 Task: Slide 5 - 01 Introduction.
Action: Mouse moved to (36, 87)
Screenshot: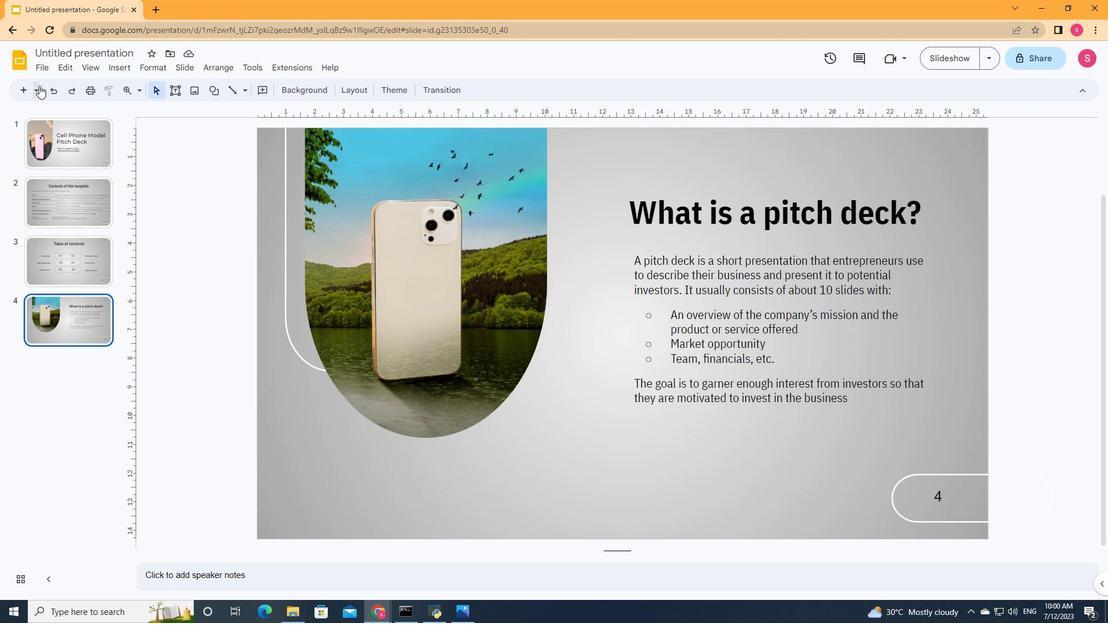 
Action: Mouse pressed left at (36, 87)
Screenshot: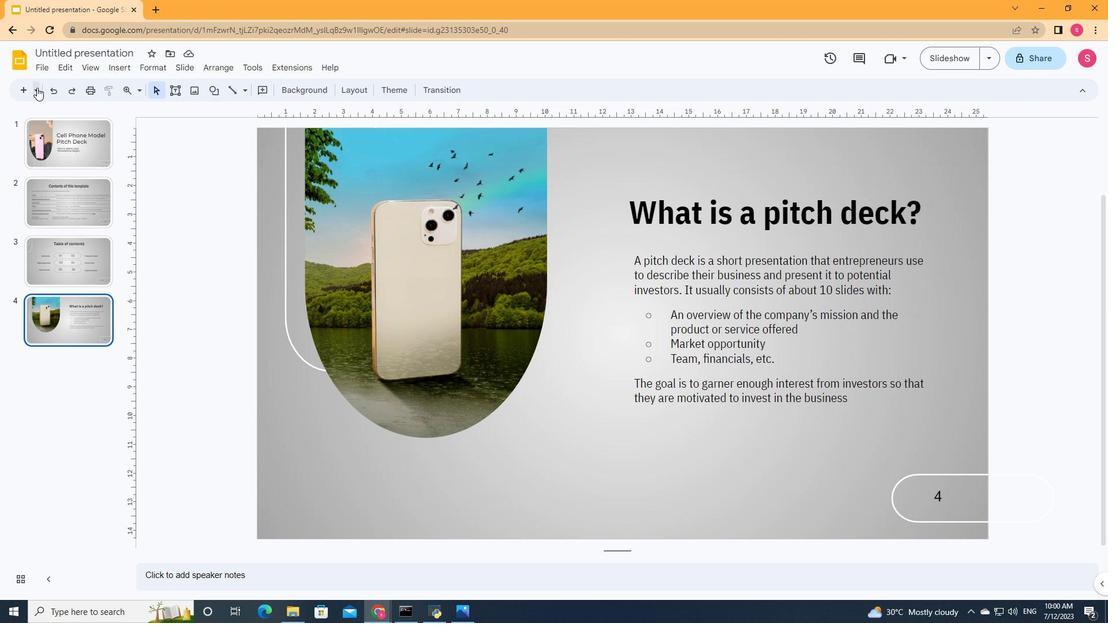 
Action: Mouse moved to (142, 303)
Screenshot: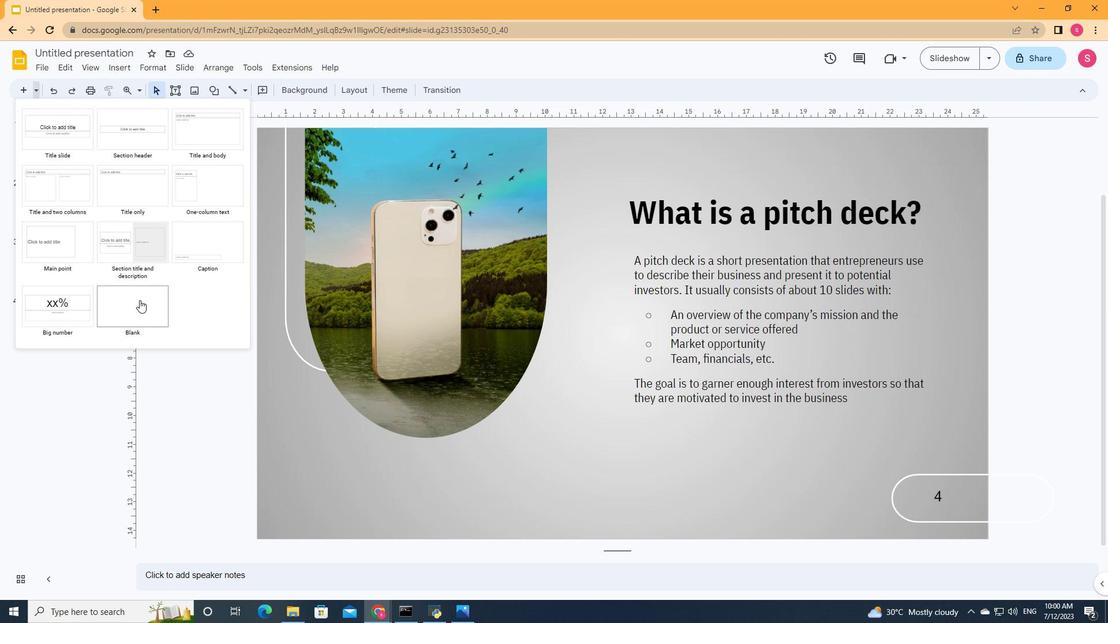 
Action: Mouse pressed left at (142, 303)
Screenshot: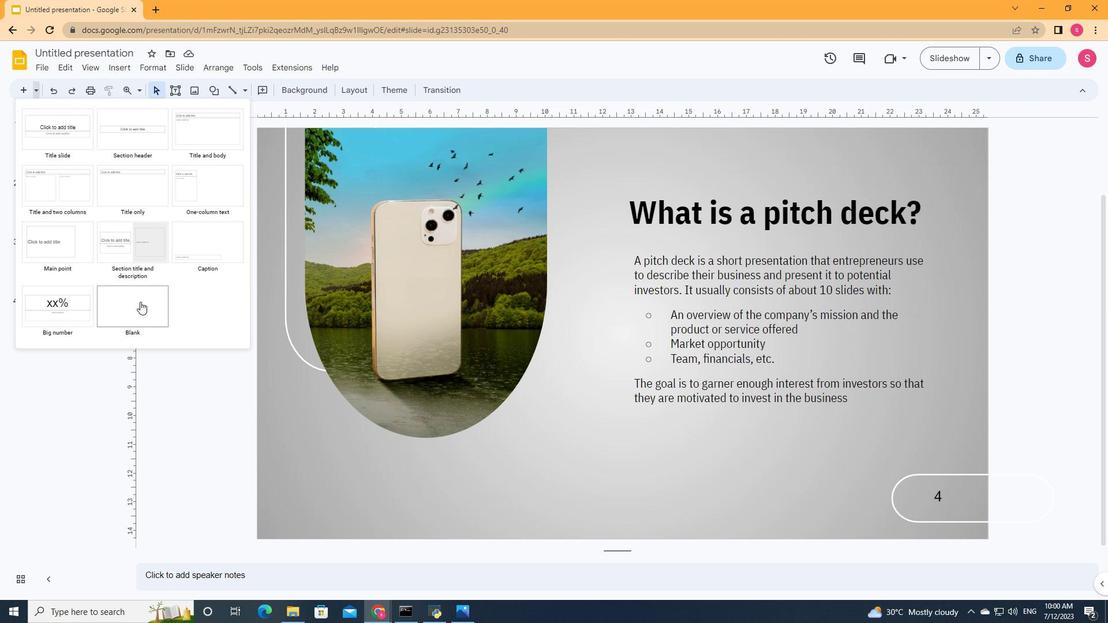 
Action: Mouse moved to (174, 91)
Screenshot: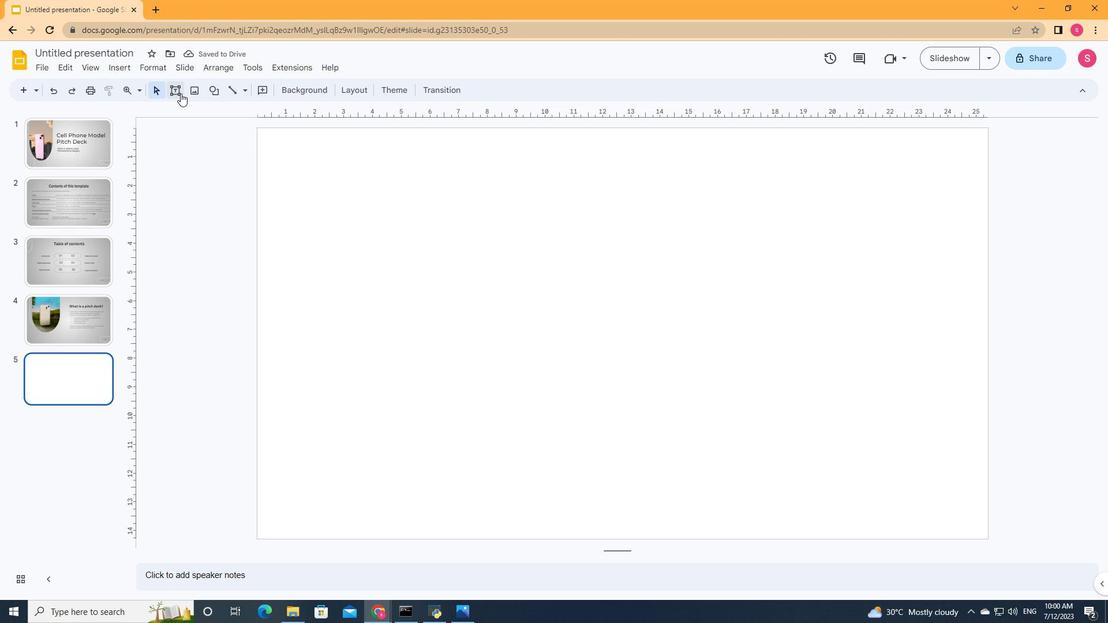 
Action: Mouse pressed left at (174, 91)
Screenshot: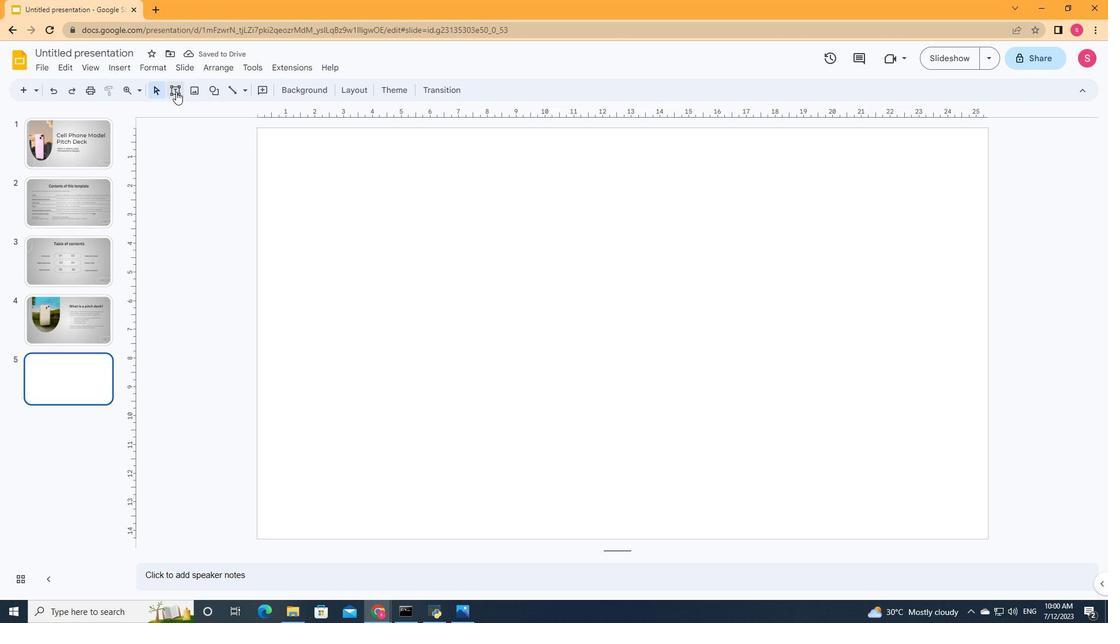 
Action: Mouse moved to (362, 260)
Screenshot: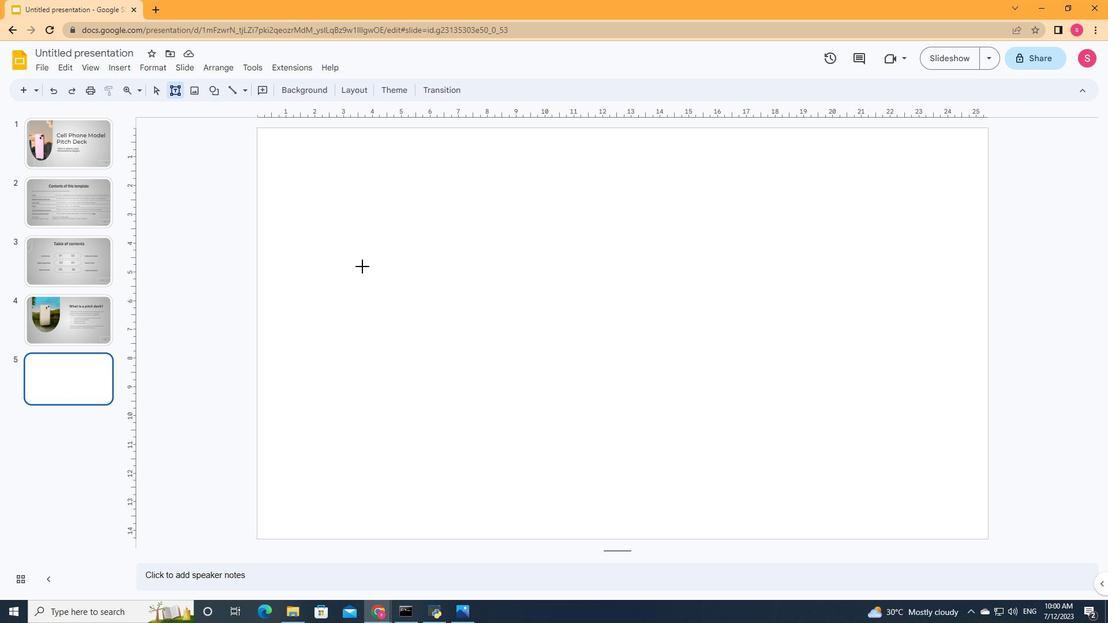 
Action: Mouse pressed left at (362, 260)
Screenshot: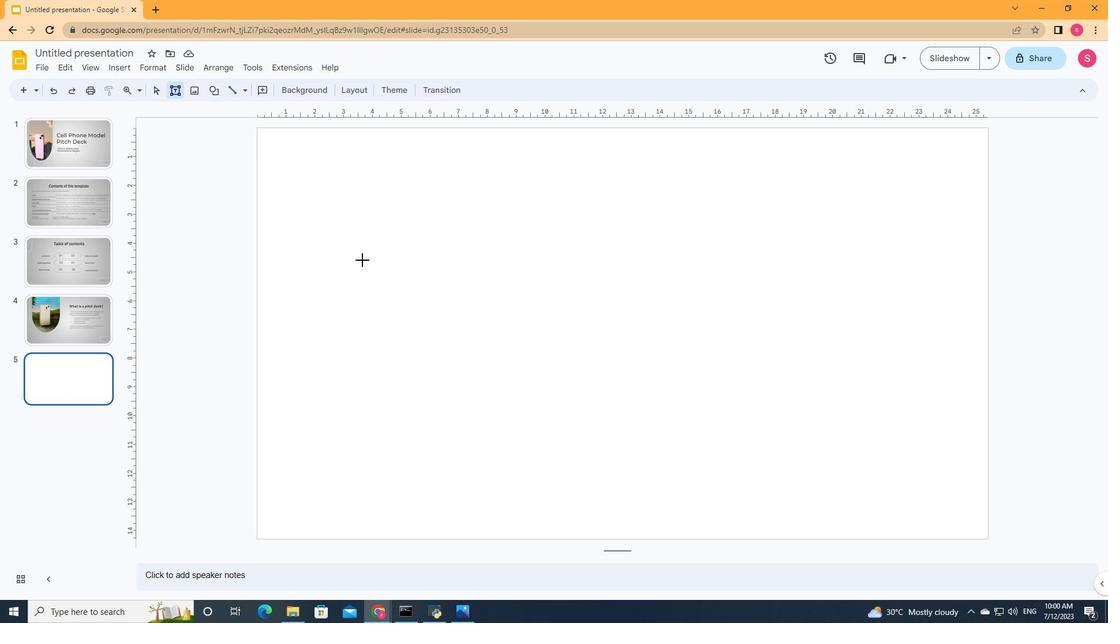 
Action: Mouse moved to (496, 335)
Screenshot: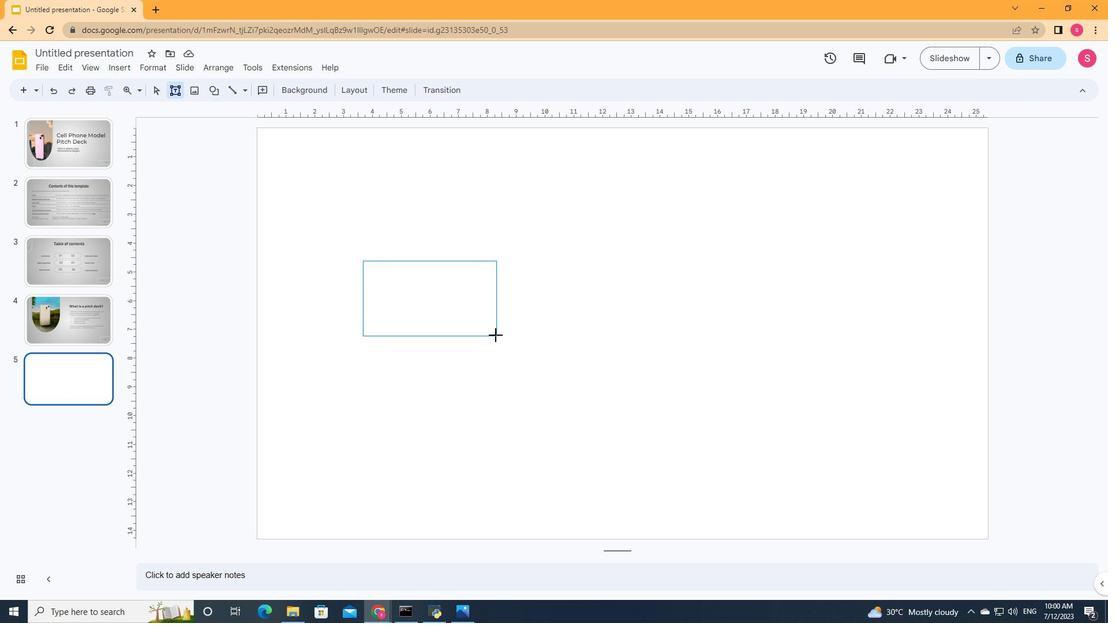 
Action: Key pressed <Key.shift><Key.shift><Key.shift><Key.shift><Key.shift><Key.shift><Key.shift><Key.shift>
Screenshot: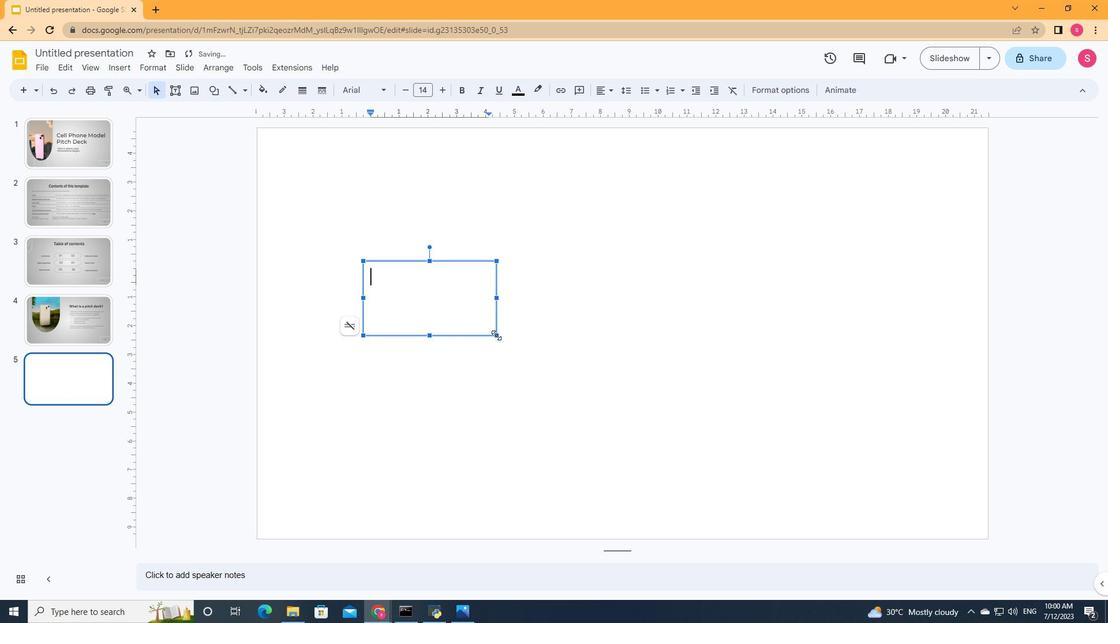 
Action: Mouse moved to (497, 335)
Screenshot: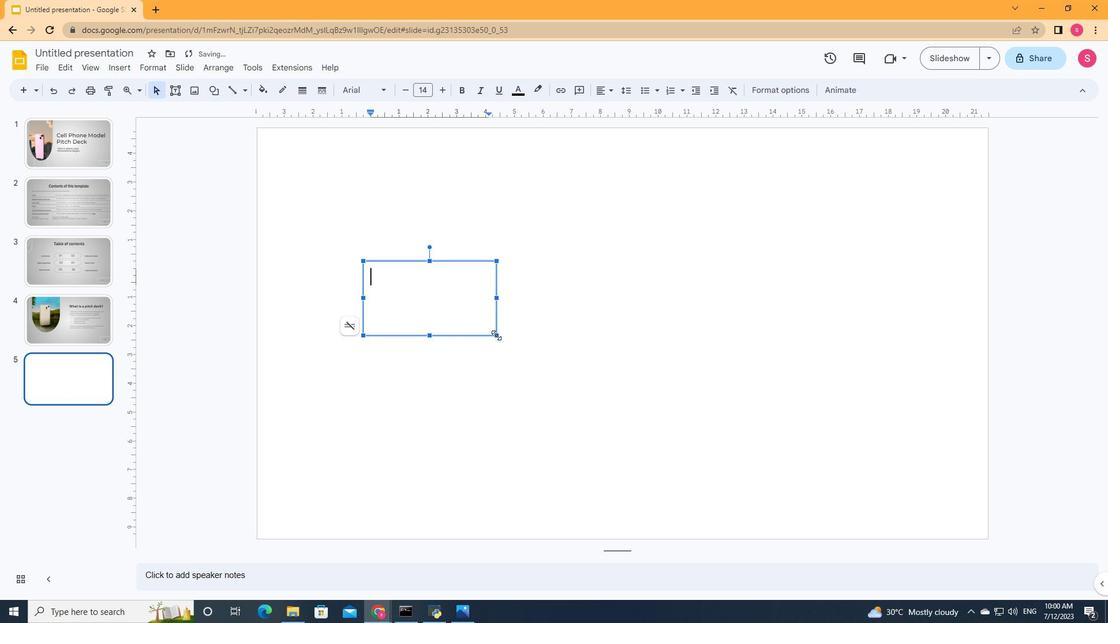 
Action: Key pressed <Key.insert><Key.shift>01
Screenshot: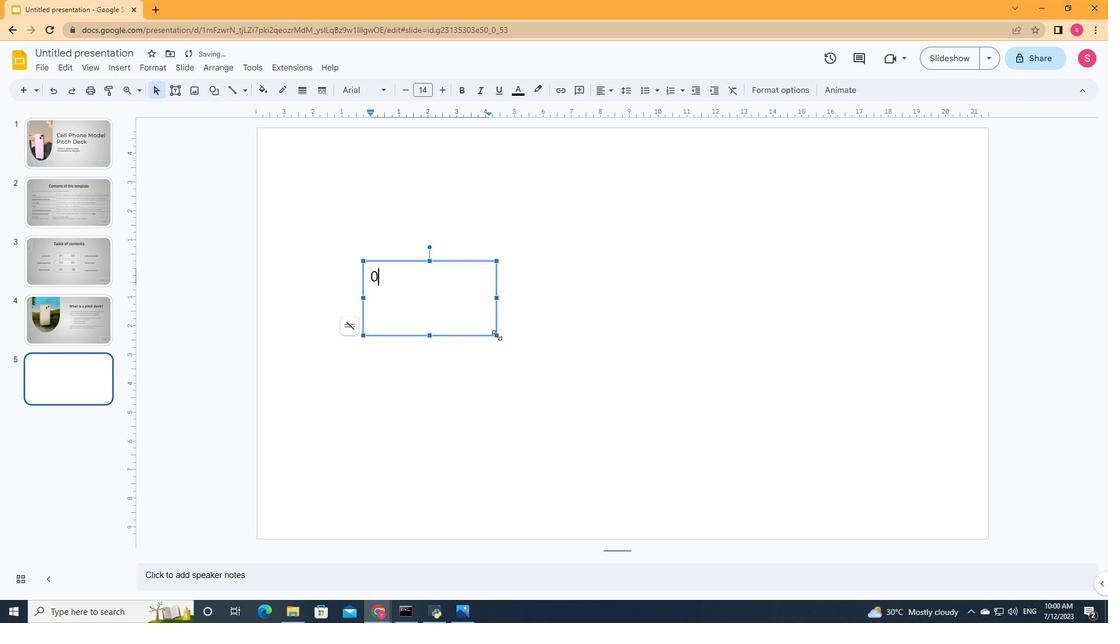 
Action: Mouse moved to (412, 285)
Screenshot: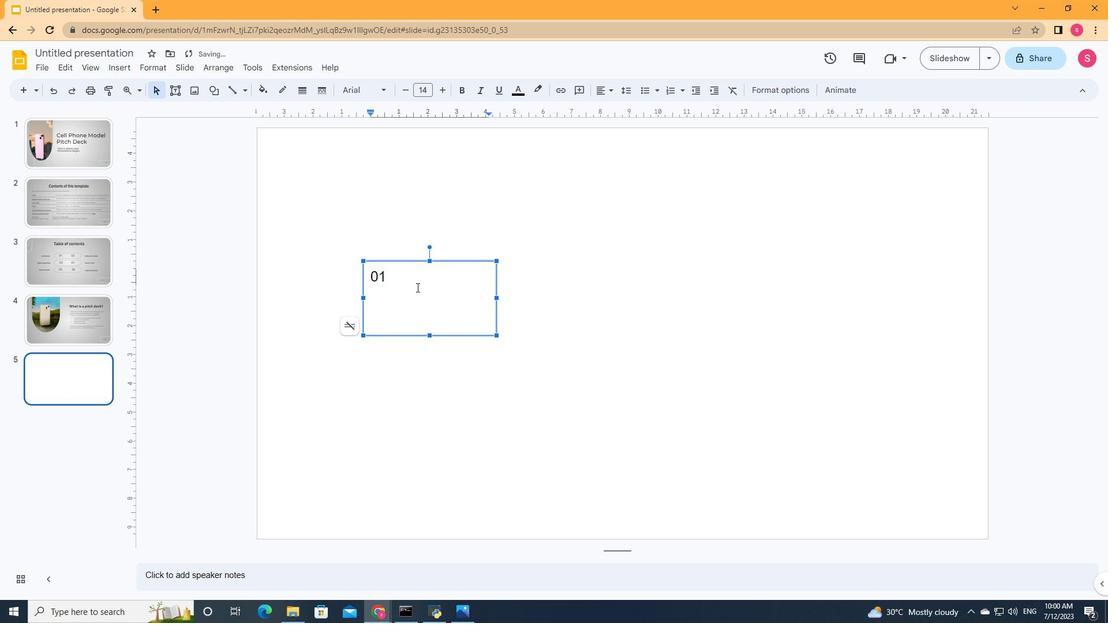 
Action: Mouse pressed left at (412, 285)
Screenshot: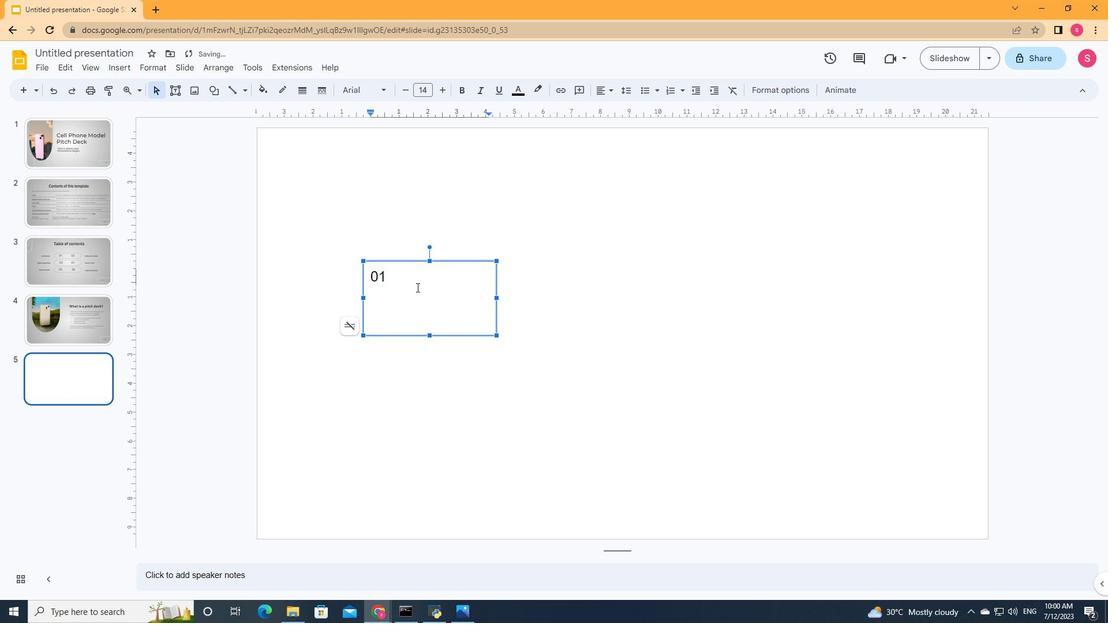 
Action: Mouse moved to (439, 95)
Screenshot: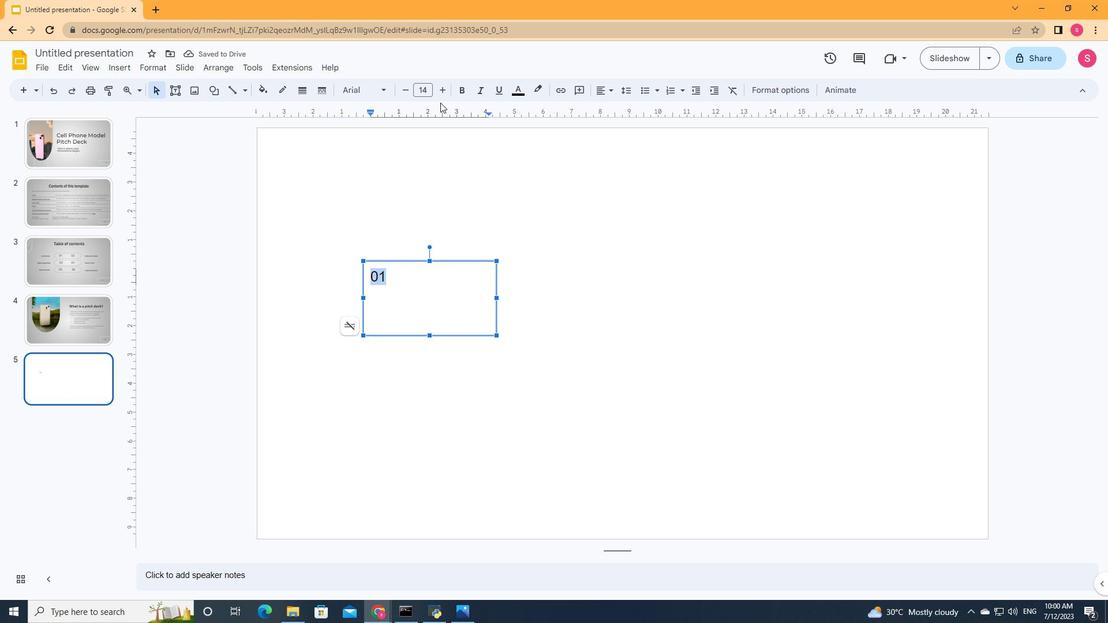 
Action: Mouse pressed left at (439, 95)
Screenshot: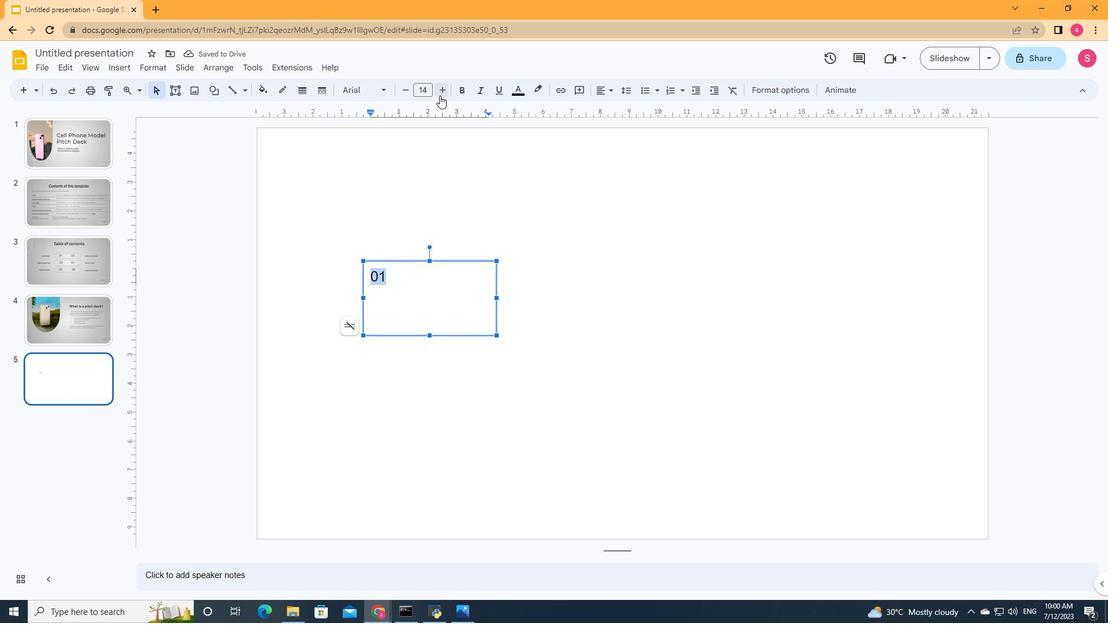 
Action: Mouse pressed left at (439, 95)
Screenshot: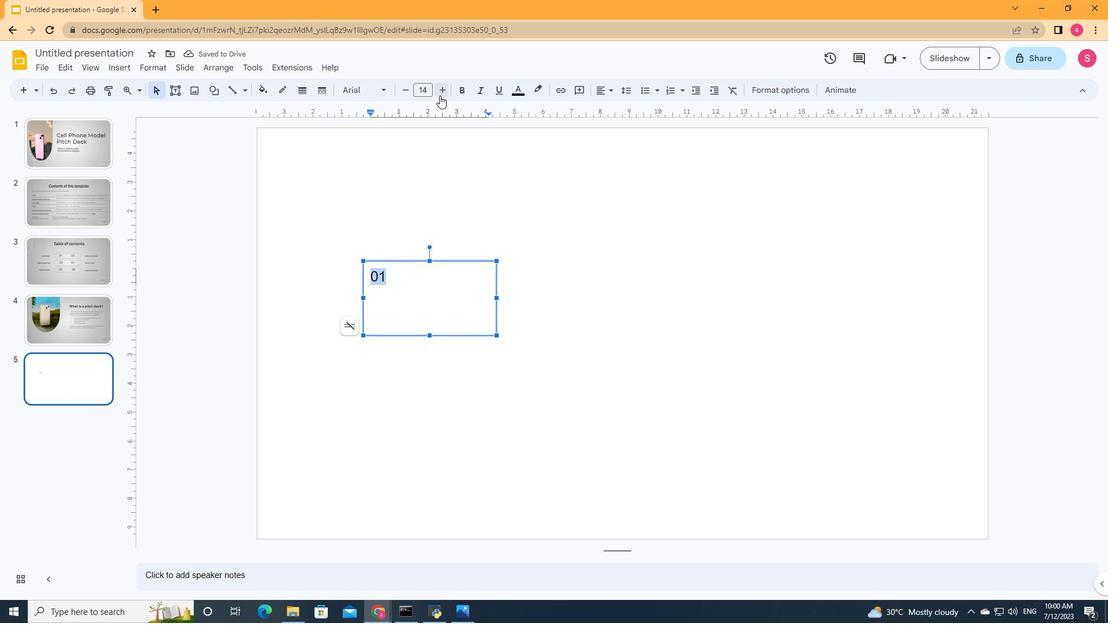 
Action: Mouse pressed left at (439, 95)
Screenshot: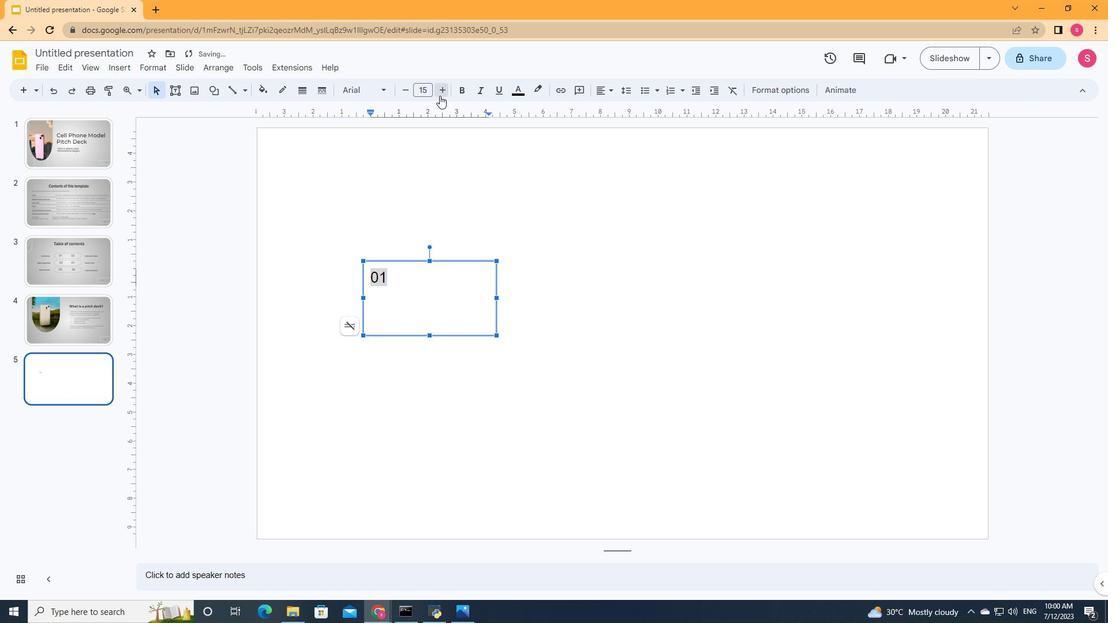 
Action: Mouse pressed left at (439, 95)
Screenshot: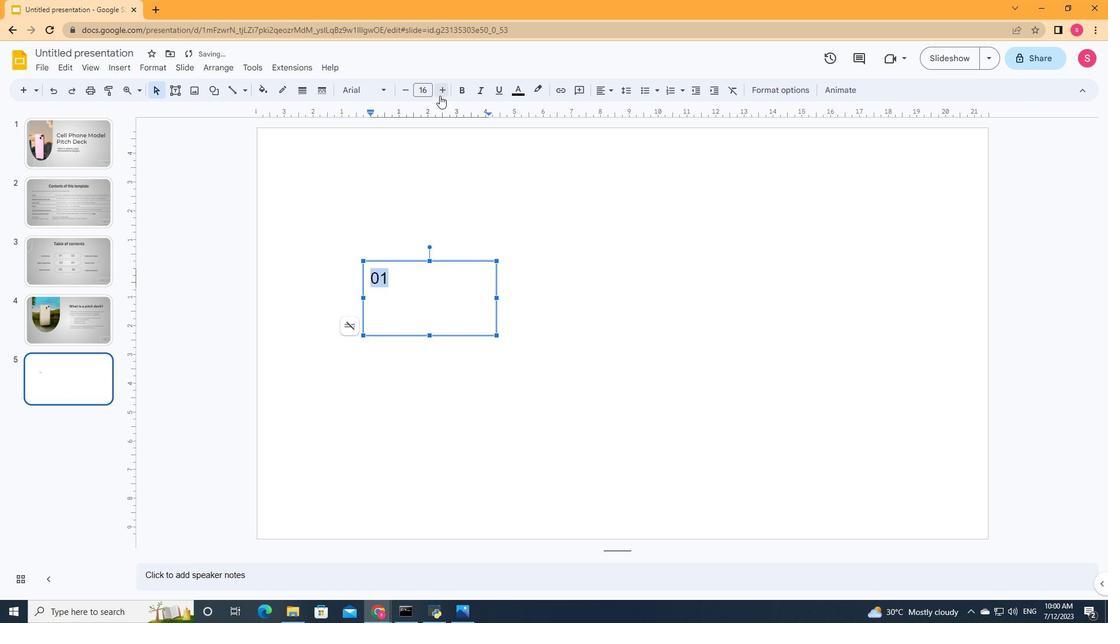 
Action: Mouse pressed left at (439, 95)
Screenshot: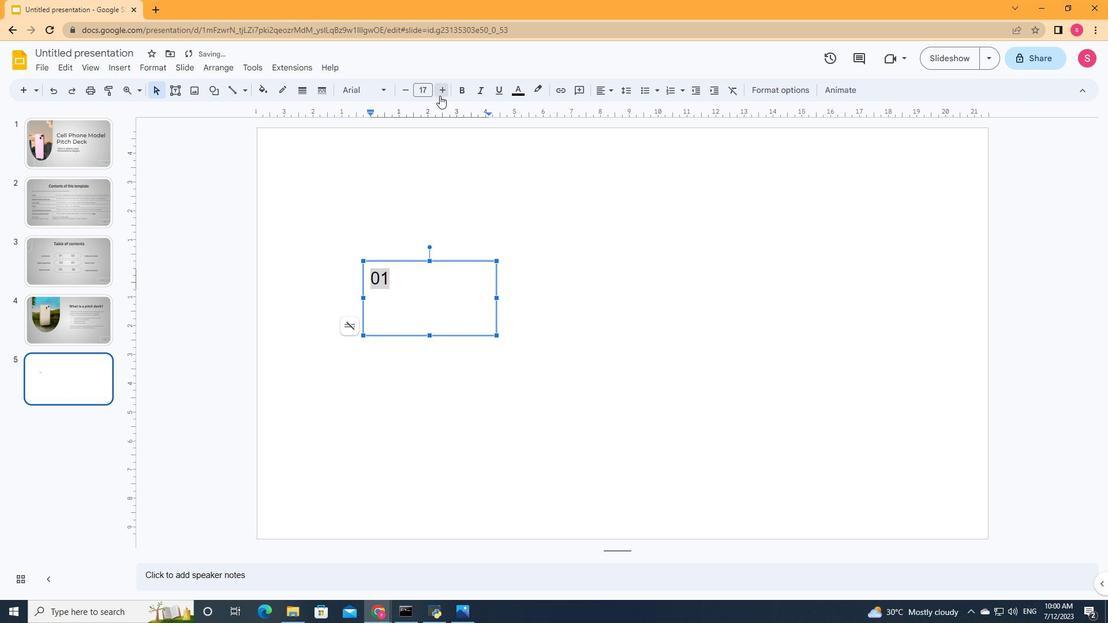 
Action: Mouse pressed left at (439, 95)
Screenshot: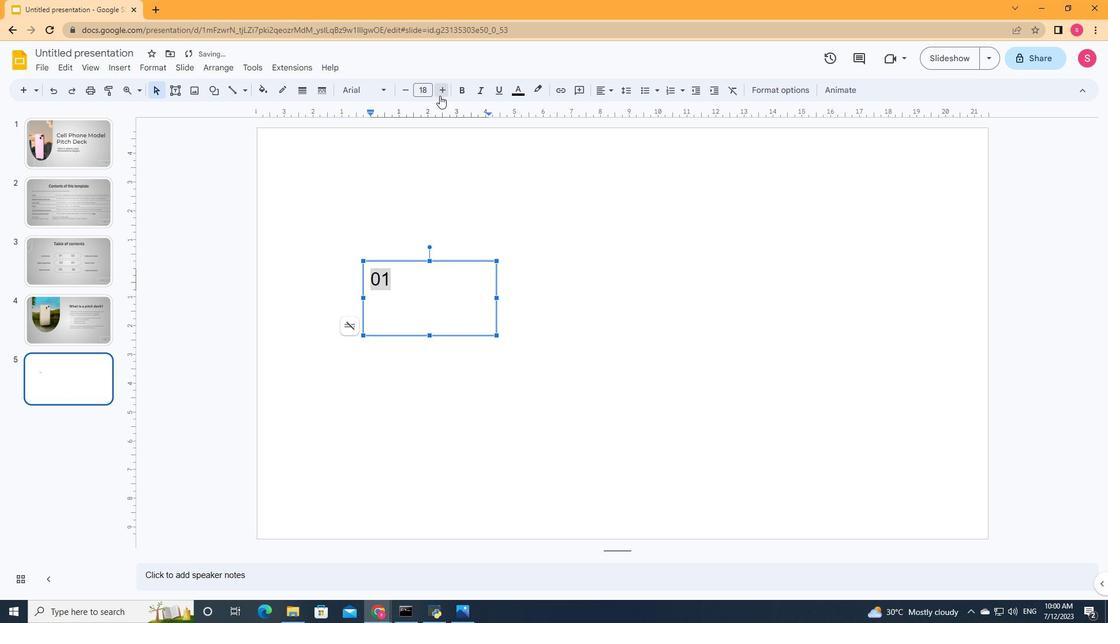 
Action: Mouse pressed left at (439, 95)
Screenshot: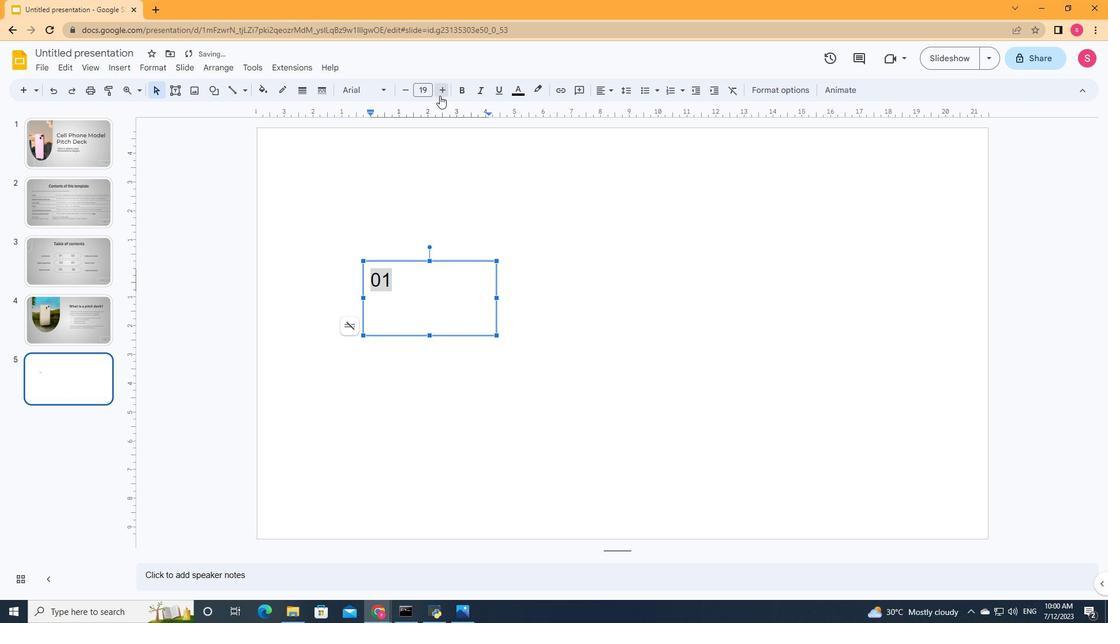 
Action: Mouse pressed left at (439, 95)
Screenshot: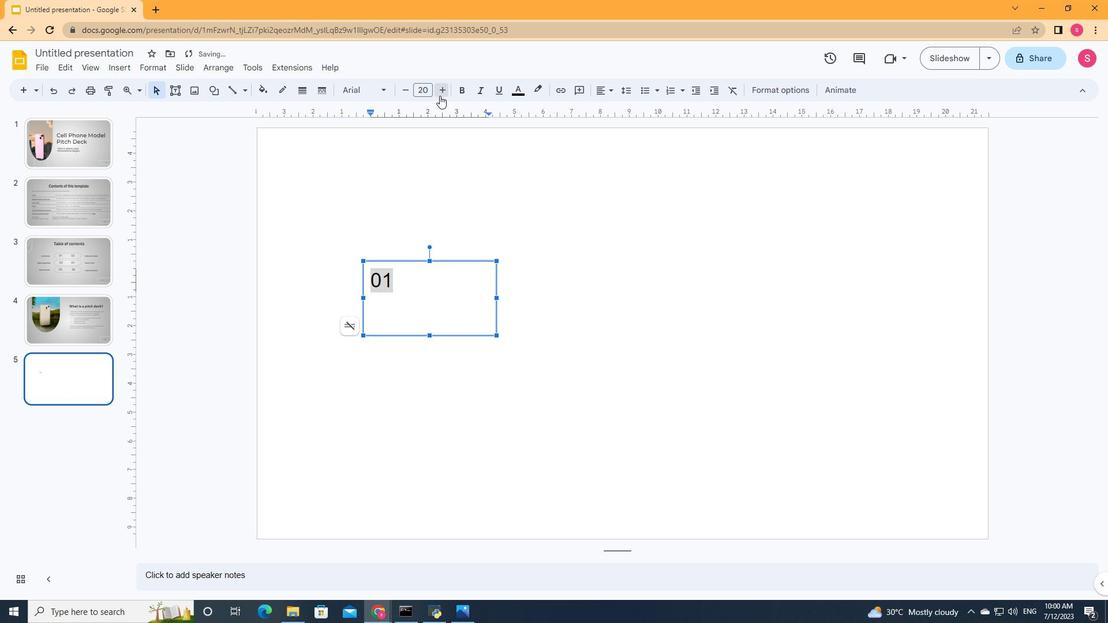 
Action: Mouse pressed left at (439, 95)
Screenshot: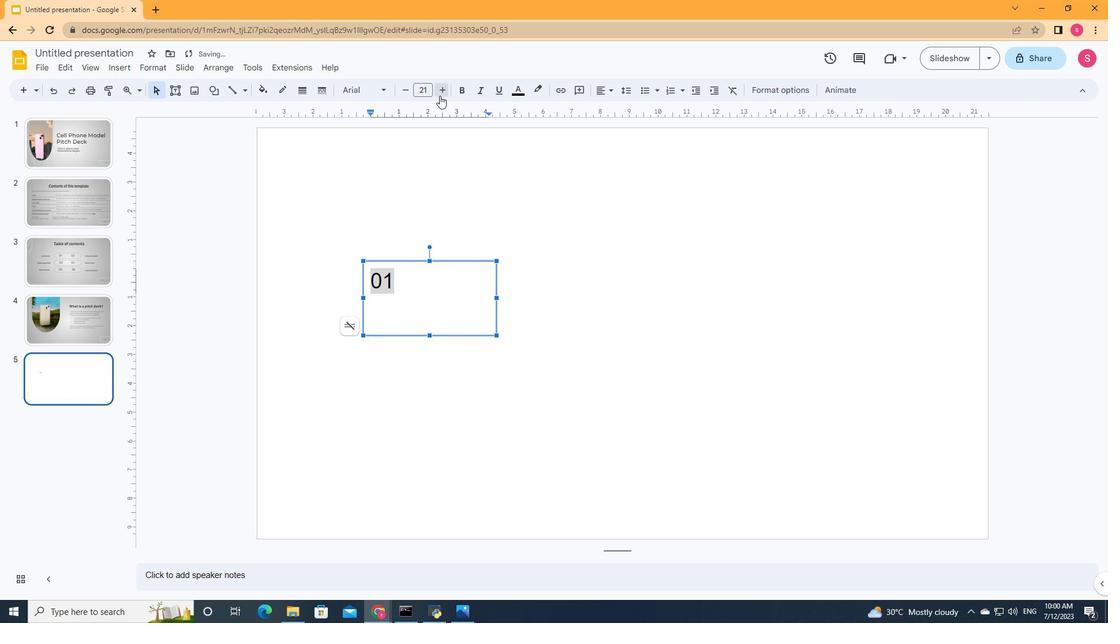 
Action: Mouse pressed left at (439, 95)
Screenshot: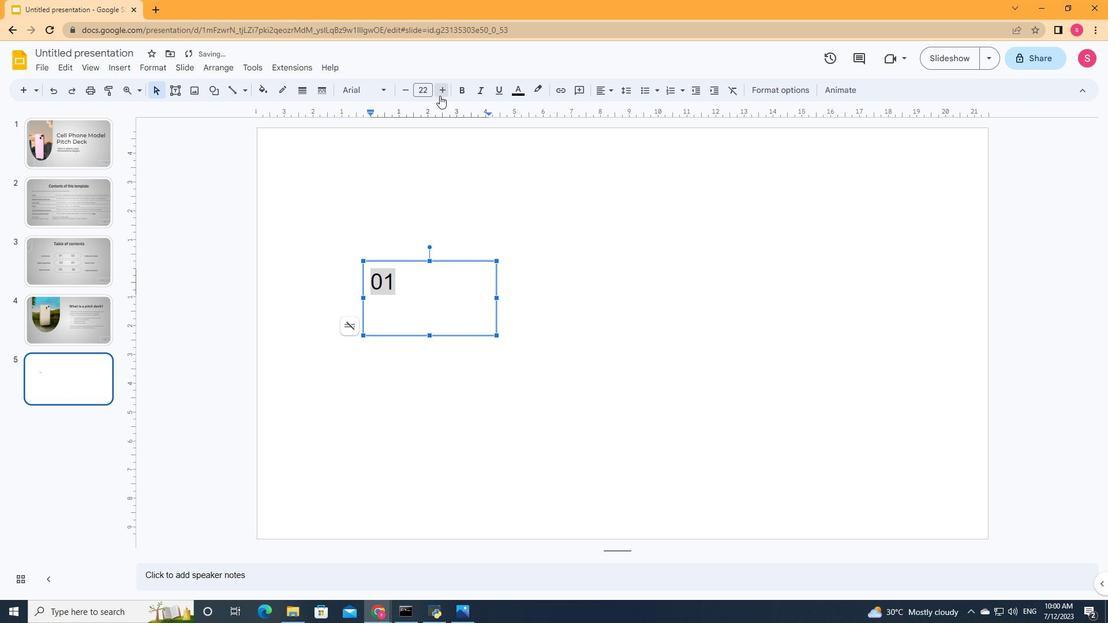 
Action: Mouse pressed left at (439, 95)
Screenshot: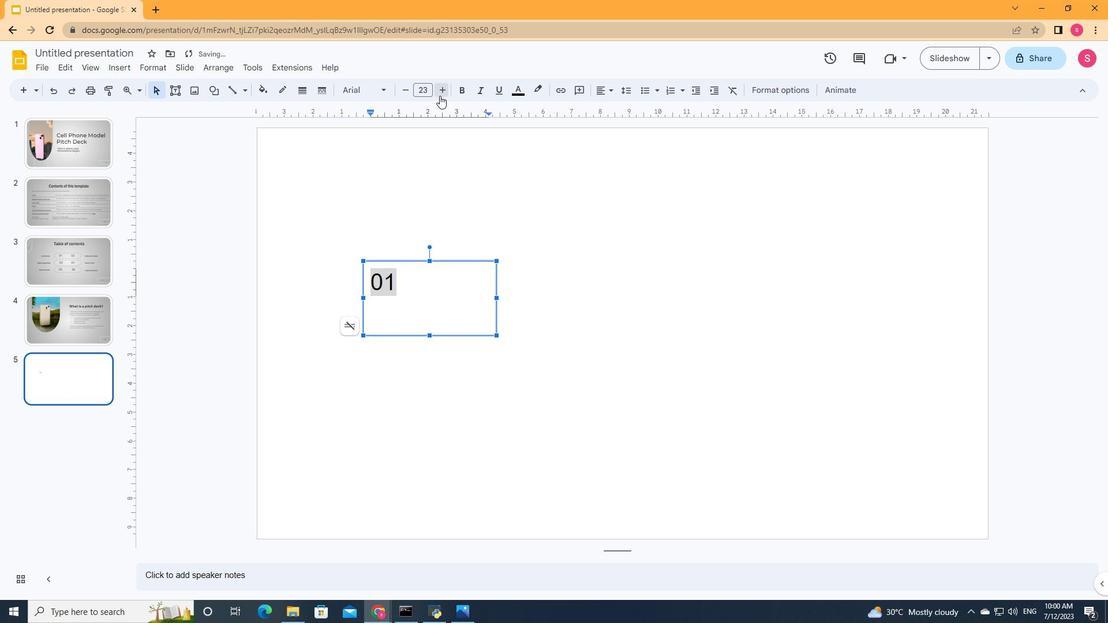 
Action: Mouse pressed left at (439, 95)
Screenshot: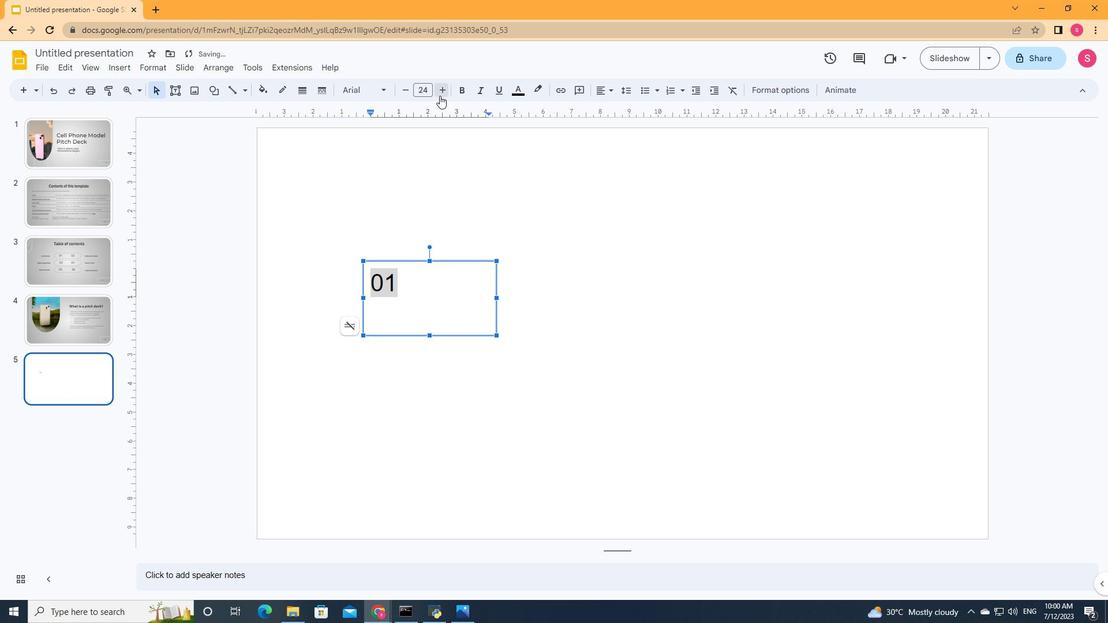 
Action: Mouse pressed left at (439, 95)
Screenshot: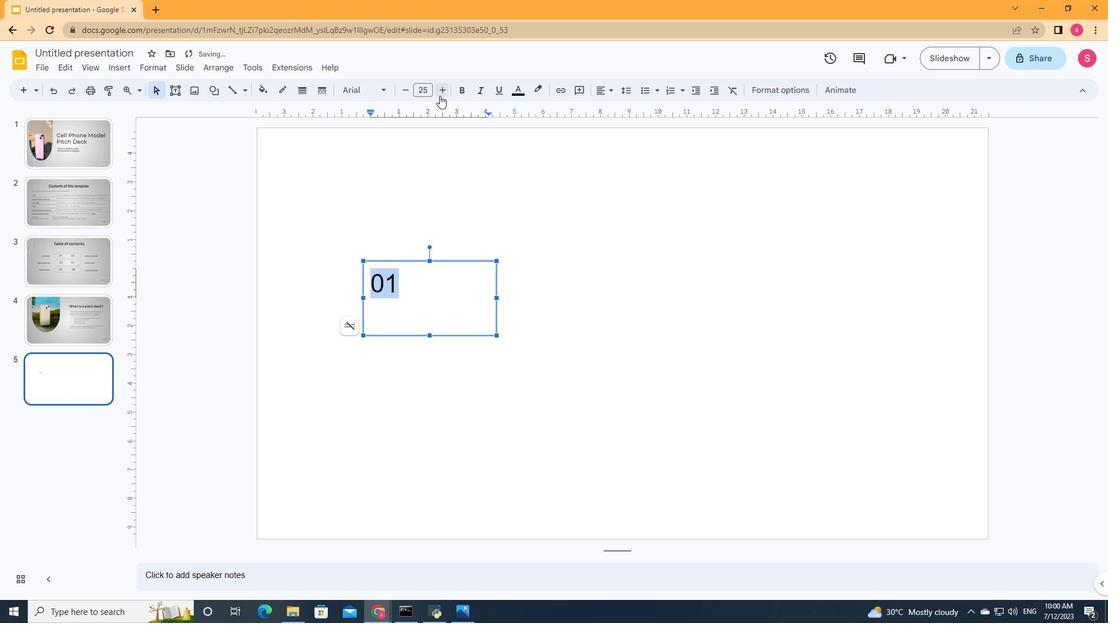 
Action: Mouse pressed left at (439, 95)
Screenshot: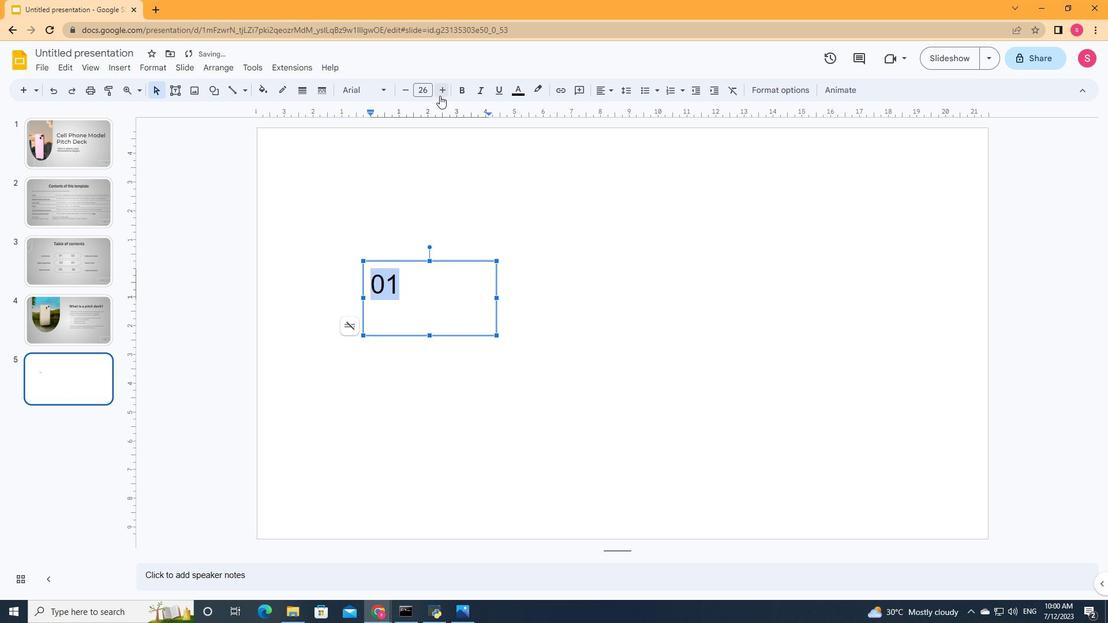 
Action: Mouse pressed left at (439, 95)
Screenshot: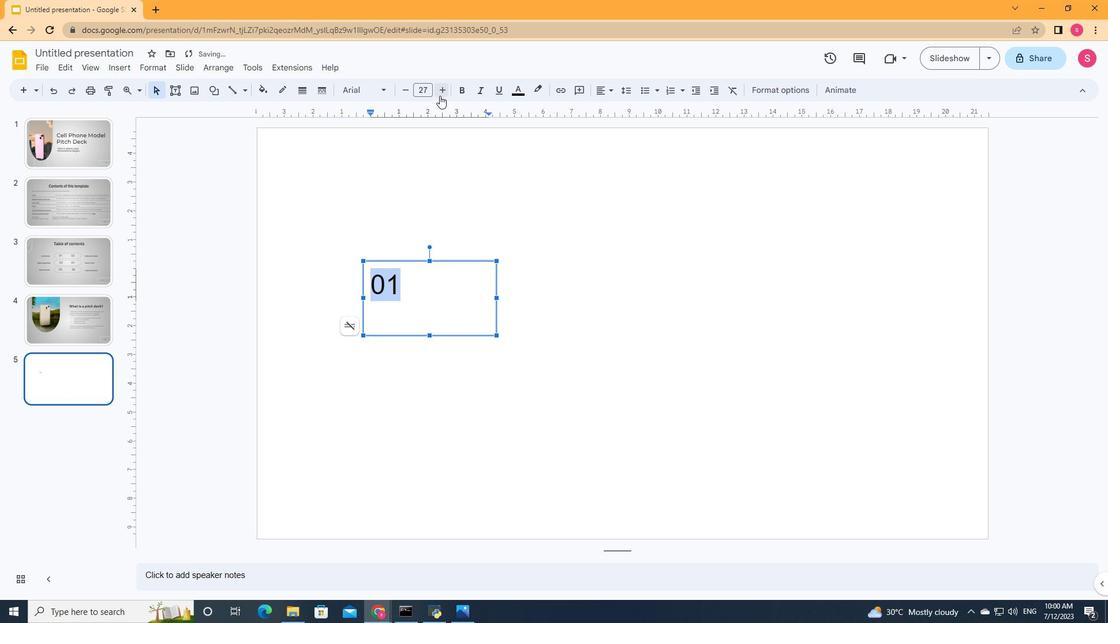 
Action: Mouse pressed left at (439, 95)
Screenshot: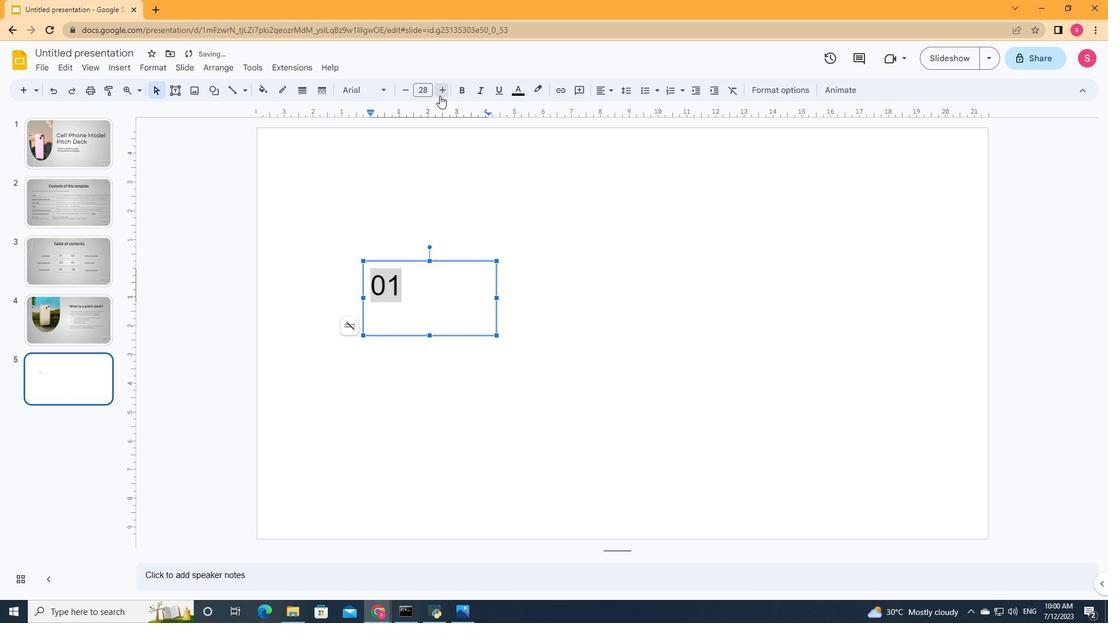 
Action: Mouse pressed left at (439, 95)
Screenshot: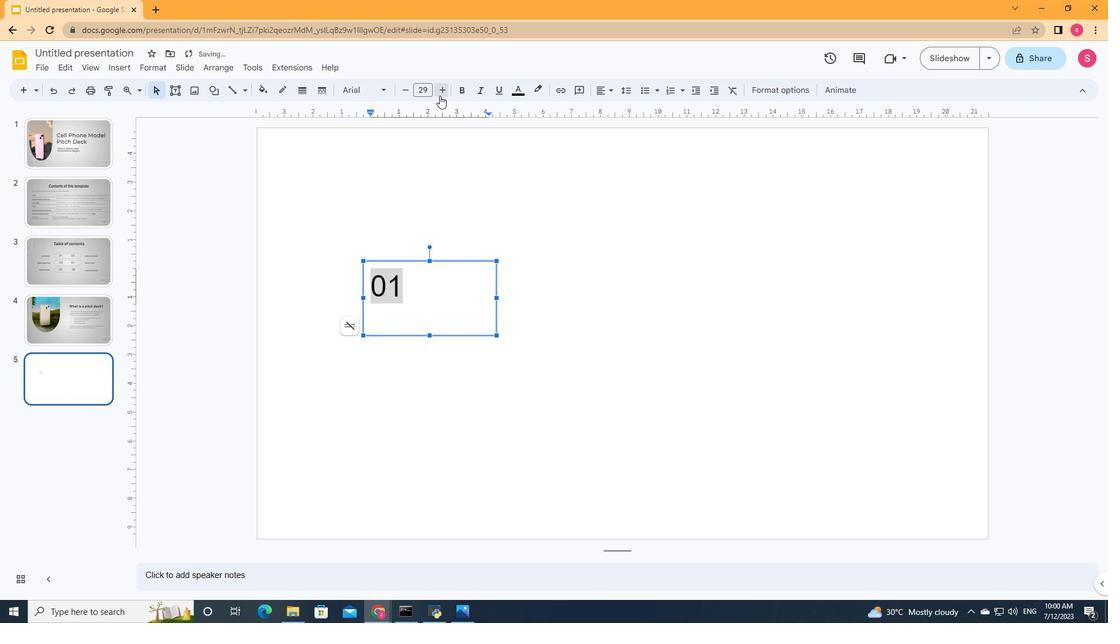 
Action: Mouse pressed left at (439, 95)
Screenshot: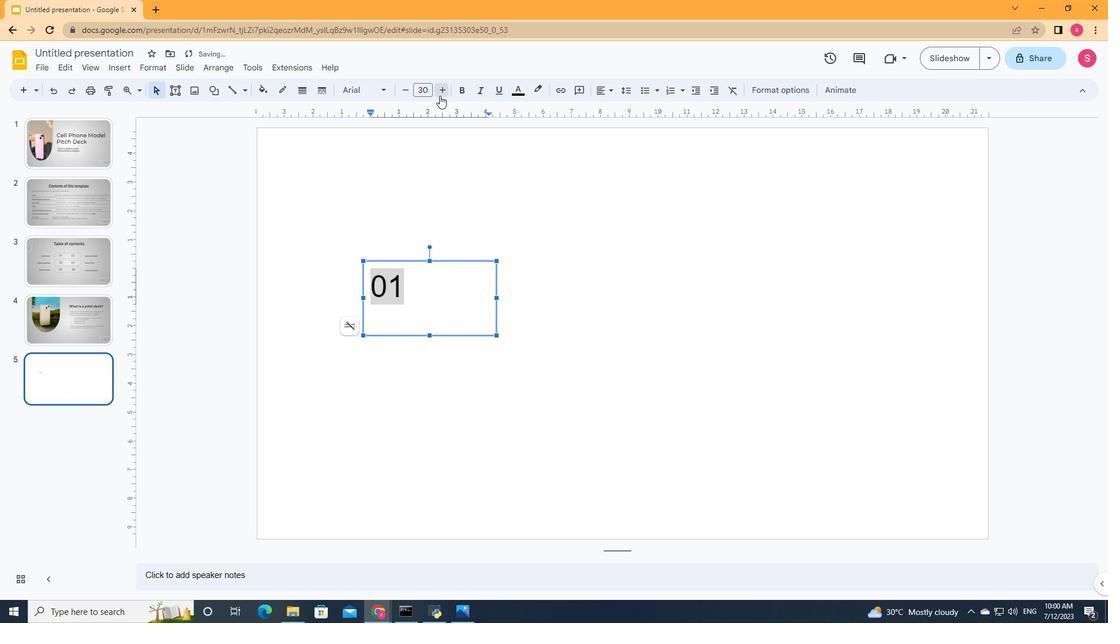 
Action: Mouse pressed left at (439, 95)
Screenshot: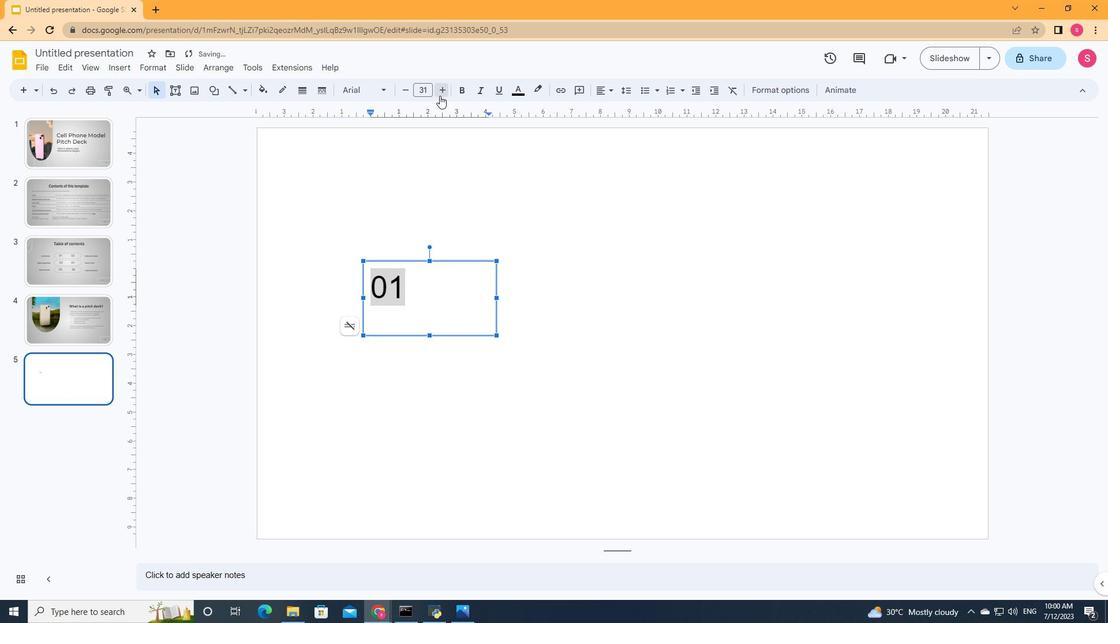 
Action: Mouse pressed left at (439, 95)
Screenshot: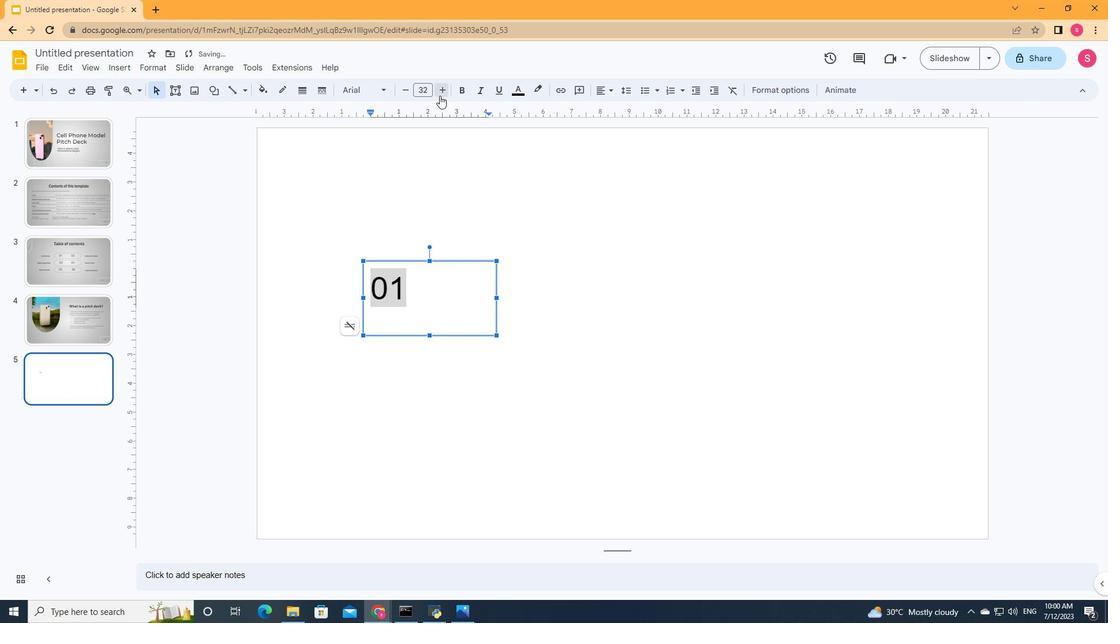 
Action: Mouse pressed left at (439, 95)
Screenshot: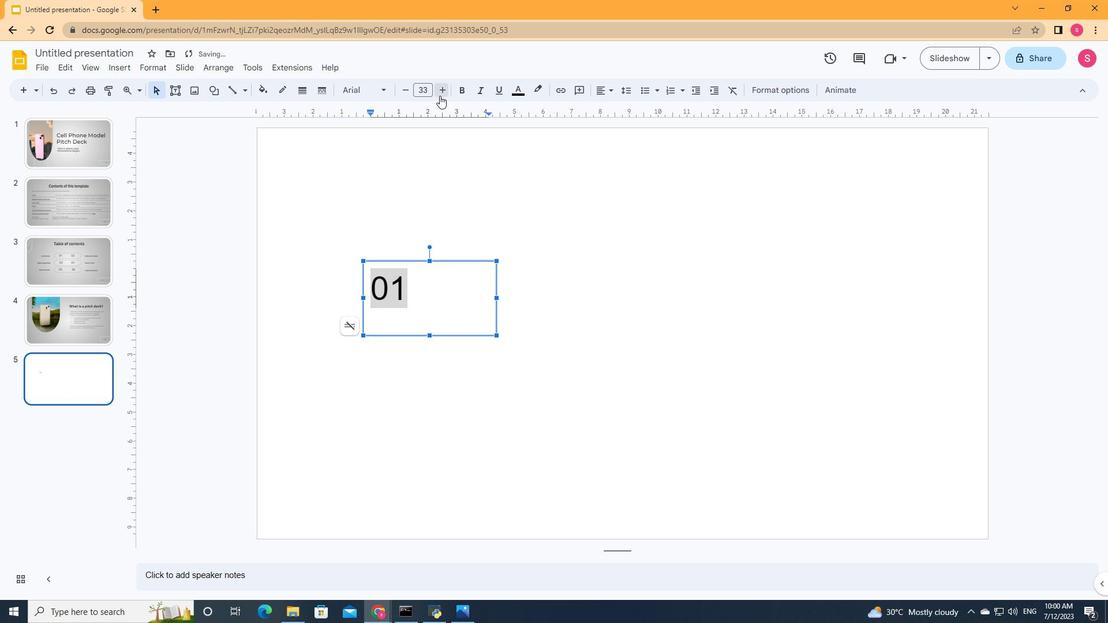 
Action: Mouse pressed left at (439, 95)
Screenshot: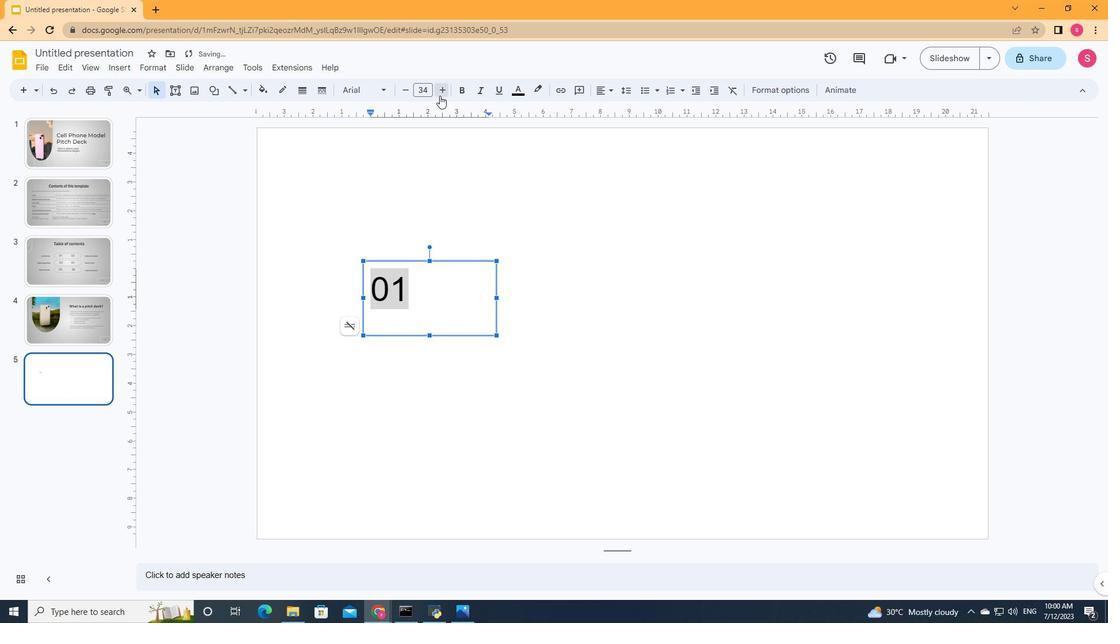 
Action: Mouse pressed left at (439, 95)
Screenshot: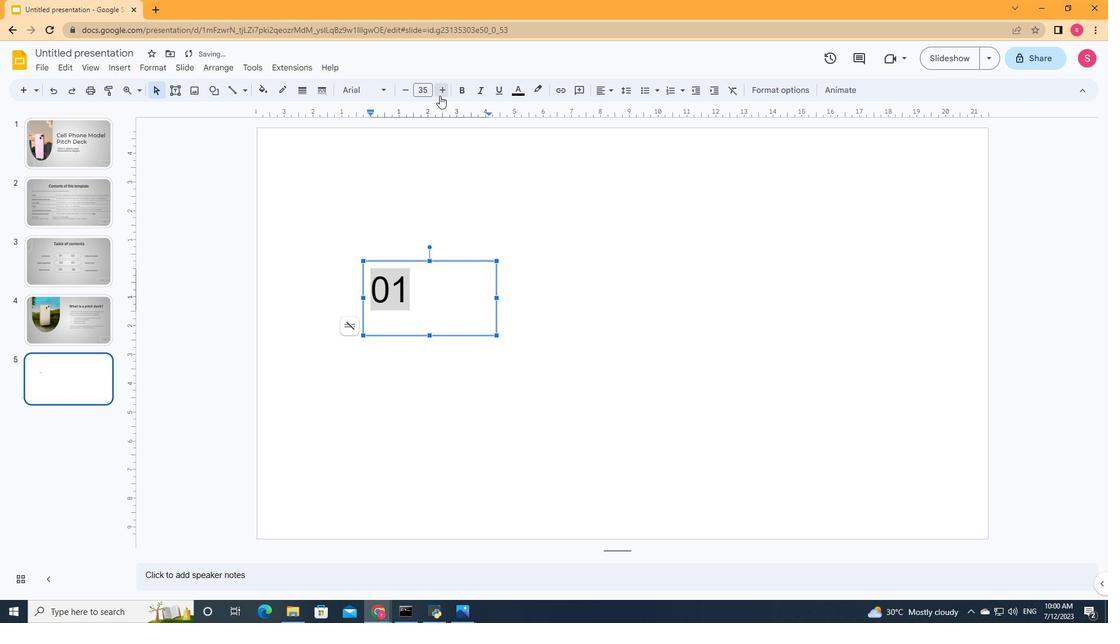 
Action: Mouse pressed left at (439, 95)
Screenshot: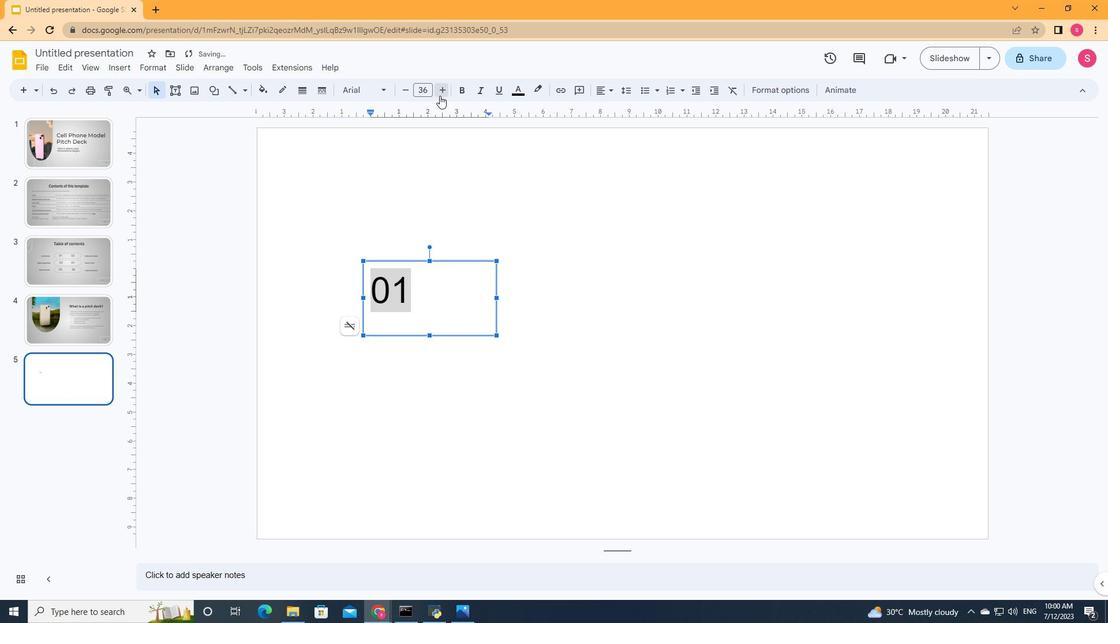 
Action: Mouse pressed left at (439, 95)
Screenshot: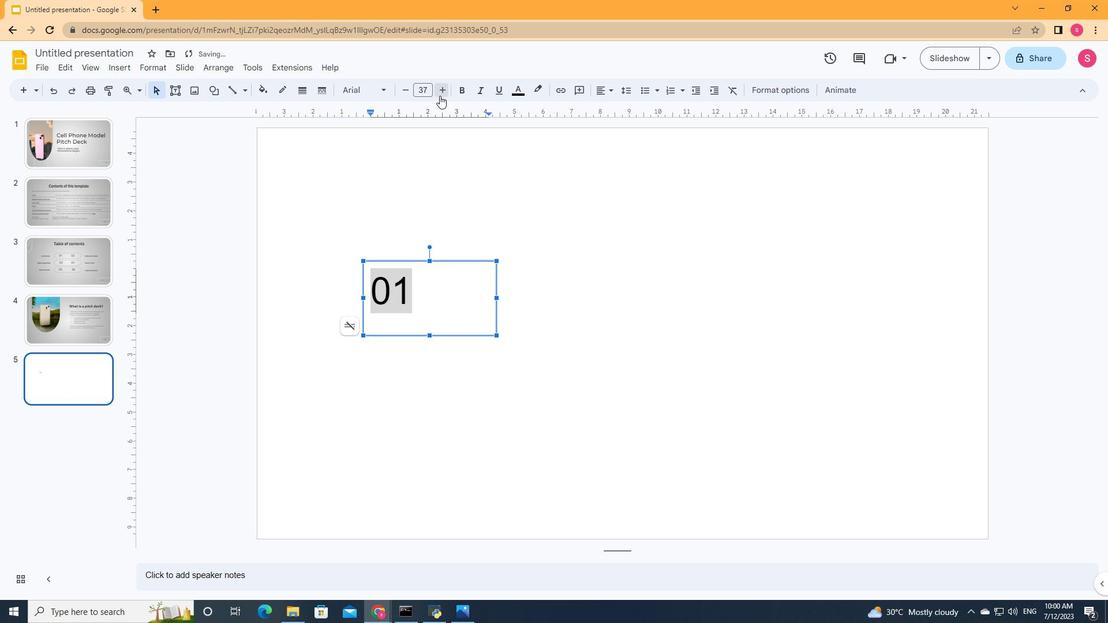 
Action: Mouse pressed left at (439, 95)
Screenshot: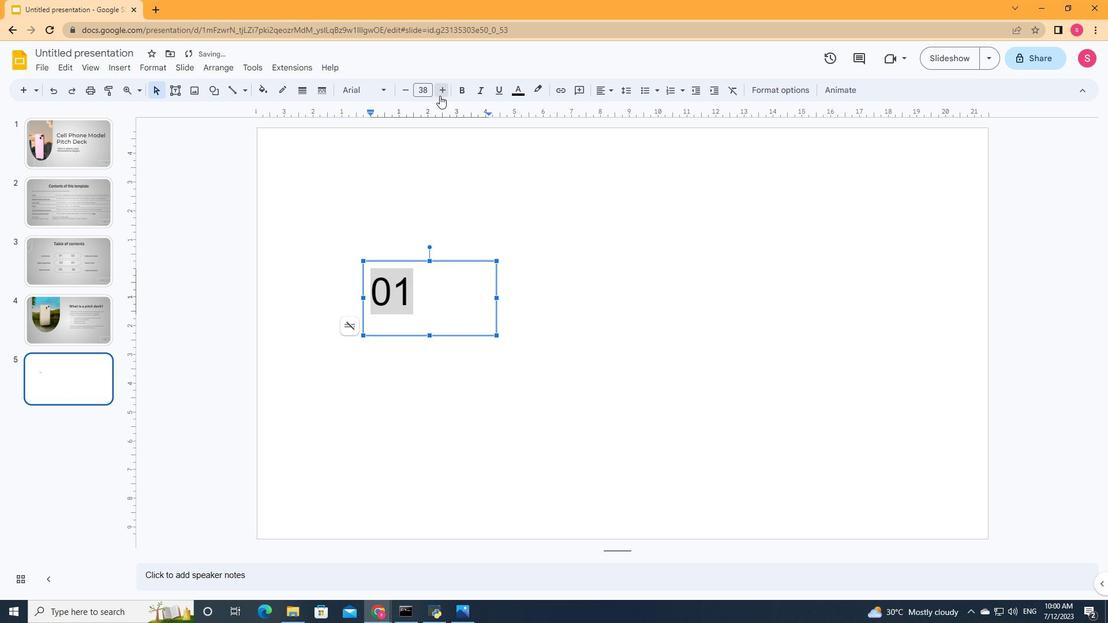 
Action: Mouse pressed left at (439, 95)
Screenshot: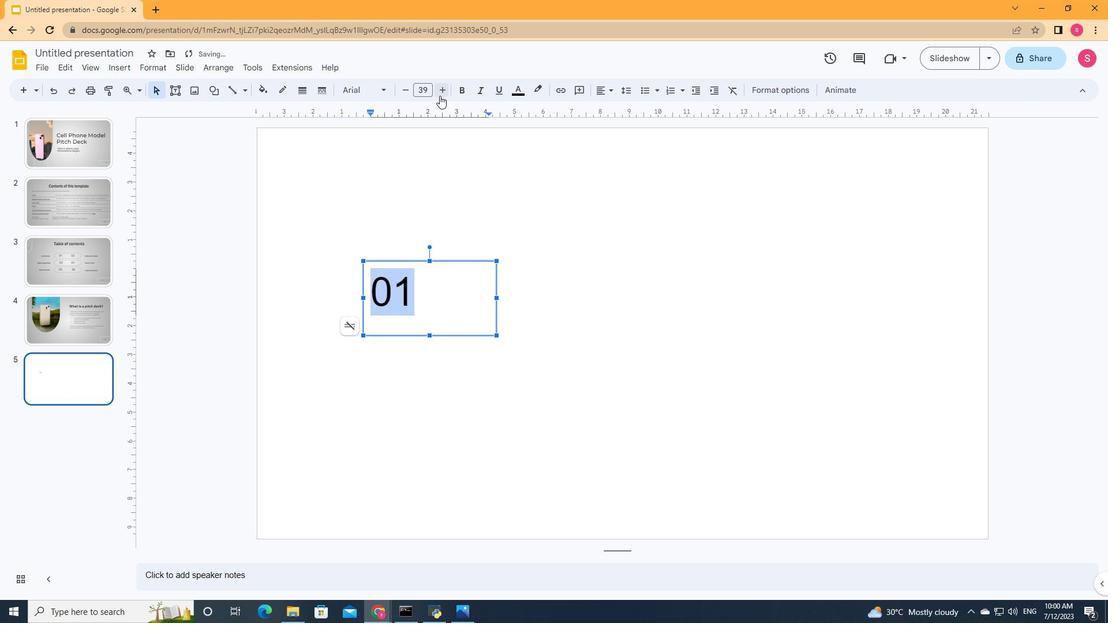 
Action: Mouse moved to (383, 89)
Screenshot: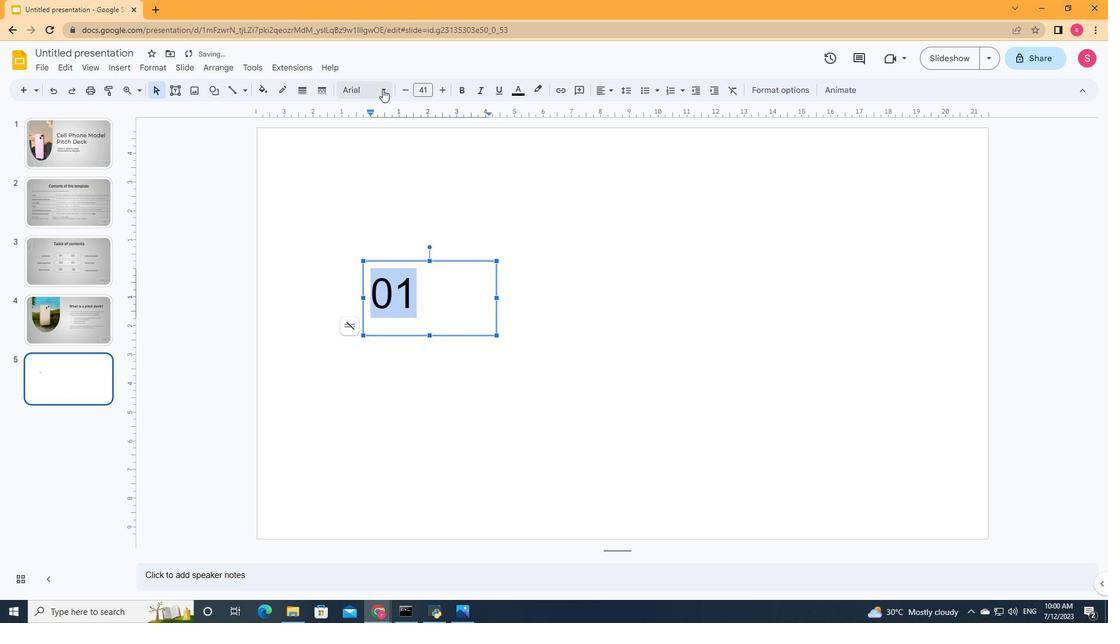 
Action: Mouse pressed left at (383, 89)
Screenshot: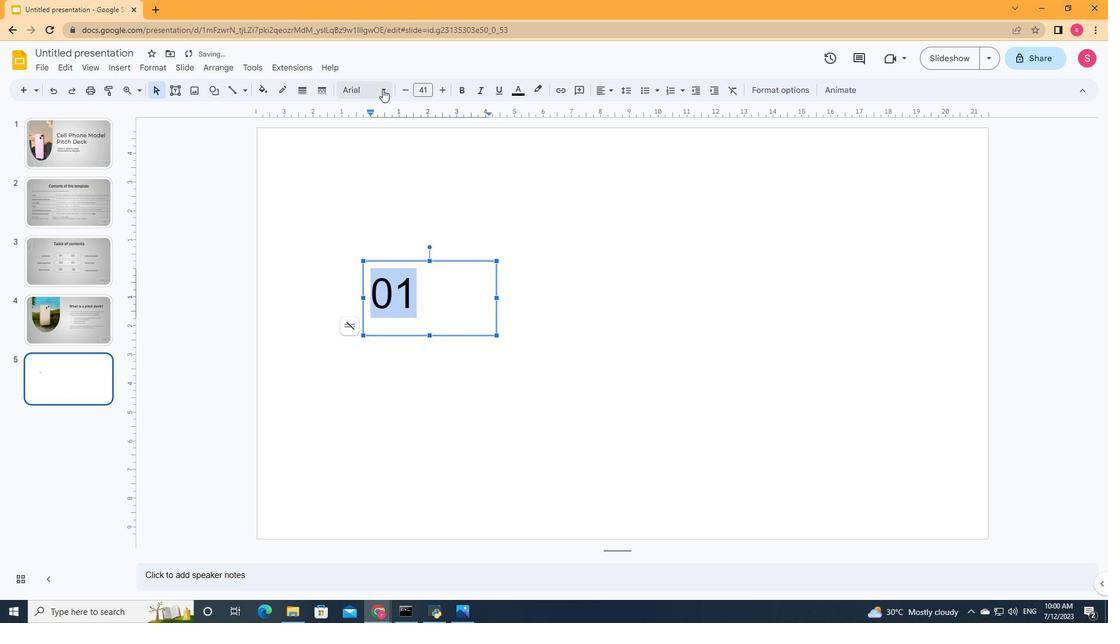 
Action: Mouse moved to (541, 313)
Screenshot: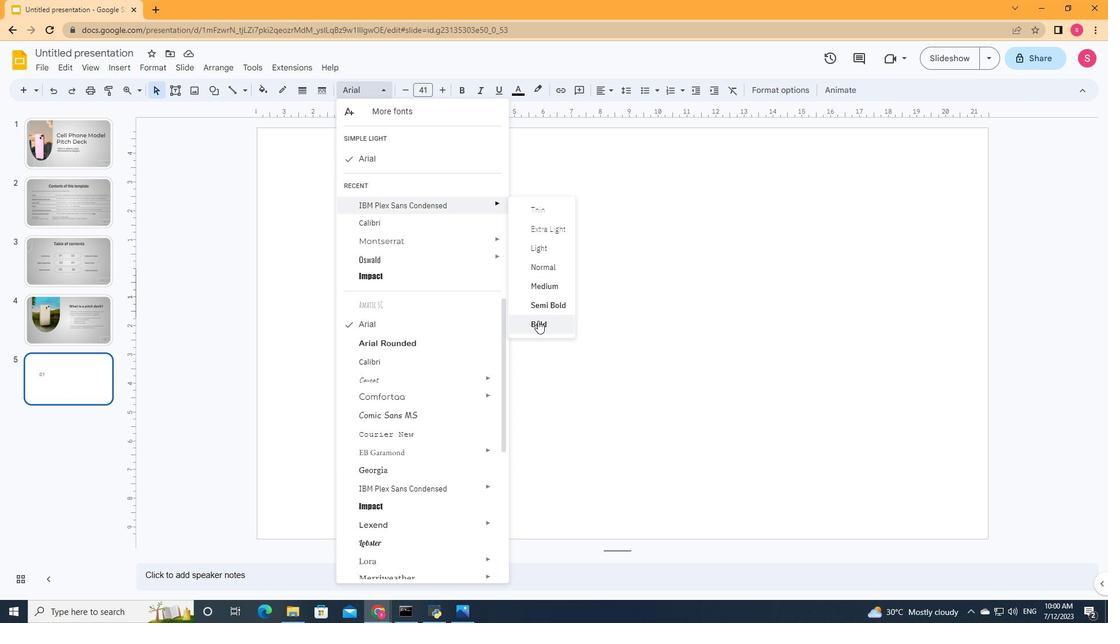 
Action: Mouse pressed left at (541, 313)
Screenshot: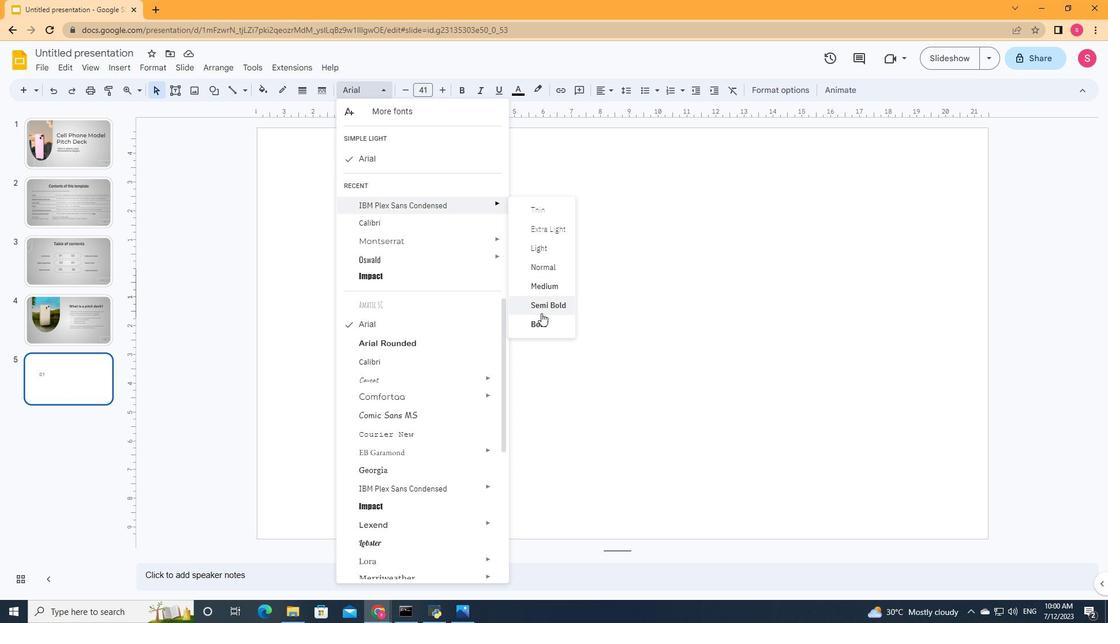 
Action: Mouse moved to (496, 297)
Screenshot: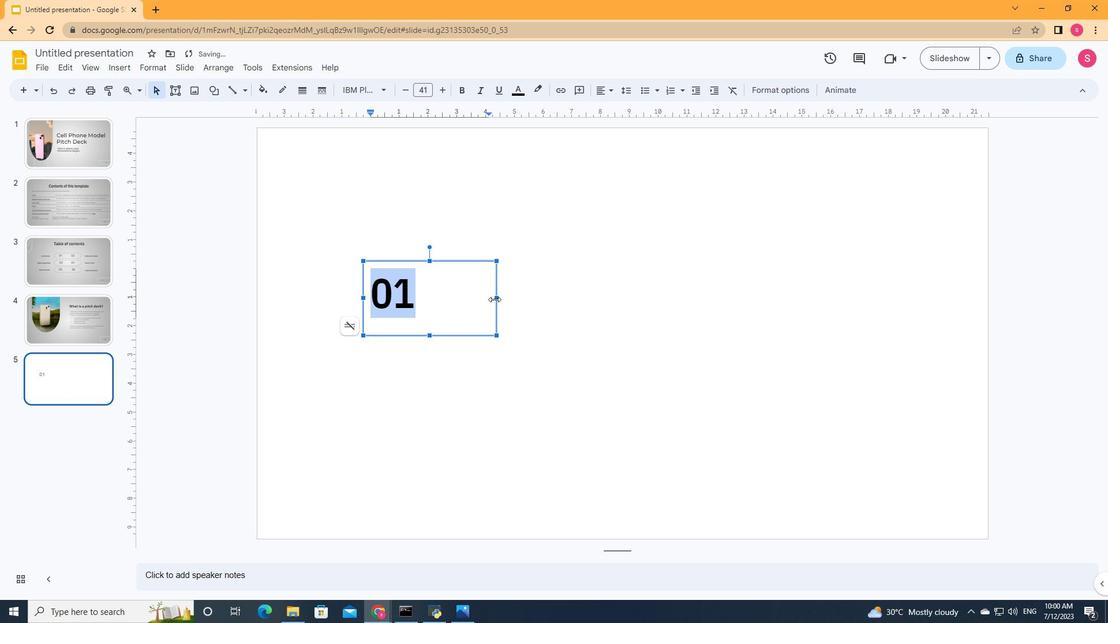 
Action: Mouse pressed left at (496, 297)
Screenshot: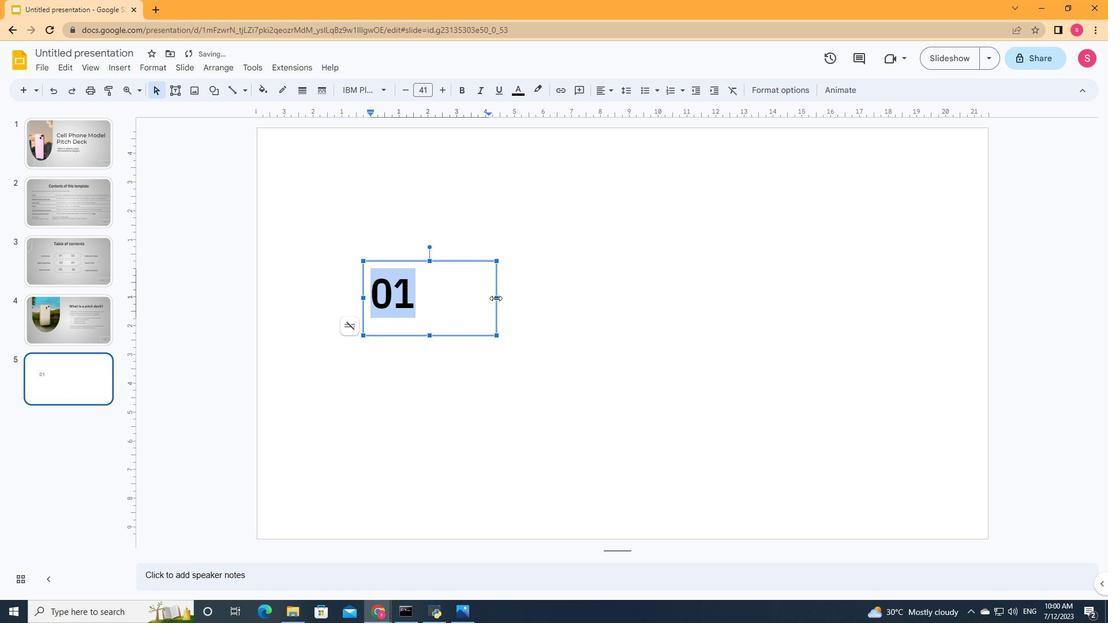 
Action: Mouse moved to (446, 298)
Screenshot: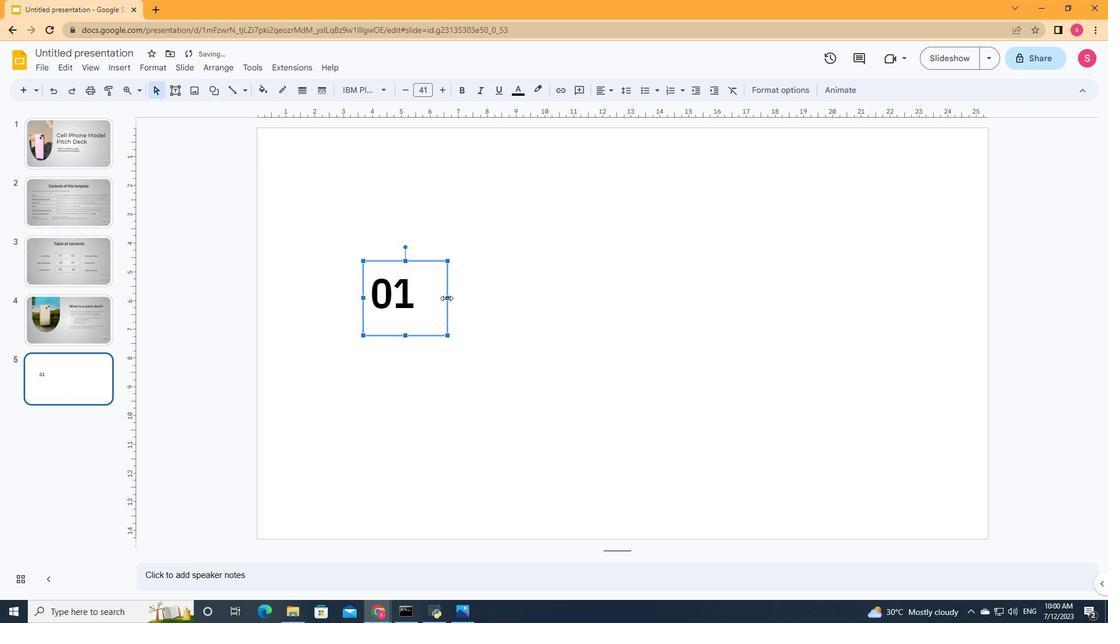 
Action: Mouse pressed left at (446, 298)
Screenshot: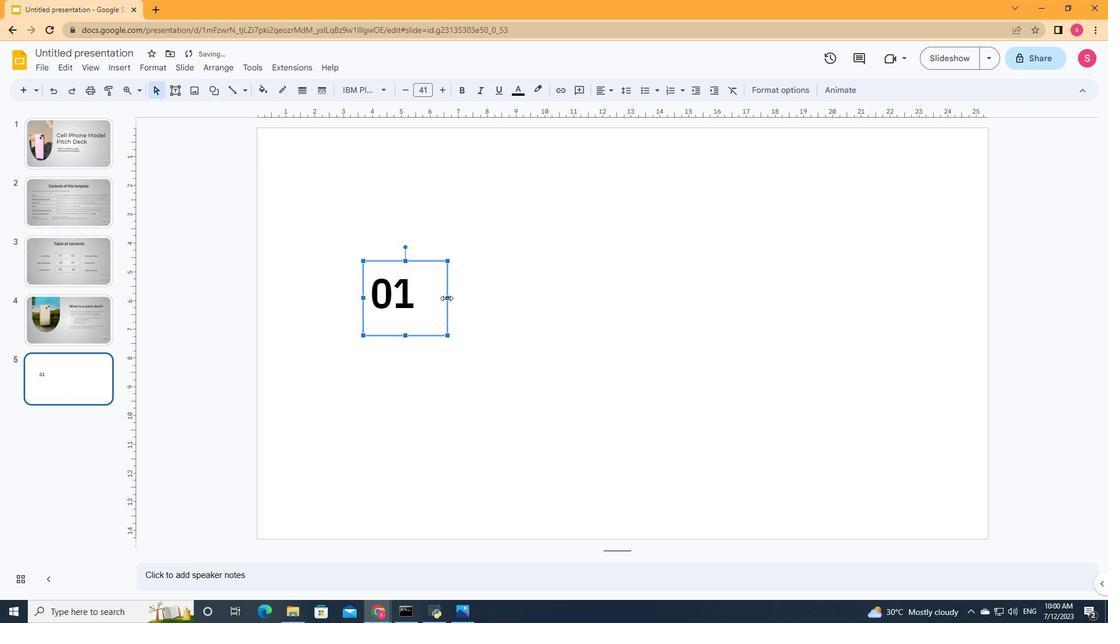 
Action: Mouse moved to (395, 334)
Screenshot: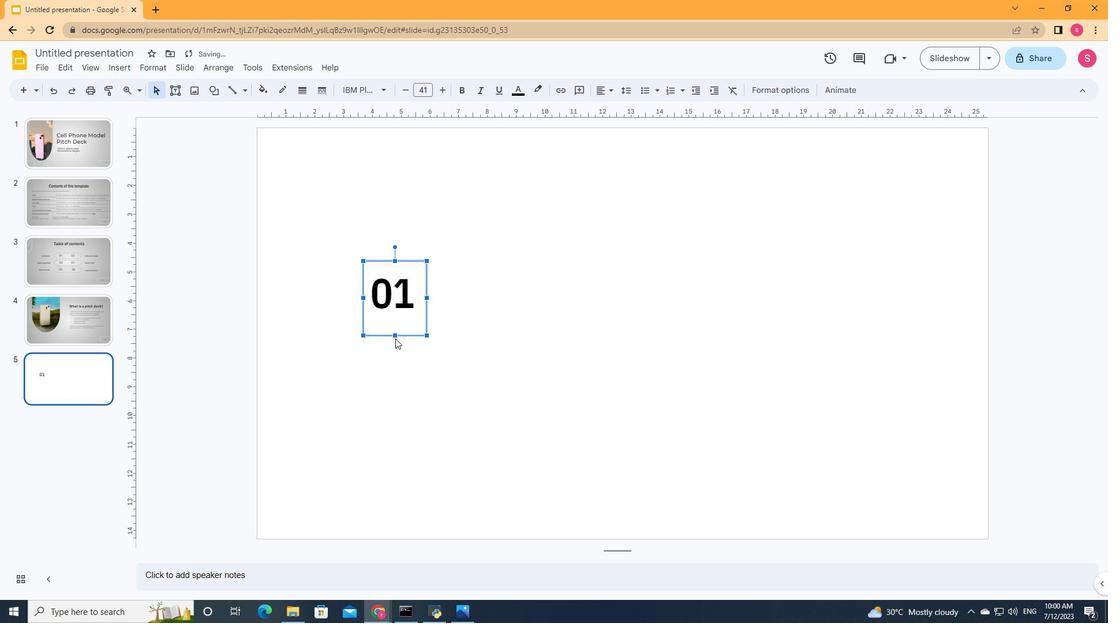 
Action: Mouse pressed left at (395, 334)
Screenshot: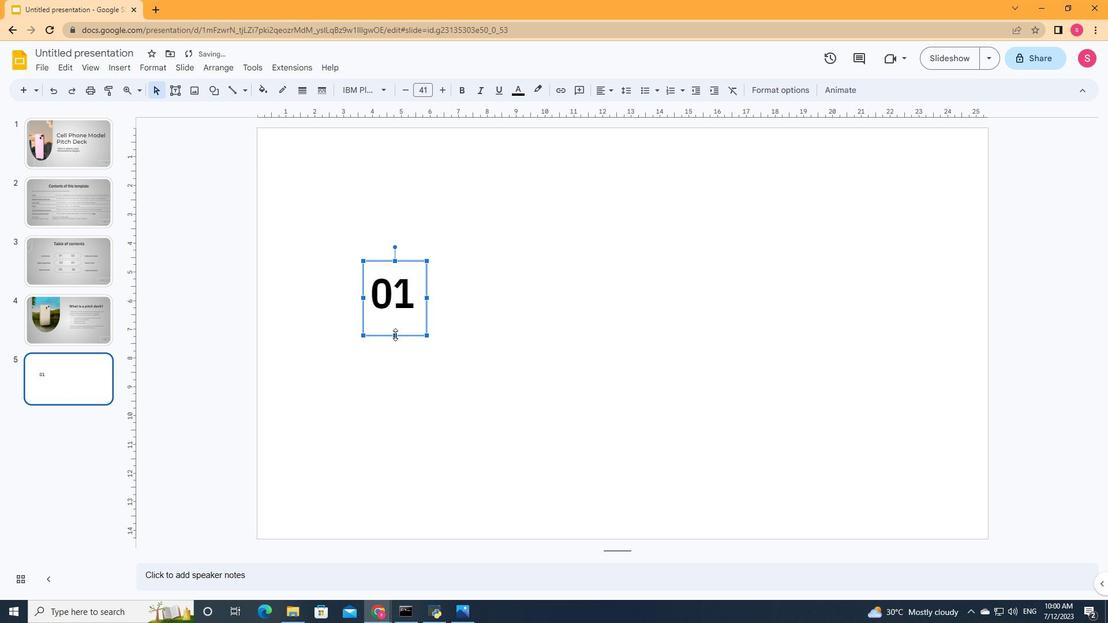
Action: Mouse moved to (414, 294)
Screenshot: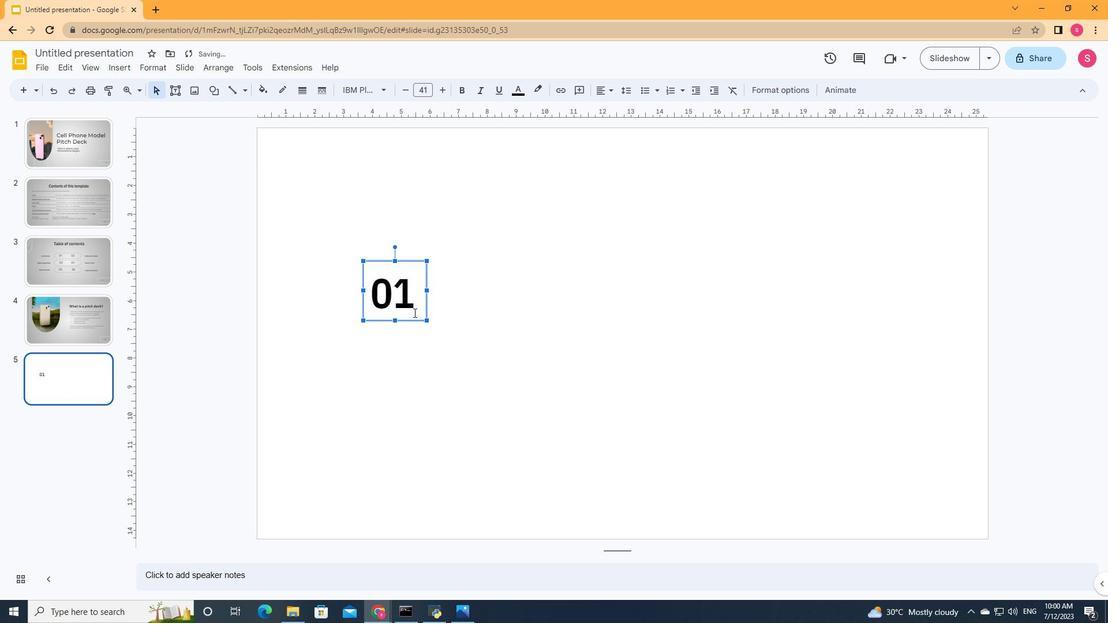 
Action: Mouse pressed left at (414, 294)
Screenshot: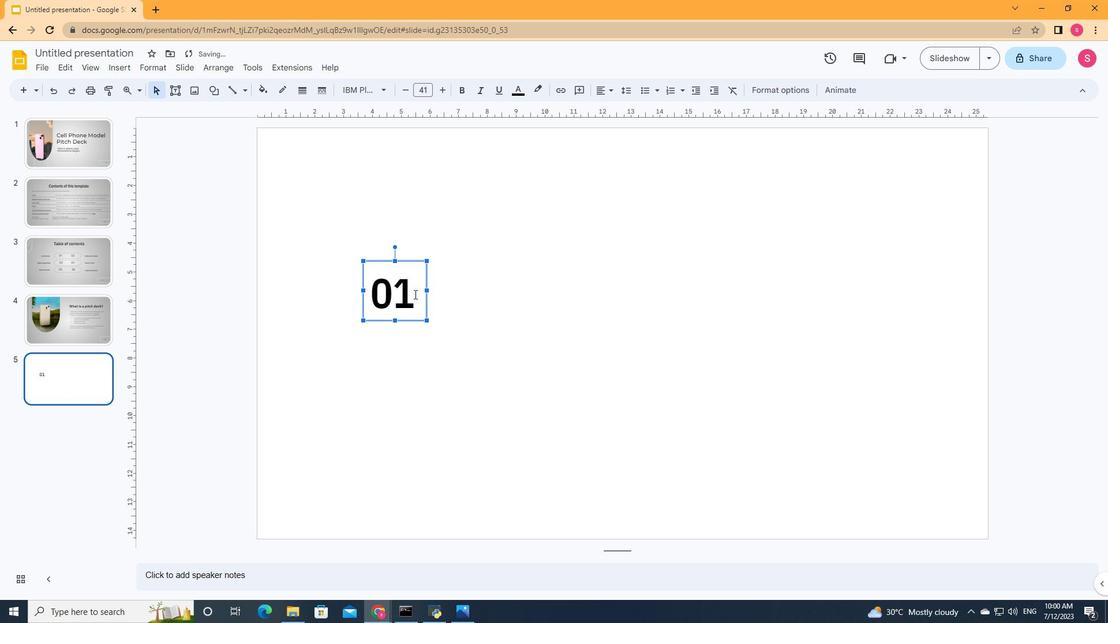 
Action: Mouse moved to (401, 348)
Screenshot: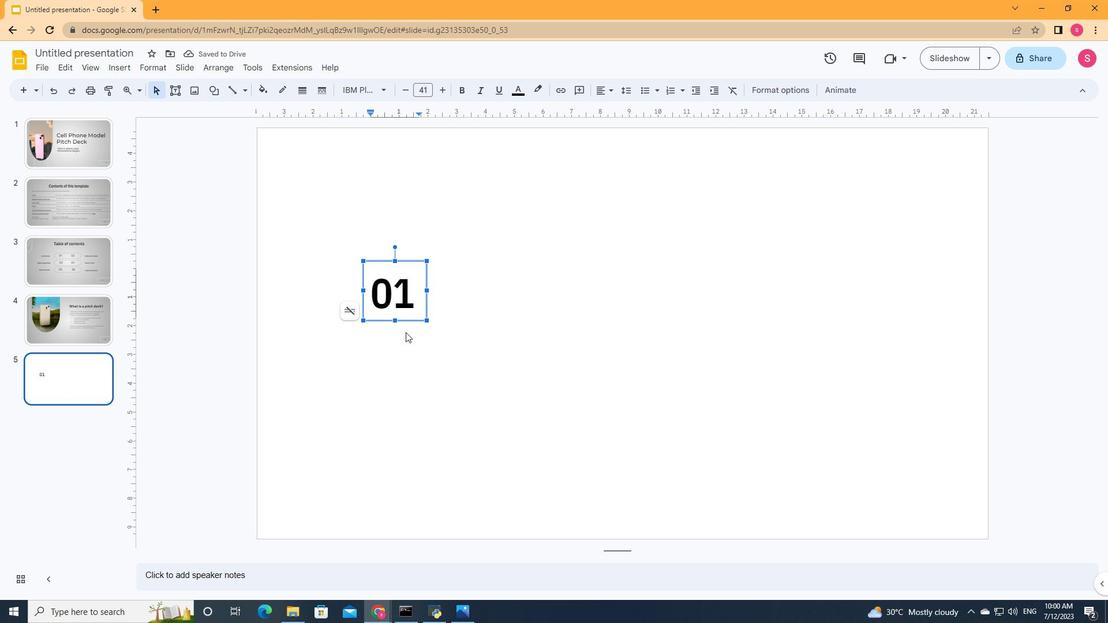 
Action: Mouse pressed left at (401, 348)
Screenshot: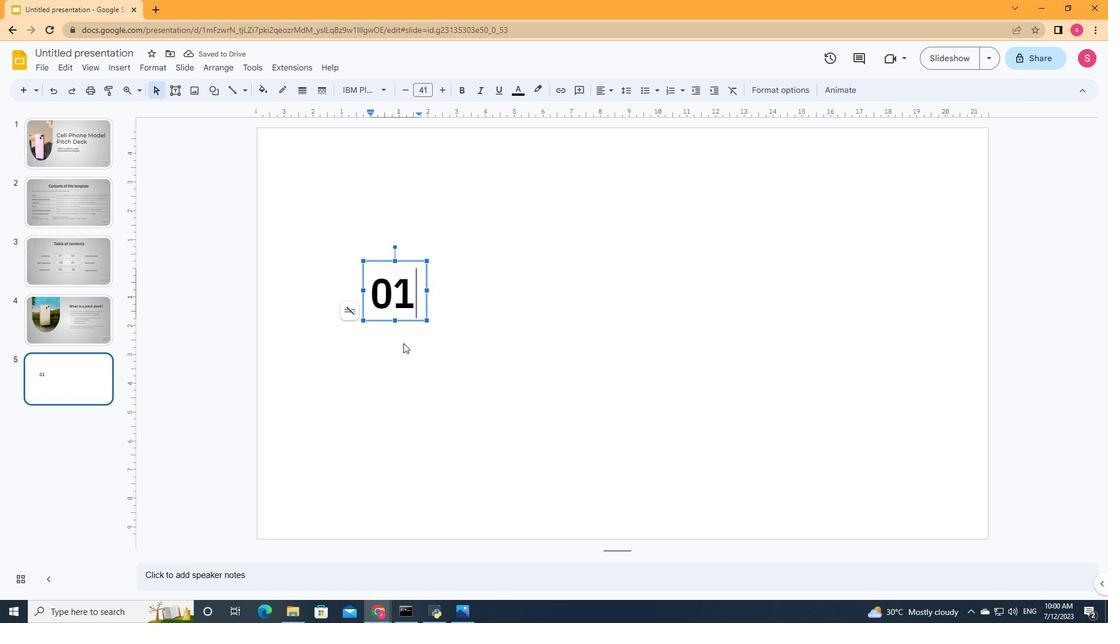 
Action: Mouse moved to (175, 90)
Screenshot: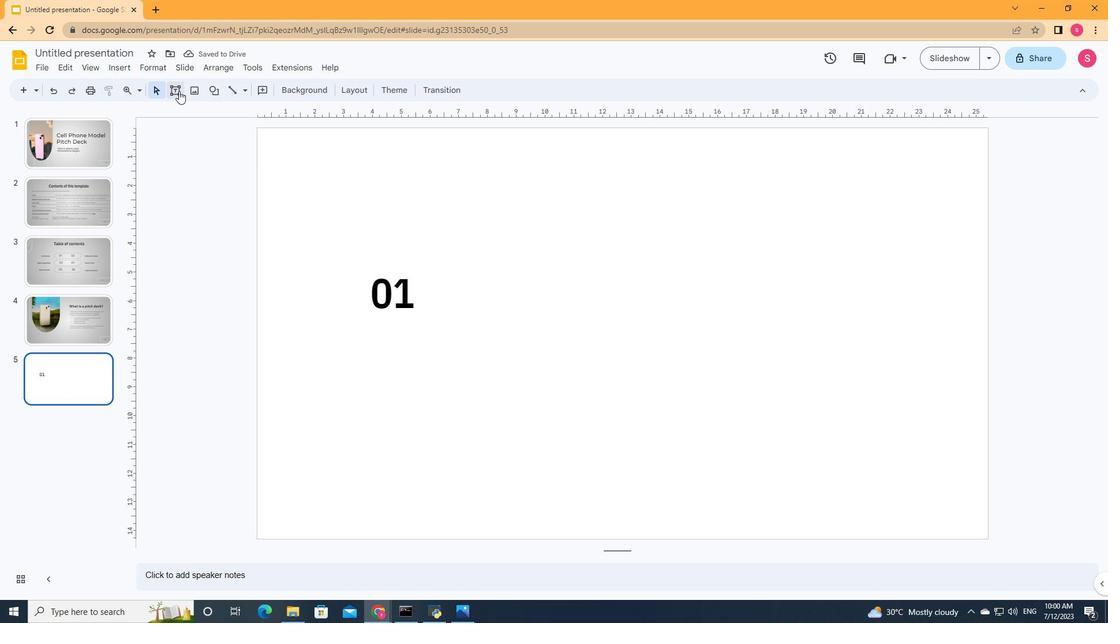
Action: Mouse pressed left at (175, 90)
Screenshot: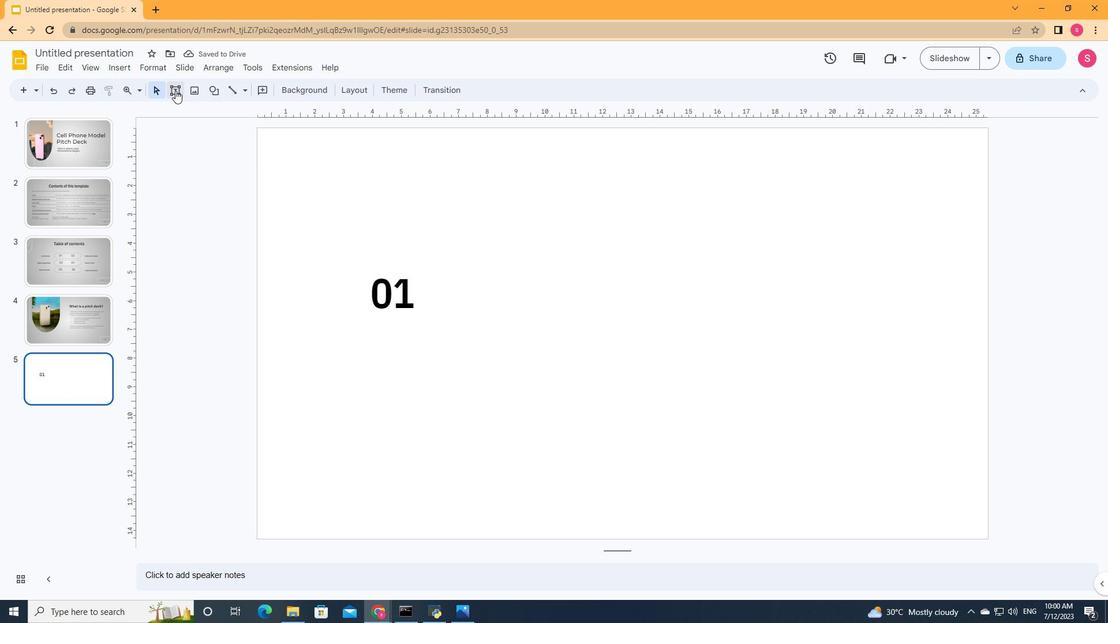 
Action: Mouse moved to (340, 336)
Screenshot: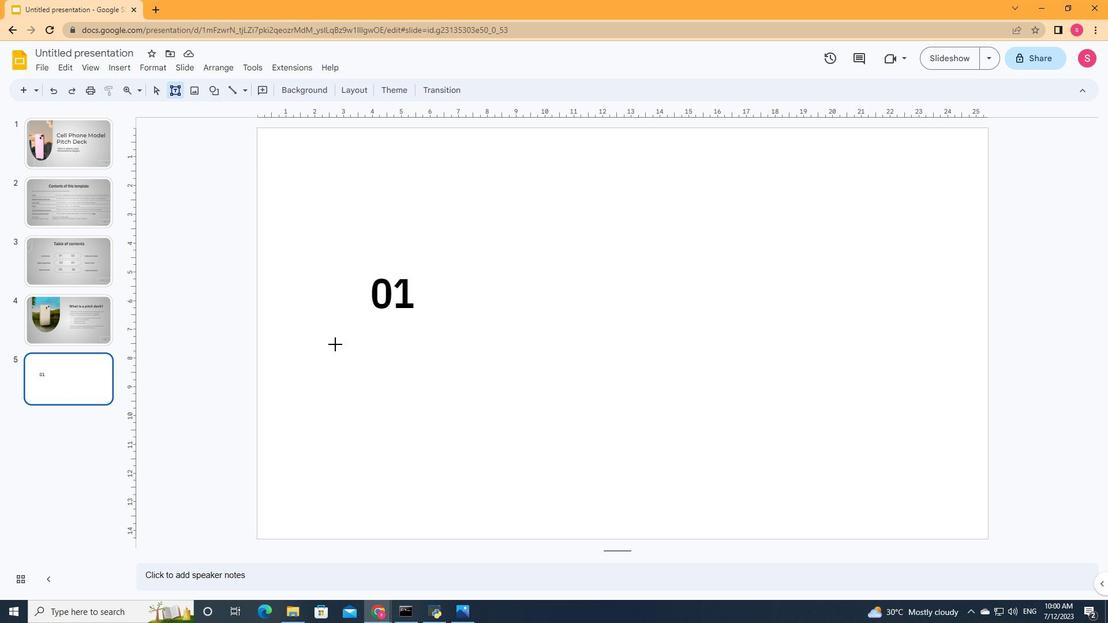 
Action: Mouse pressed left at (340, 336)
Screenshot: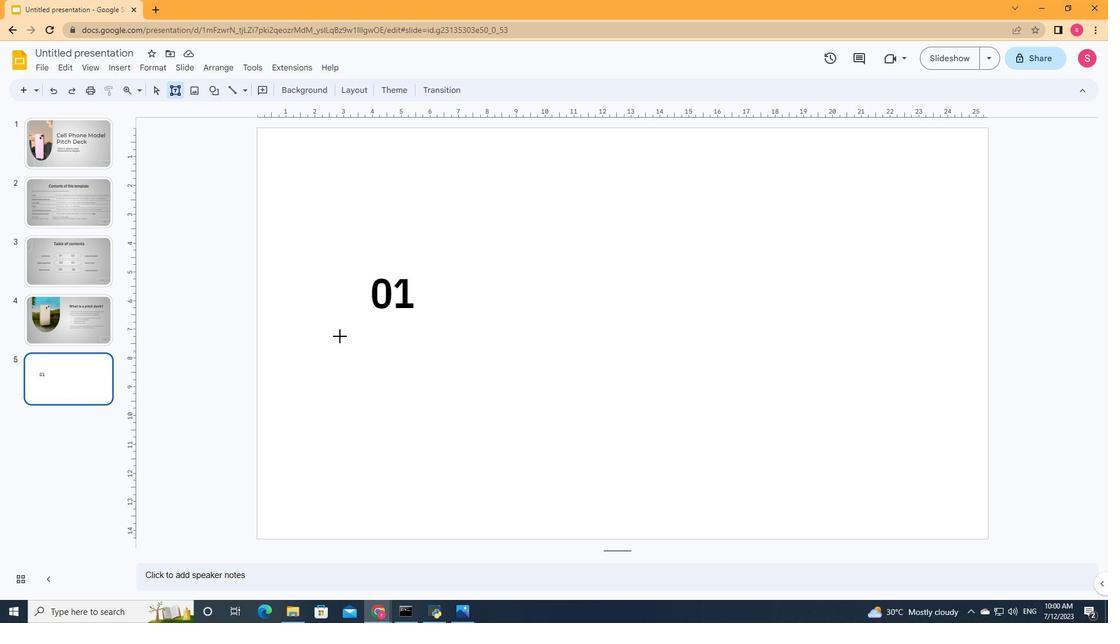 
Action: Mouse moved to (493, 379)
Screenshot: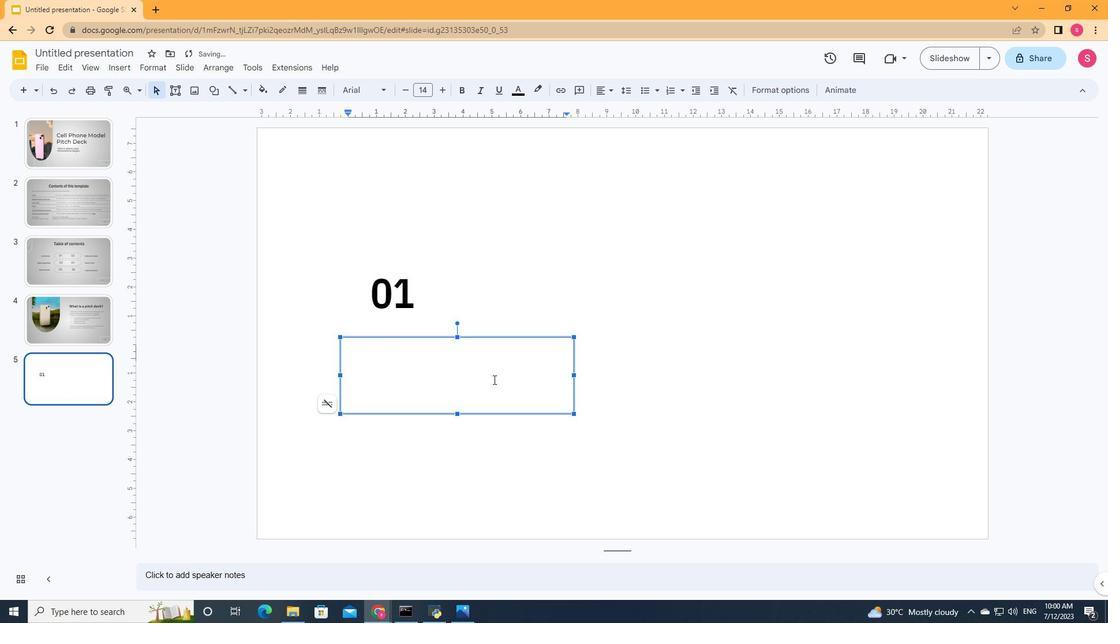 
Action: Key pressed <Key.shift><Key.shift><Key.shift><Key.shift><Key.shift><Key.shift><Key.shift><Key.shift>Introduction
Screenshot: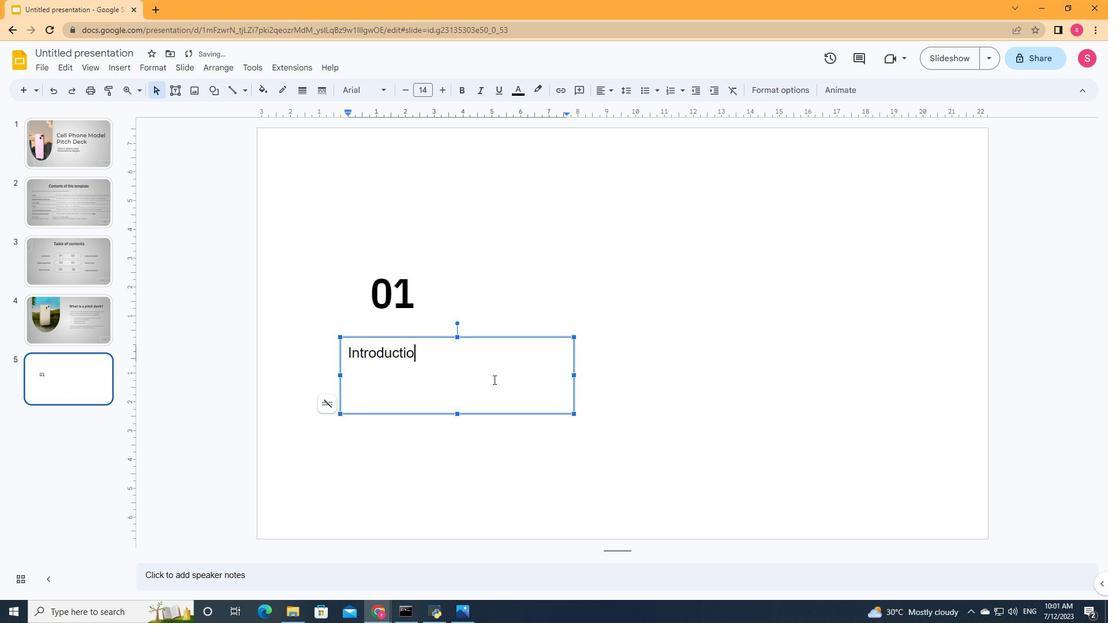 
Action: Mouse moved to (451, 349)
Screenshot: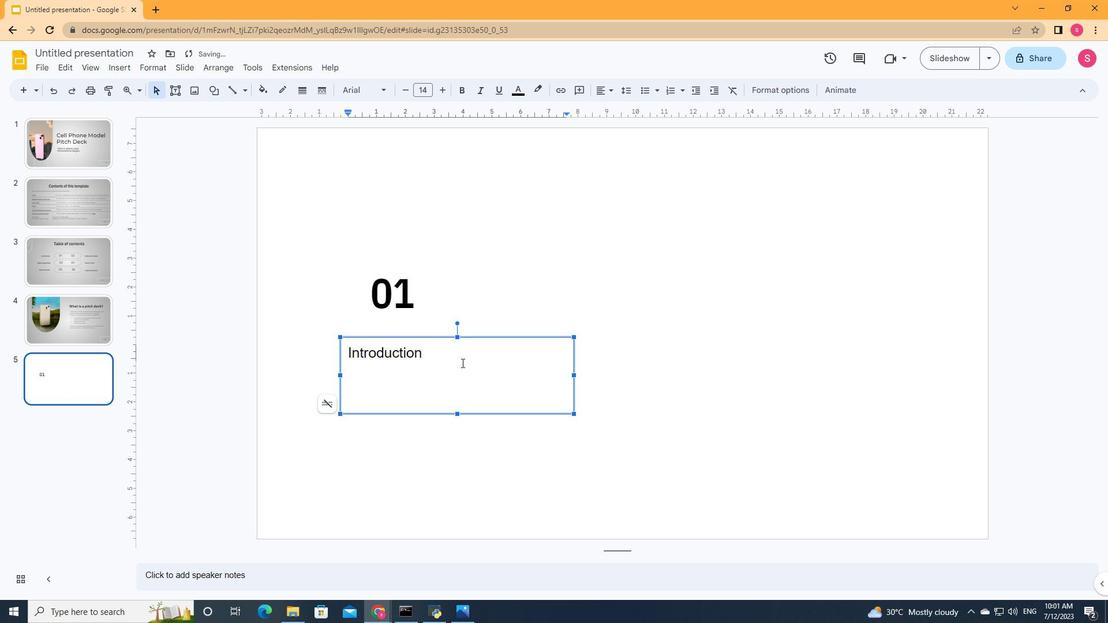
Action: Mouse pressed left at (451, 349)
Screenshot: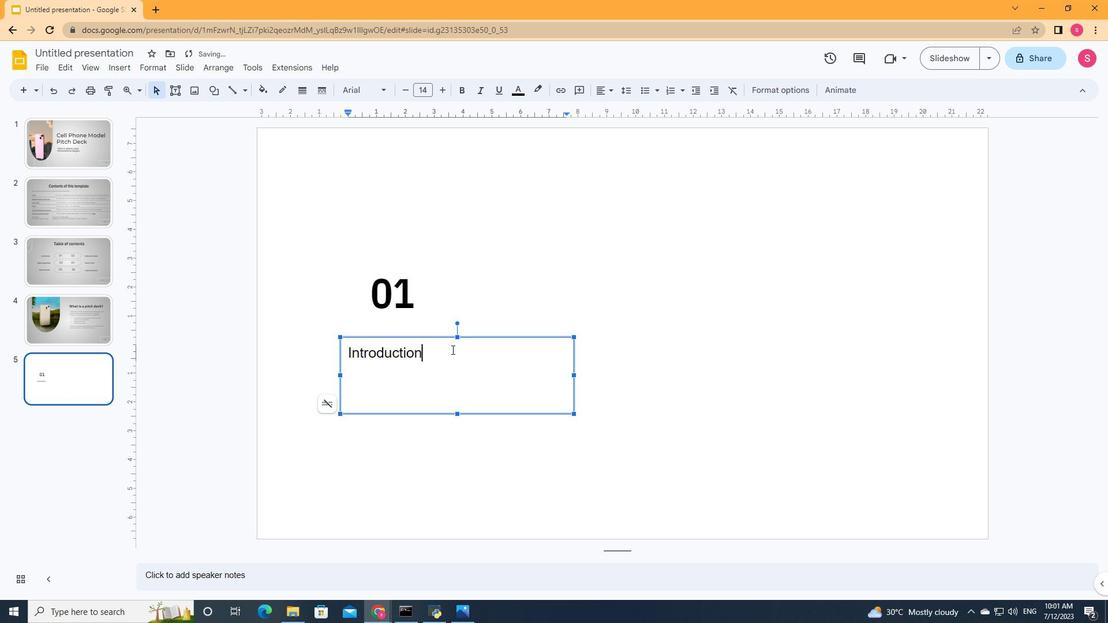 
Action: Mouse moved to (381, 90)
Screenshot: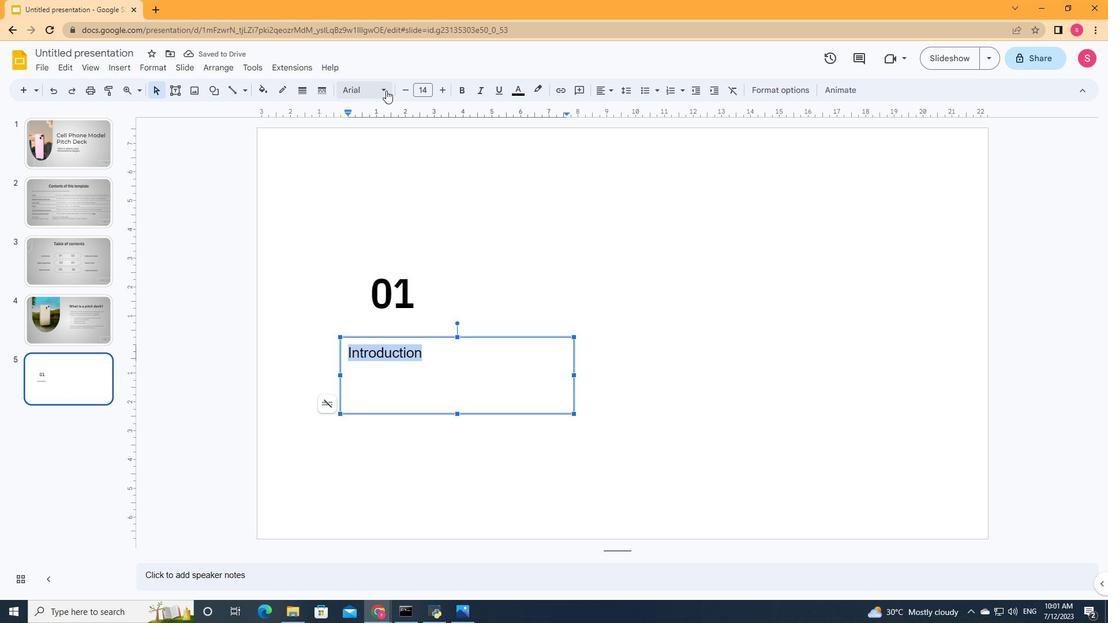 
Action: Mouse pressed left at (381, 90)
Screenshot: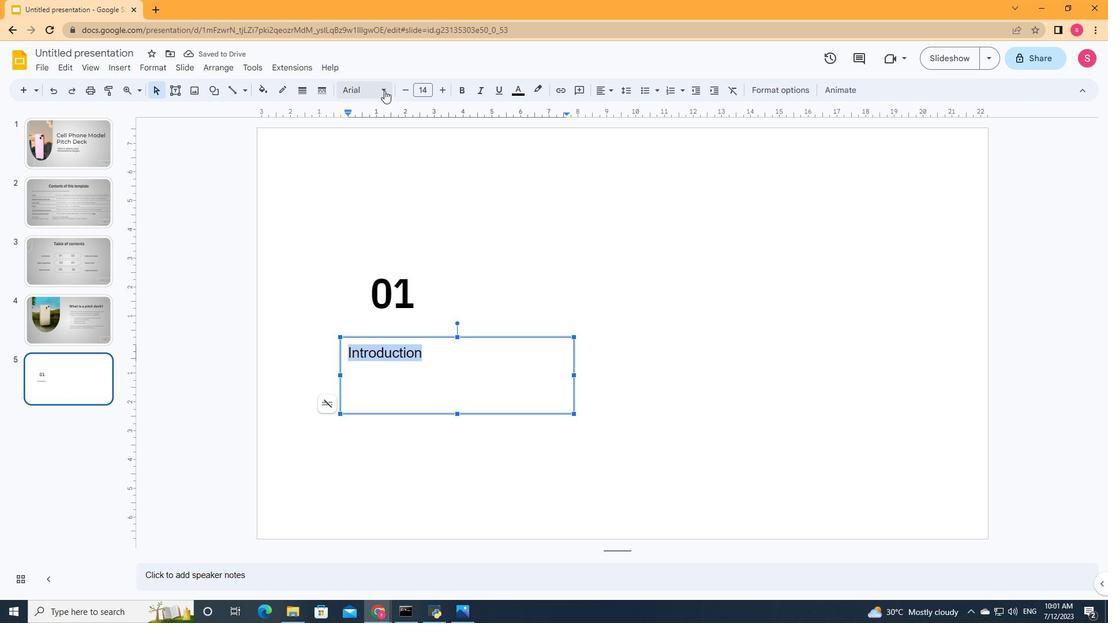
Action: Mouse moved to (550, 284)
Screenshot: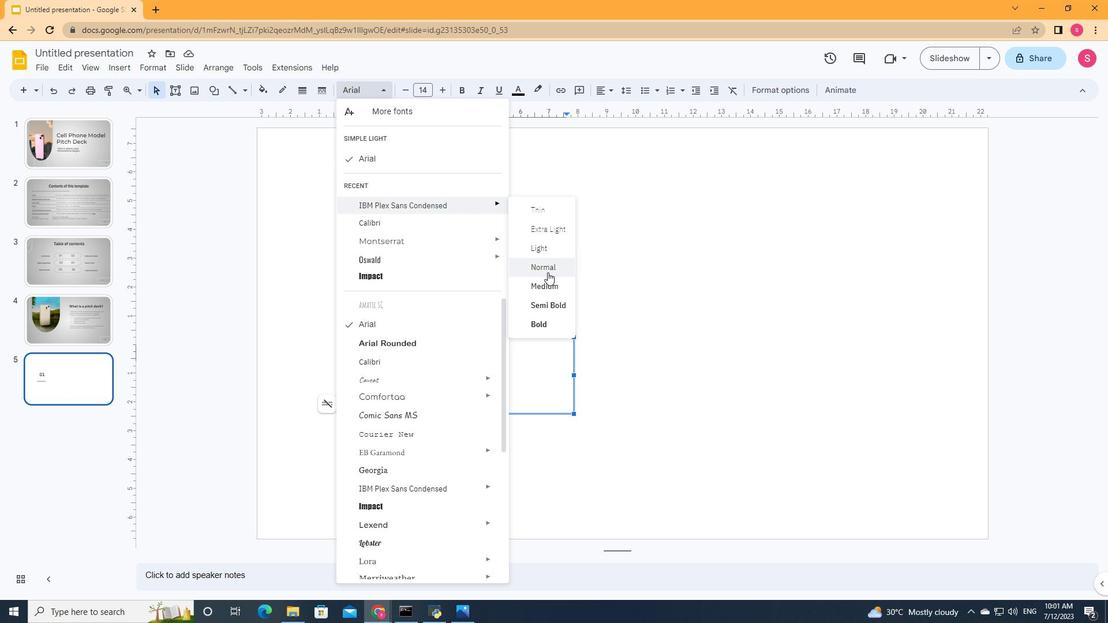 
Action: Mouse pressed left at (550, 284)
Screenshot: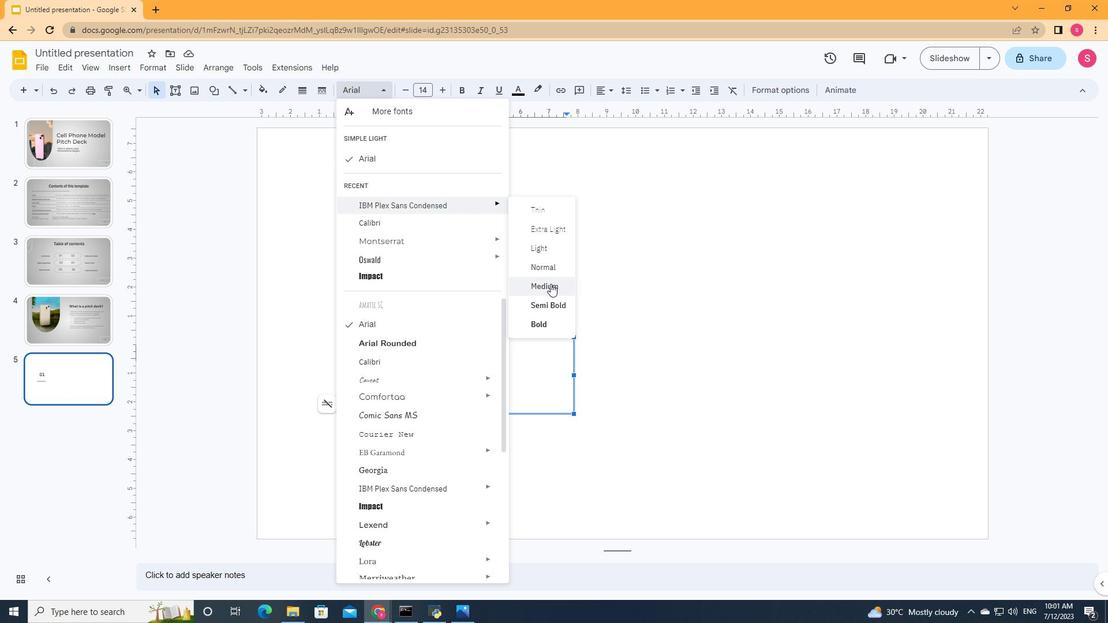 
Action: Mouse moved to (442, 87)
Screenshot: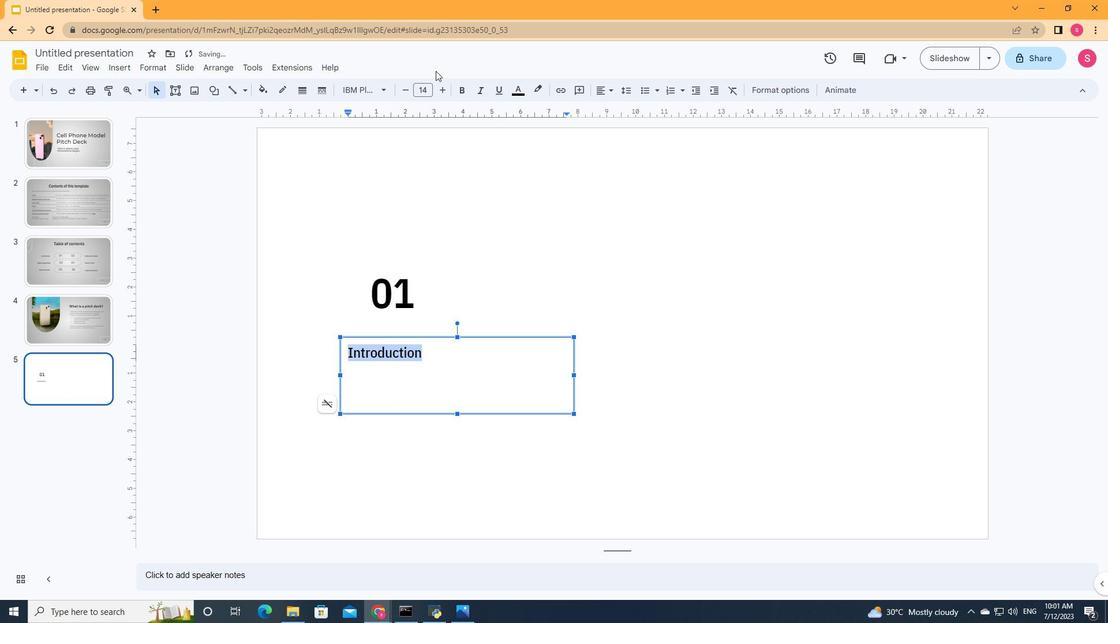 
Action: Mouse pressed left at (442, 87)
Screenshot: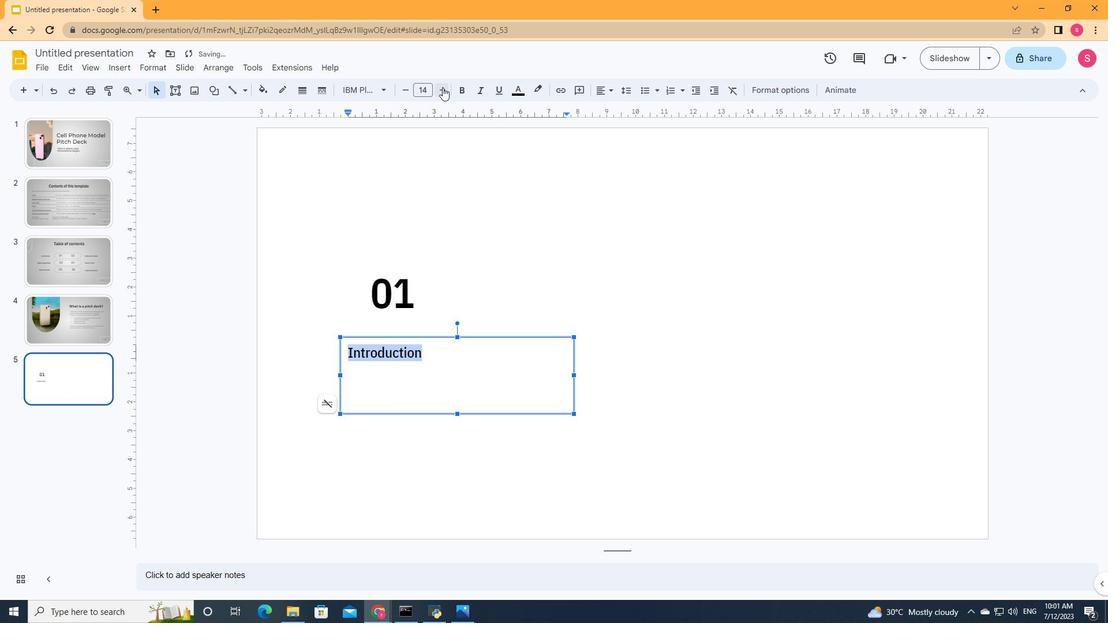 
Action: Mouse pressed left at (442, 87)
Screenshot: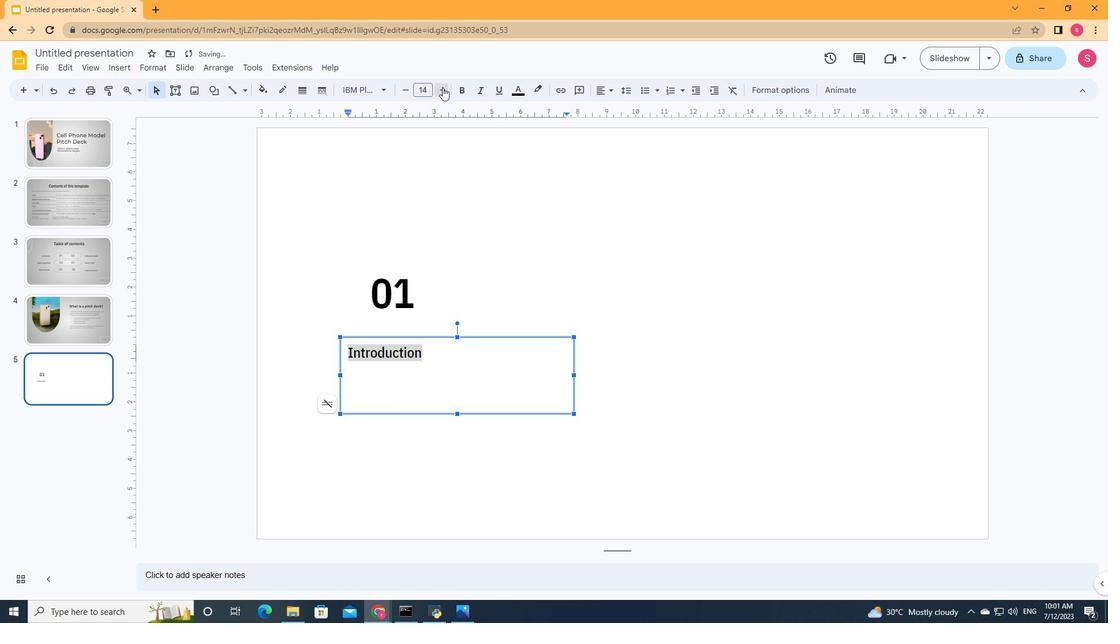 
Action: Mouse pressed left at (442, 87)
Screenshot: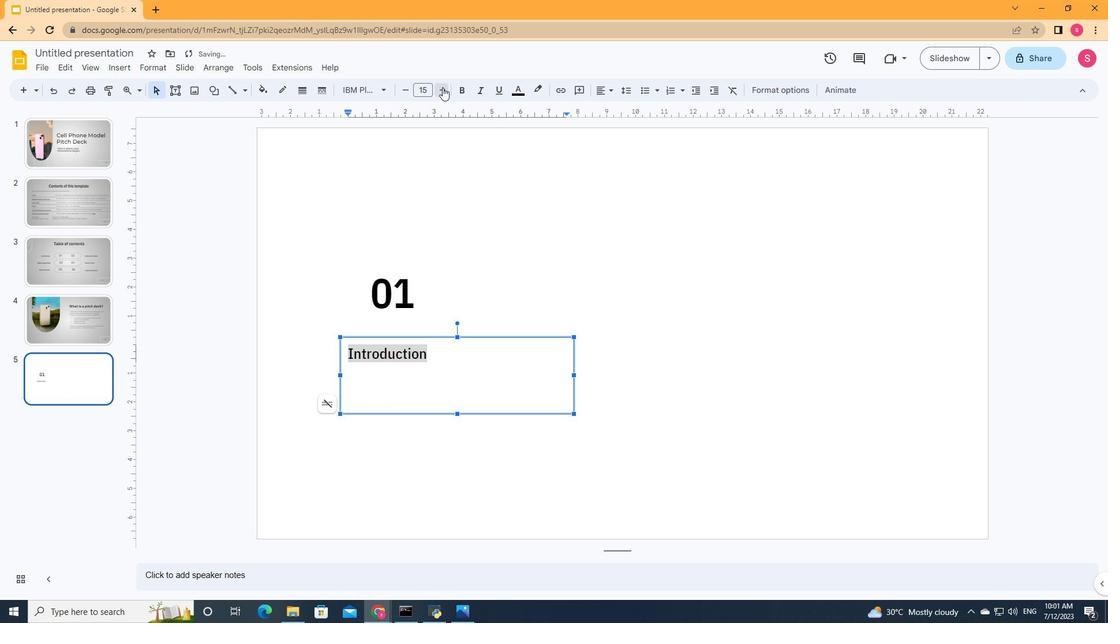 
Action: Mouse pressed left at (442, 87)
Screenshot: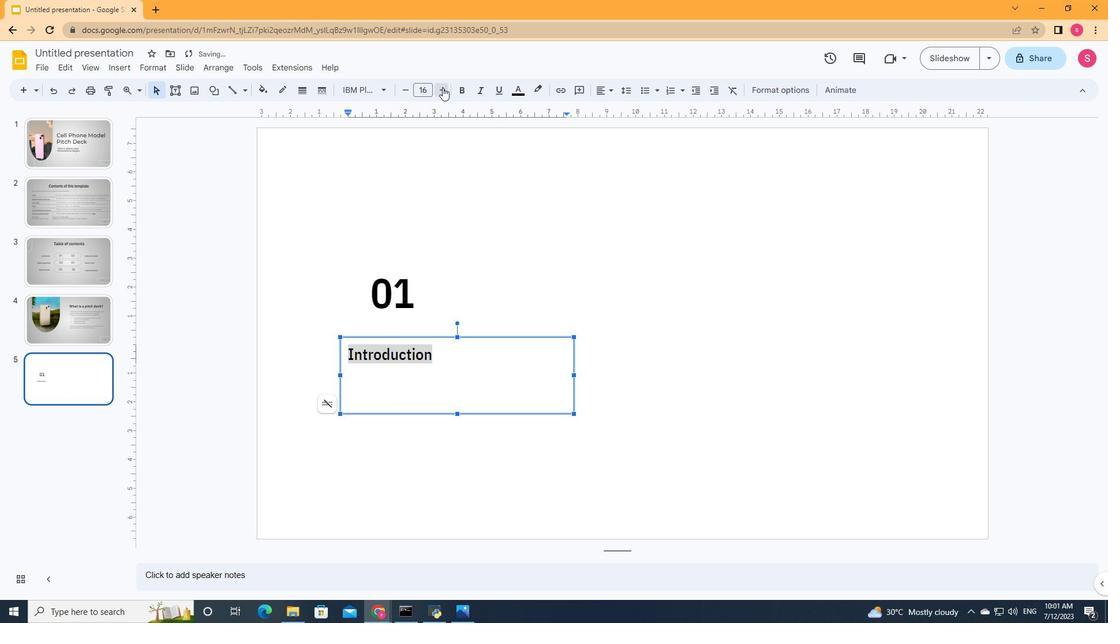 
Action: Mouse pressed left at (442, 87)
Screenshot: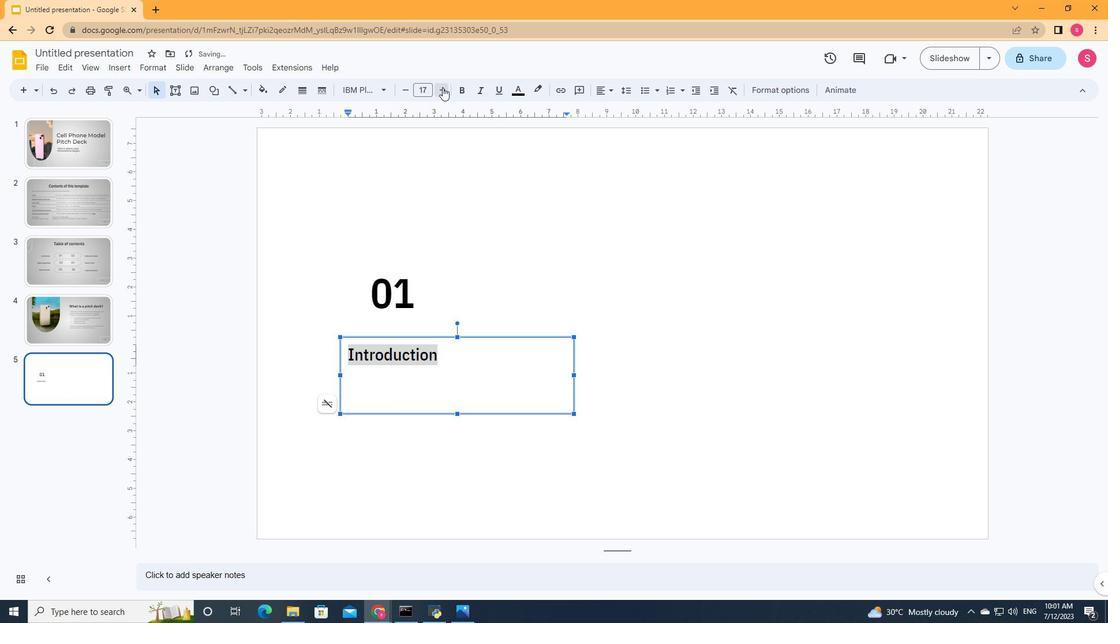 
Action: Mouse pressed left at (442, 87)
Screenshot: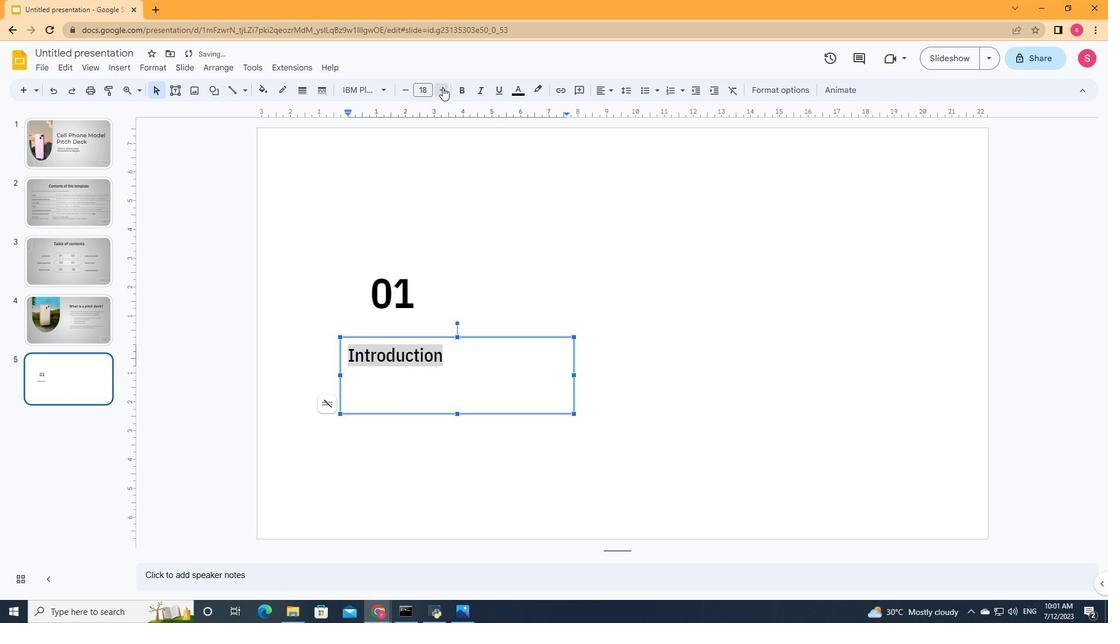 
Action: Mouse pressed left at (442, 87)
Screenshot: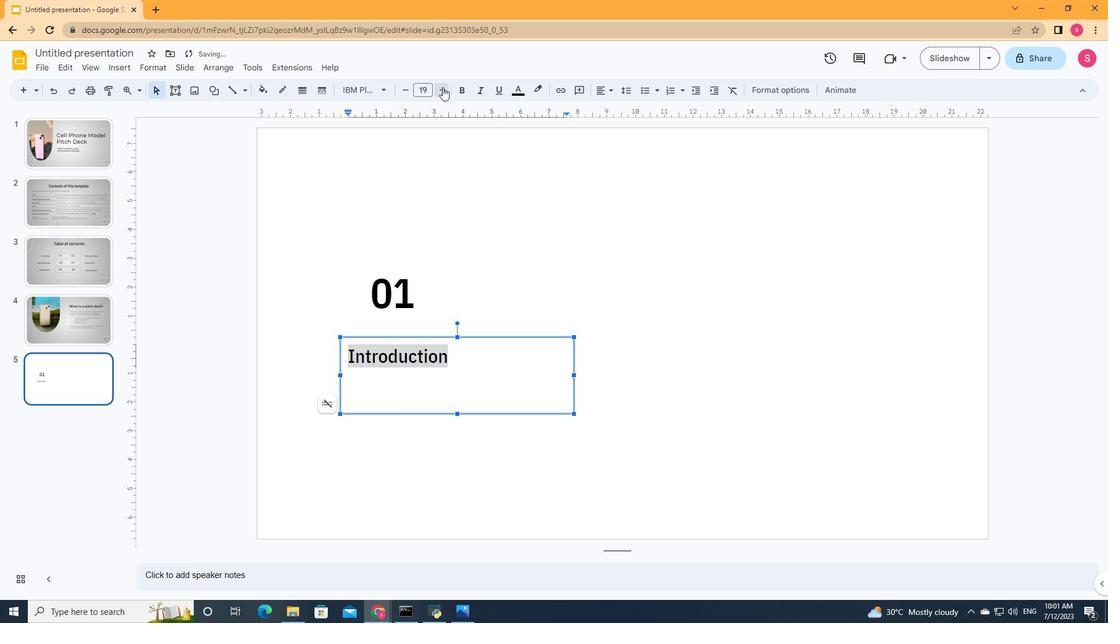 
Action: Mouse pressed left at (442, 87)
Screenshot: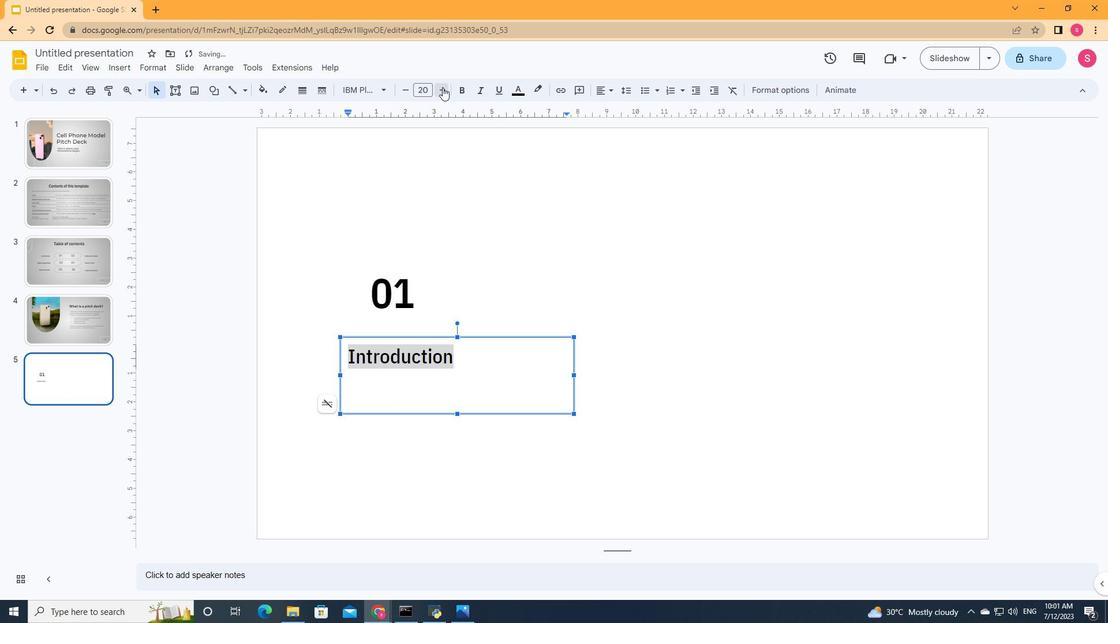 
Action: Mouse pressed left at (442, 87)
Screenshot: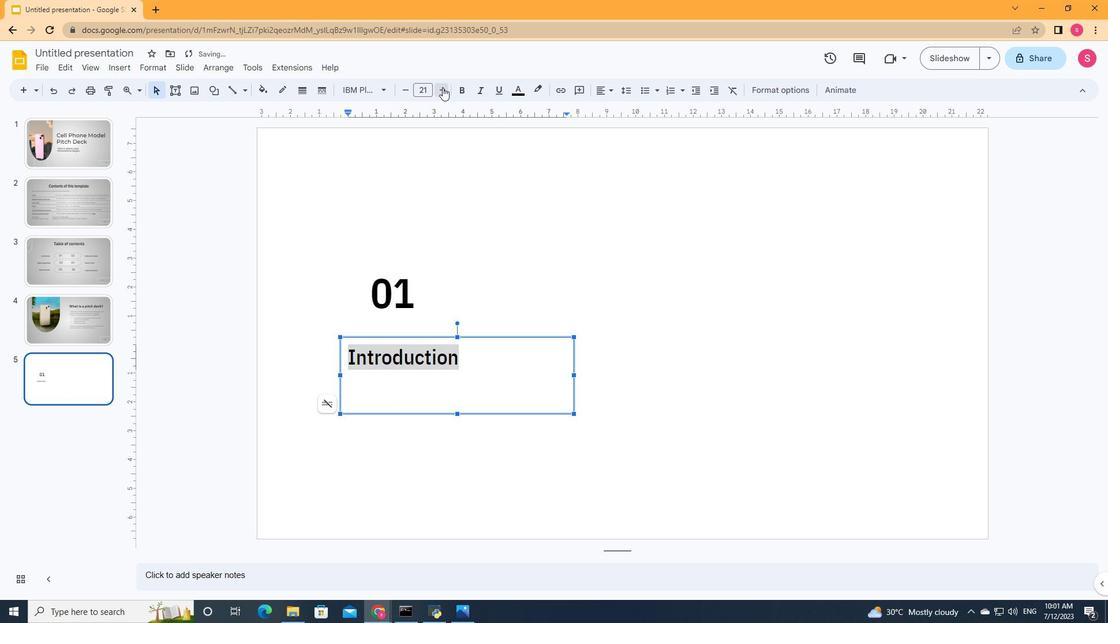 
Action: Mouse pressed left at (442, 87)
Screenshot: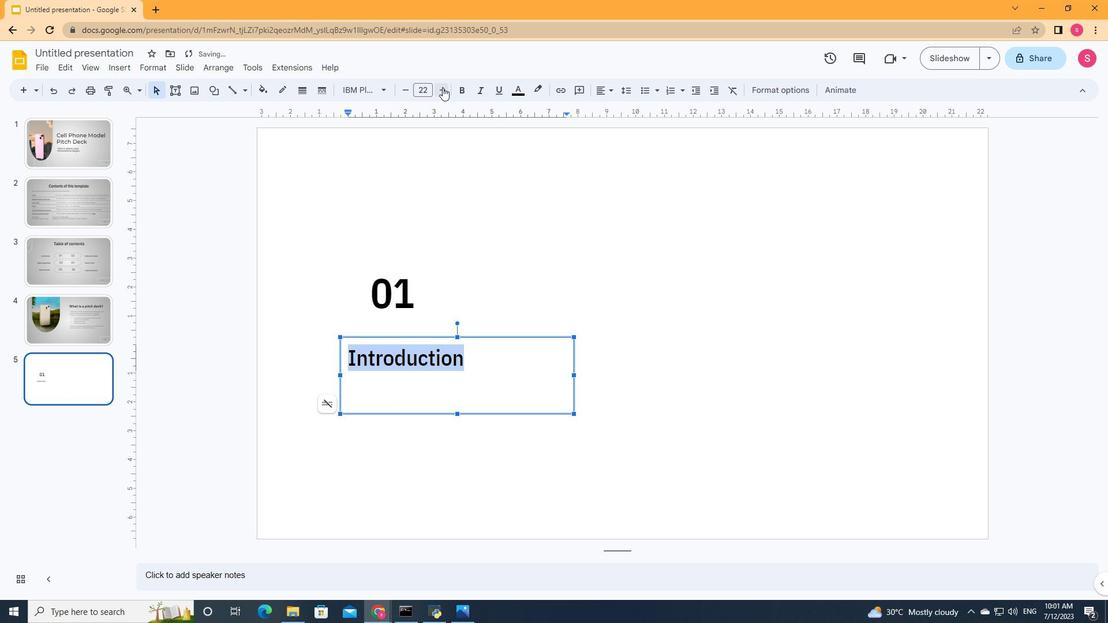
Action: Mouse pressed left at (442, 87)
Screenshot: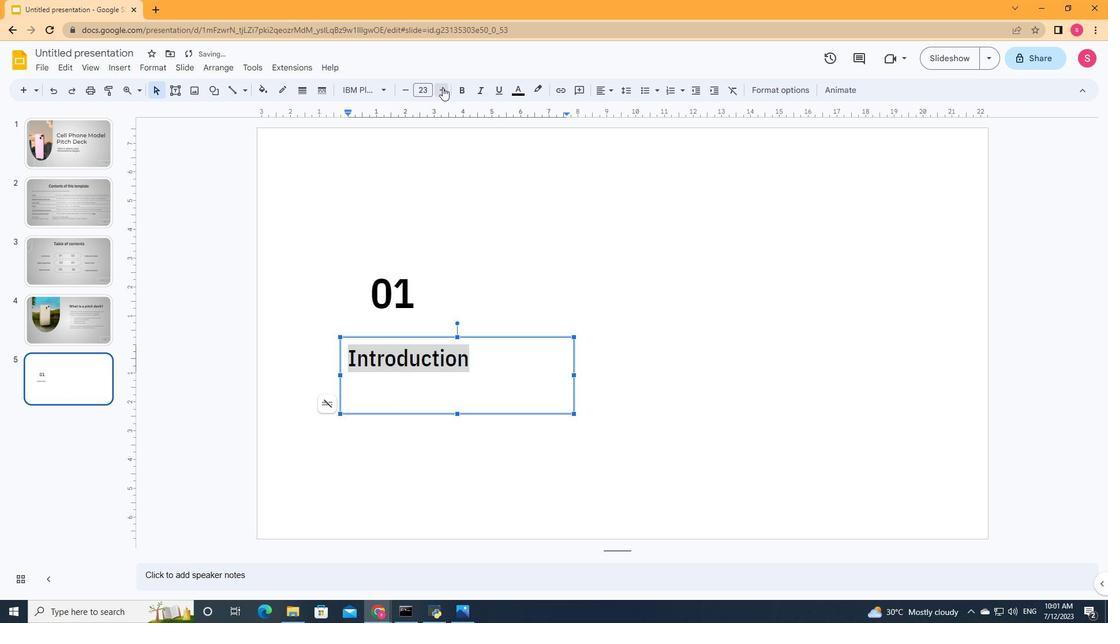 
Action: Mouse pressed left at (442, 87)
Screenshot: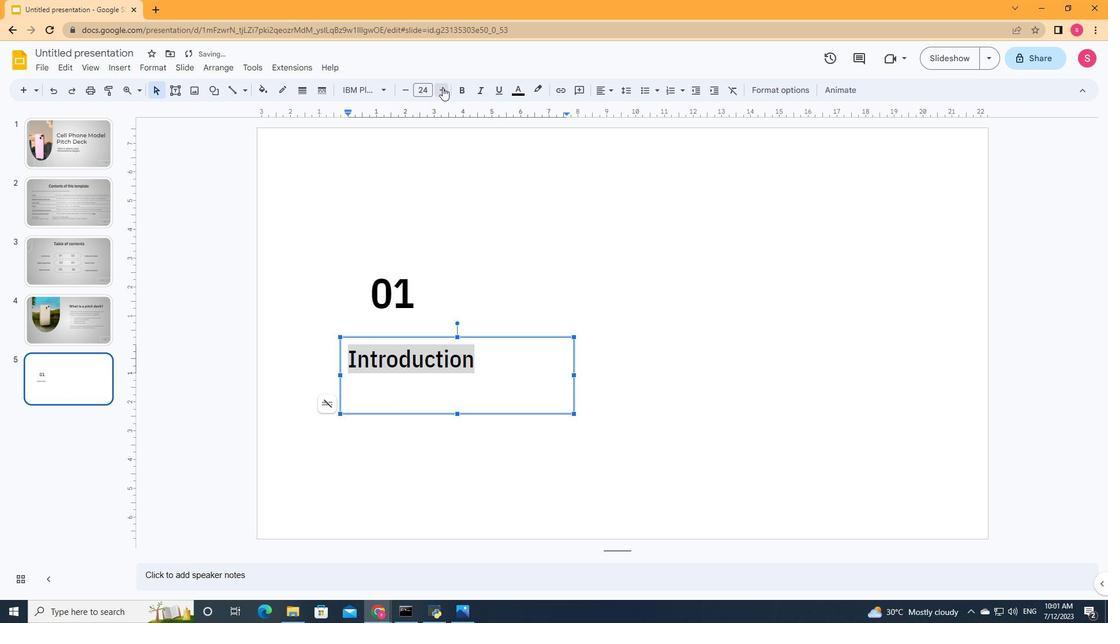 
Action: Mouse pressed left at (442, 87)
Screenshot: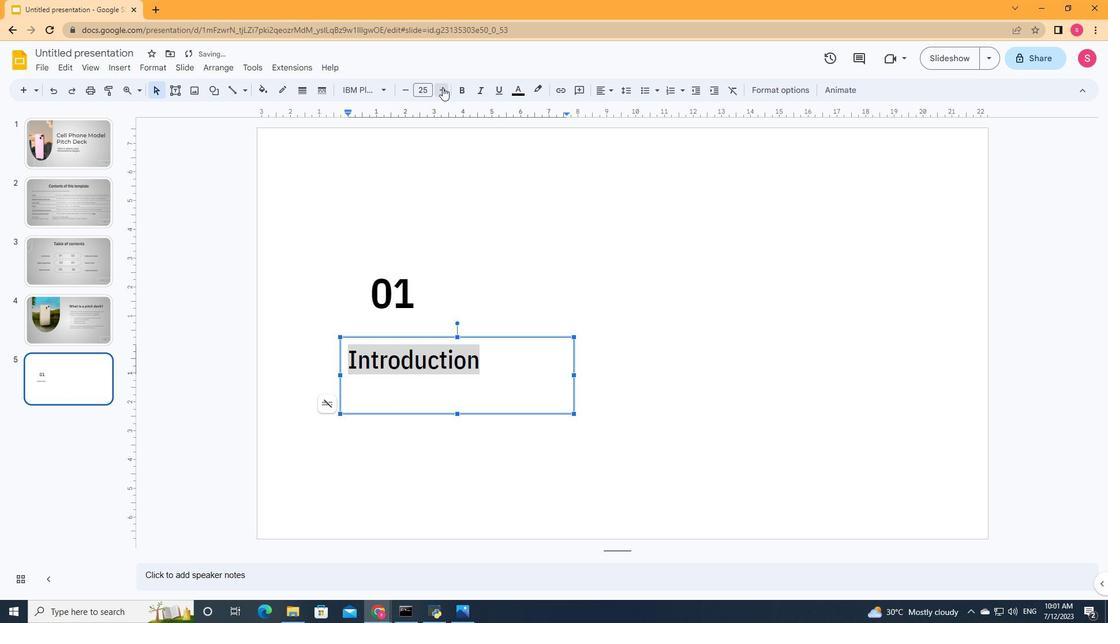 
Action: Mouse pressed left at (442, 87)
Screenshot: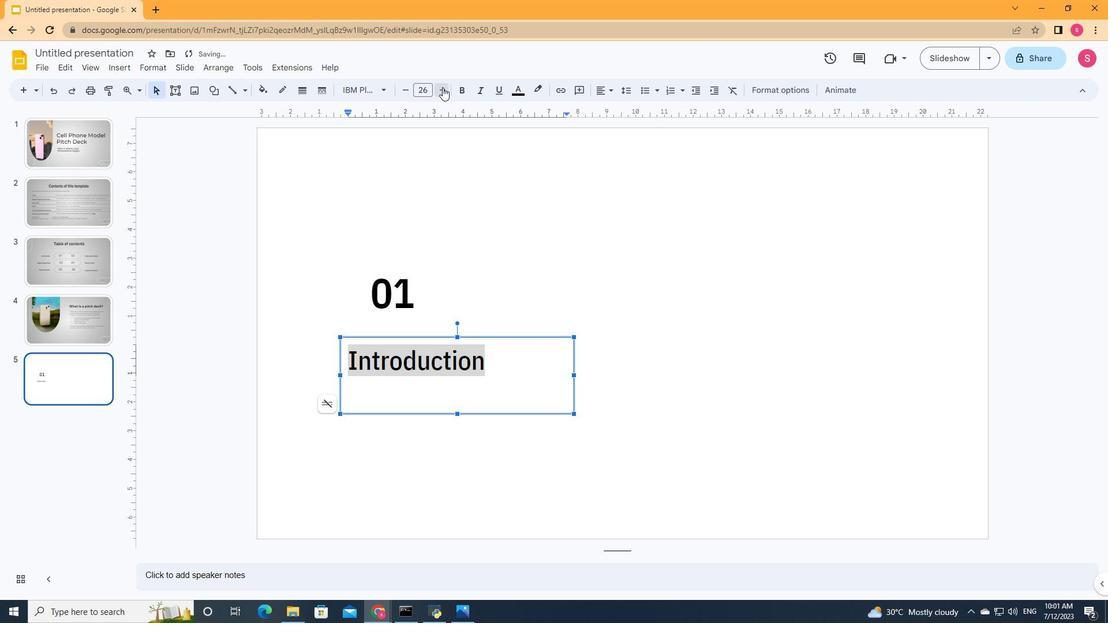 
Action: Mouse pressed left at (442, 87)
Screenshot: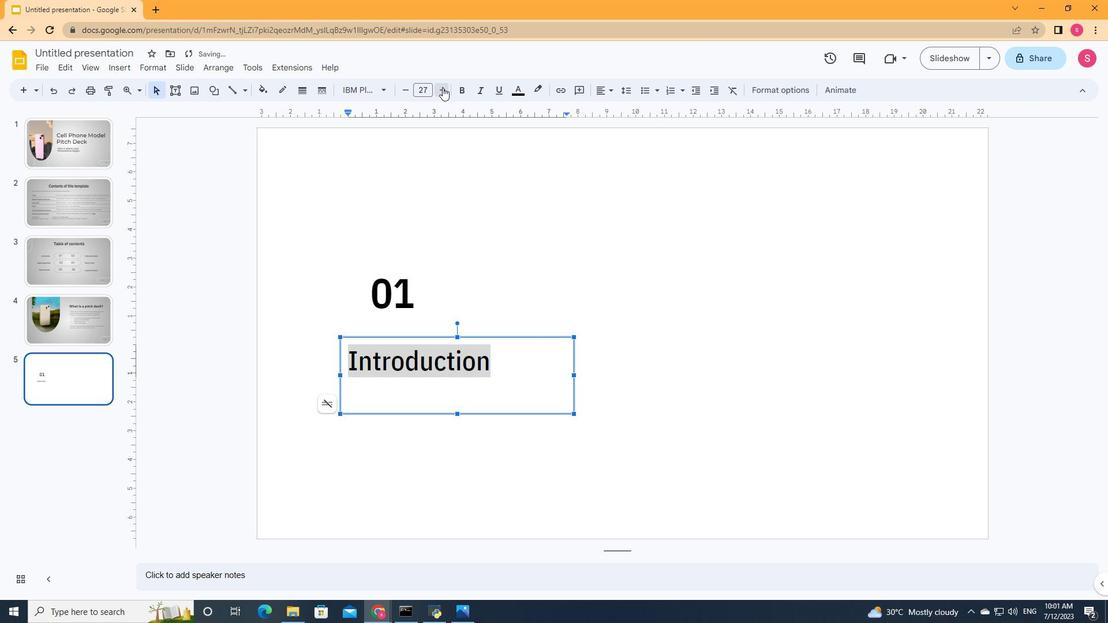 
Action: Mouse pressed left at (442, 87)
Screenshot: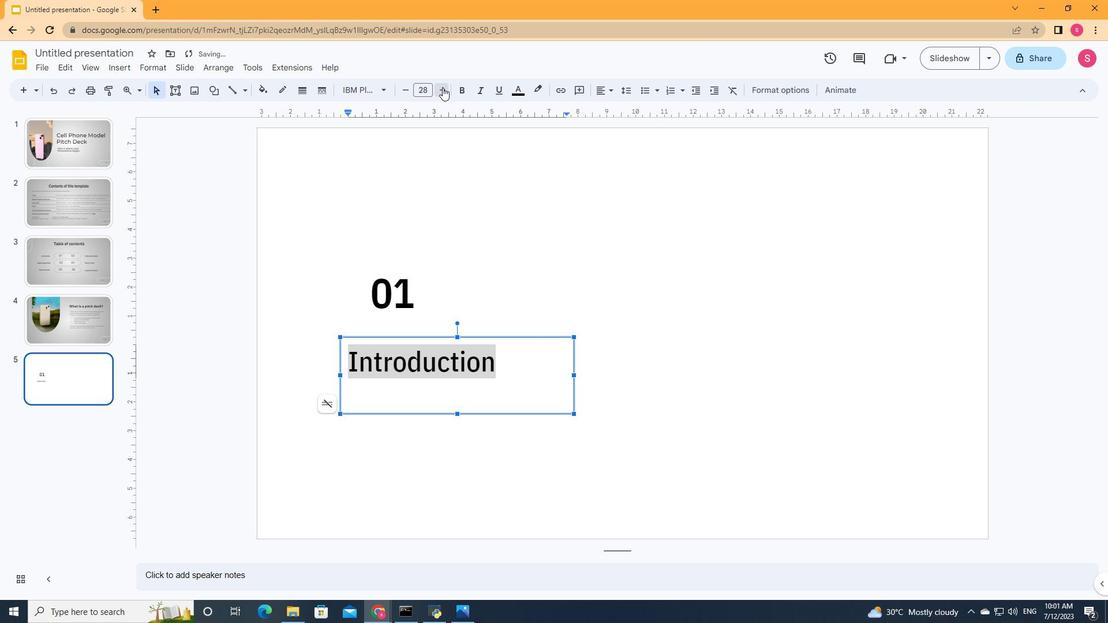 
Action: Mouse pressed left at (442, 87)
Screenshot: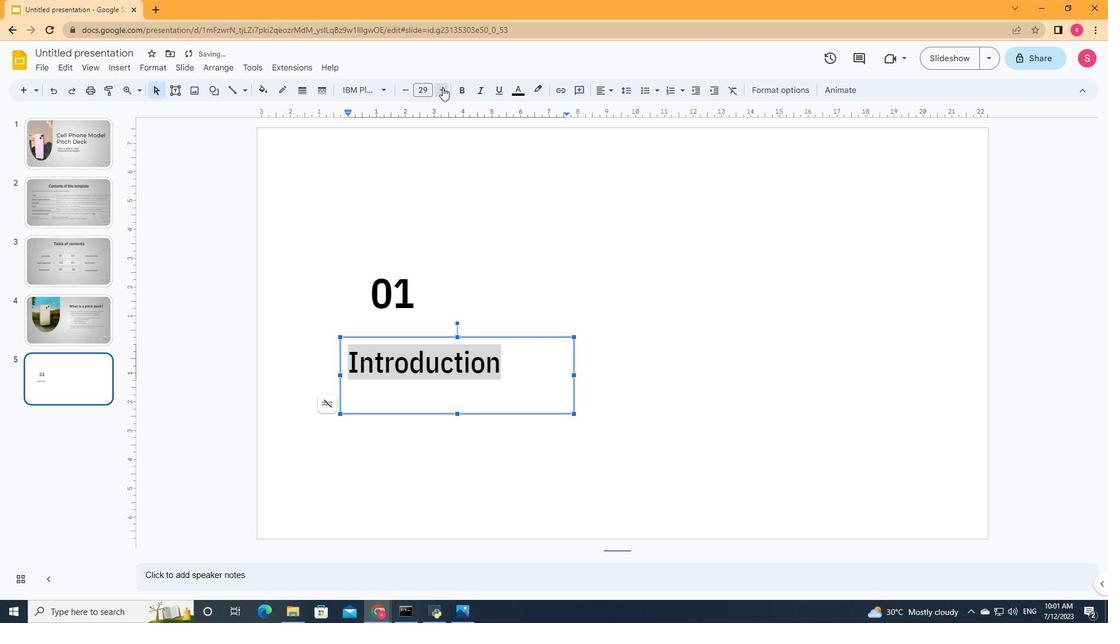 
Action: Mouse pressed left at (442, 87)
Screenshot: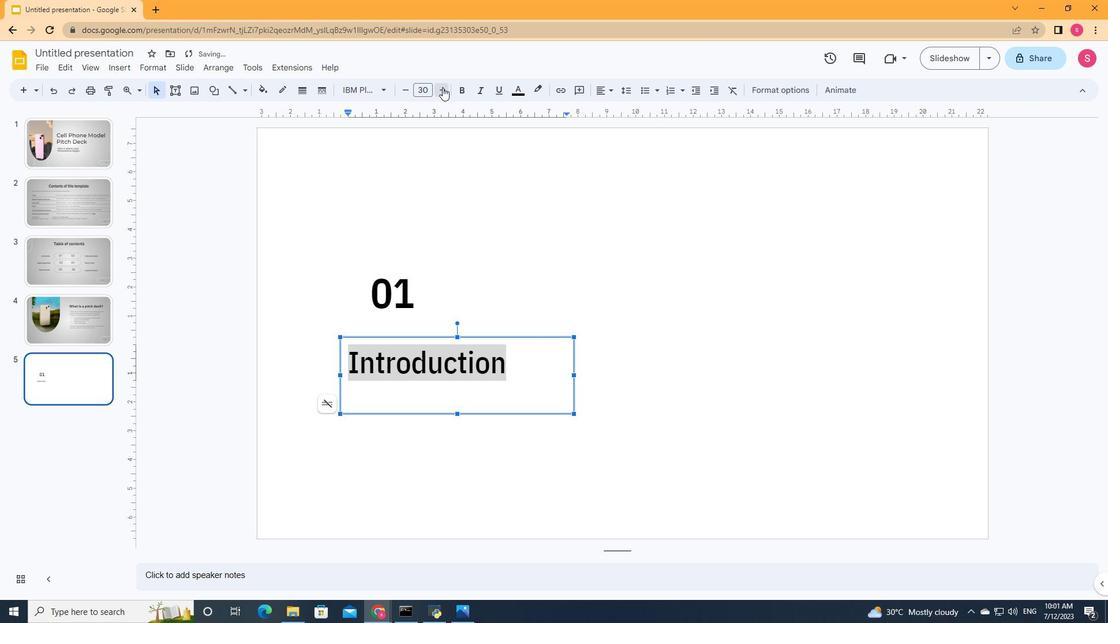 
Action: Mouse pressed left at (442, 87)
Screenshot: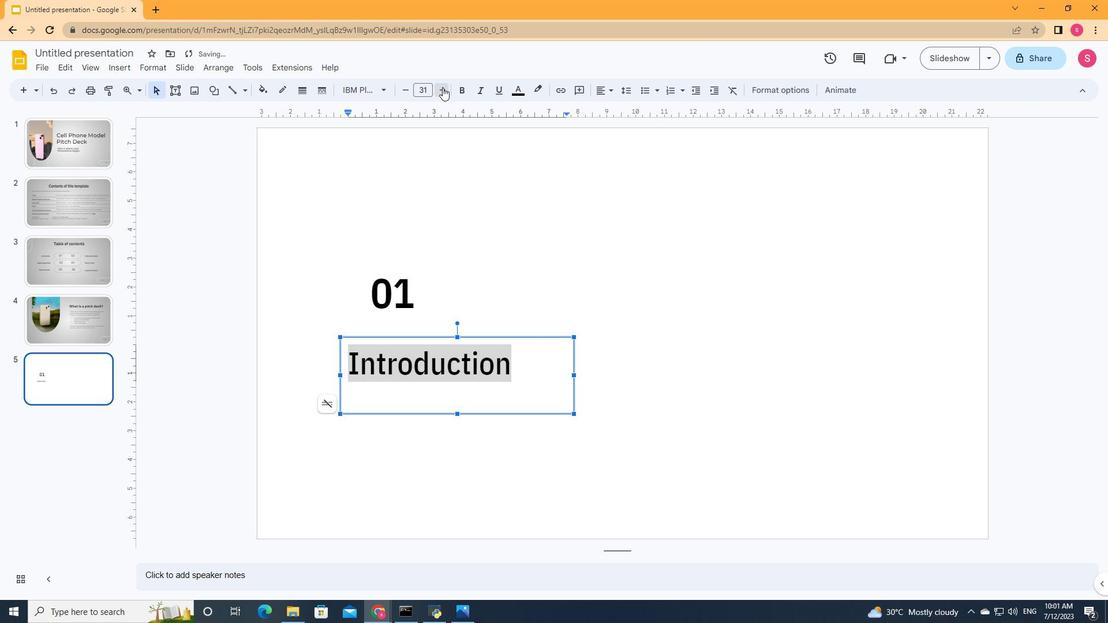 
Action: Mouse pressed left at (442, 87)
Screenshot: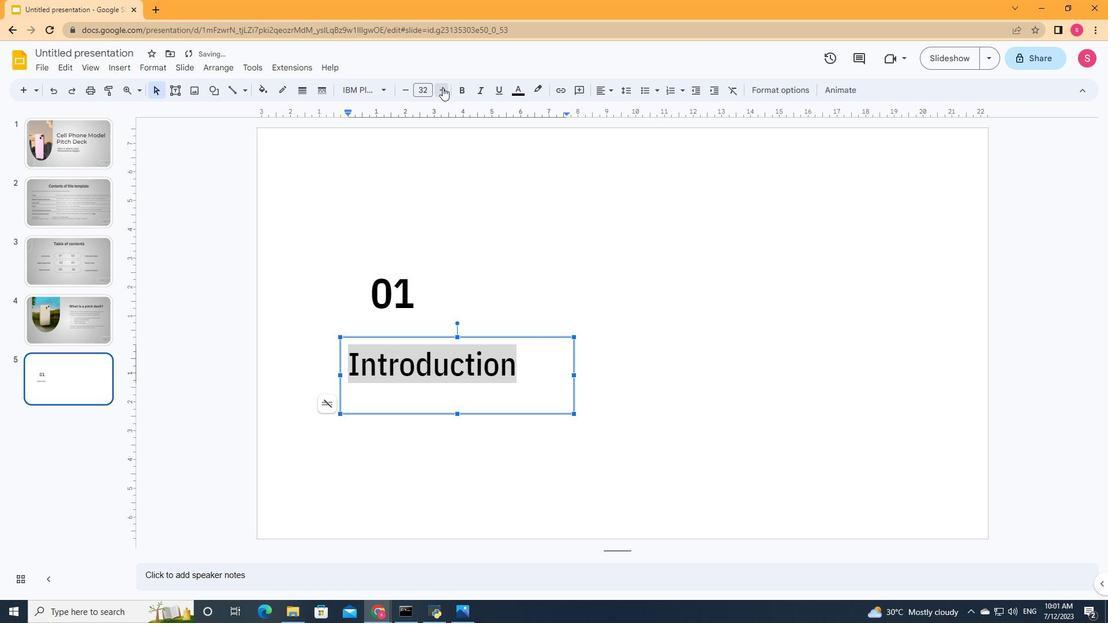 
Action: Mouse pressed left at (442, 87)
Screenshot: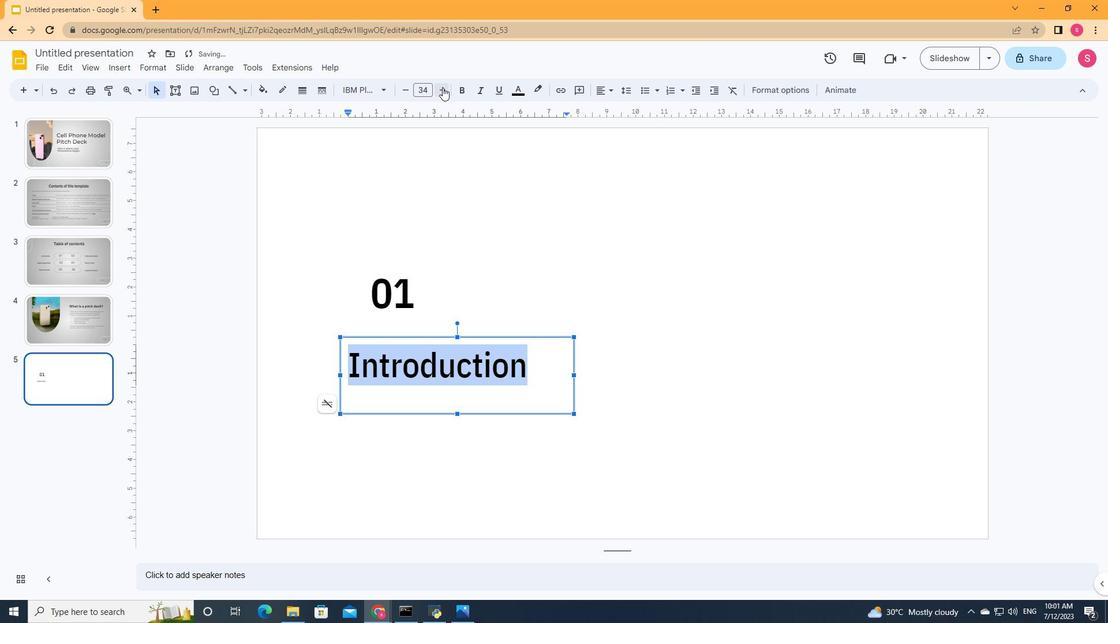
Action: Mouse pressed left at (442, 87)
Screenshot: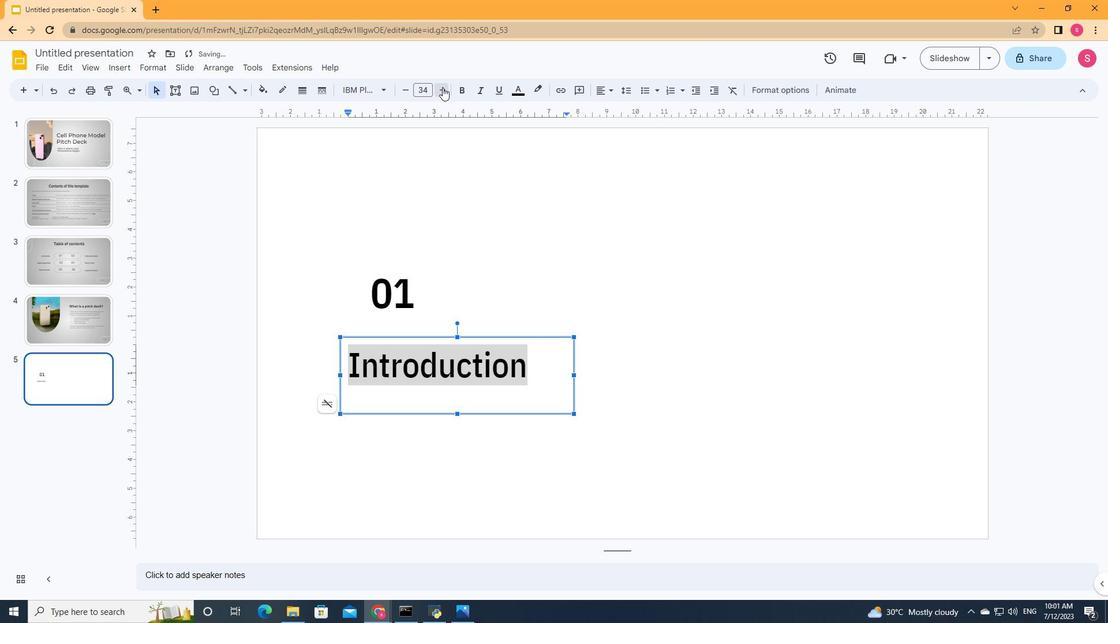 
Action: Mouse pressed left at (442, 87)
Screenshot: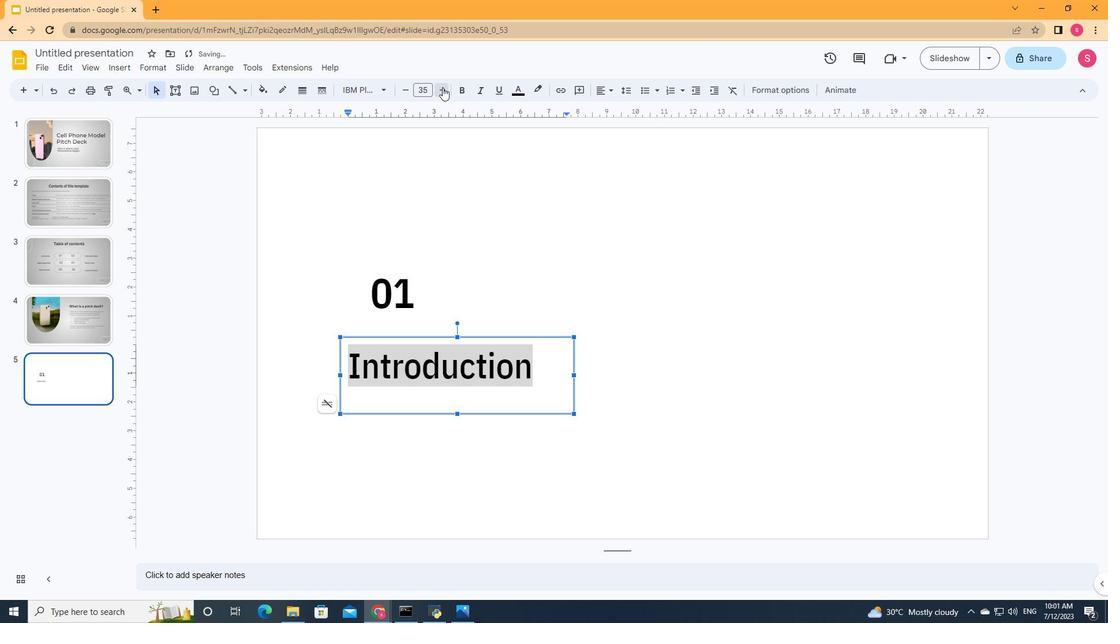 
Action: Mouse pressed left at (442, 87)
Screenshot: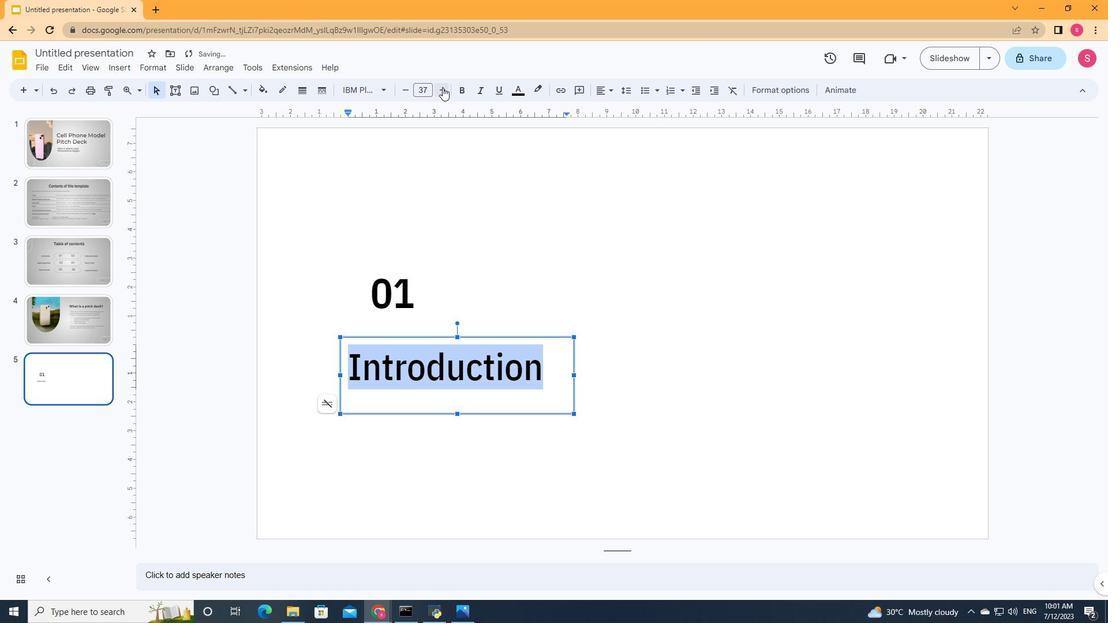 
Action: Mouse pressed left at (442, 87)
Screenshot: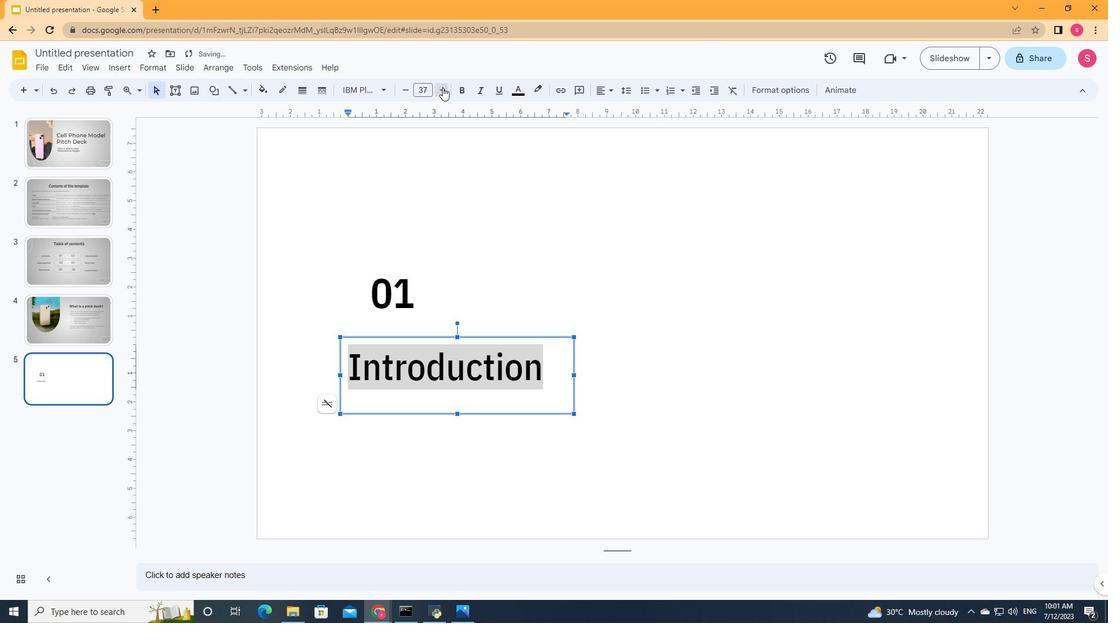 
Action: Mouse pressed left at (442, 87)
Screenshot: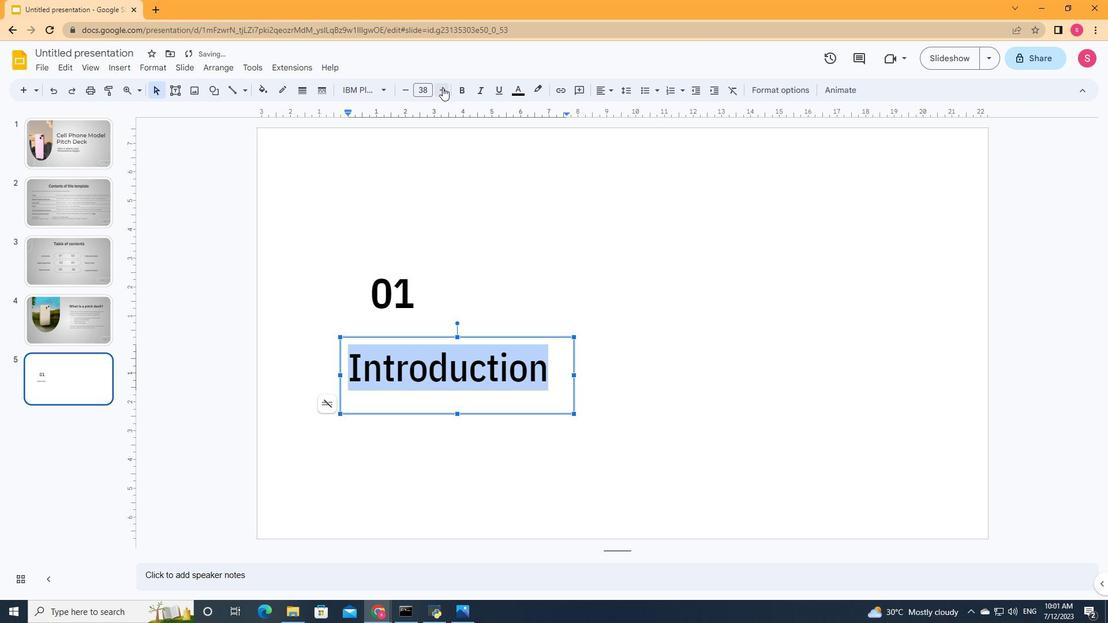 
Action: Mouse pressed left at (442, 87)
Screenshot: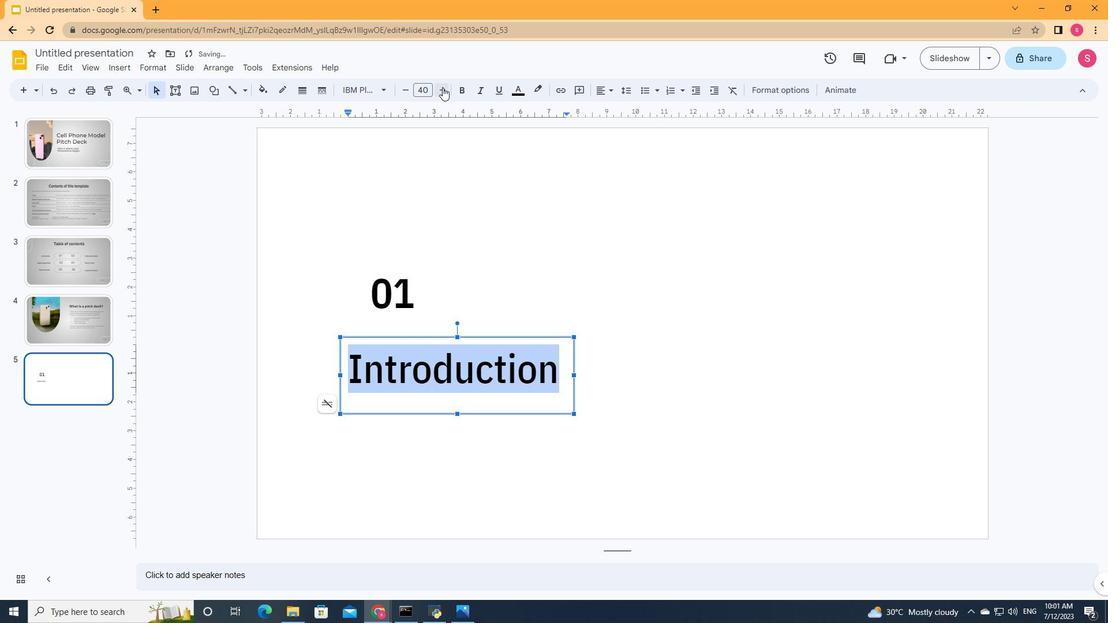 
Action: Mouse moved to (430, 364)
Screenshot: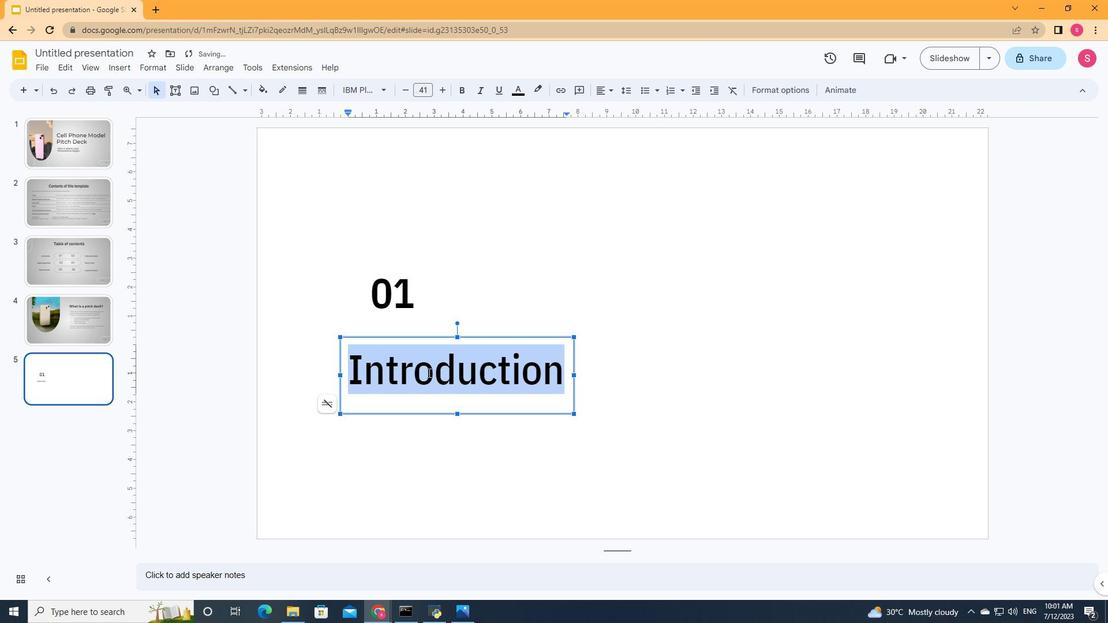 
Action: Mouse pressed left at (430, 364)
Screenshot: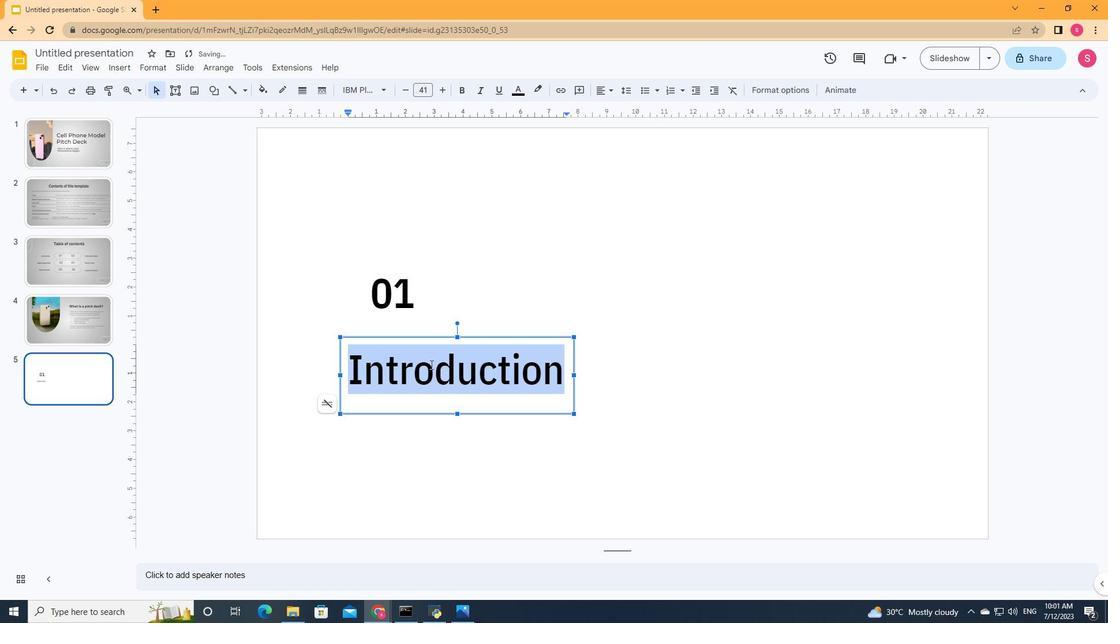 
Action: Mouse moved to (664, 338)
Screenshot: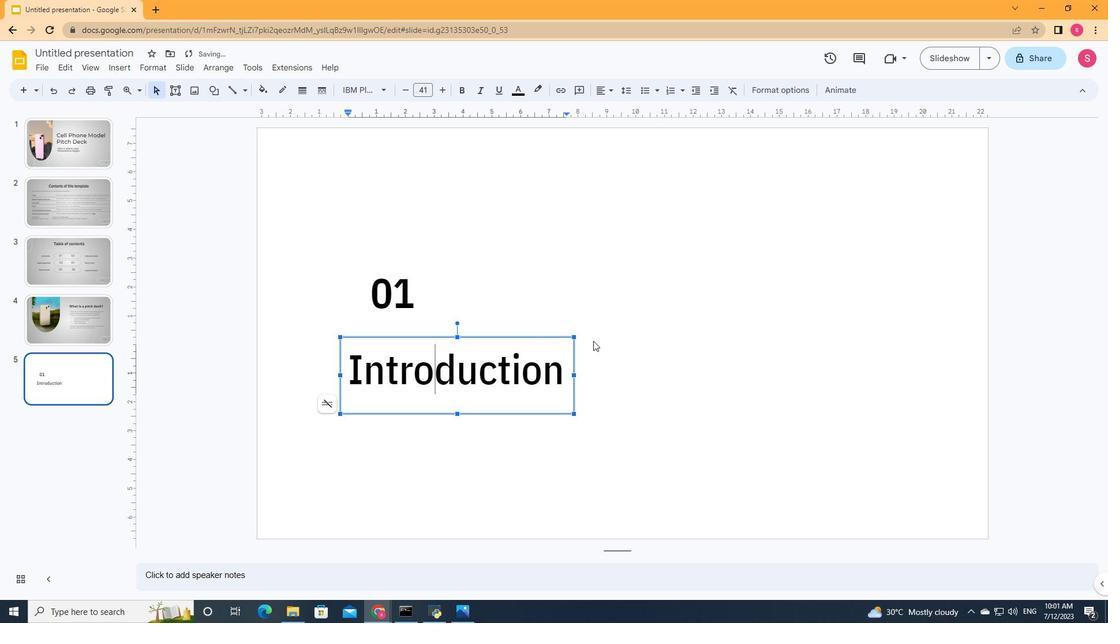 
Action: Mouse pressed left at (664, 338)
Screenshot: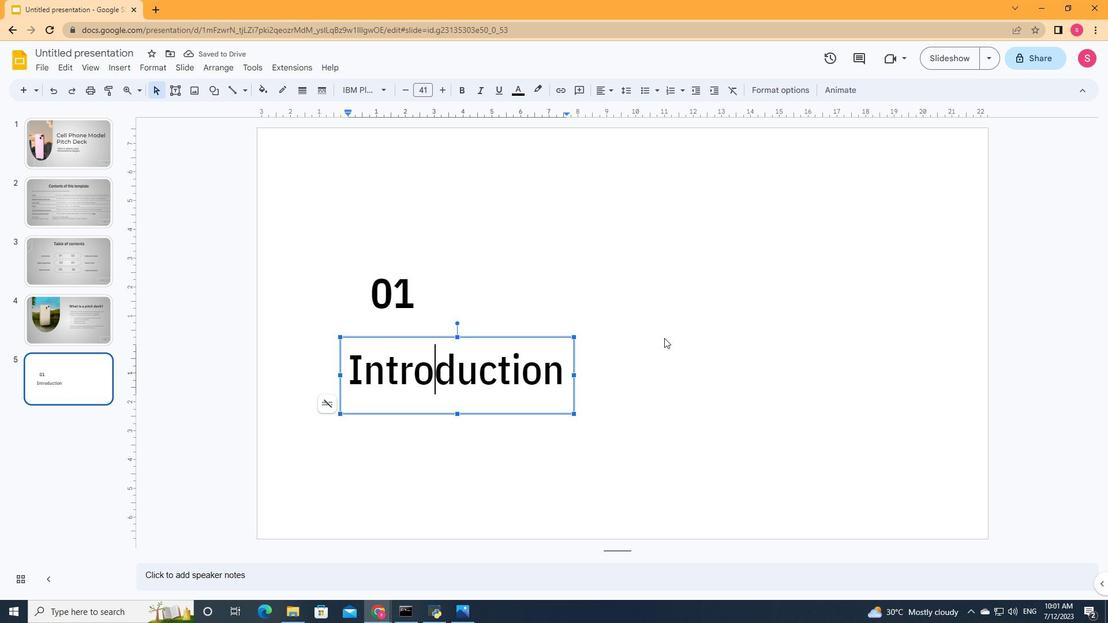 
Action: Mouse moved to (424, 363)
Screenshot: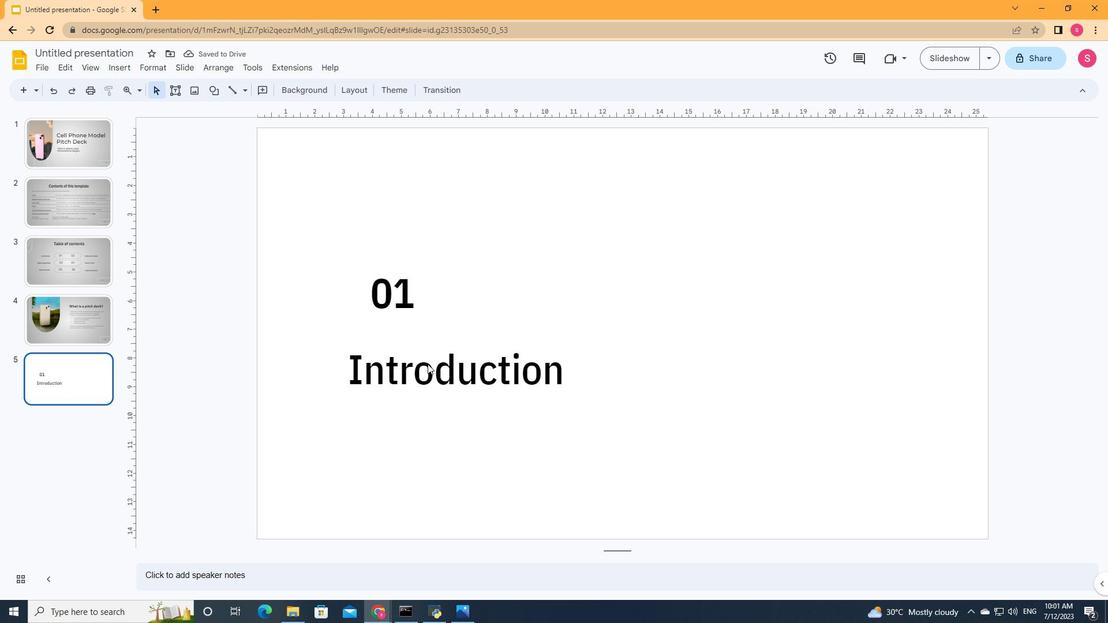 
Action: Mouse pressed left at (424, 363)
Screenshot: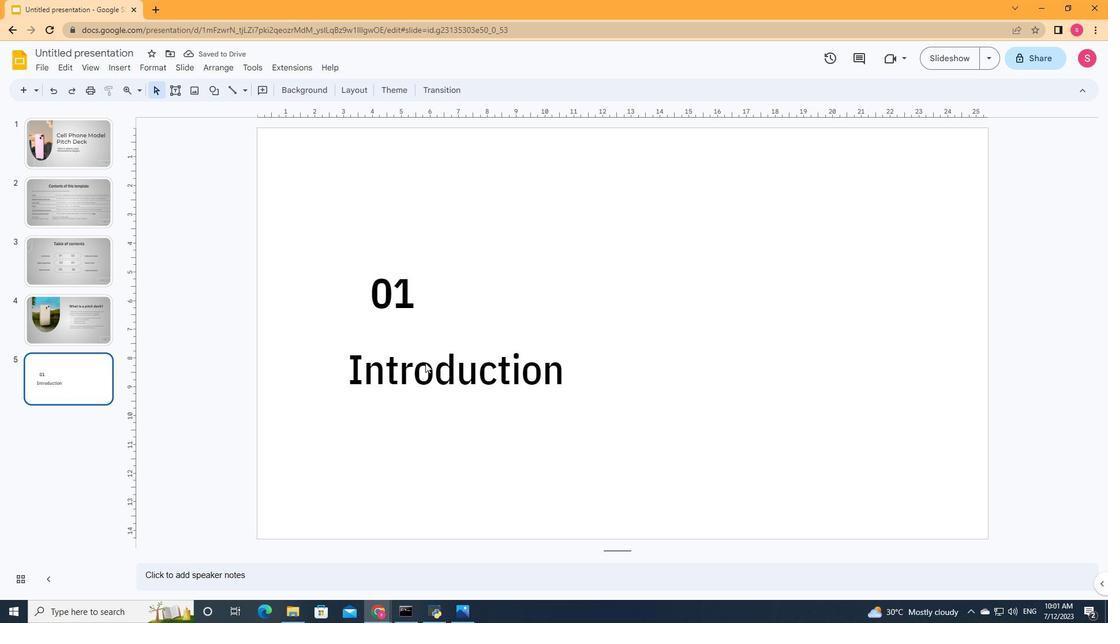 
Action: Mouse moved to (386, 293)
Screenshot: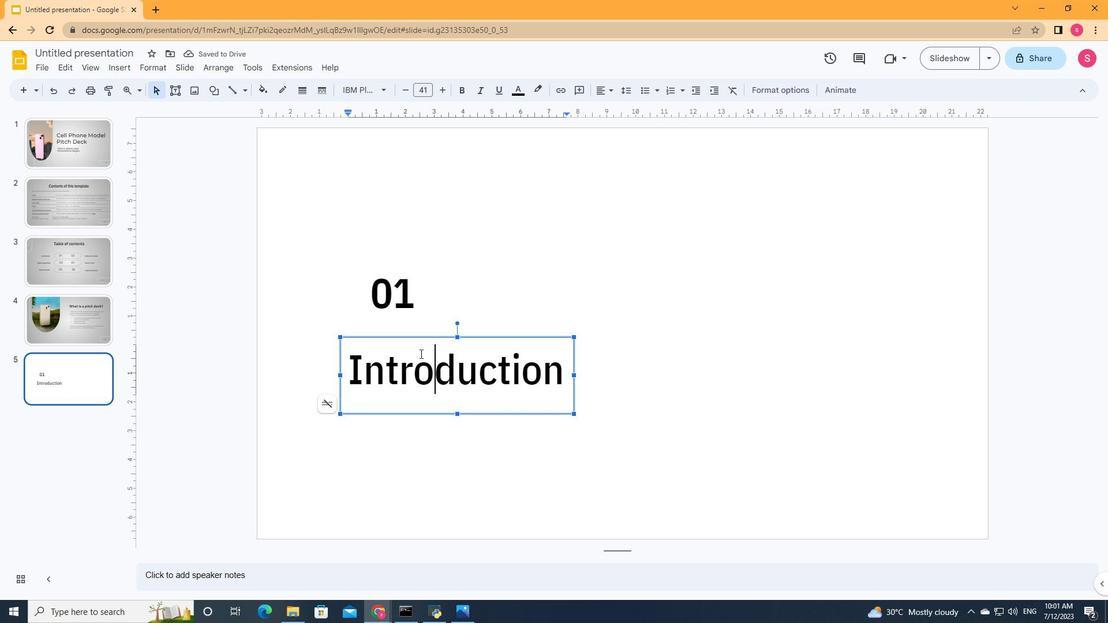 
Action: Mouse pressed left at (386, 293)
Screenshot: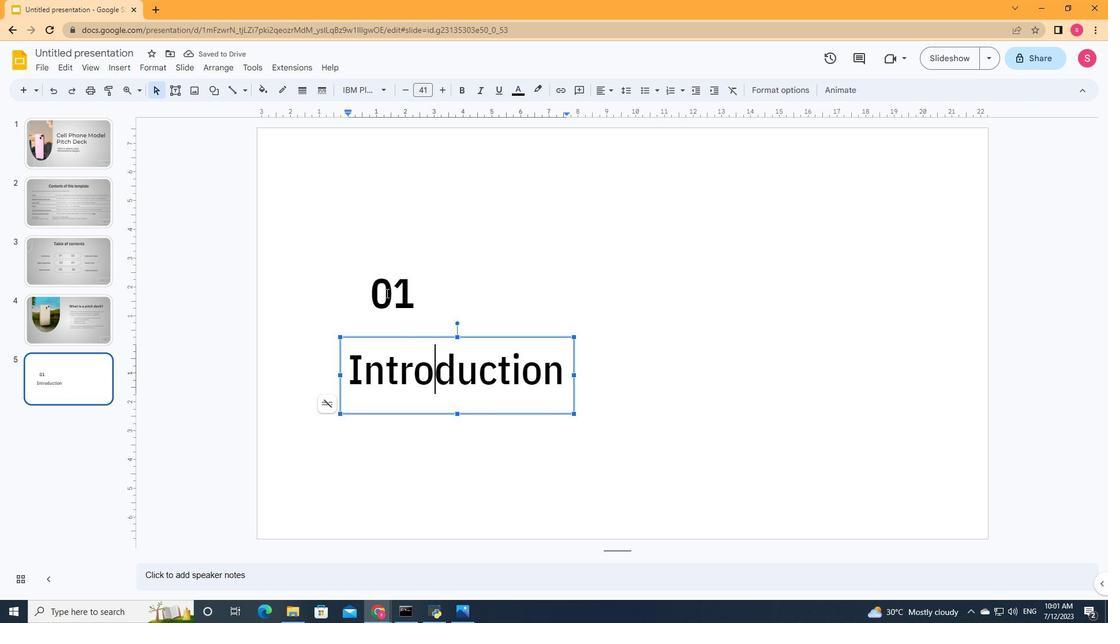 
Action: Mouse moved to (382, 262)
Screenshot: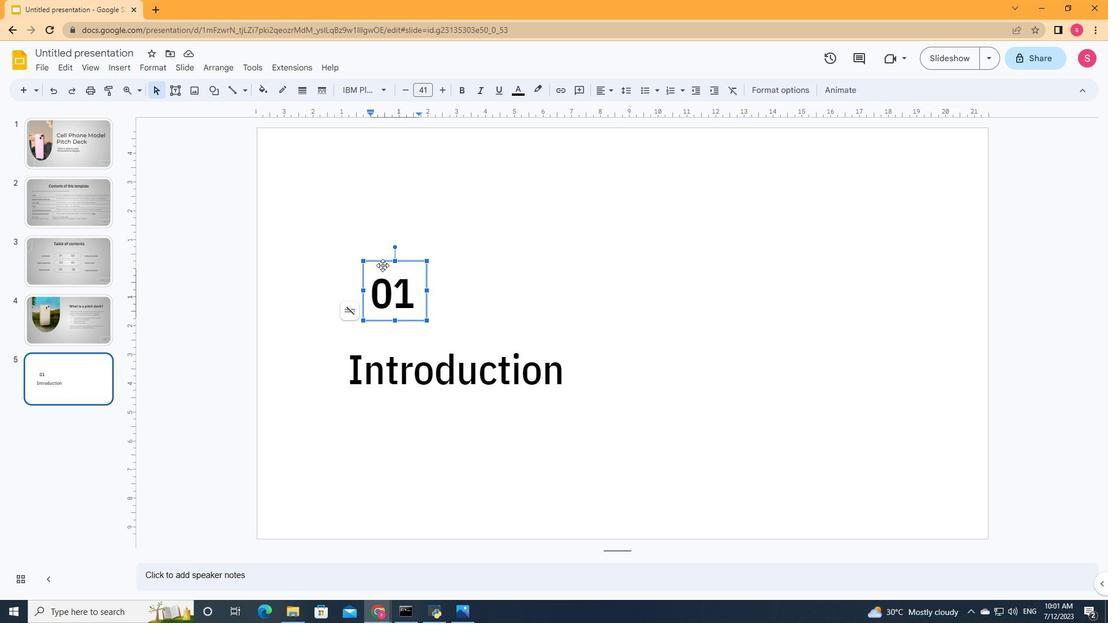 
Action: Mouse pressed left at (382, 262)
Screenshot: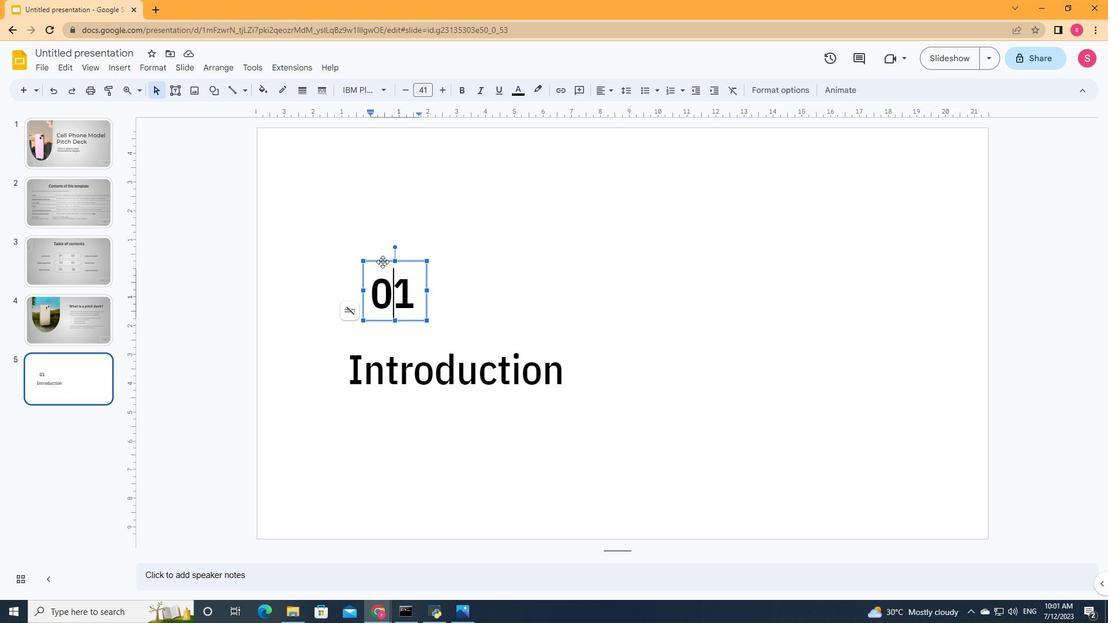 
Action: Mouse moved to (373, 264)
Screenshot: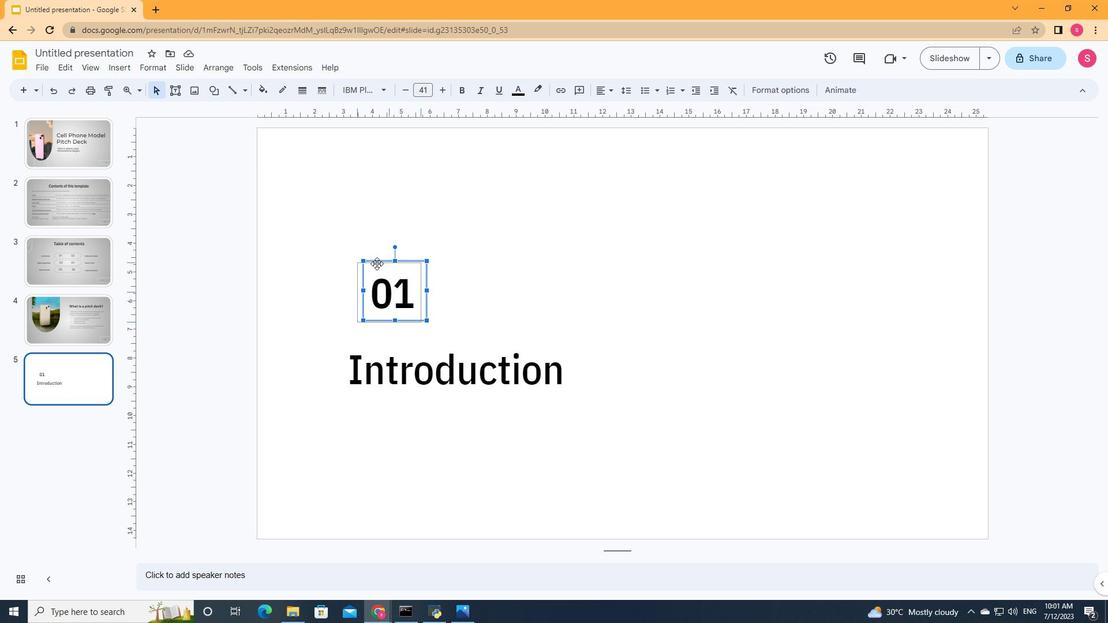 
Action: Mouse pressed left at (373, 264)
Screenshot: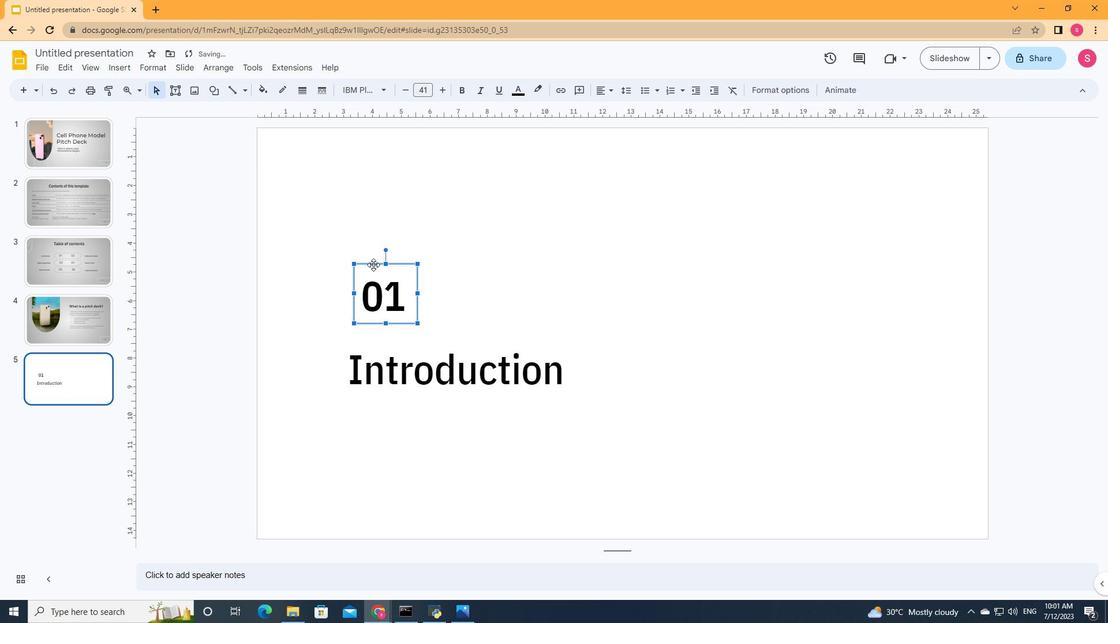 
Action: Mouse moved to (368, 264)
Screenshot: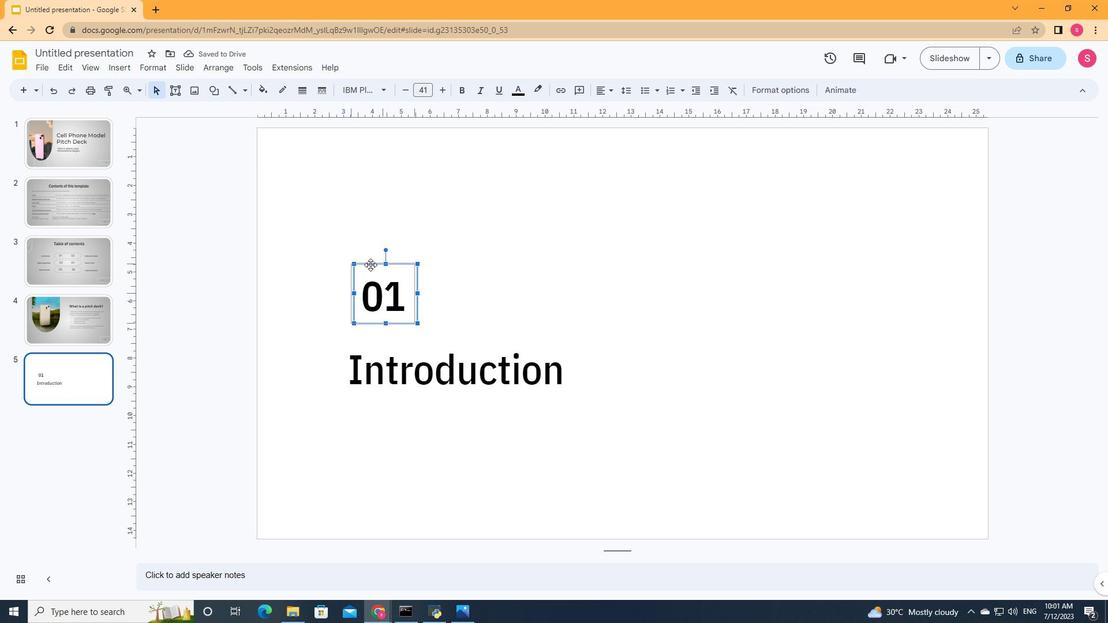 
Action: Mouse pressed left at (368, 264)
Screenshot: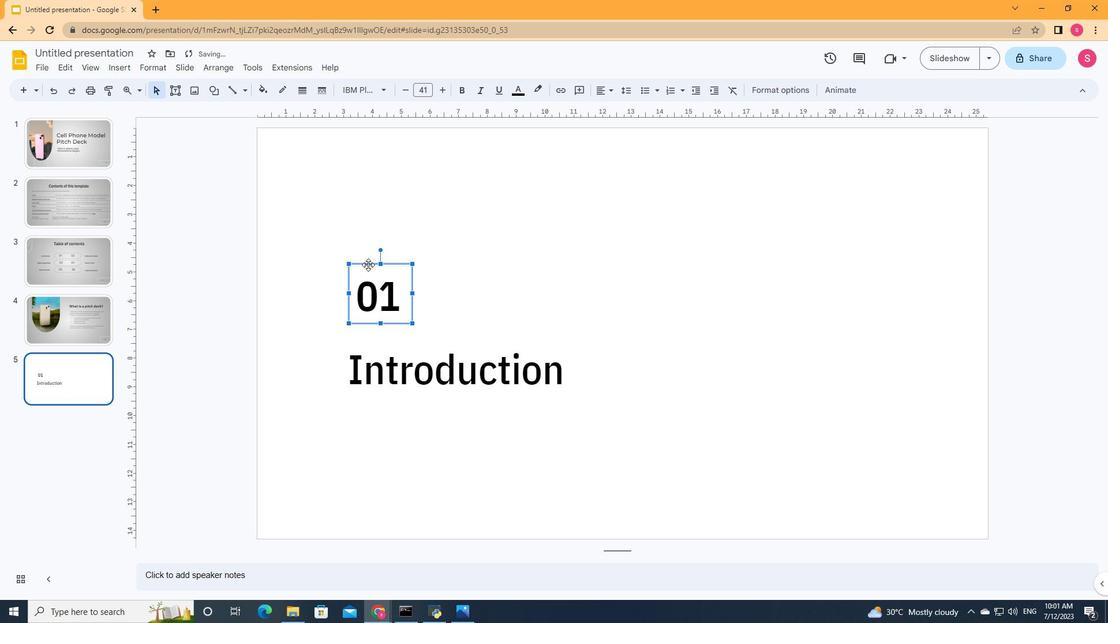 
Action: Mouse moved to (439, 283)
Screenshot: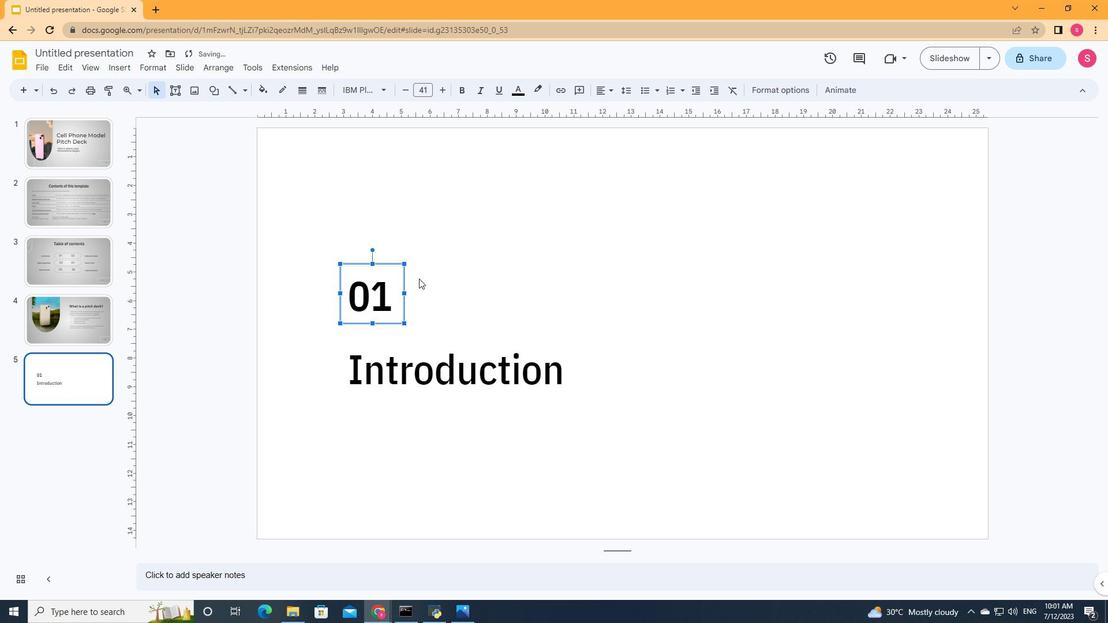 
Action: Mouse pressed left at (439, 283)
Screenshot: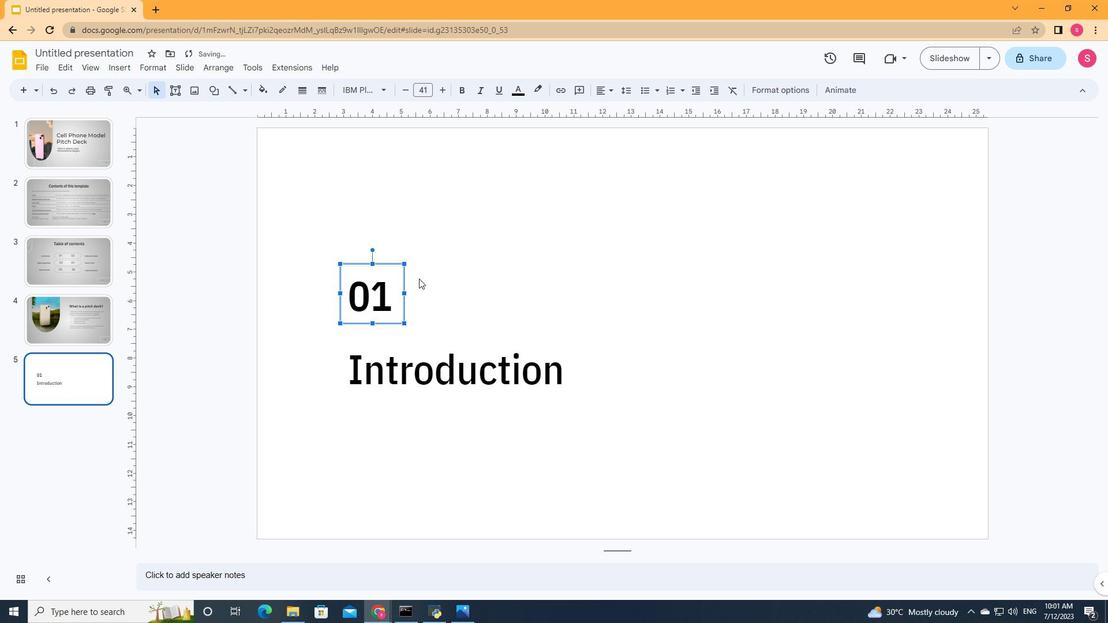 
Action: Mouse moved to (402, 372)
Screenshot: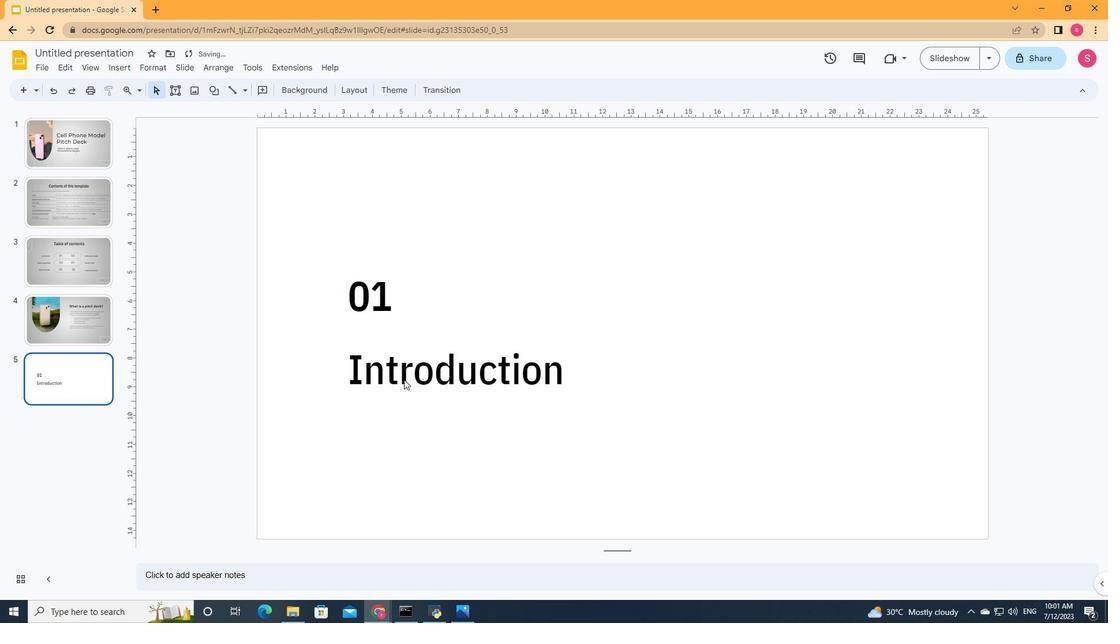 
Action: Mouse pressed left at (402, 372)
Screenshot: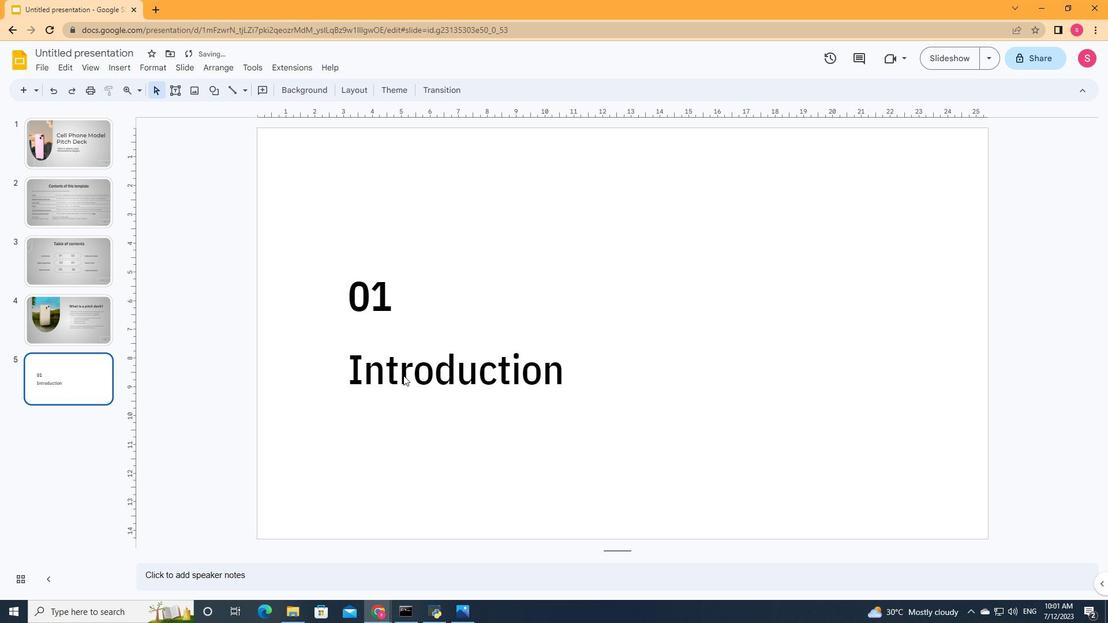 
Action: Mouse moved to (557, 286)
Screenshot: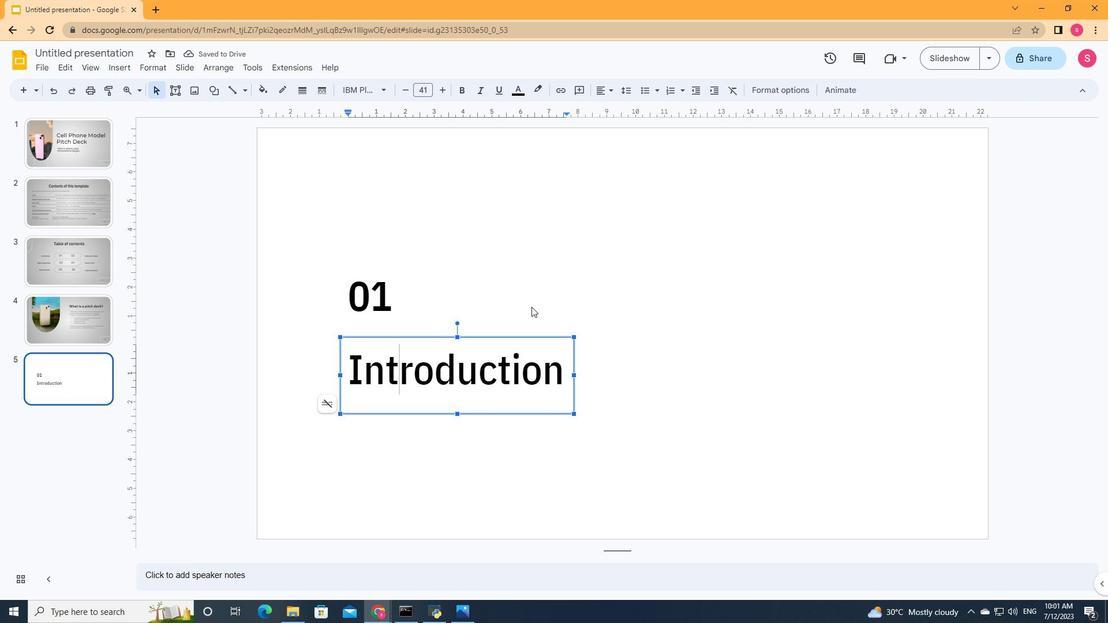 
Action: Mouse pressed left at (557, 286)
Screenshot: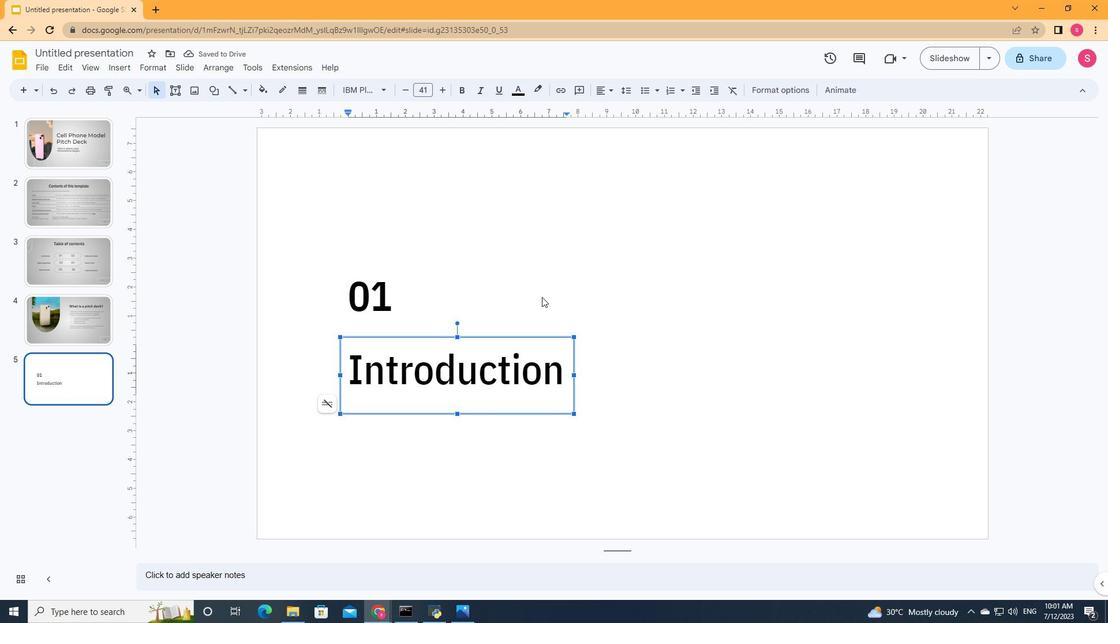 
Action: Mouse moved to (115, 66)
Screenshot: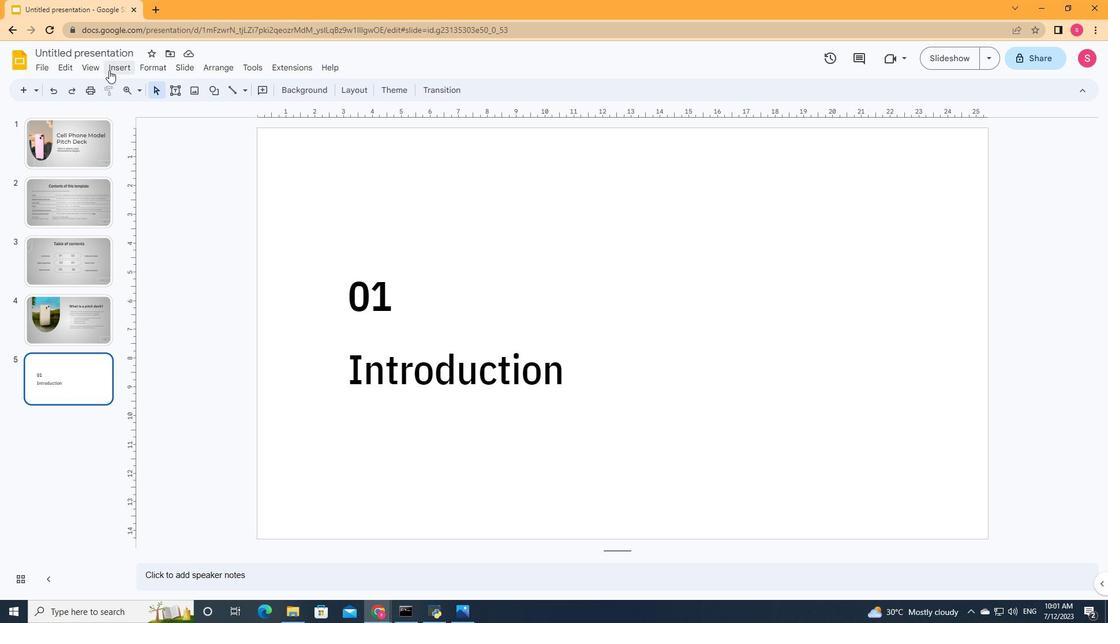 
Action: Mouse pressed left at (115, 66)
Screenshot: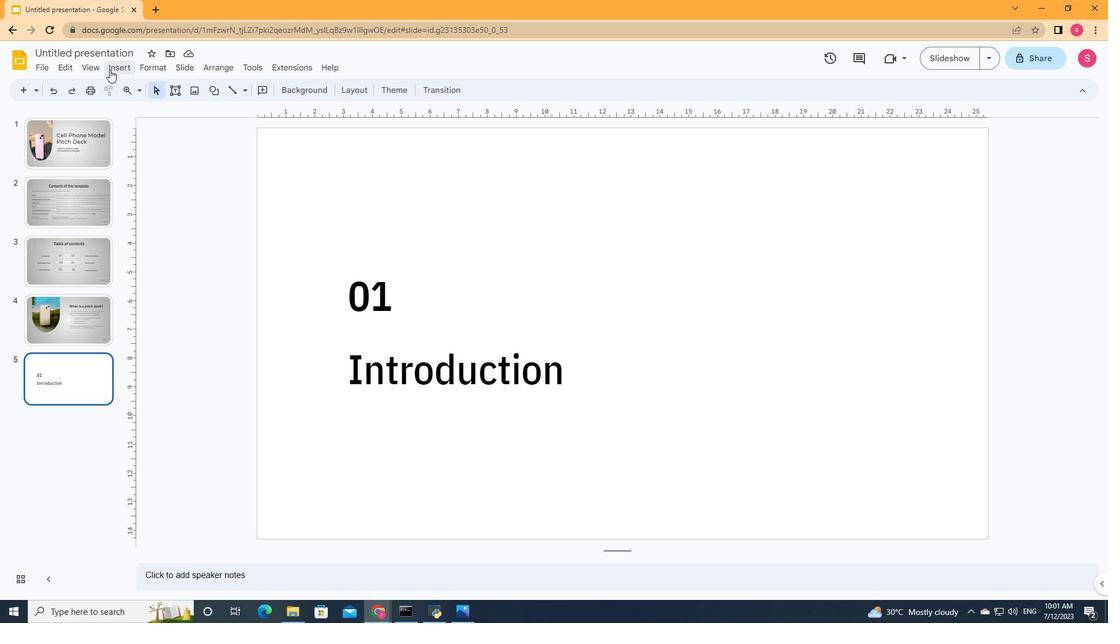 
Action: Mouse moved to (141, 81)
Screenshot: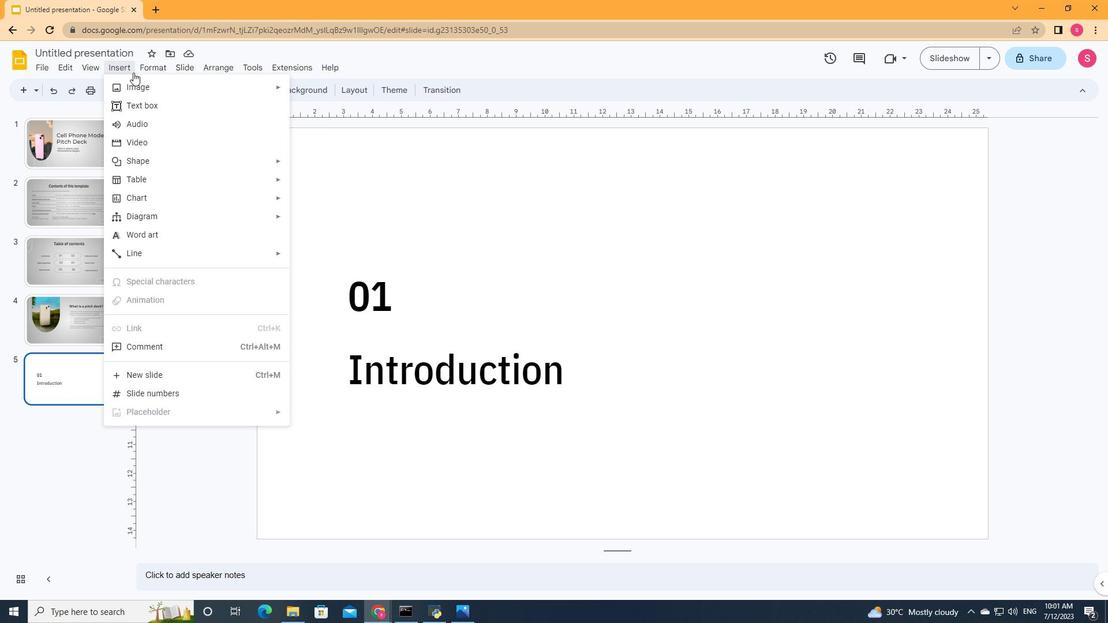 
Action: Mouse pressed left at (141, 81)
Screenshot: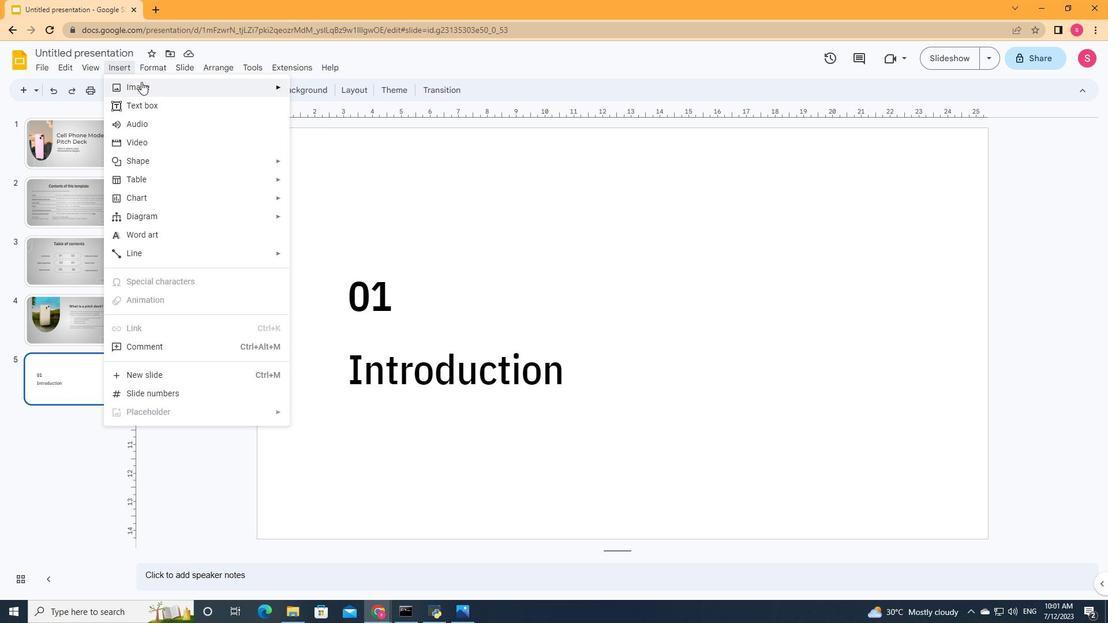 
Action: Mouse moved to (320, 88)
Screenshot: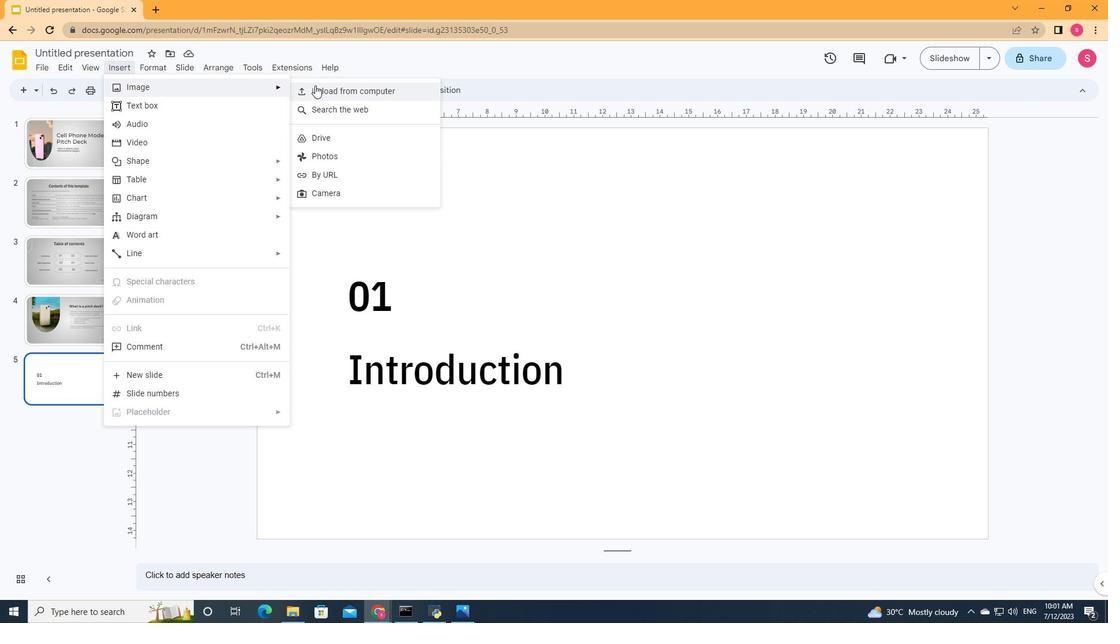
Action: Mouse pressed left at (320, 88)
Screenshot: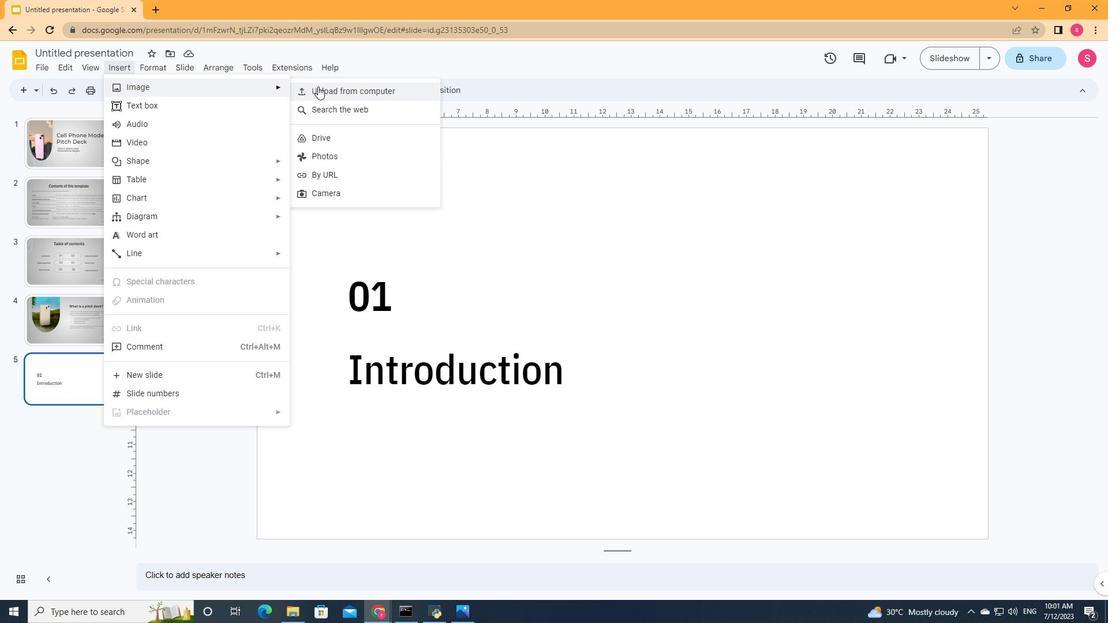 
Action: Mouse moved to (147, 307)
Screenshot: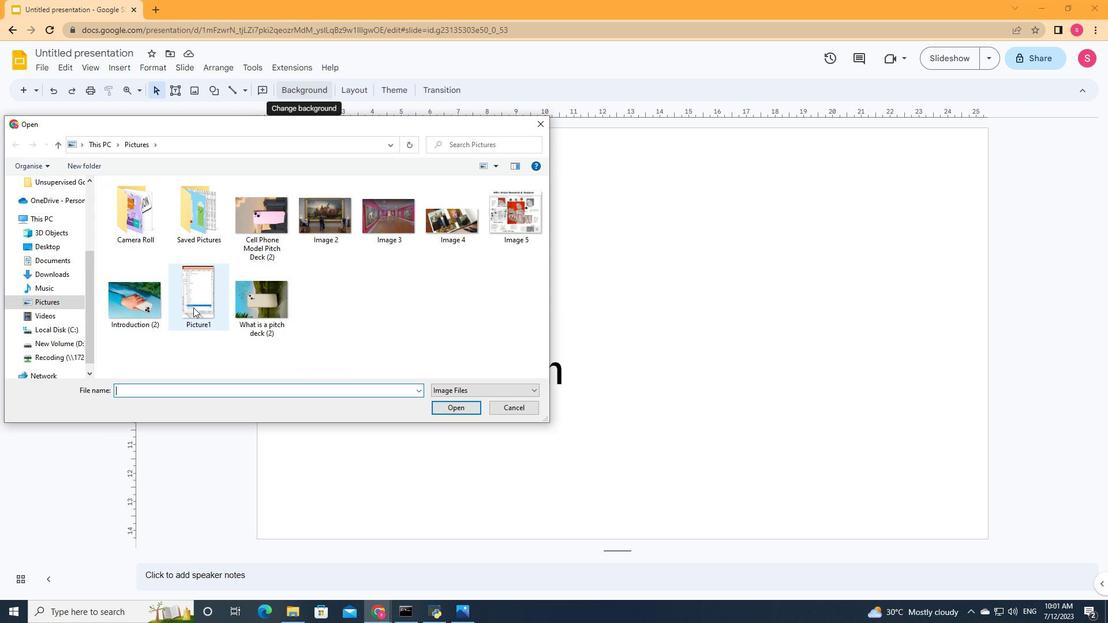 
Action: Mouse pressed left at (147, 307)
Screenshot: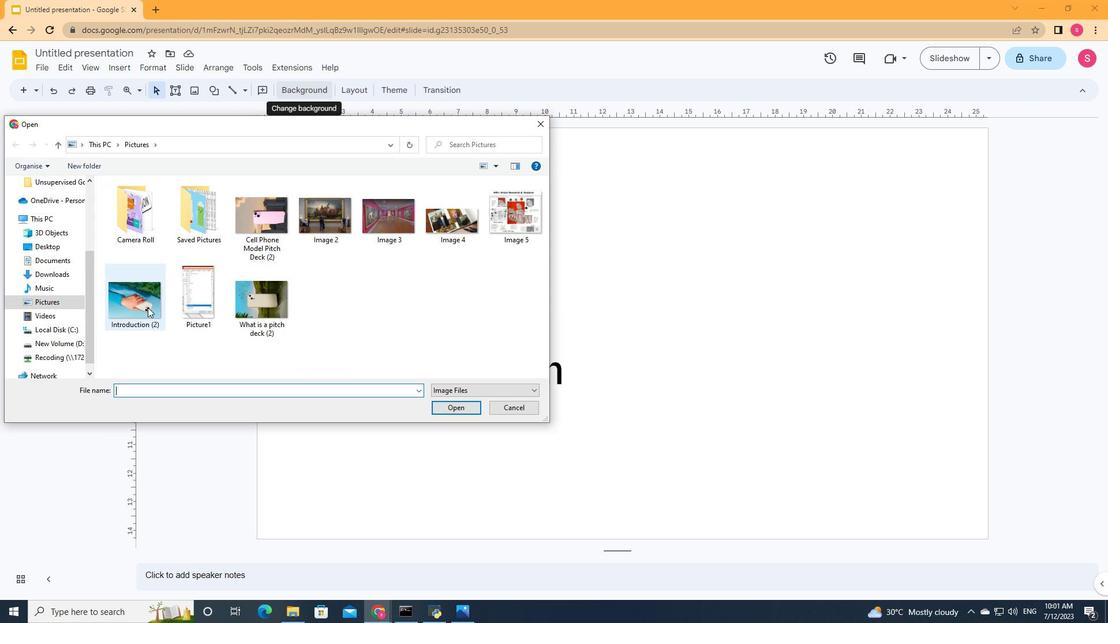 
Action: Mouse moved to (446, 407)
Screenshot: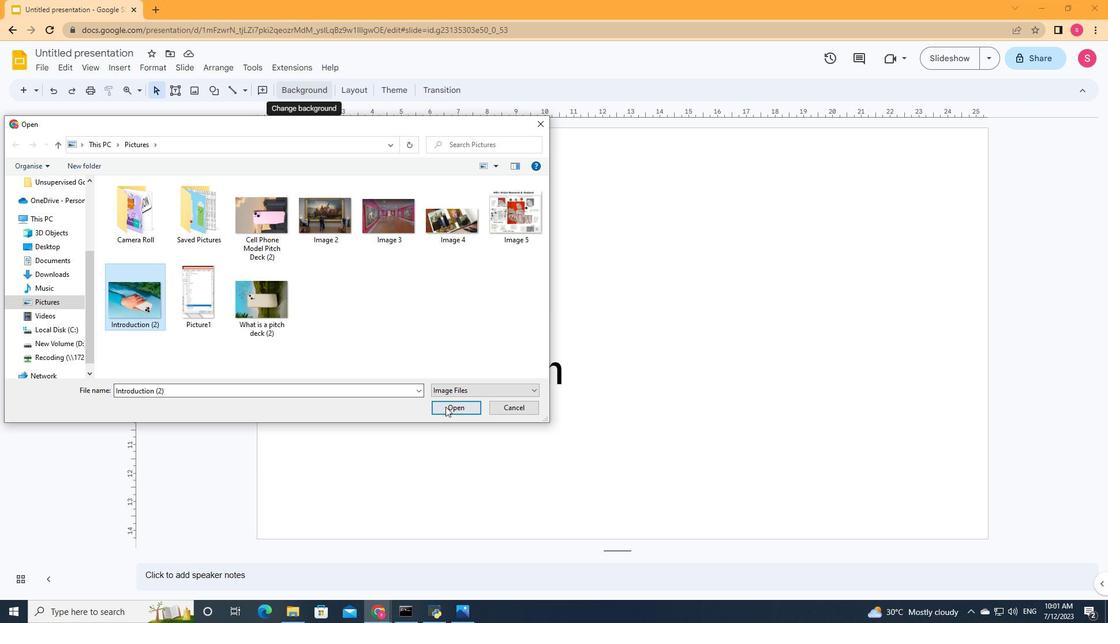 
Action: Mouse pressed left at (446, 407)
Screenshot: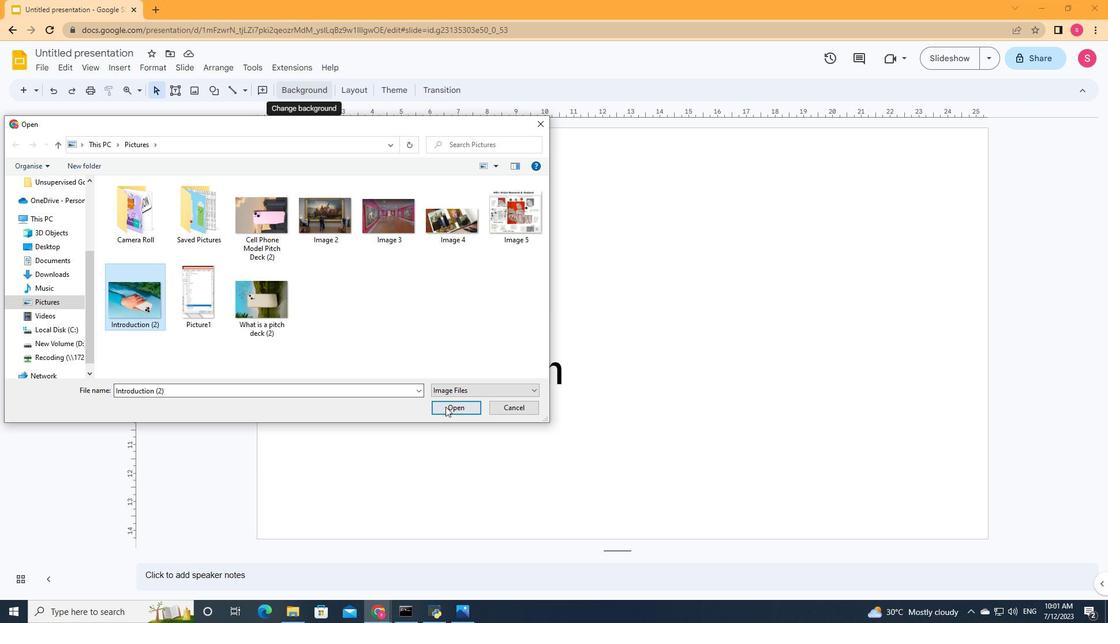 
Action: Mouse moved to (378, 89)
Screenshot: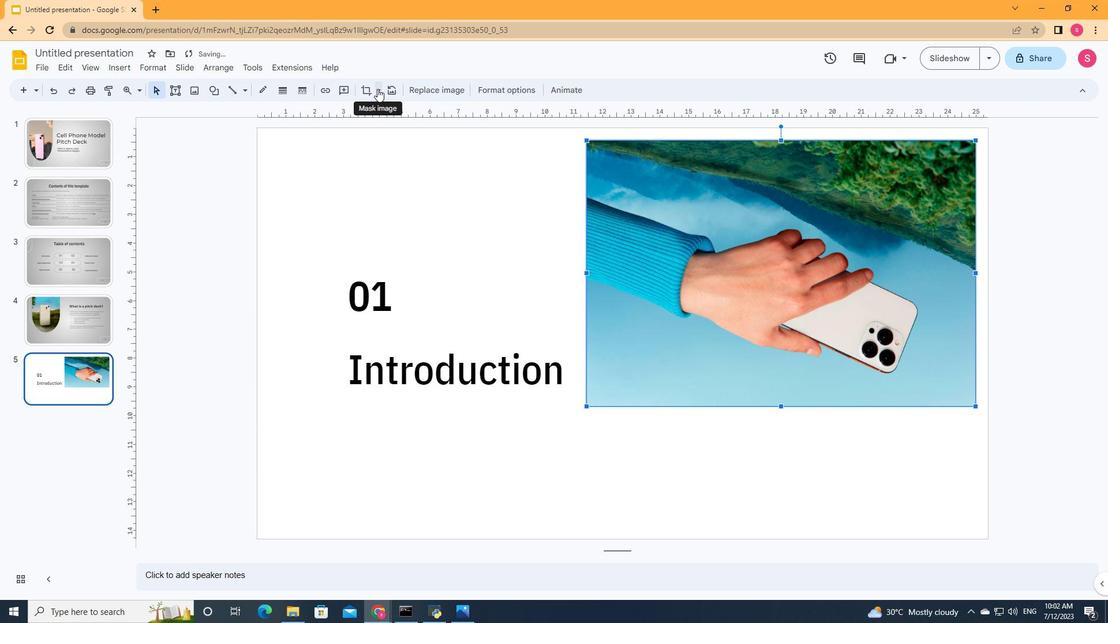 
Action: Mouse pressed left at (378, 89)
Screenshot: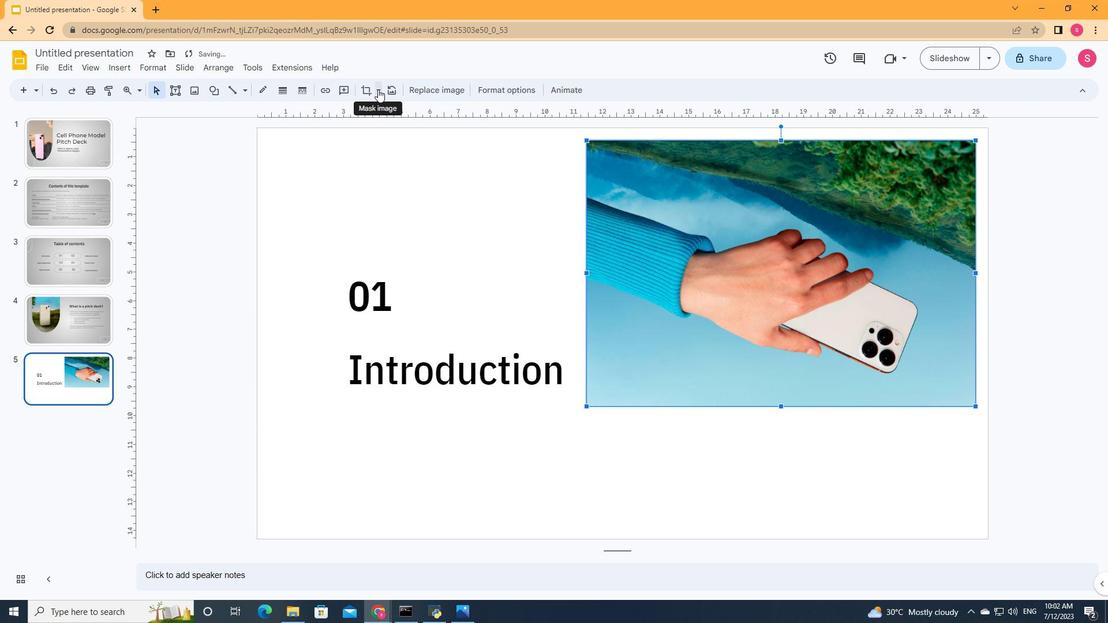 
Action: Mouse moved to (599, 202)
Screenshot: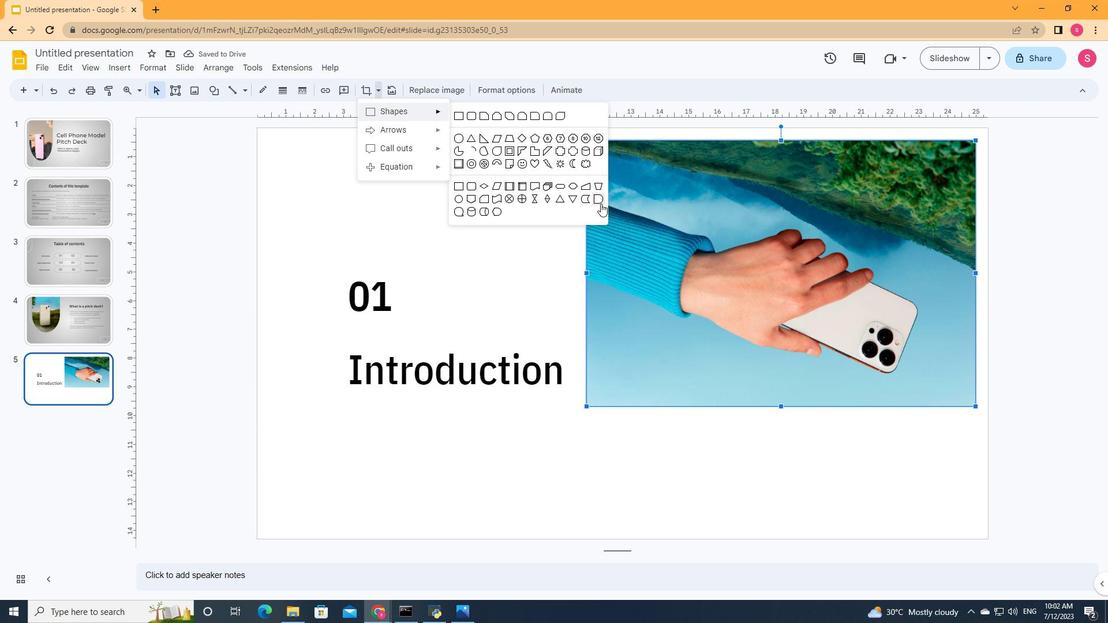 
Action: Mouse pressed left at (599, 202)
Screenshot: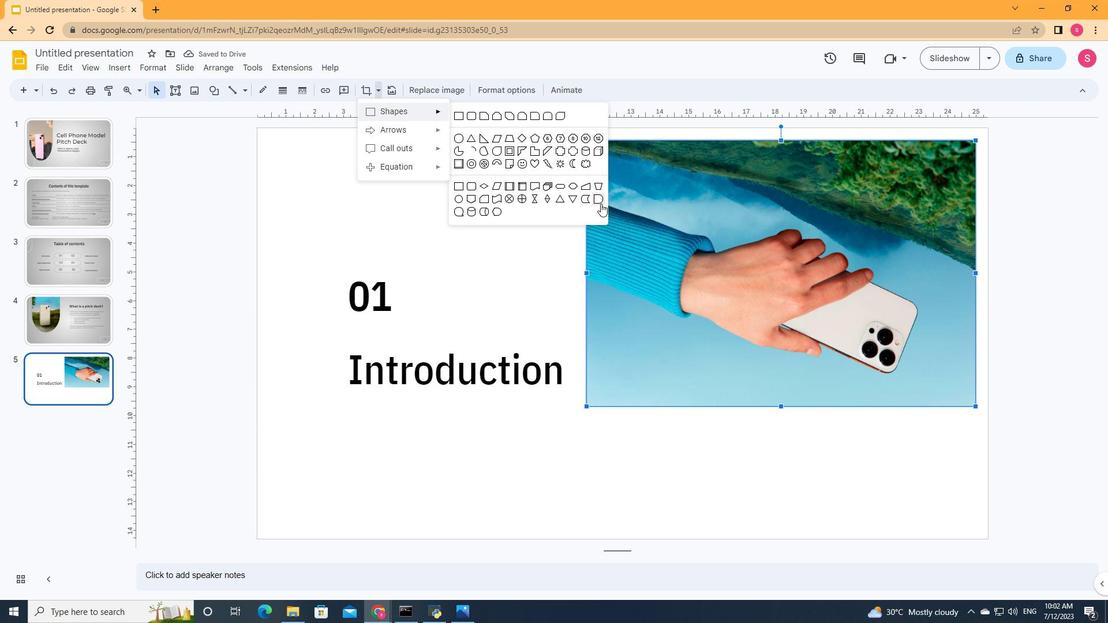 
Action: Mouse moved to (502, 86)
Screenshot: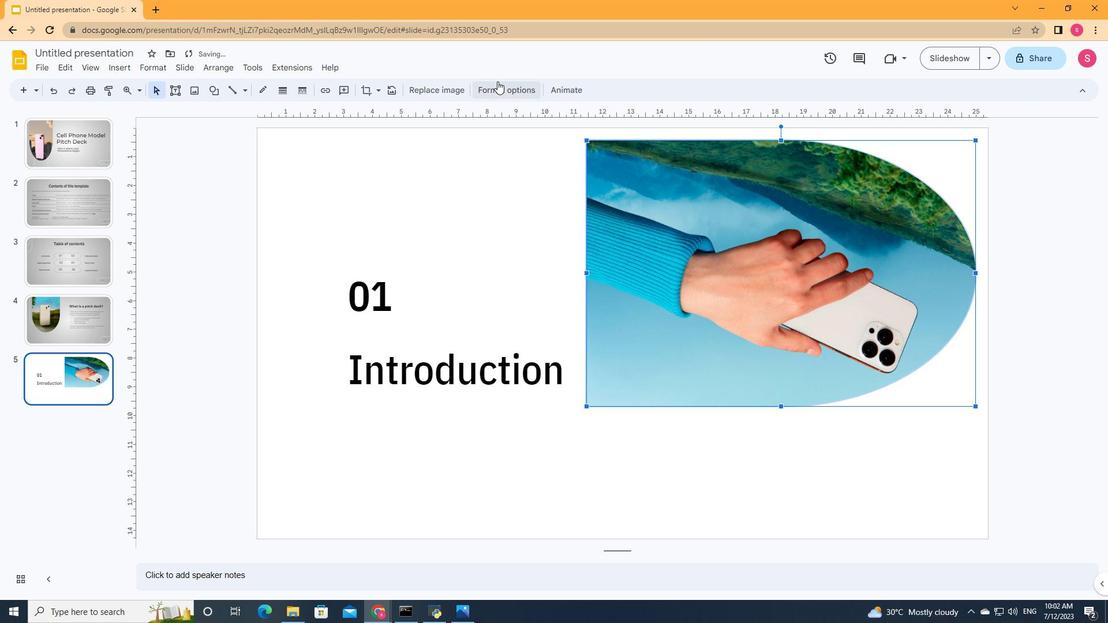 
Action: Mouse pressed left at (502, 86)
Screenshot: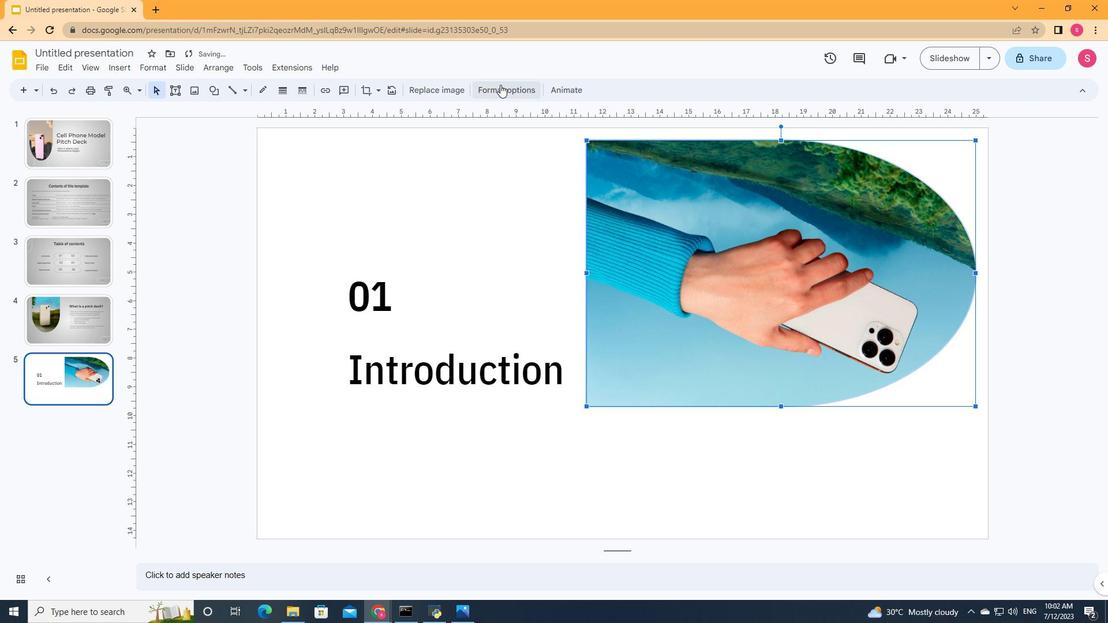 
Action: Mouse moved to (997, 317)
Screenshot: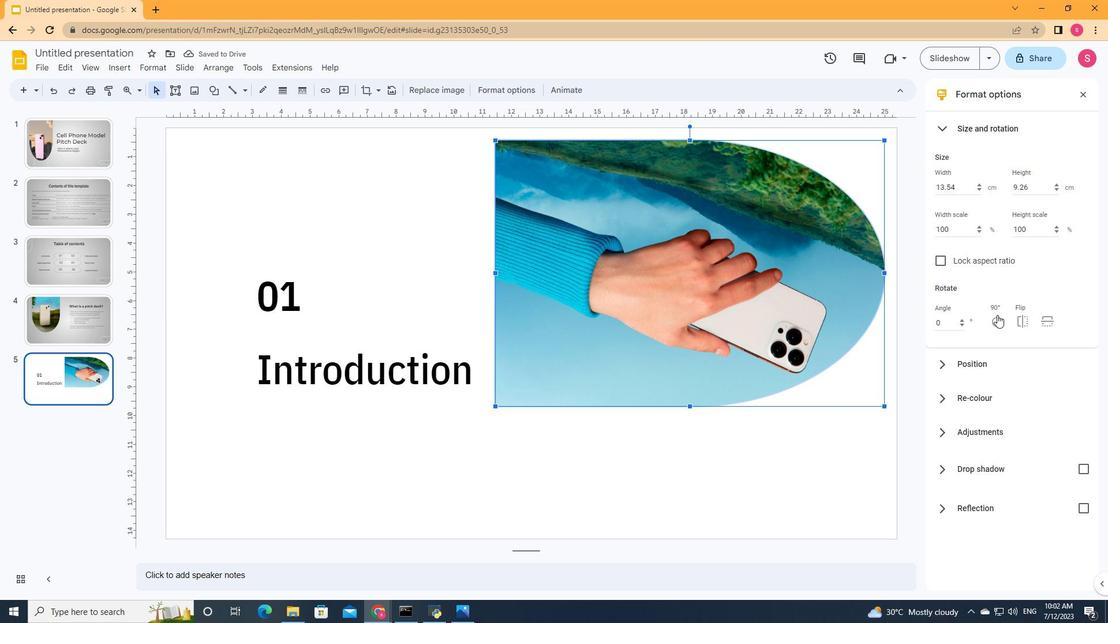 
Action: Mouse pressed left at (997, 317)
Screenshot: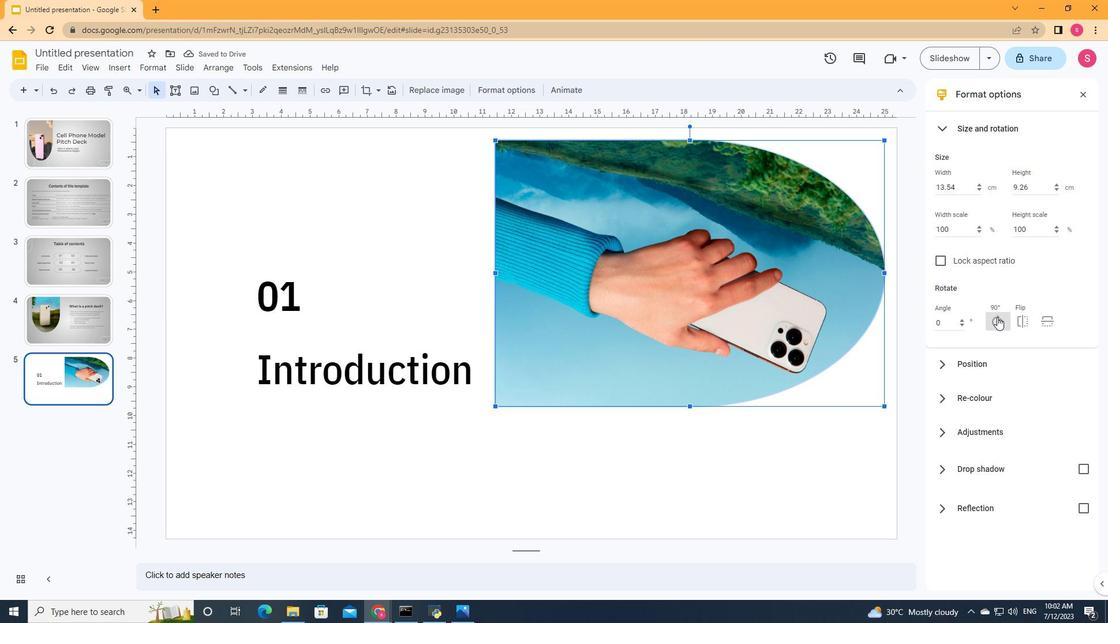 
Action: Mouse moved to (997, 318)
Screenshot: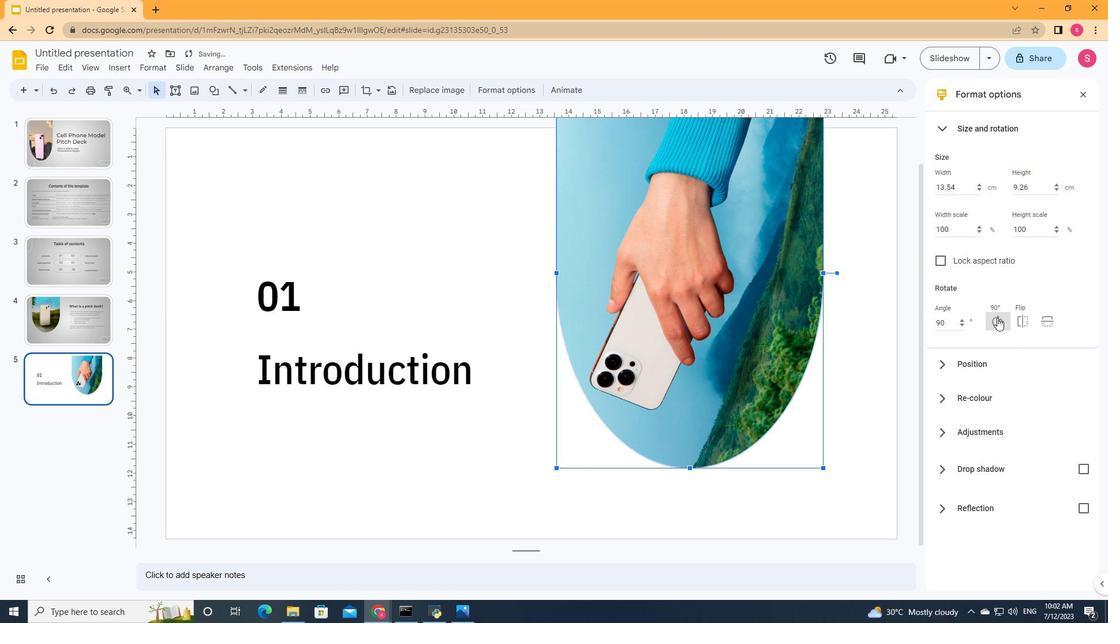 
Action: Mouse pressed left at (997, 318)
Screenshot: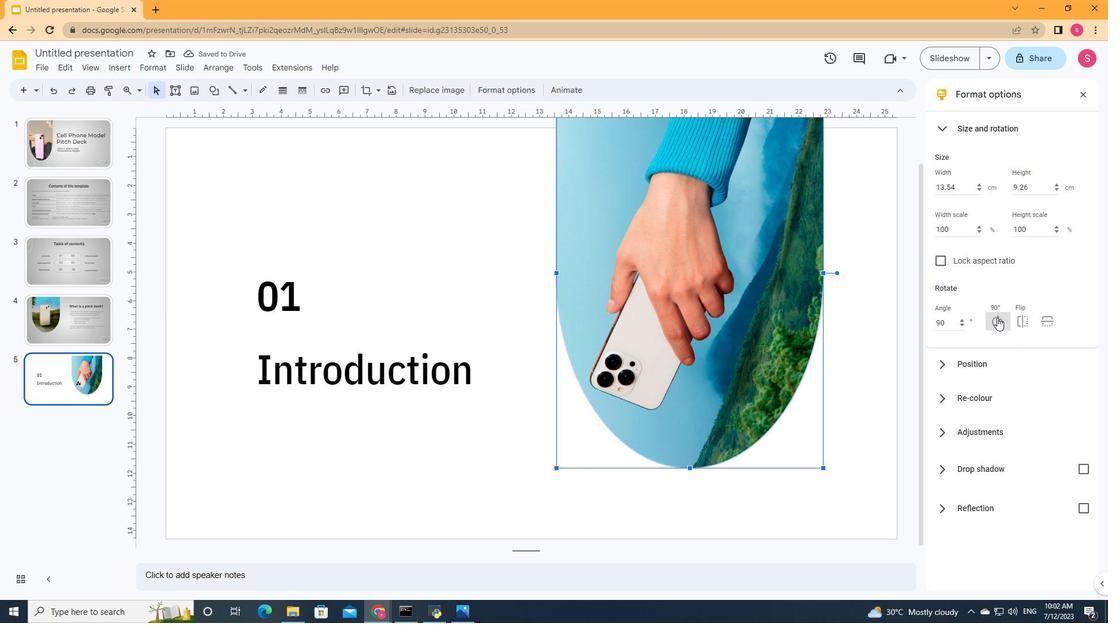 
Action: Mouse moved to (791, 267)
Screenshot: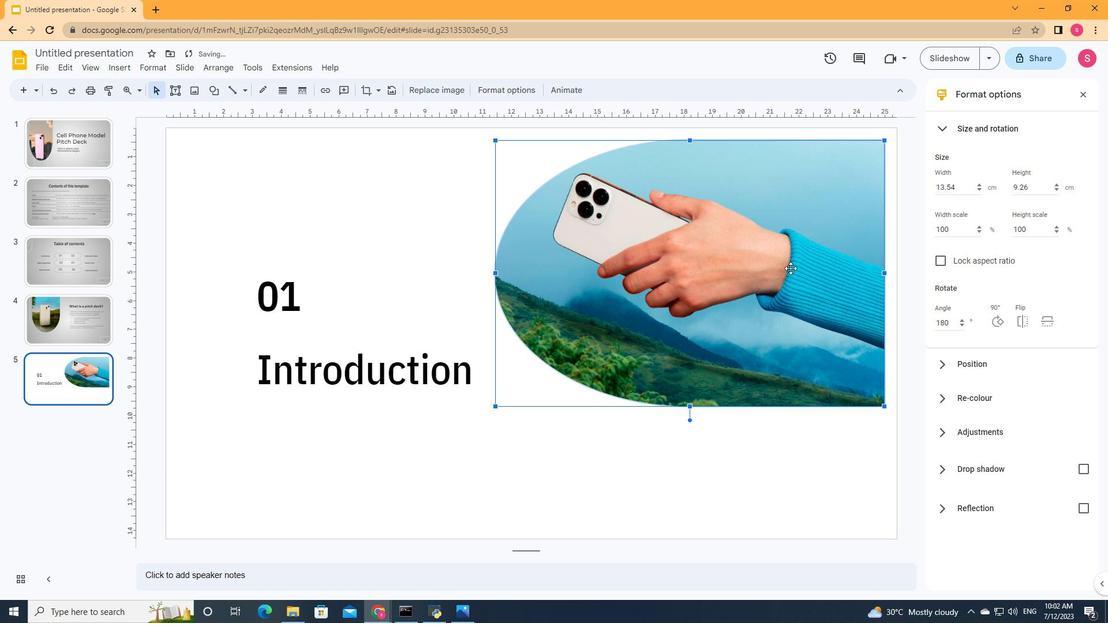 
Action: Mouse pressed left at (791, 267)
Screenshot: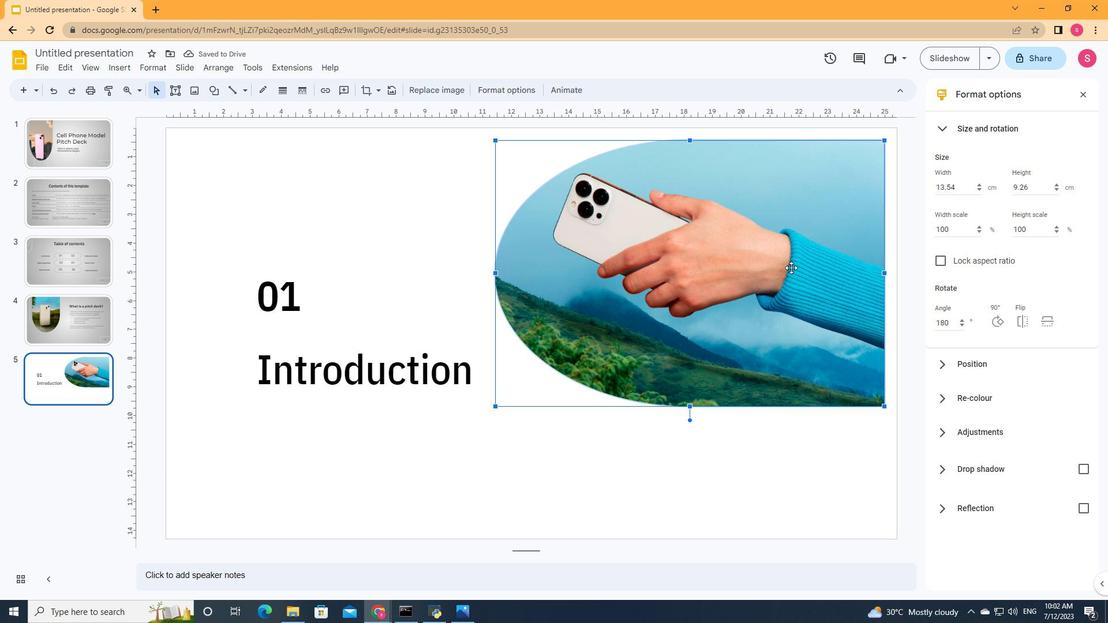 
Action: Mouse moved to (368, 90)
Screenshot: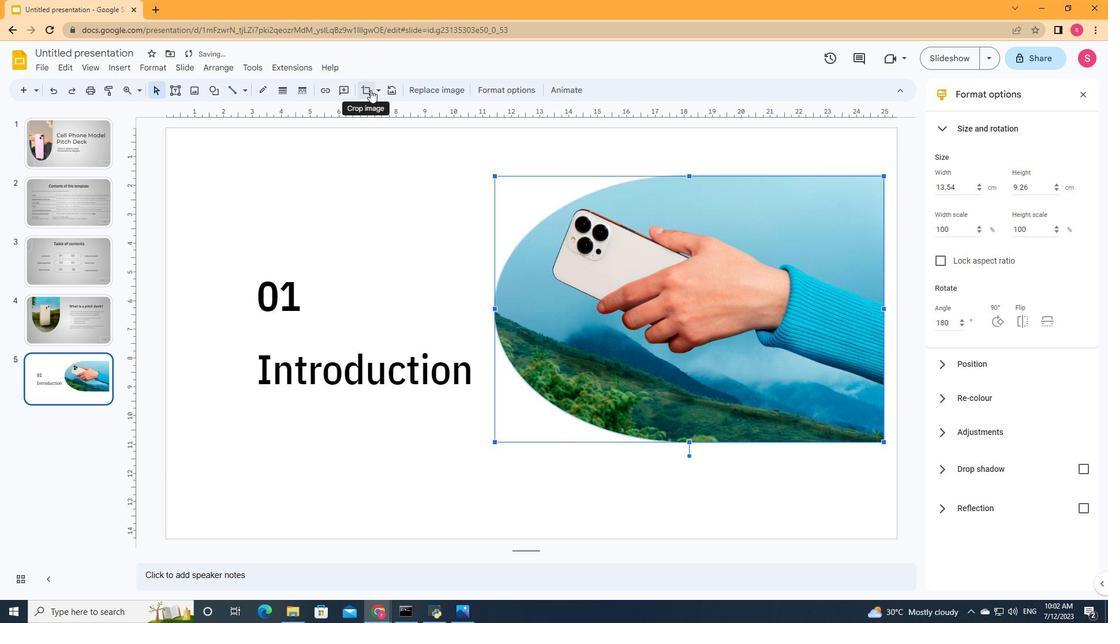 
Action: Mouse pressed left at (368, 90)
Screenshot: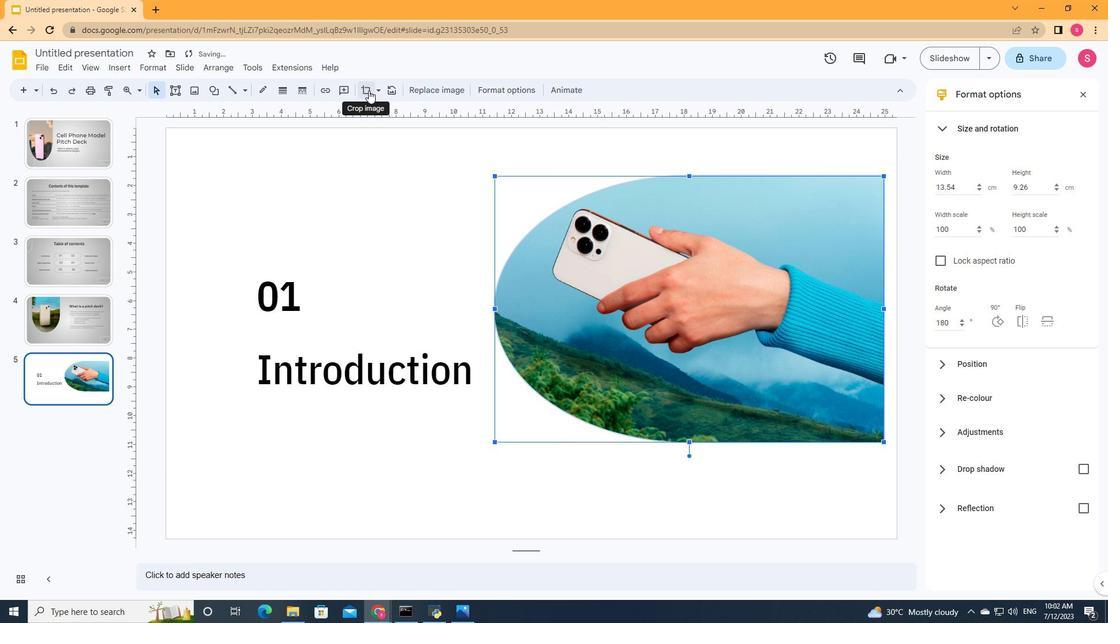 
Action: Mouse moved to (882, 309)
Screenshot: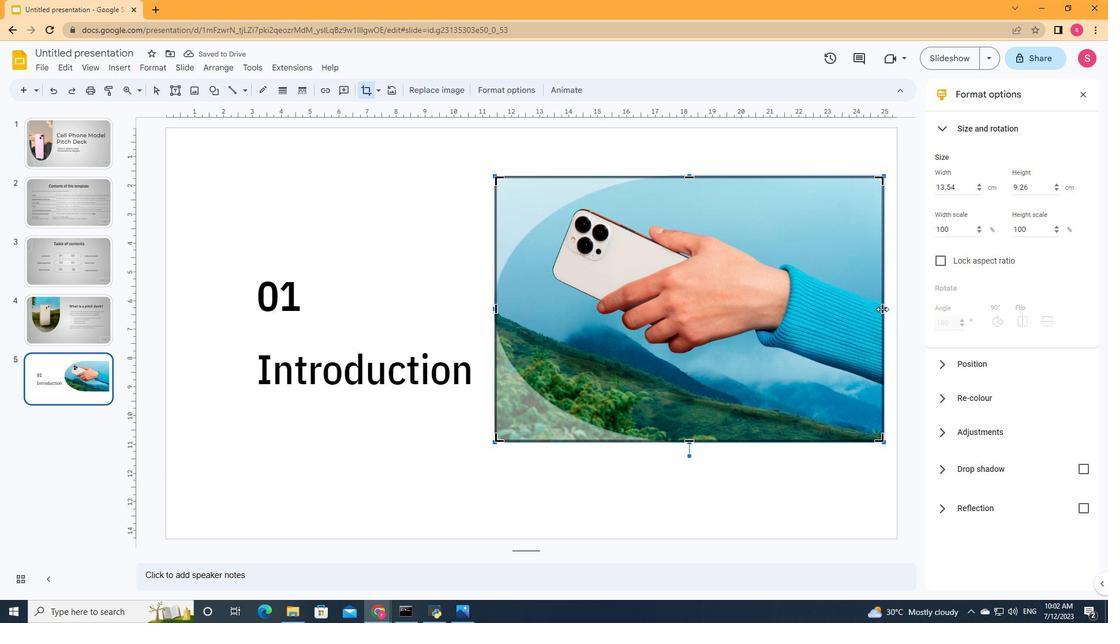 
Action: Mouse pressed left at (882, 309)
Screenshot: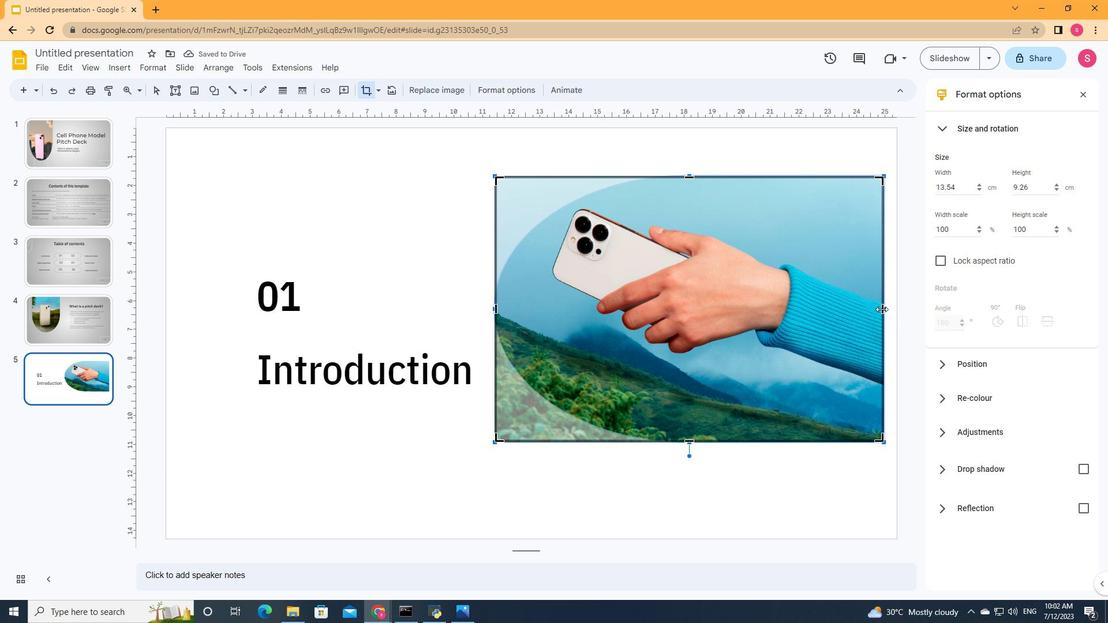 
Action: Mouse moved to (822, 310)
Screenshot: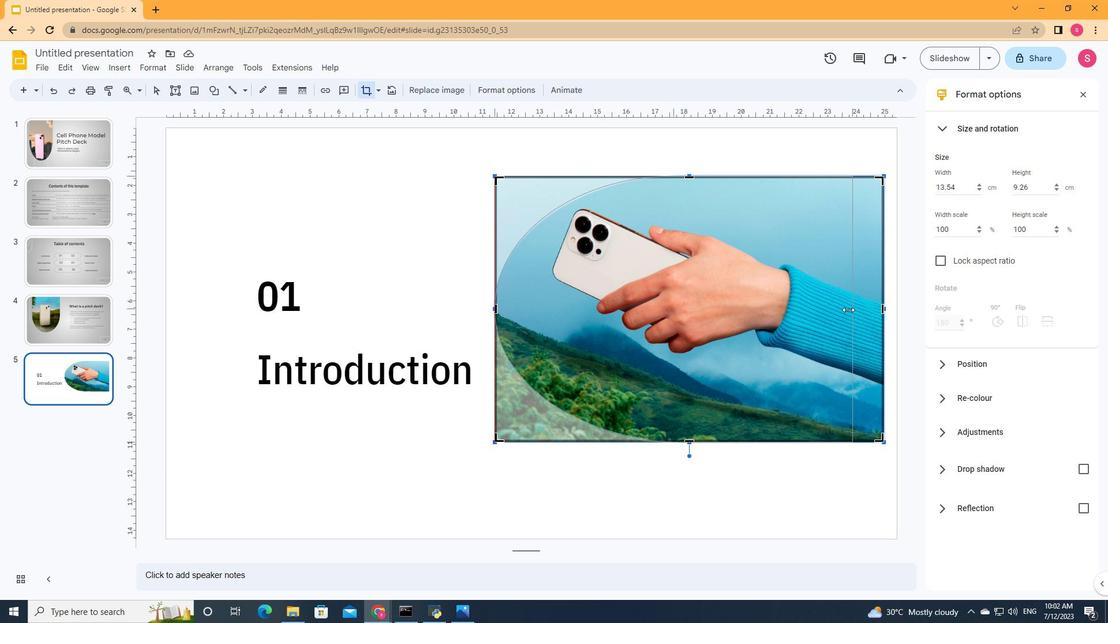 
Action: Mouse pressed left at (822, 310)
Screenshot: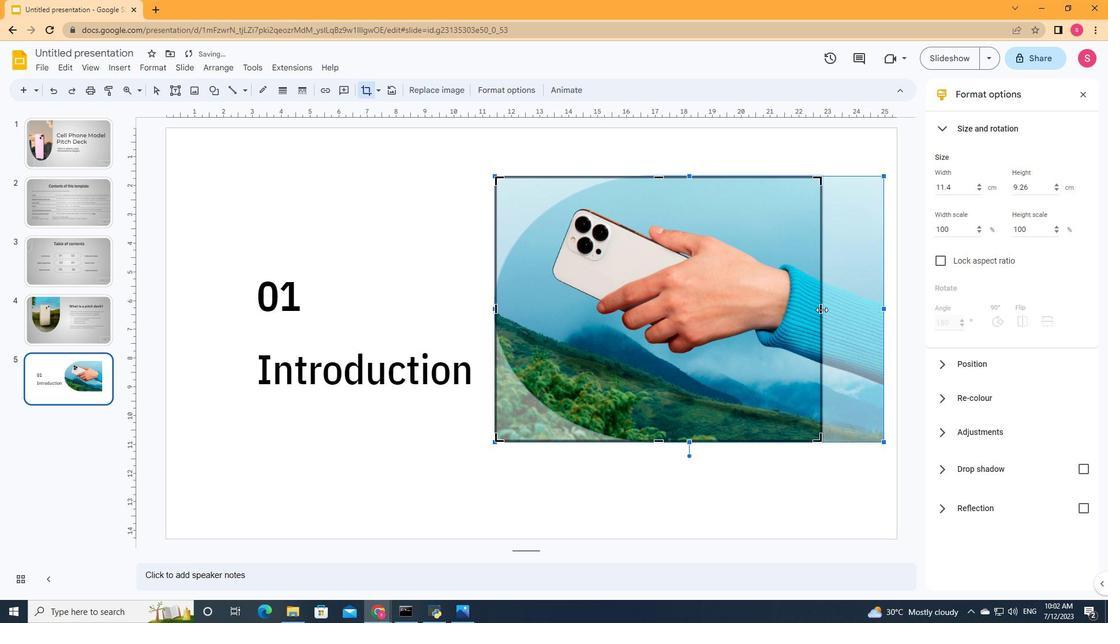 
Action: Mouse moved to (637, 439)
Screenshot: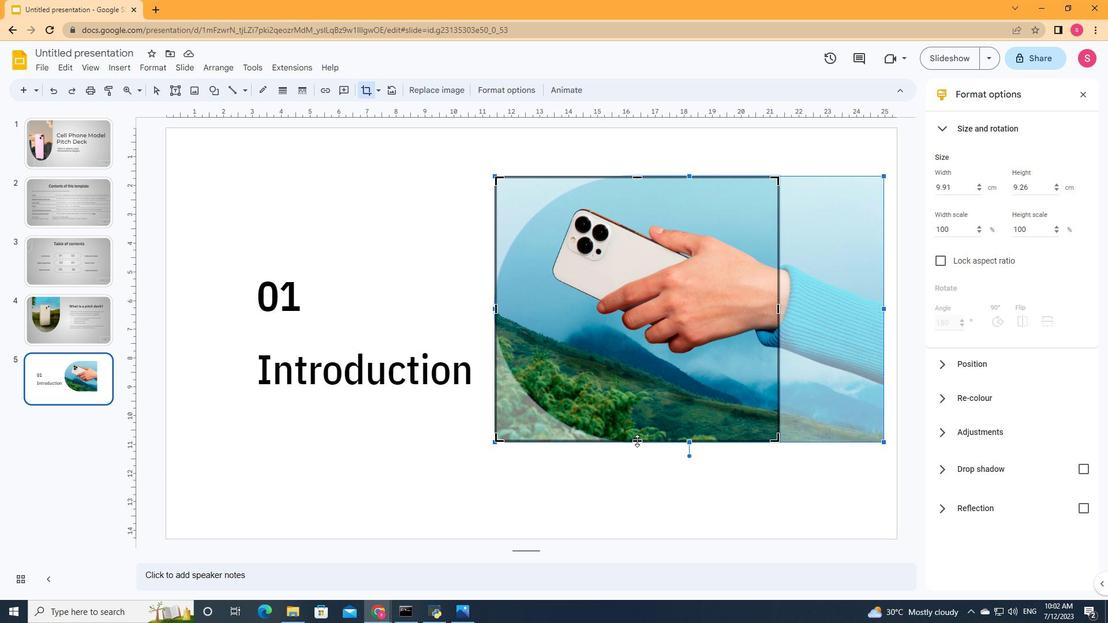 
Action: Mouse pressed left at (637, 439)
Screenshot: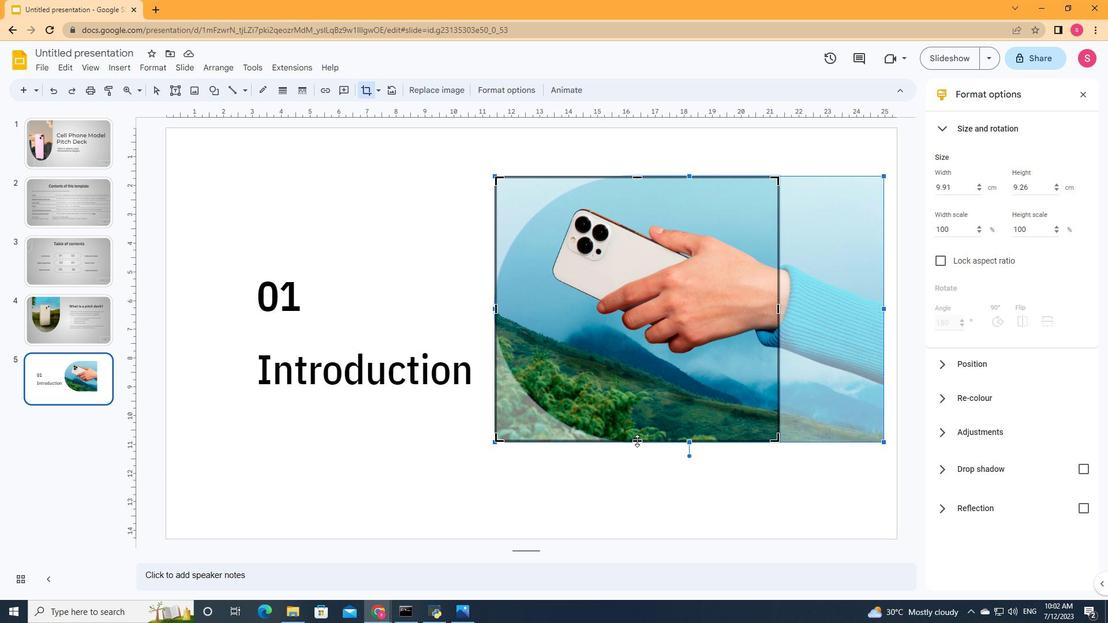 
Action: Mouse moved to (640, 405)
Screenshot: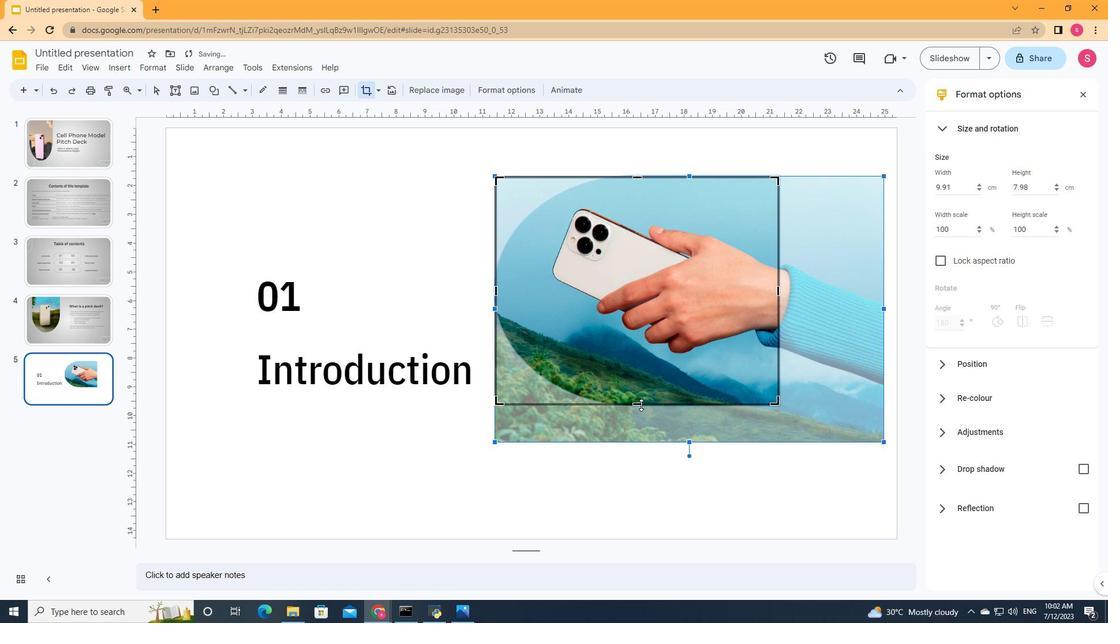 
Action: Mouse pressed left at (640, 405)
Screenshot: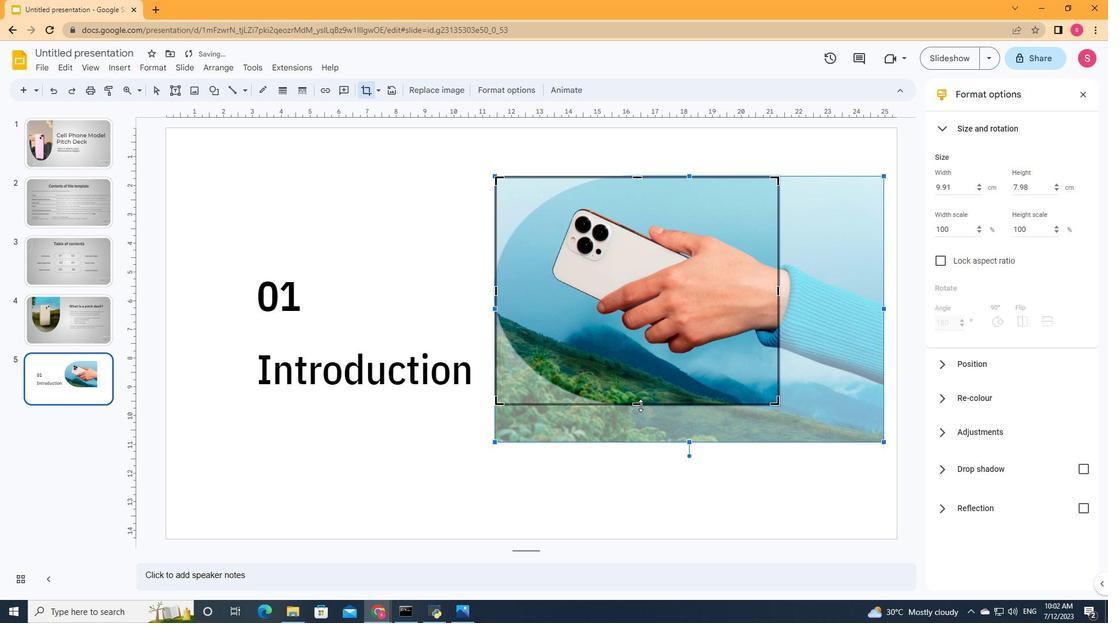 
Action: Mouse moved to (671, 486)
Screenshot: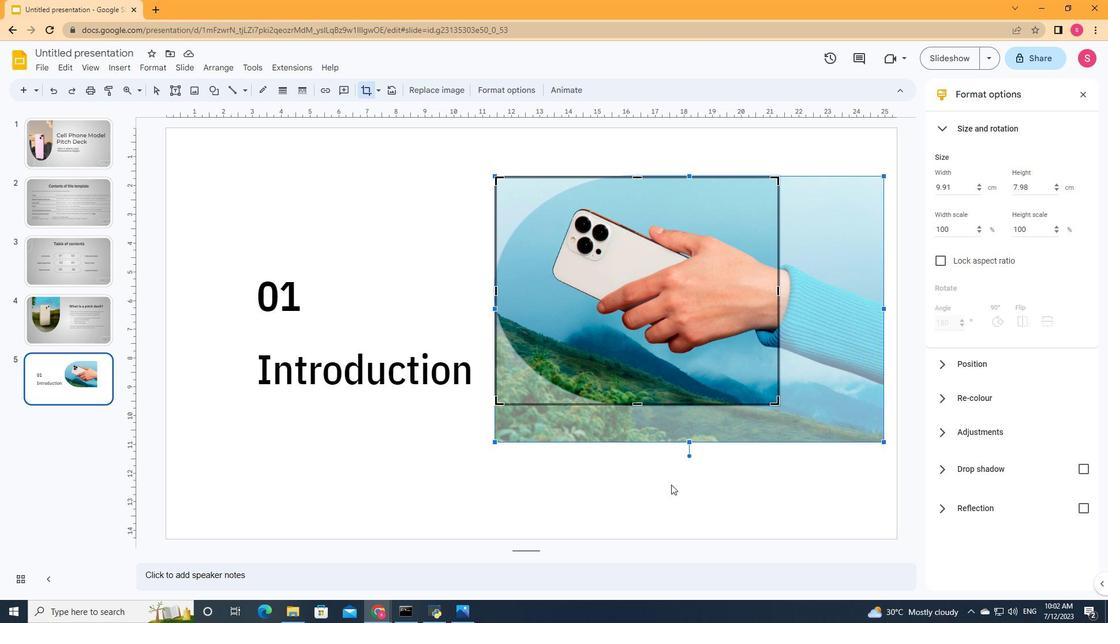 
Action: Mouse pressed left at (671, 486)
Screenshot: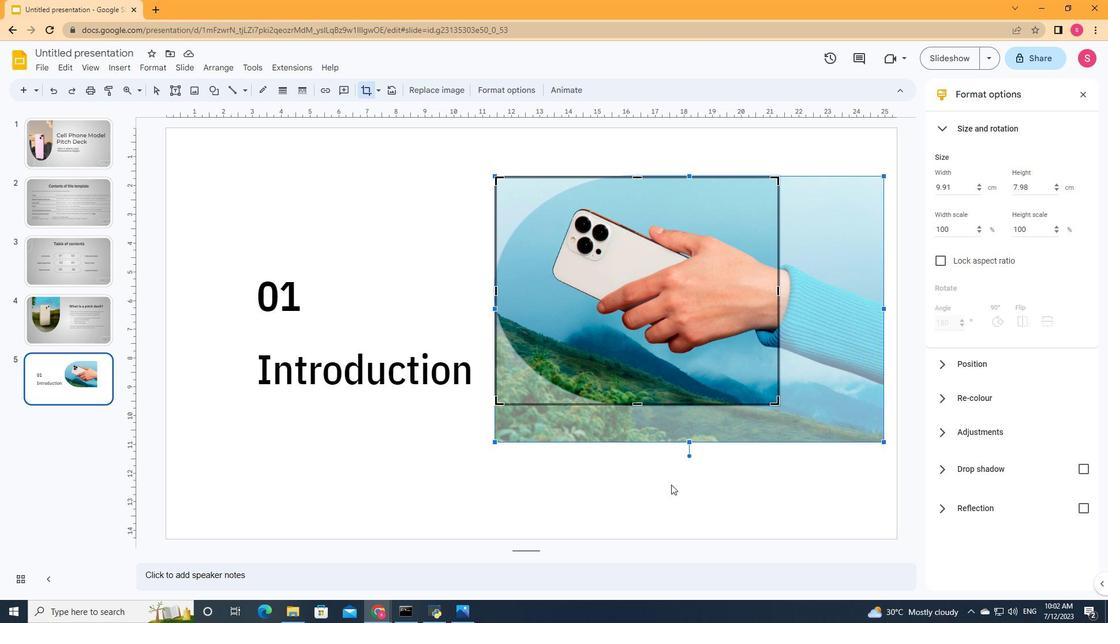 
Action: Mouse moved to (664, 310)
Screenshot: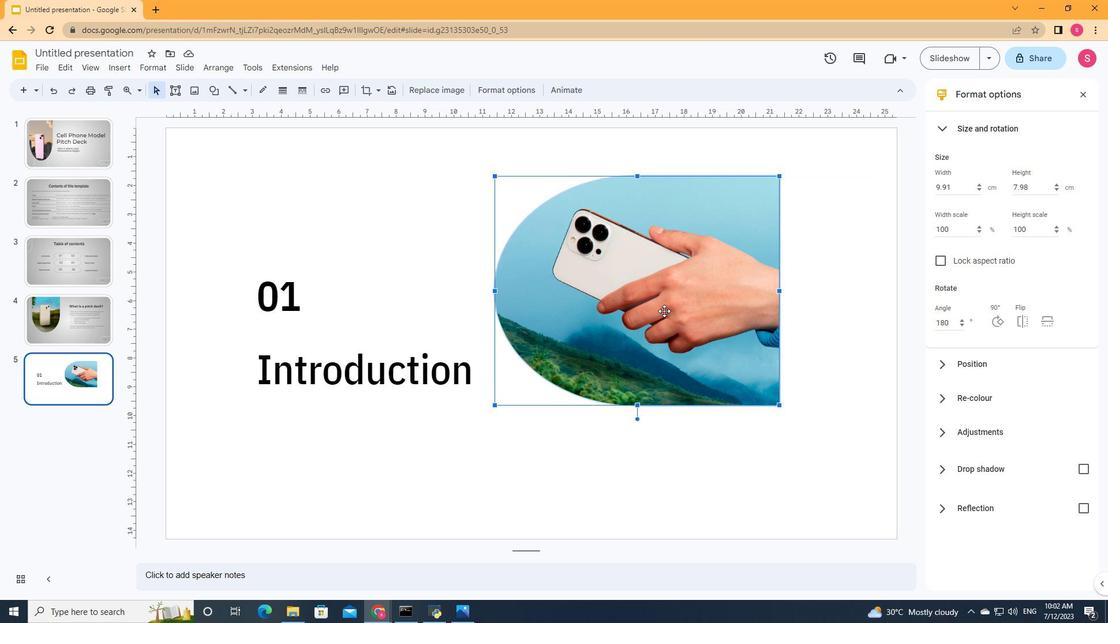 
Action: Mouse pressed left at (664, 310)
Screenshot: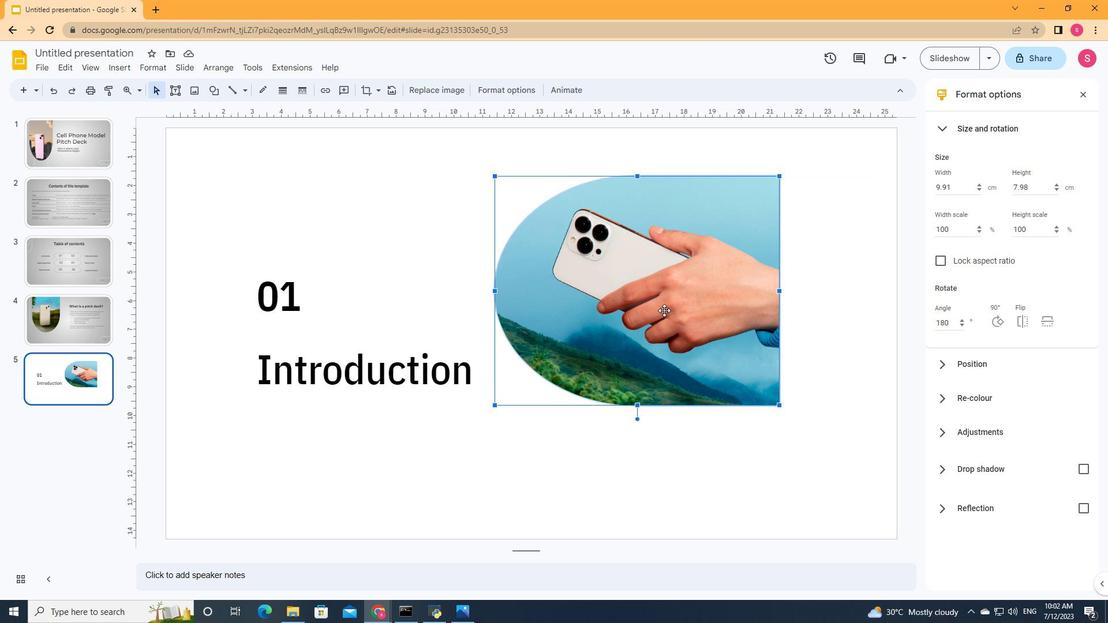 
Action: Mouse moved to (472, 207)
Screenshot: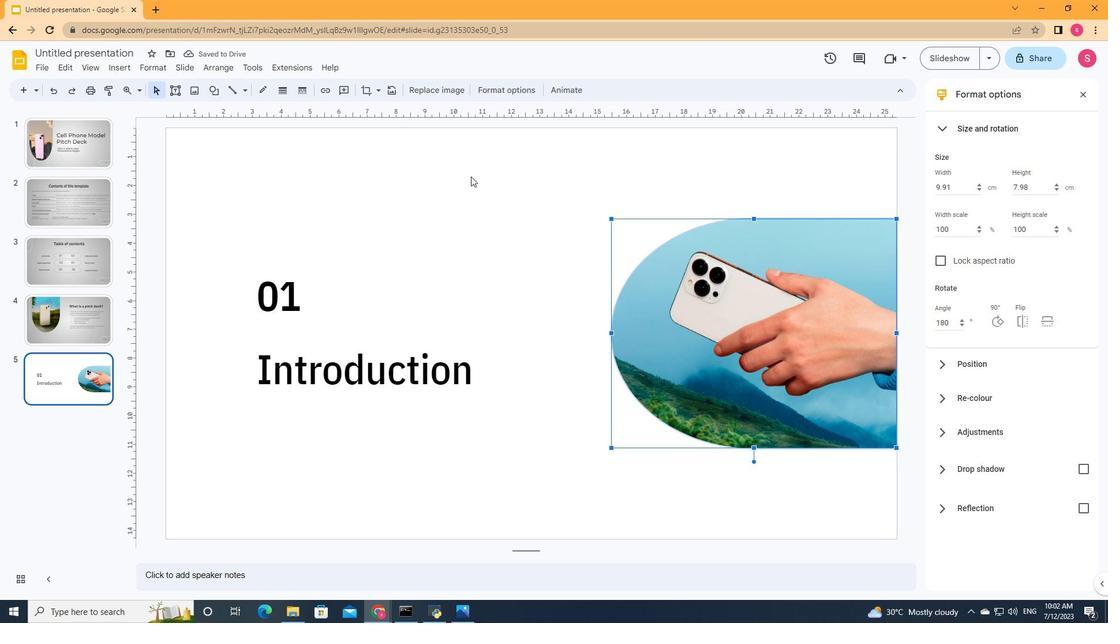 
Action: Mouse pressed left at (472, 207)
Screenshot: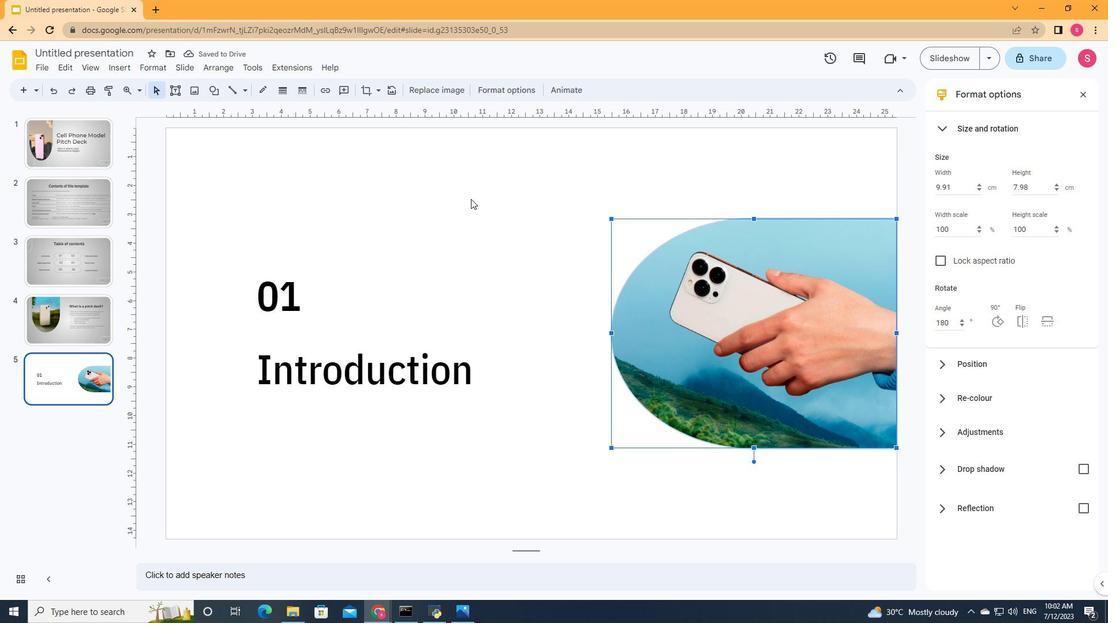 
Action: Mouse moved to (307, 92)
Screenshot: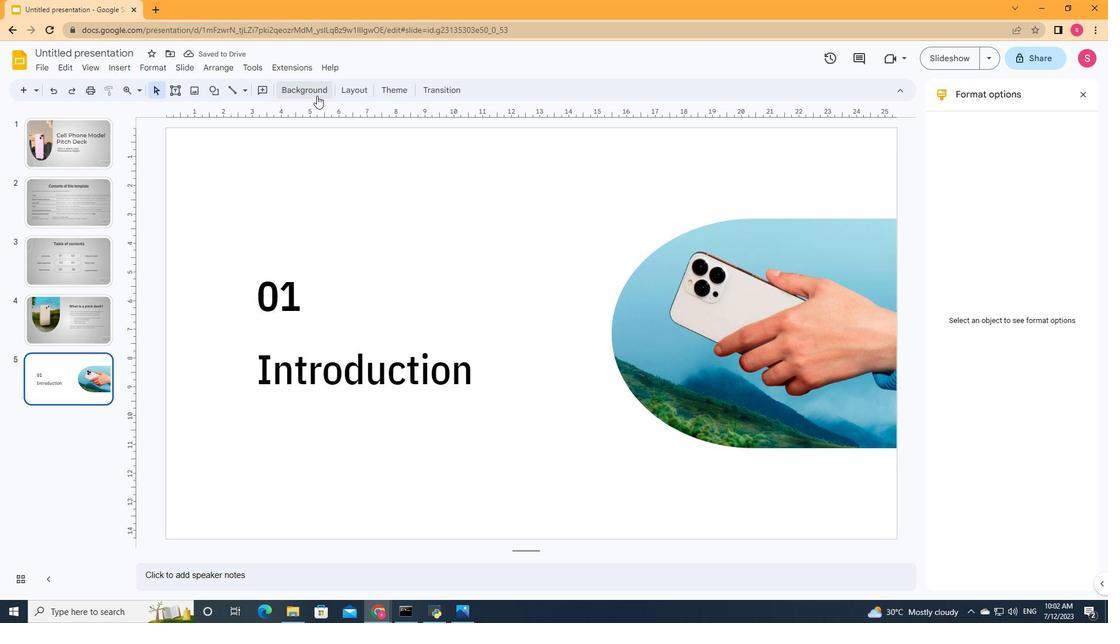 
Action: Mouse pressed left at (307, 92)
Screenshot: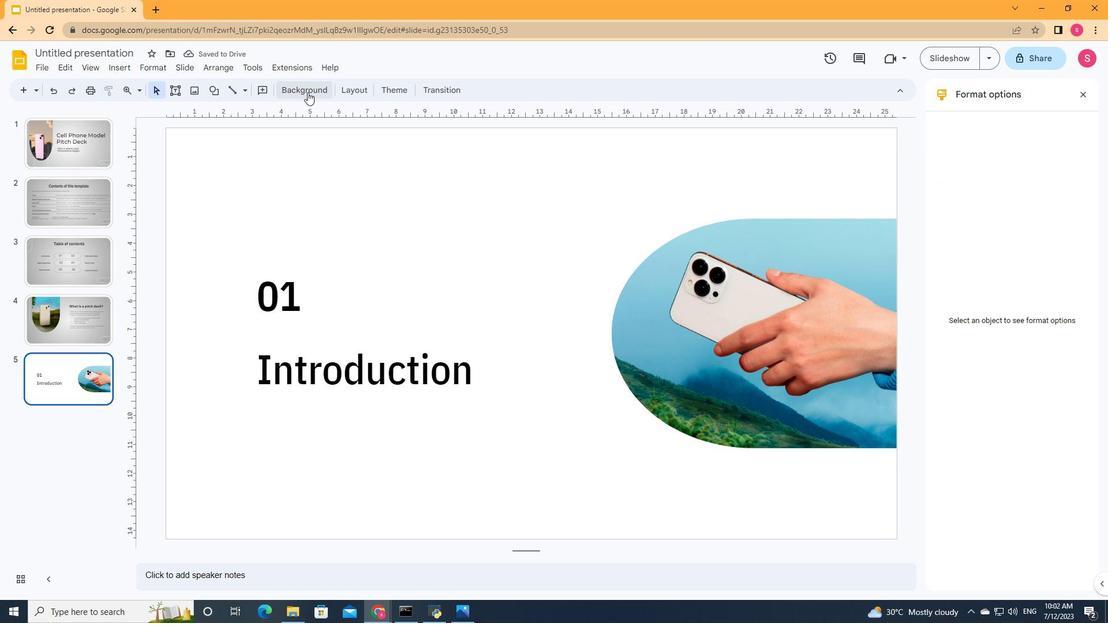 
Action: Mouse moved to (635, 290)
Screenshot: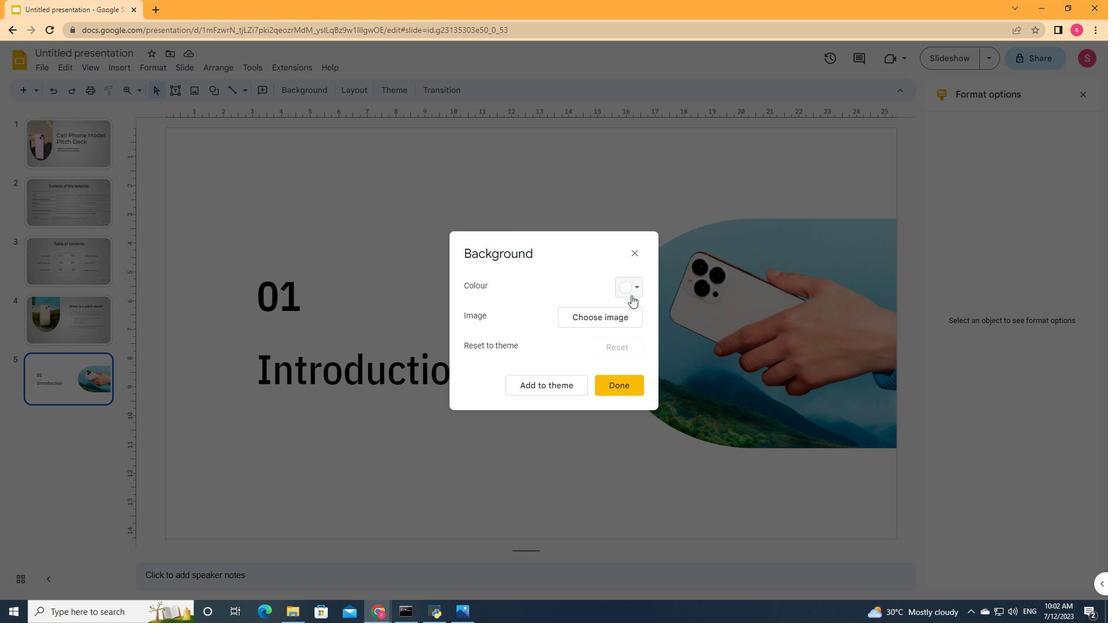 
Action: Mouse pressed left at (635, 290)
Screenshot: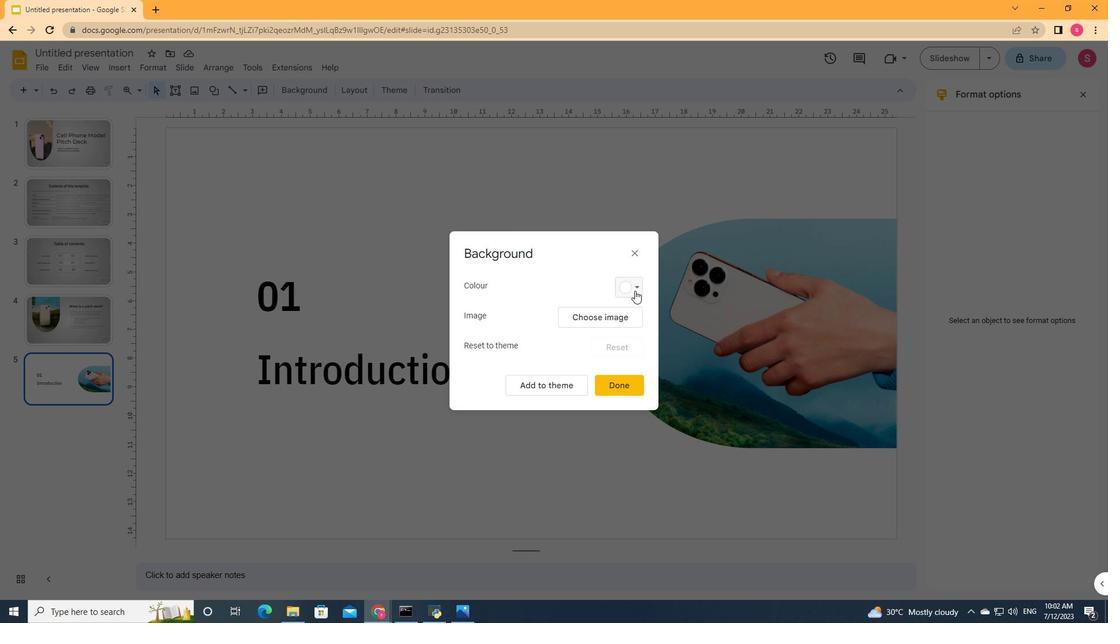 
Action: Mouse moved to (691, 312)
Screenshot: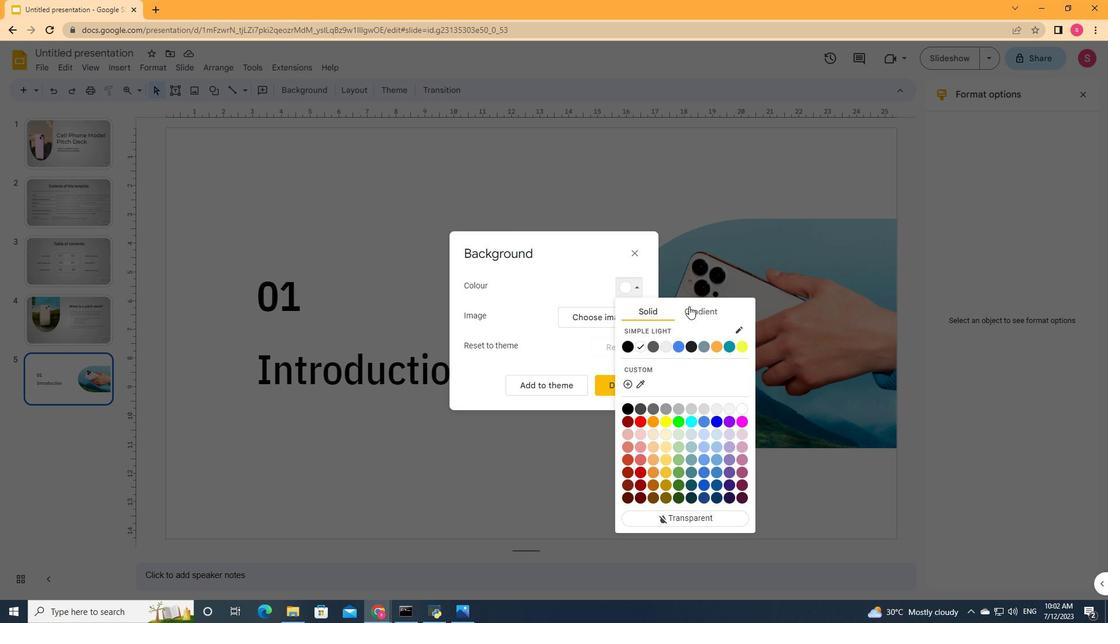 
Action: Mouse pressed left at (691, 312)
Screenshot: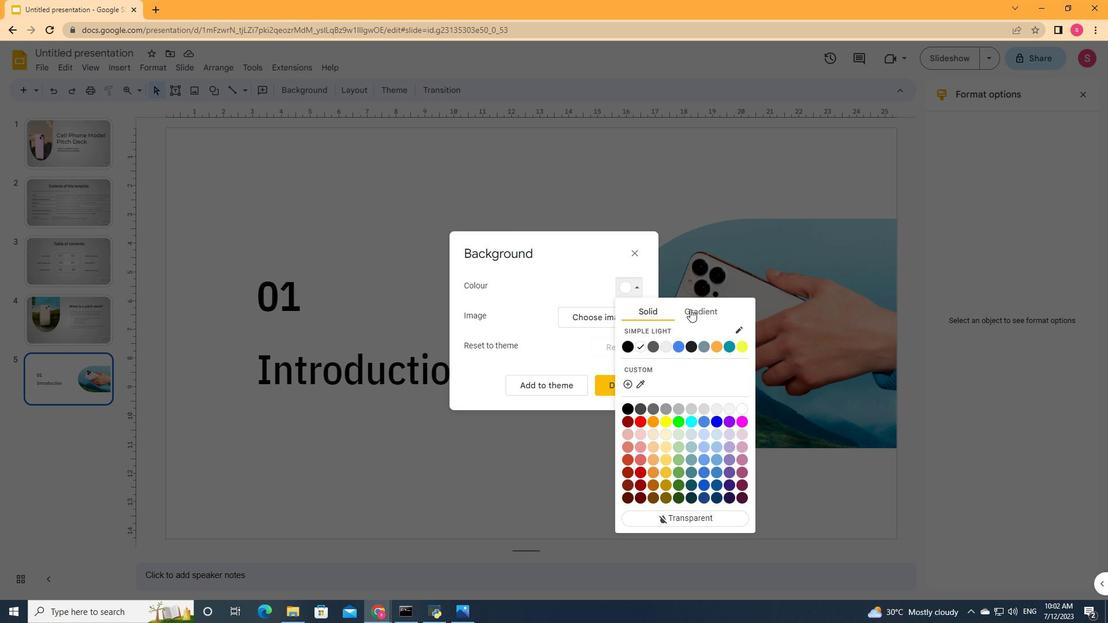 
Action: Mouse moved to (703, 439)
Screenshot: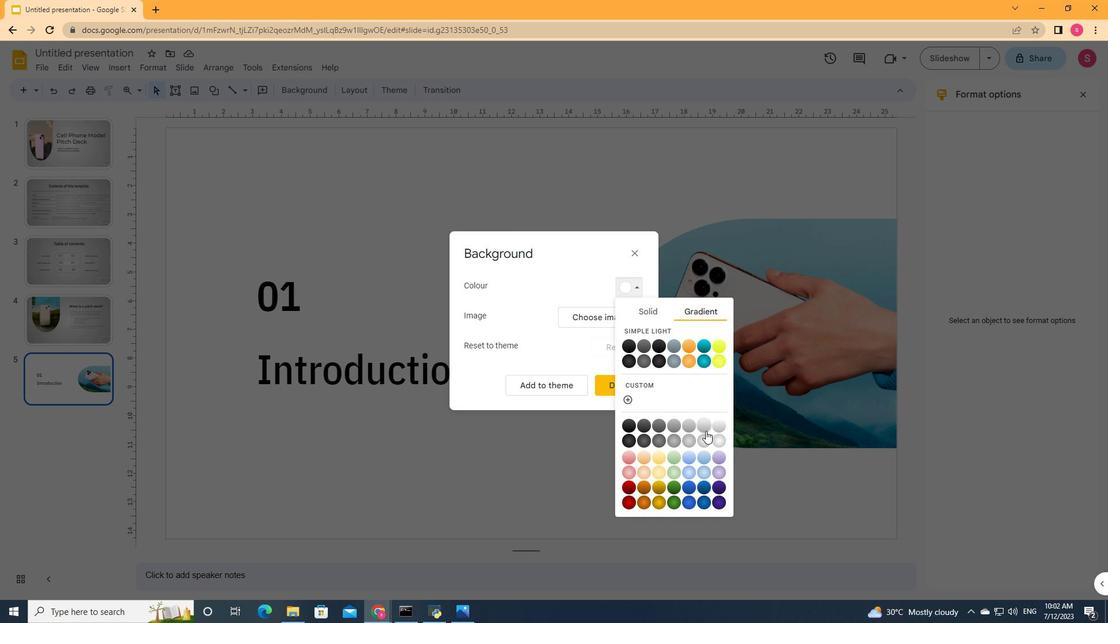 
Action: Mouse pressed left at (703, 439)
Screenshot: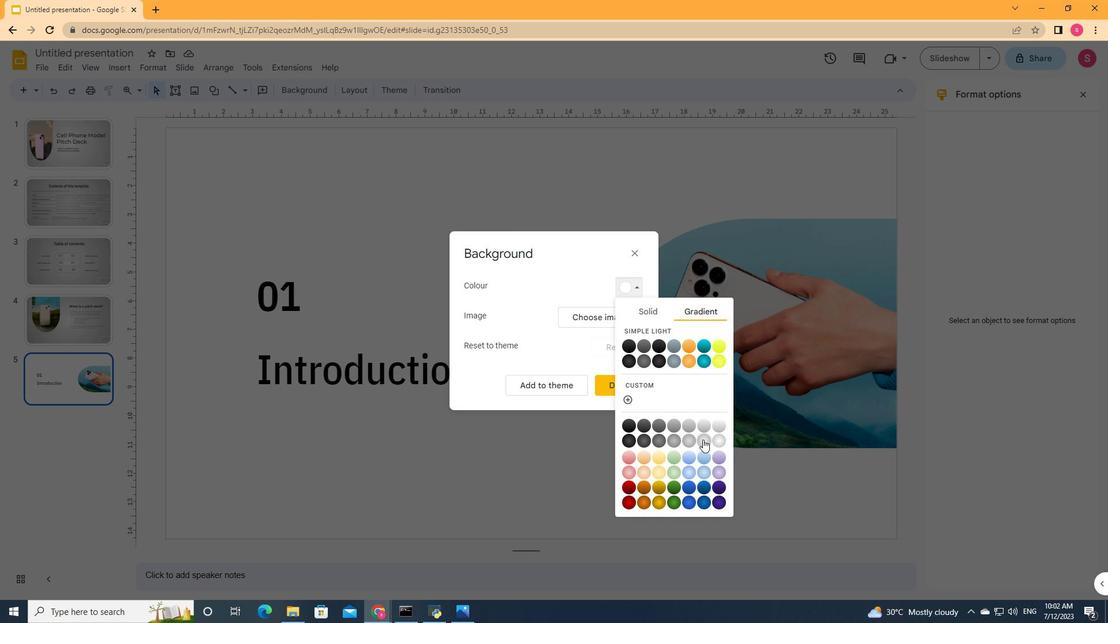 
Action: Mouse moved to (617, 387)
Screenshot: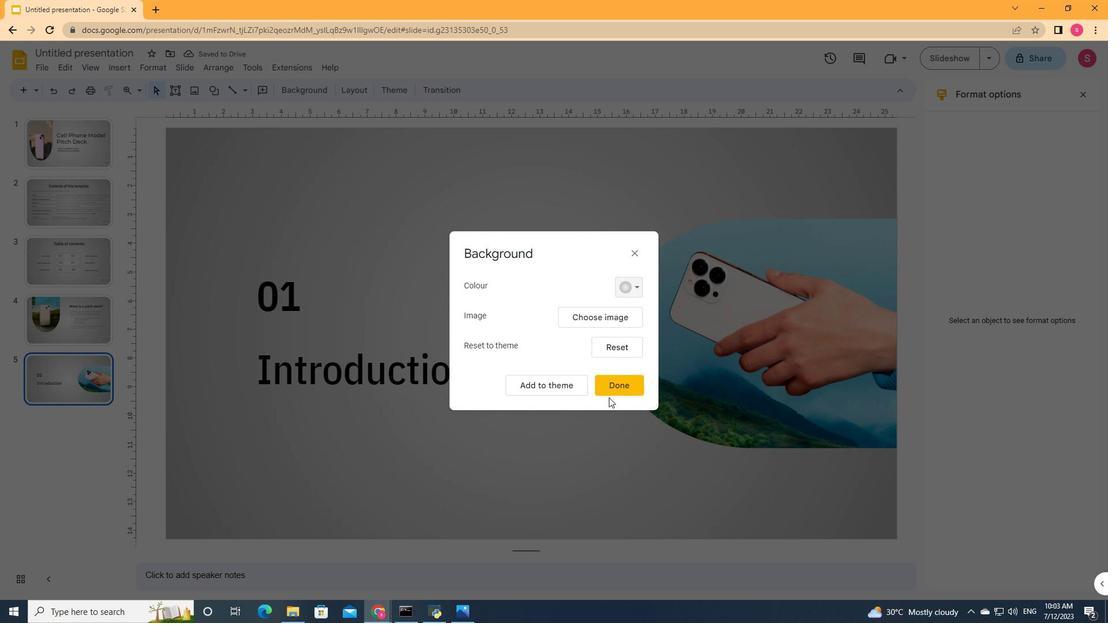
Action: Mouse pressed left at (617, 387)
Screenshot: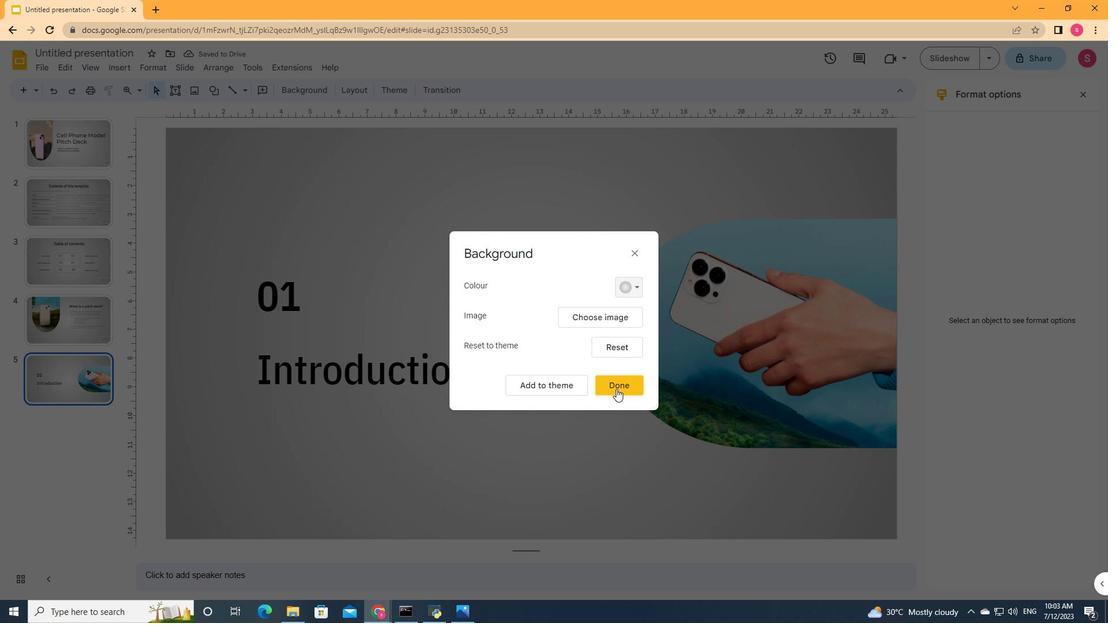 
Action: Mouse moved to (279, 296)
Screenshot: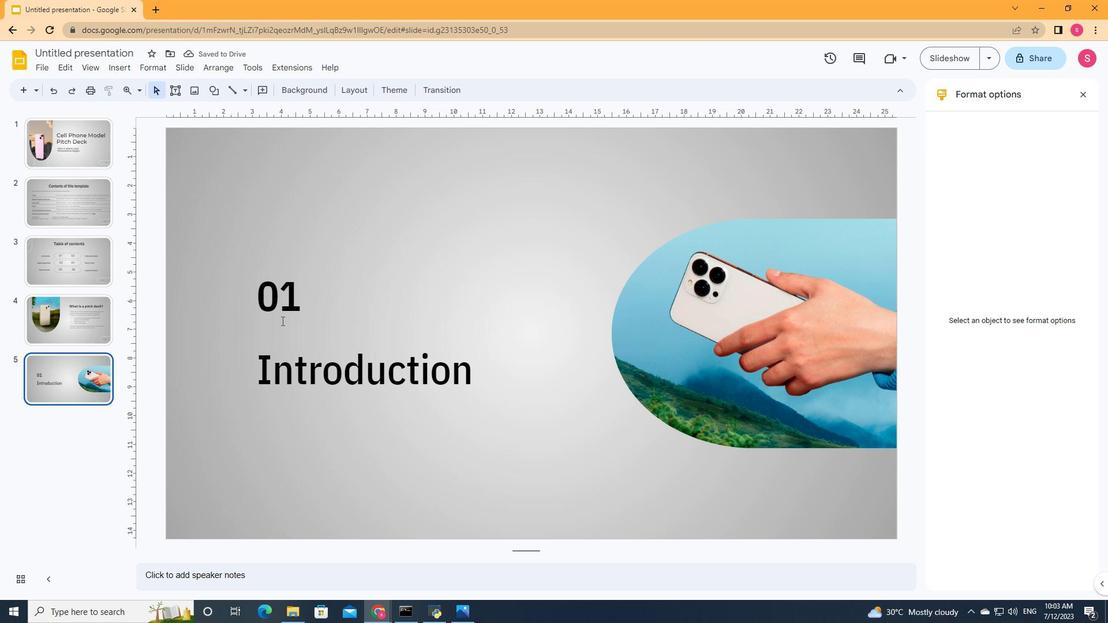 
Action: Mouse pressed left at (279, 296)
Screenshot: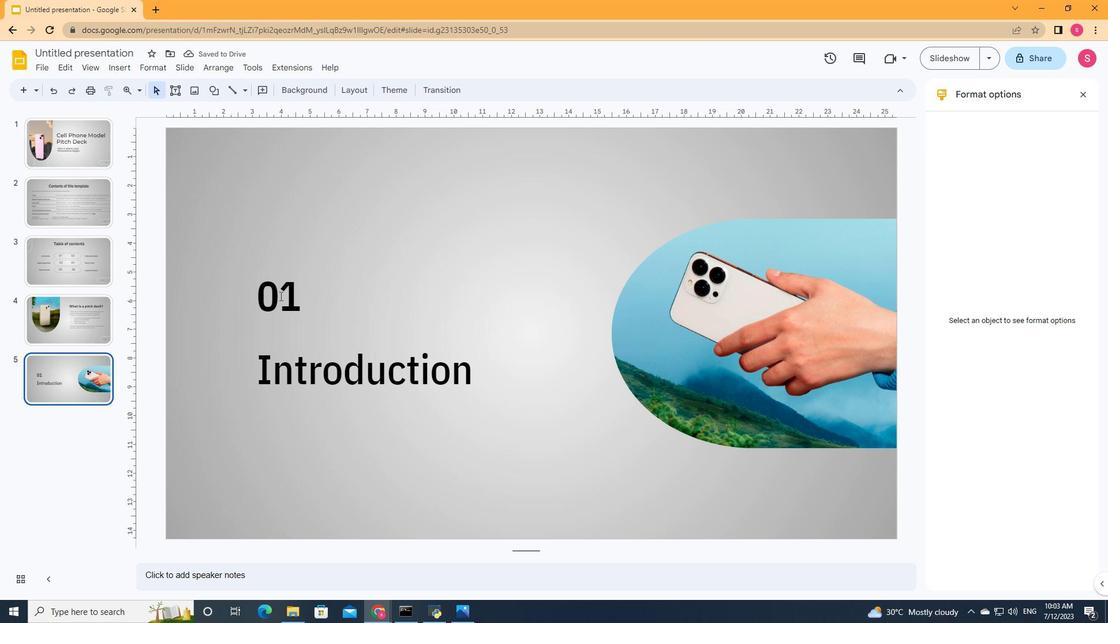
Action: Mouse moved to (349, 302)
Screenshot: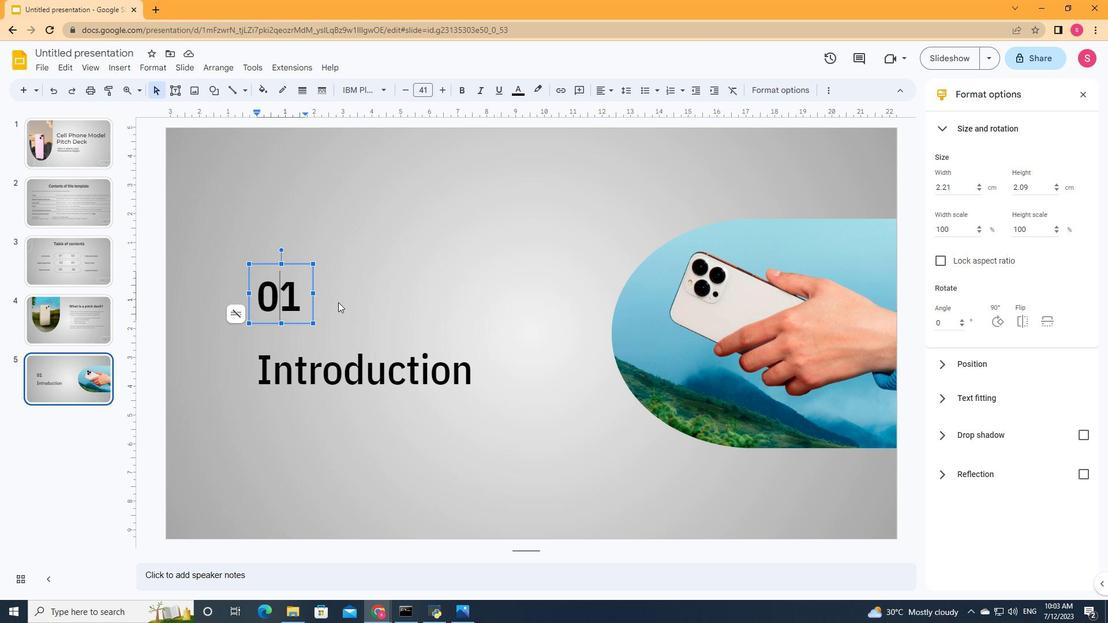 
Action: Mouse pressed left at (349, 302)
Screenshot: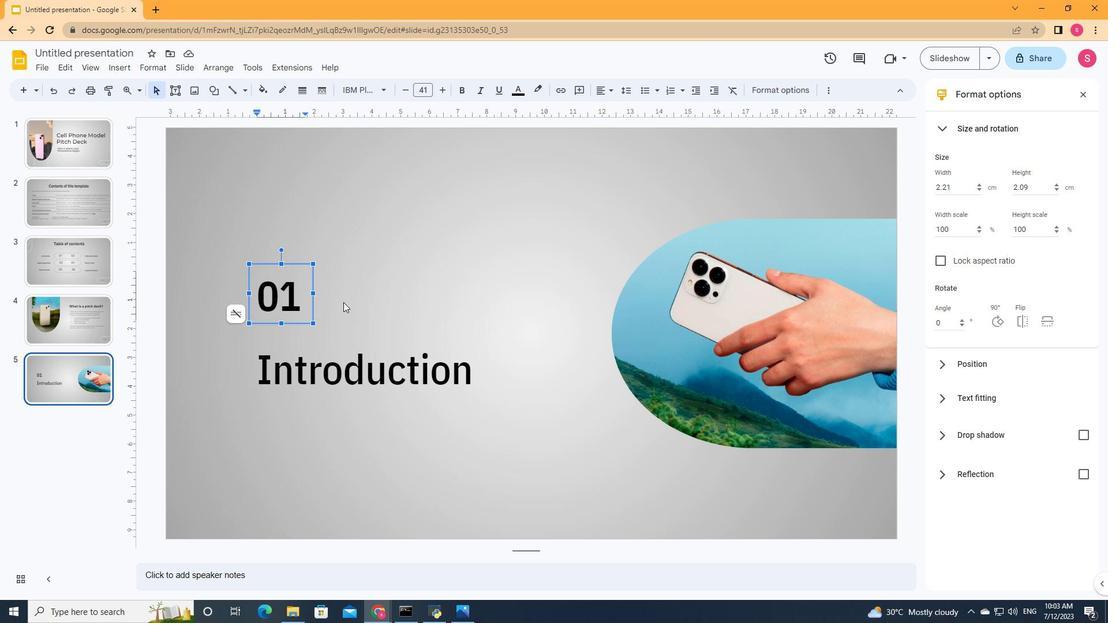 
Action: Mouse moved to (303, 363)
Screenshot: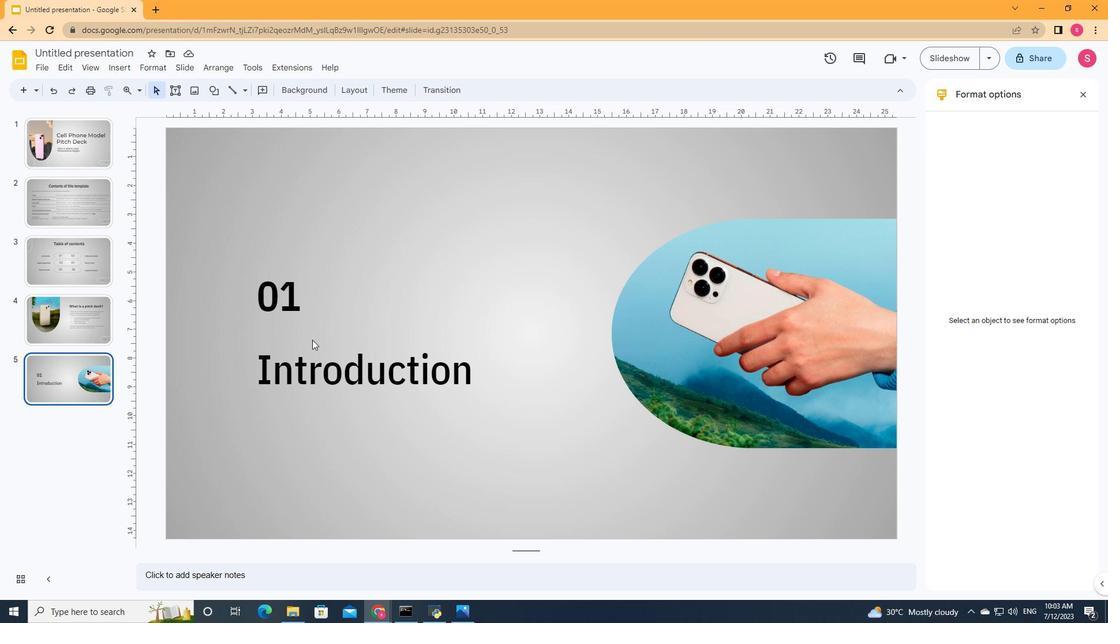 
Action: Mouse pressed left at (303, 363)
Screenshot: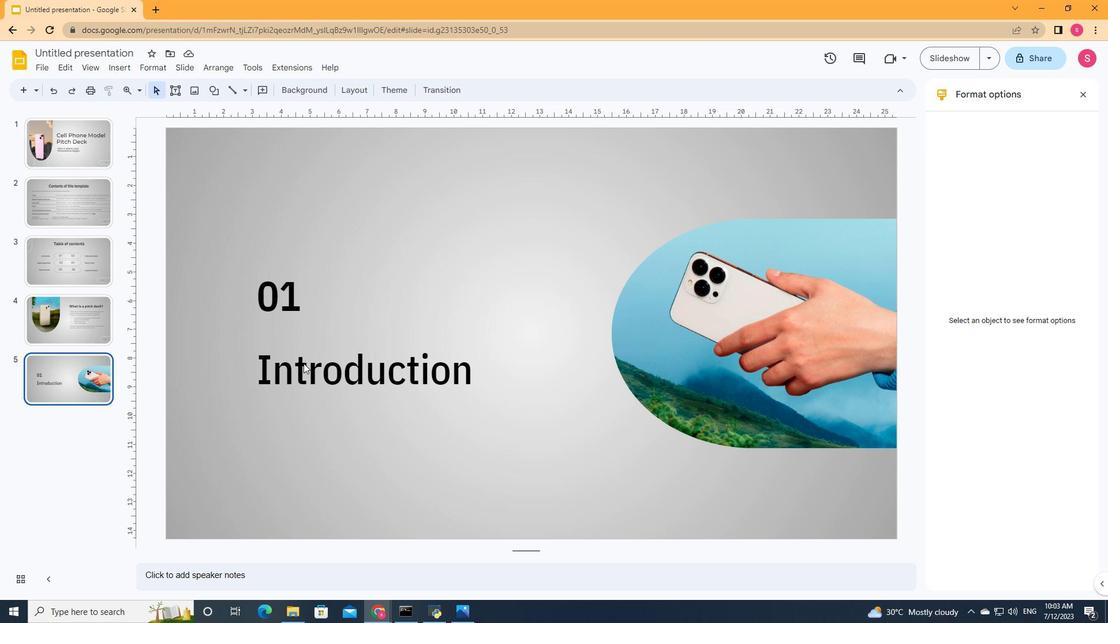 
Action: Mouse moved to (358, 337)
Screenshot: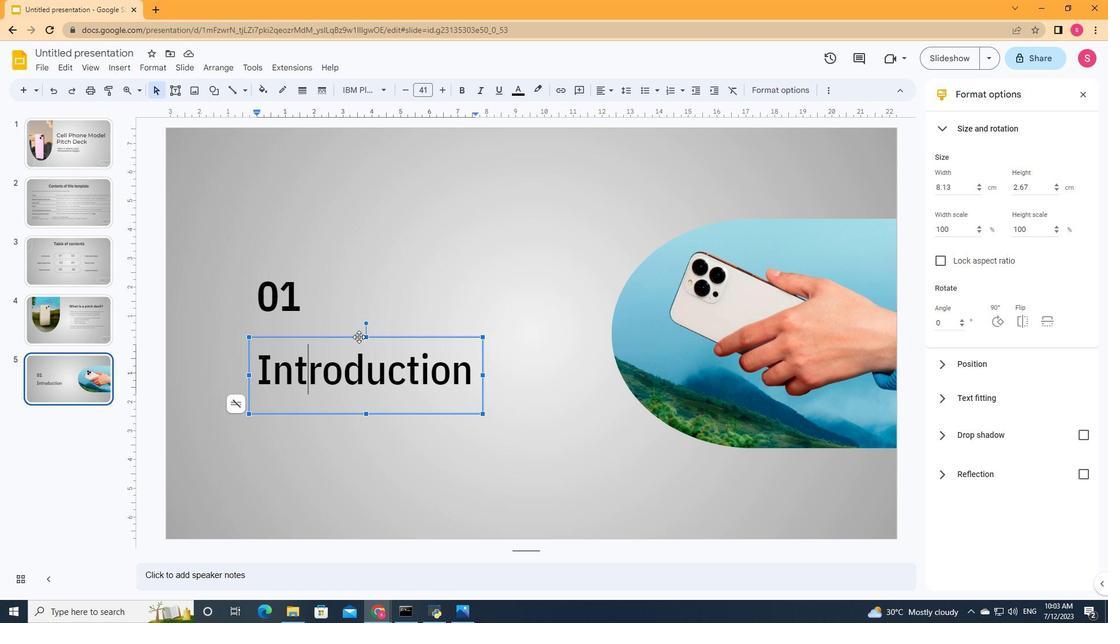 
Action: Mouse pressed left at (358, 337)
Screenshot: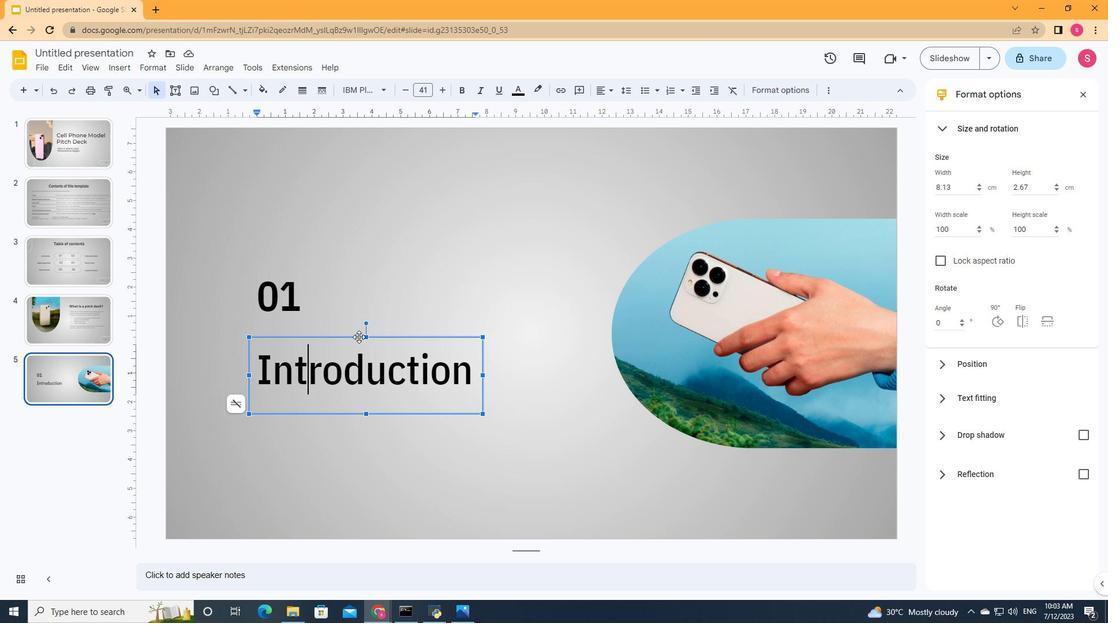 
Action: Mouse moved to (349, 286)
Screenshot: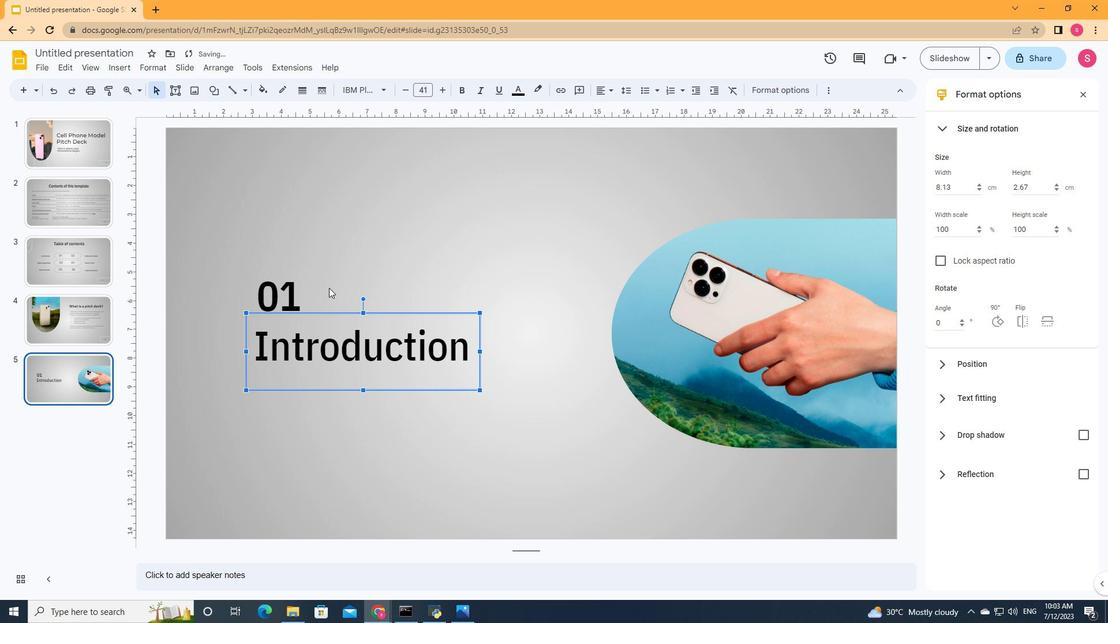
Action: Mouse pressed left at (349, 286)
Screenshot: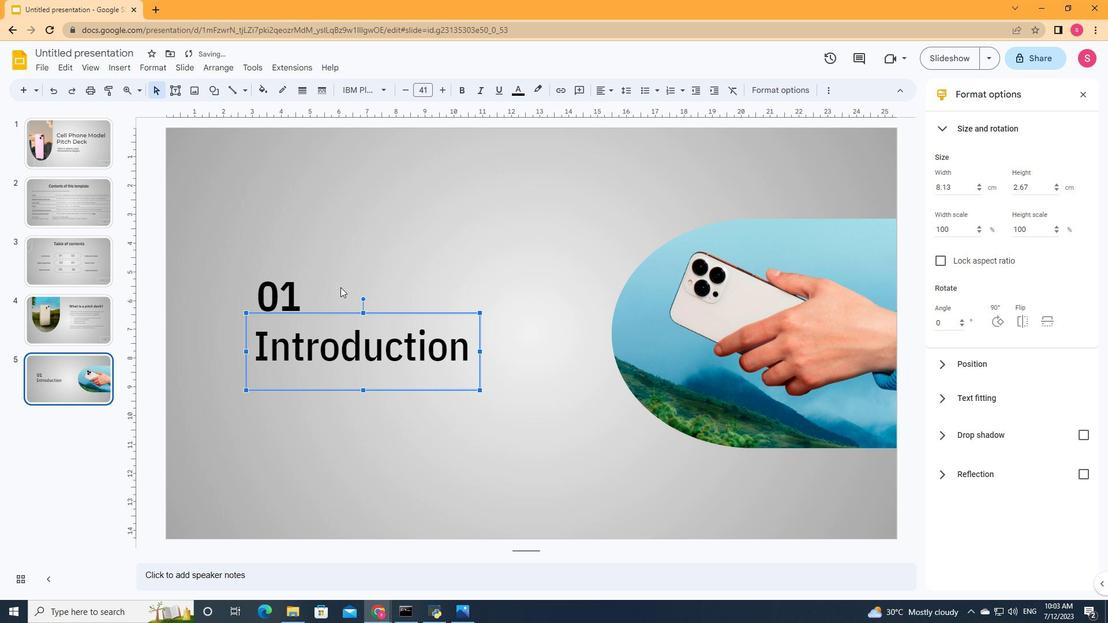 
Action: Mouse moved to (216, 91)
Screenshot: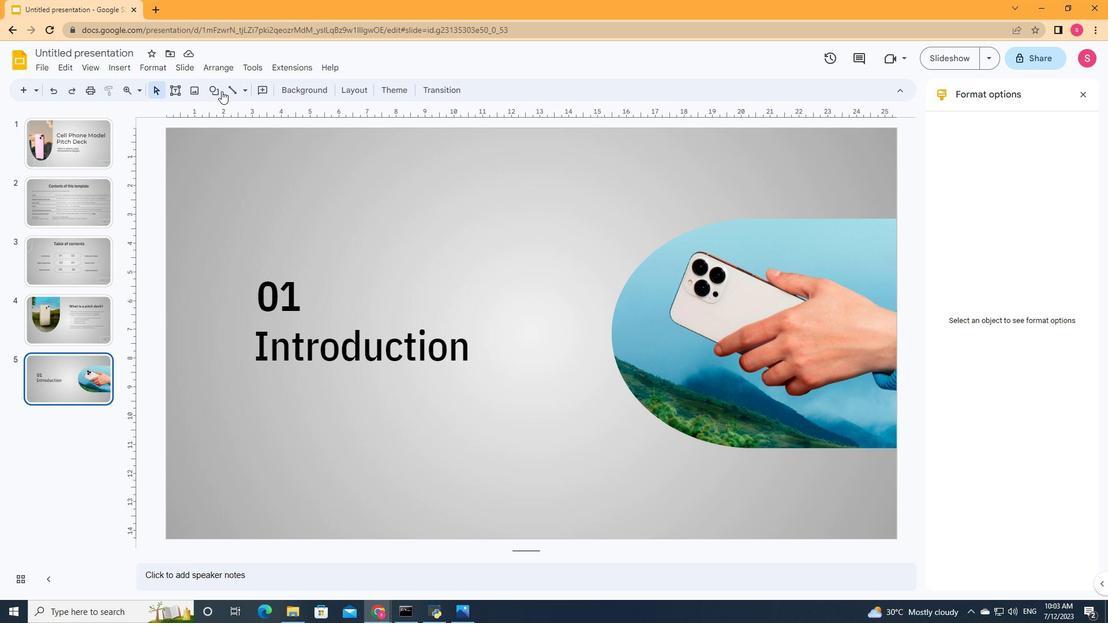
Action: Mouse pressed left at (216, 91)
Screenshot: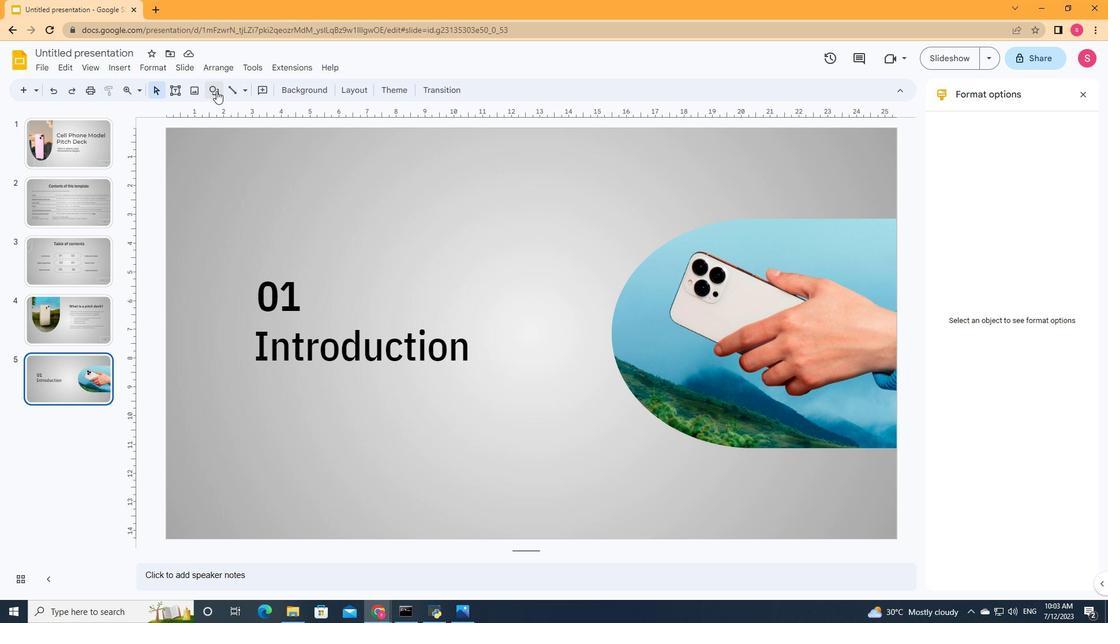 
Action: Mouse moved to (469, 185)
Screenshot: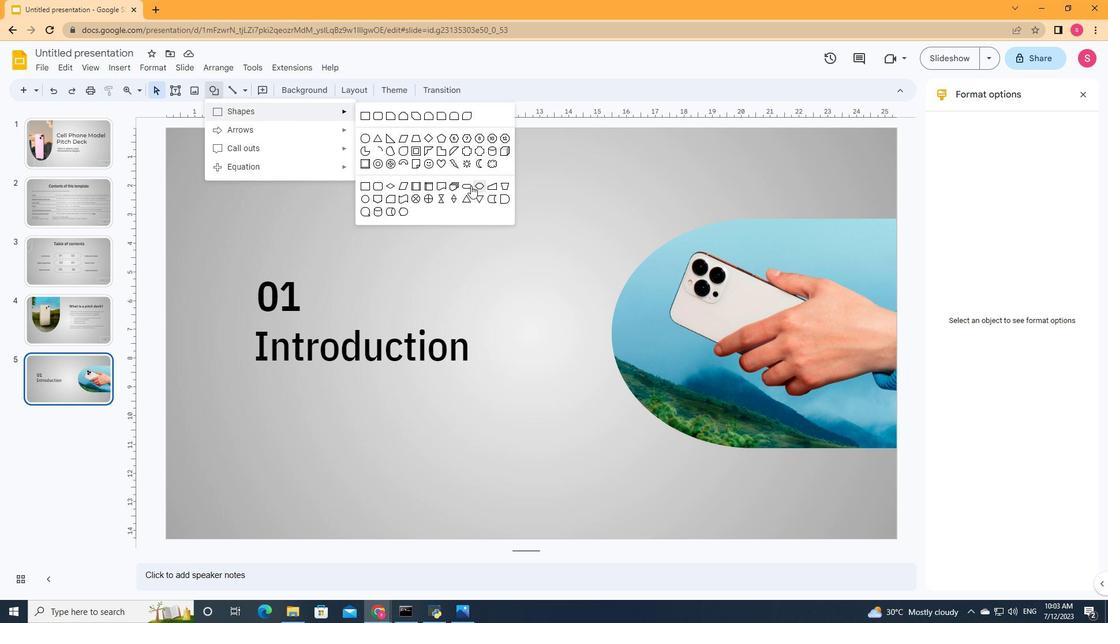 
Action: Mouse pressed left at (469, 185)
Screenshot: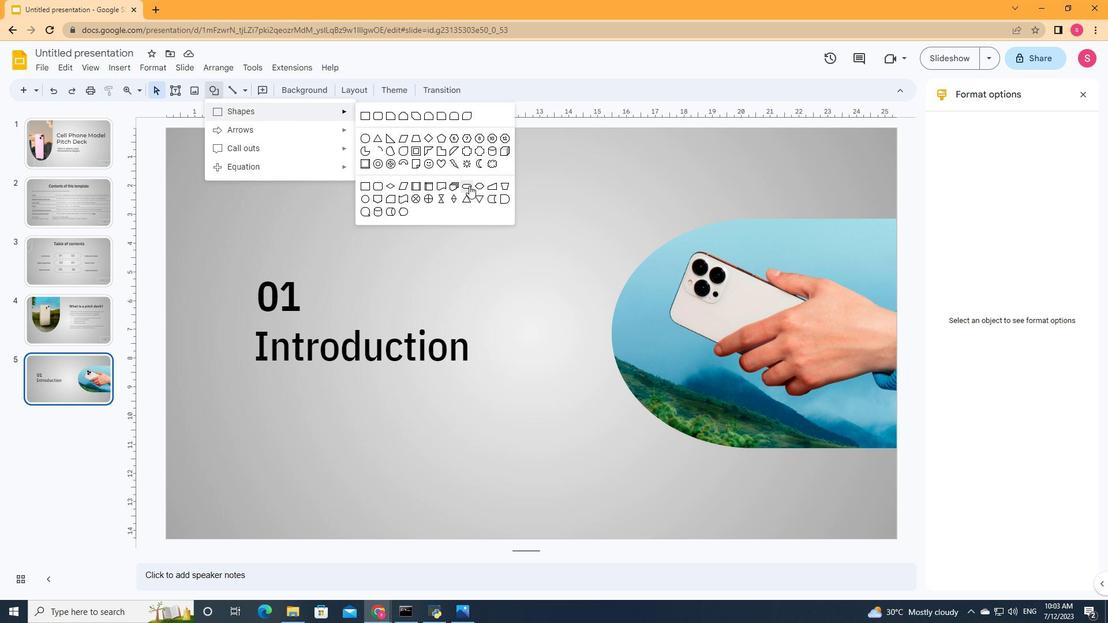 
Action: Mouse moved to (259, 169)
Screenshot: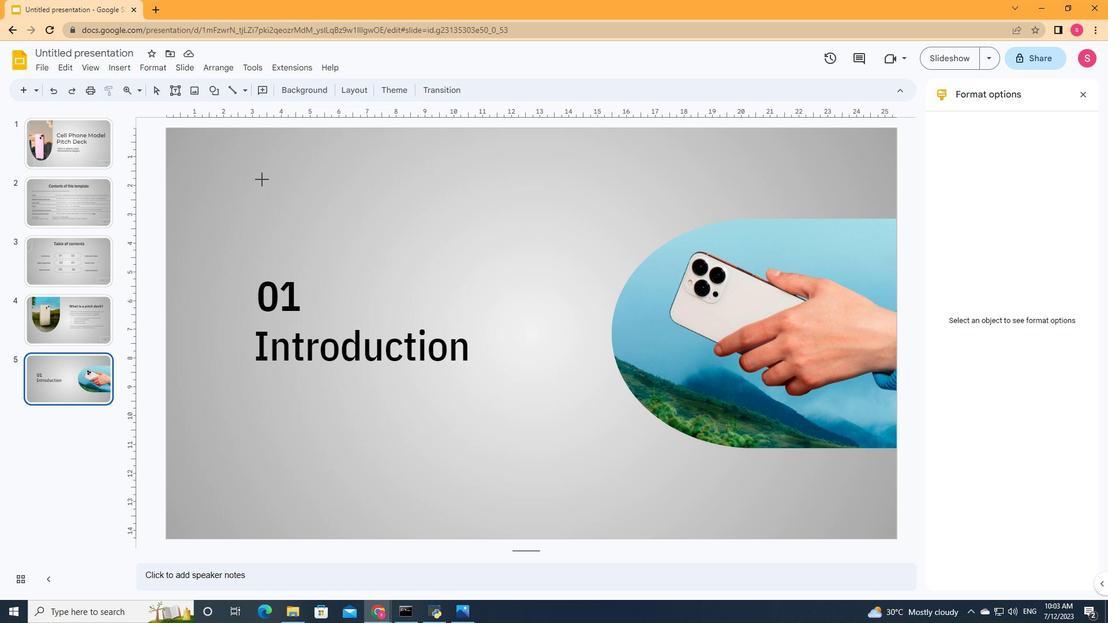 
Action: Mouse pressed left at (259, 169)
Screenshot: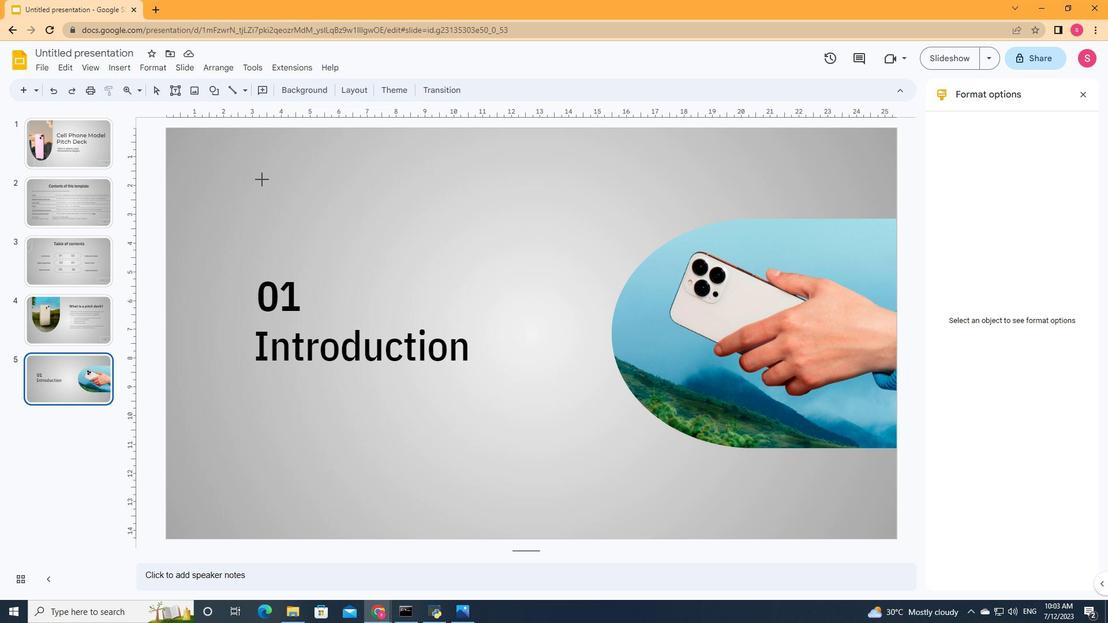 
Action: Mouse moved to (262, 96)
Screenshot: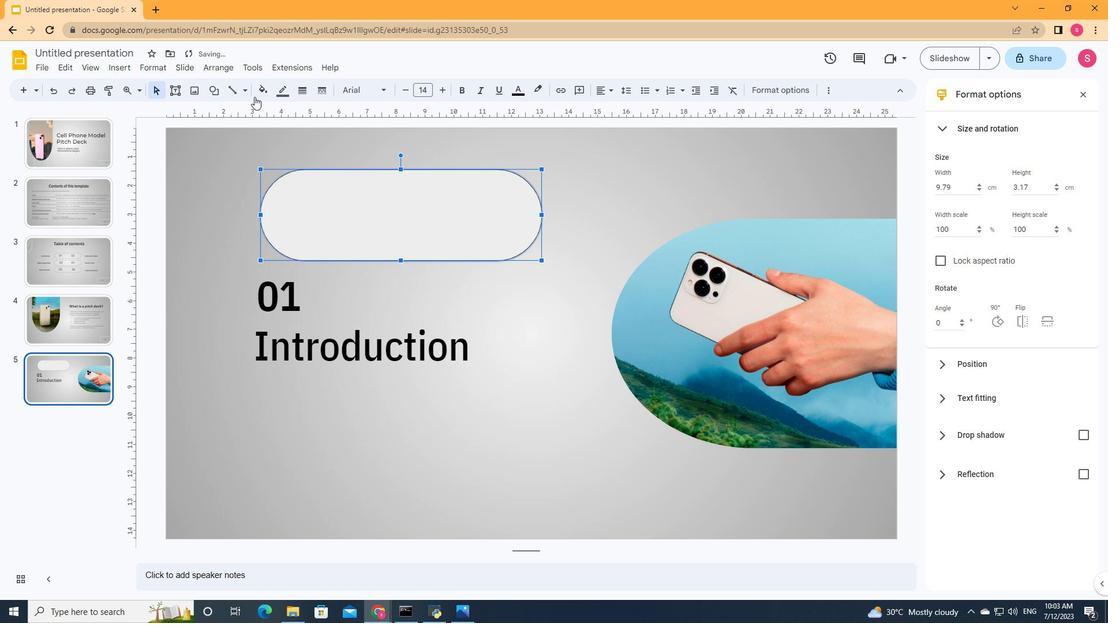 
Action: Mouse pressed left at (262, 96)
Screenshot: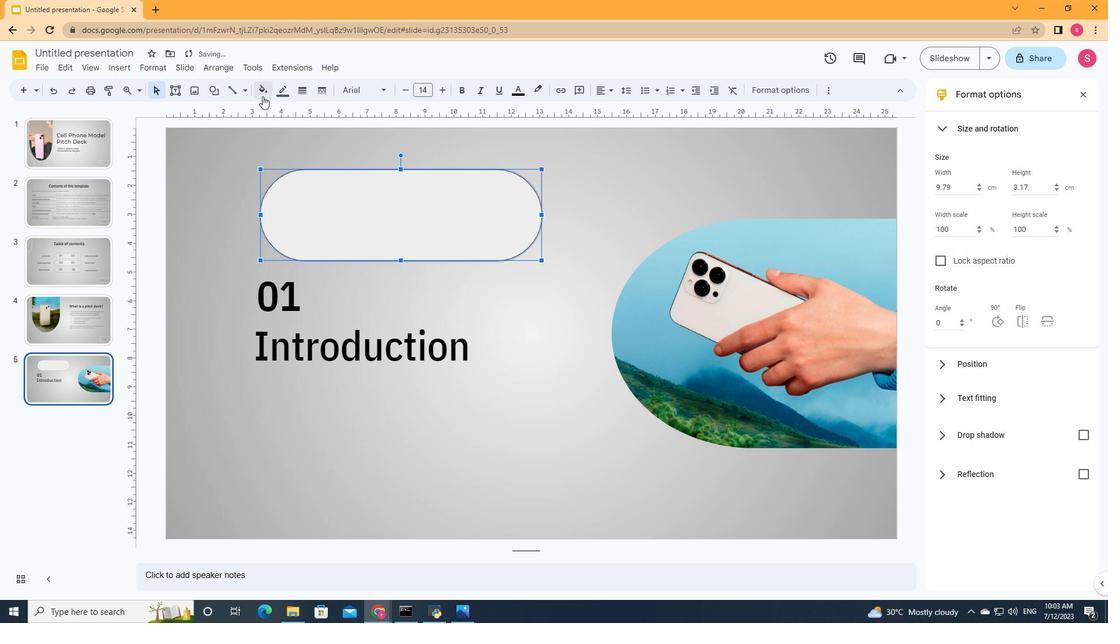 
Action: Mouse moved to (325, 318)
Screenshot: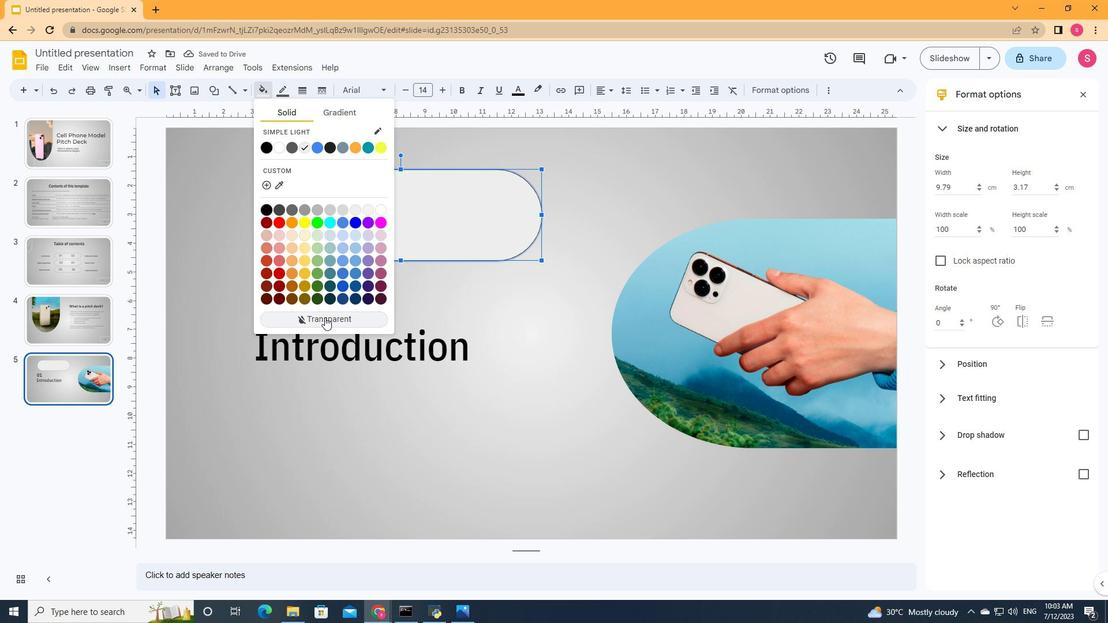 
Action: Mouse pressed left at (325, 318)
Screenshot: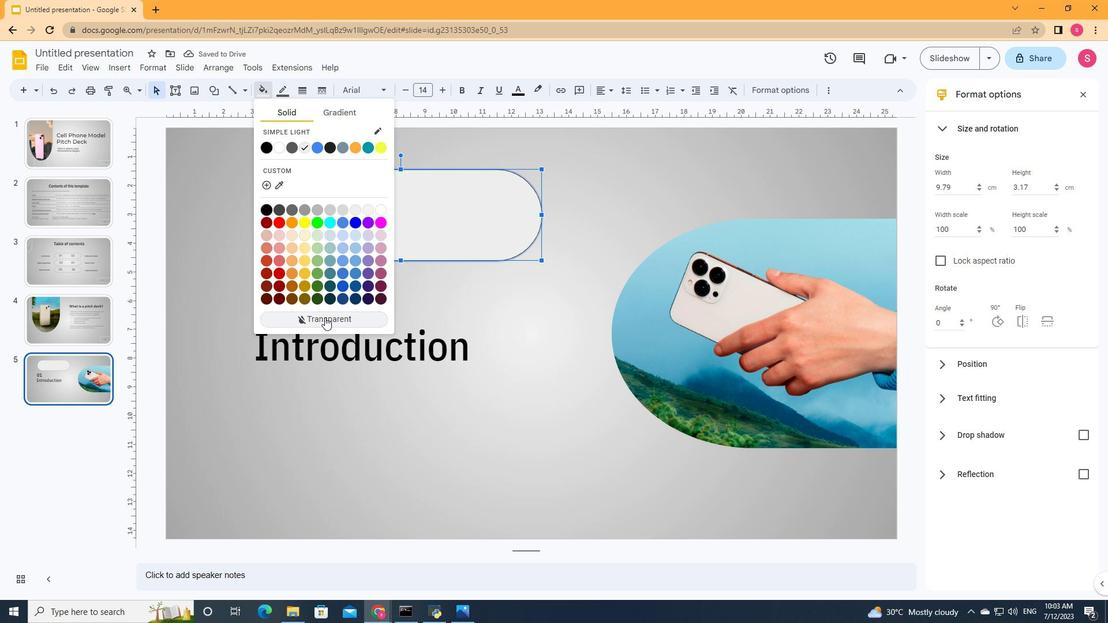 
Action: Mouse moved to (286, 95)
Screenshot: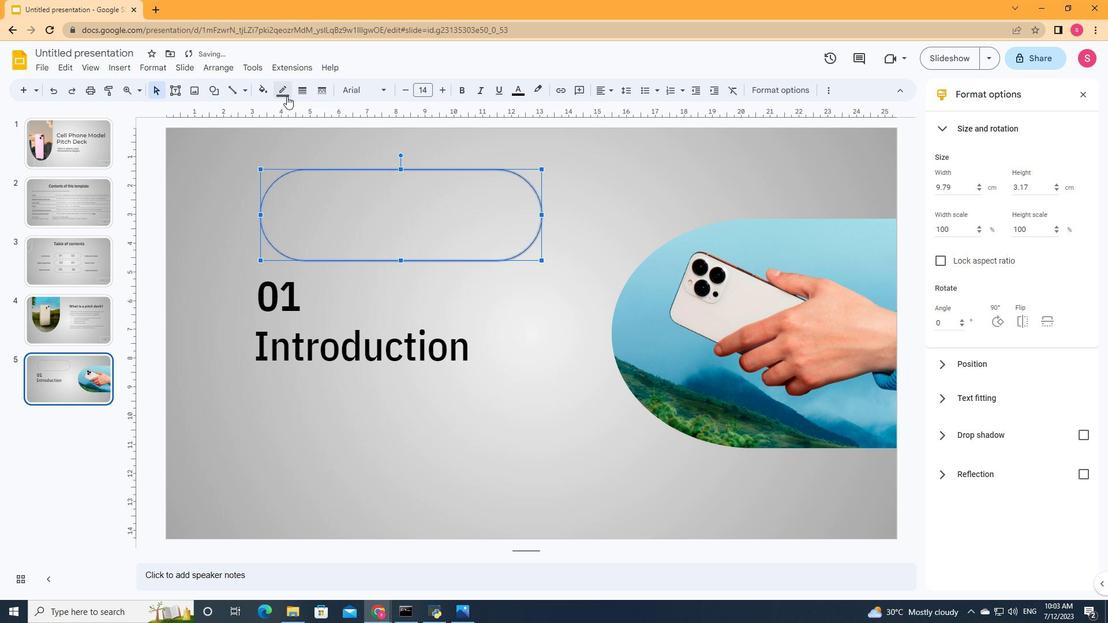 
Action: Mouse pressed left at (286, 95)
Screenshot: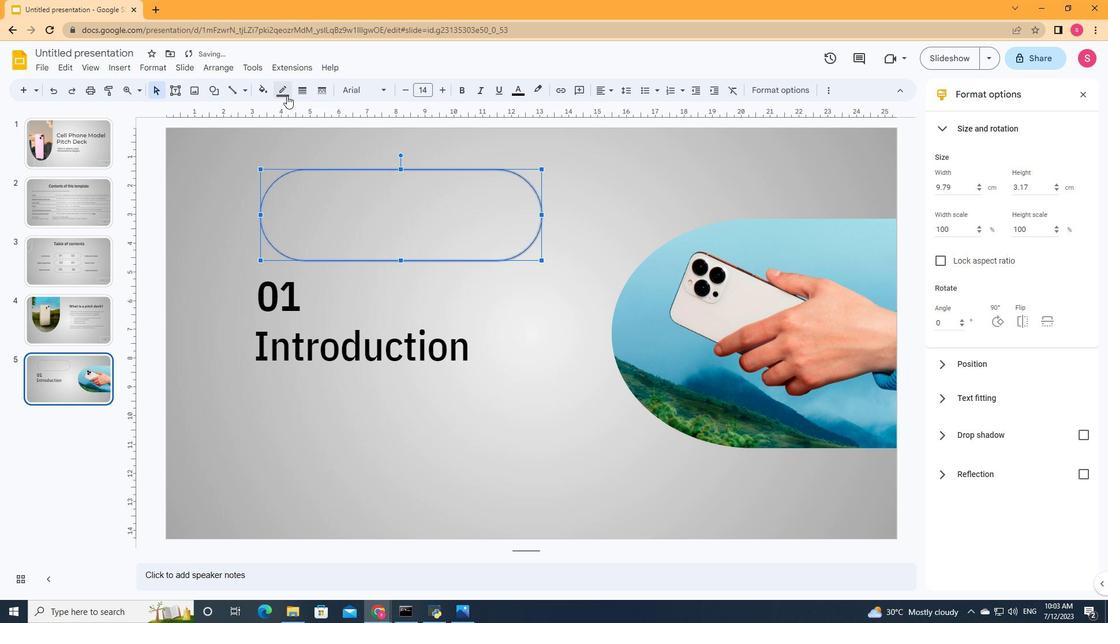 
Action: Mouse moved to (299, 124)
Screenshot: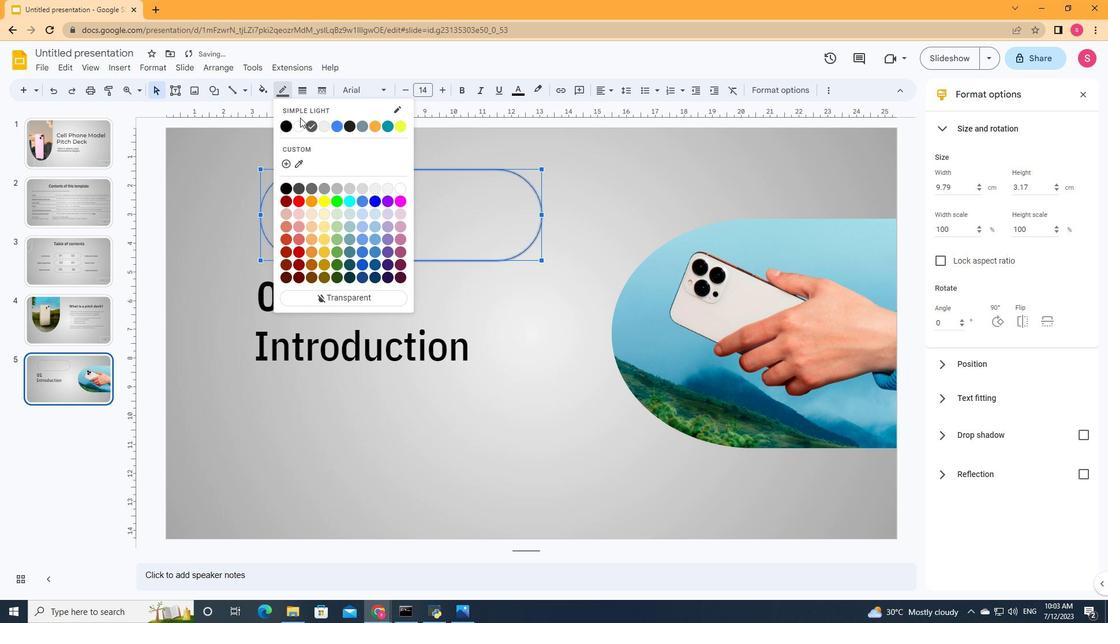 
Action: Mouse pressed left at (299, 124)
Screenshot: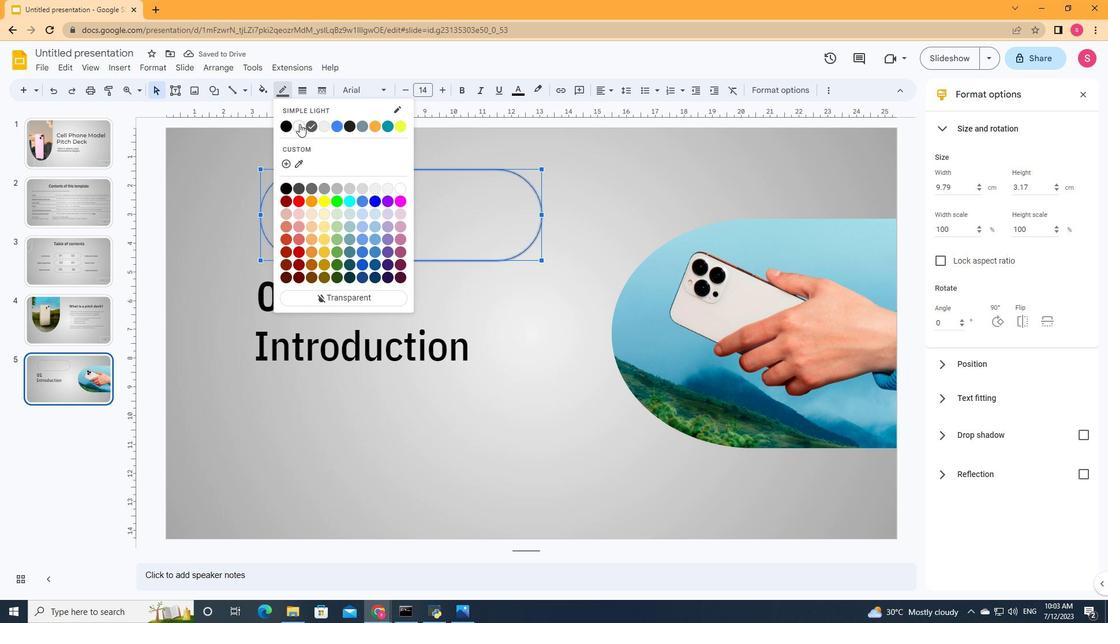 
Action: Mouse moved to (304, 90)
Screenshot: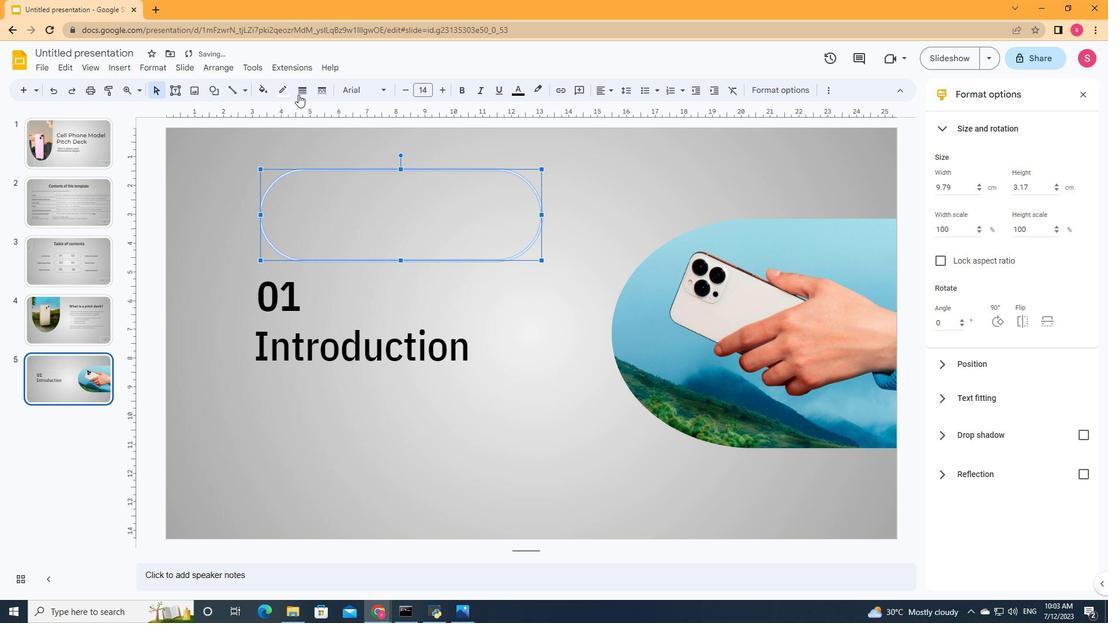 
Action: Mouse pressed left at (304, 90)
Screenshot: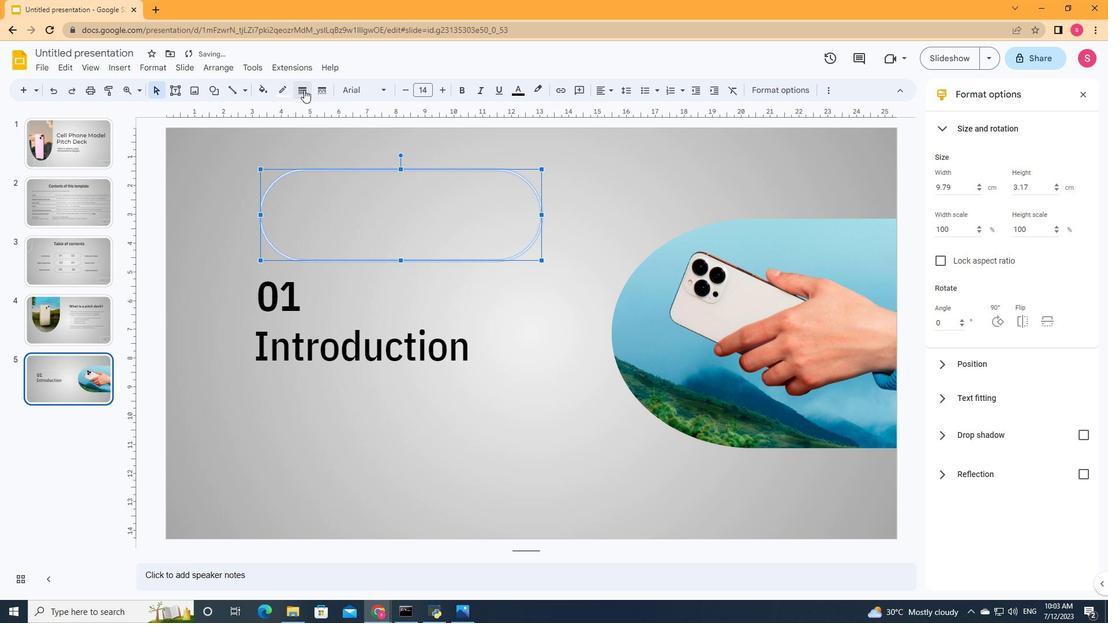 
Action: Mouse moved to (309, 131)
Screenshot: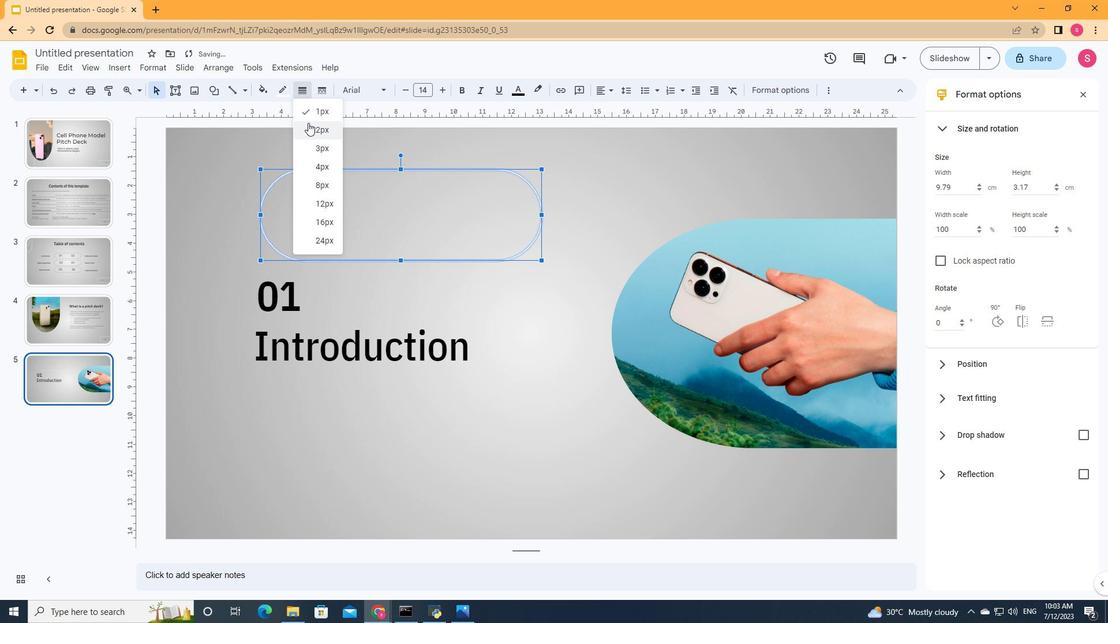 
Action: Mouse pressed left at (309, 131)
Screenshot: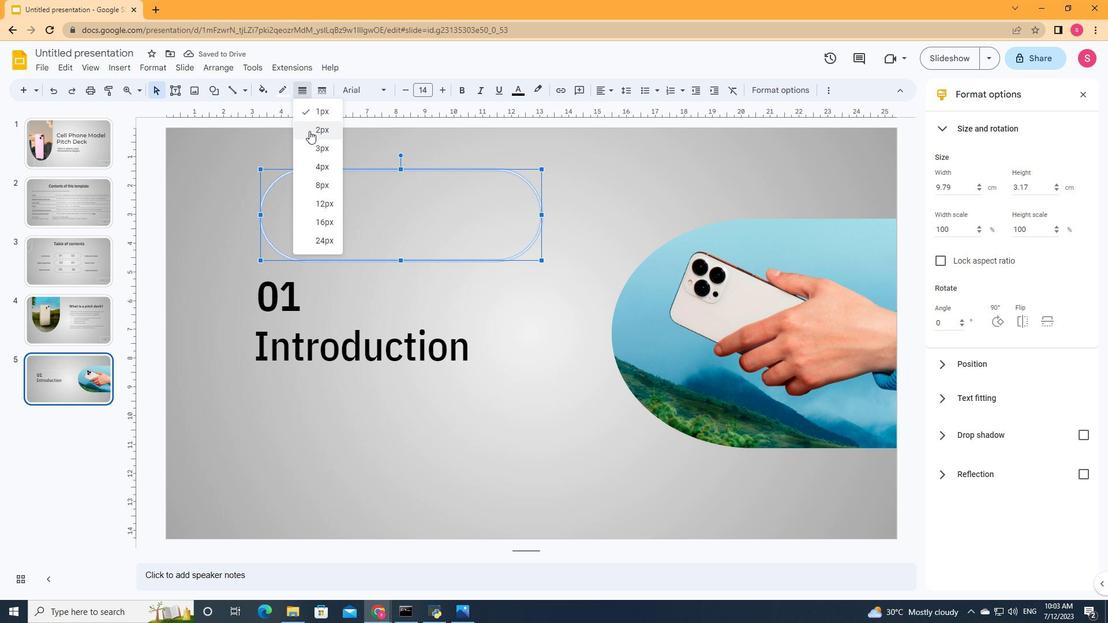
Action: Mouse moved to (360, 172)
Screenshot: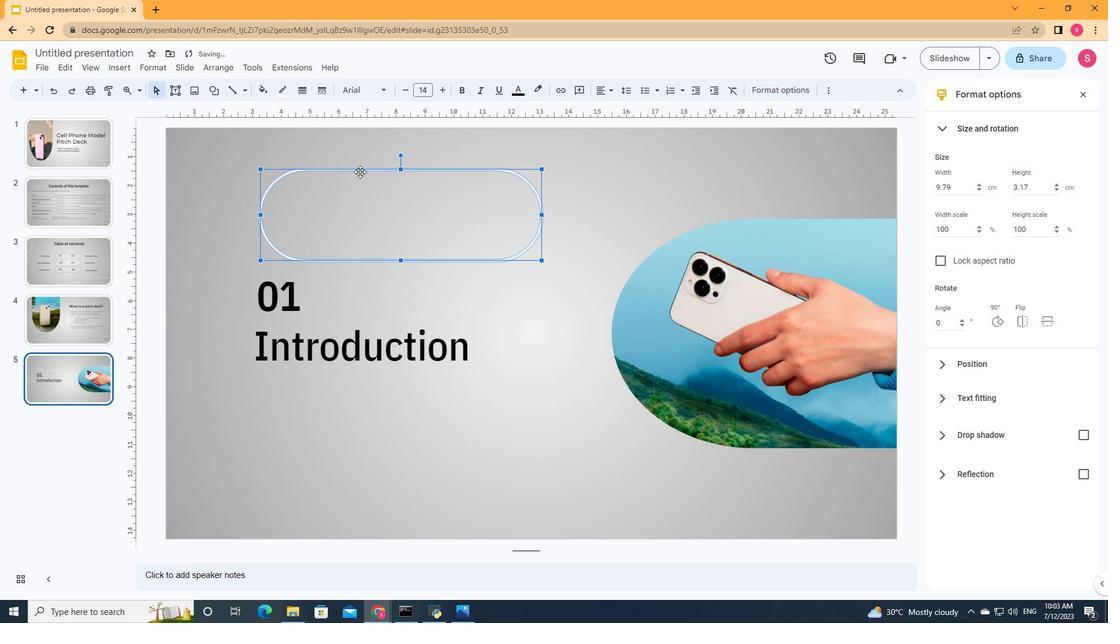 
Action: Mouse pressed left at (360, 172)
Screenshot: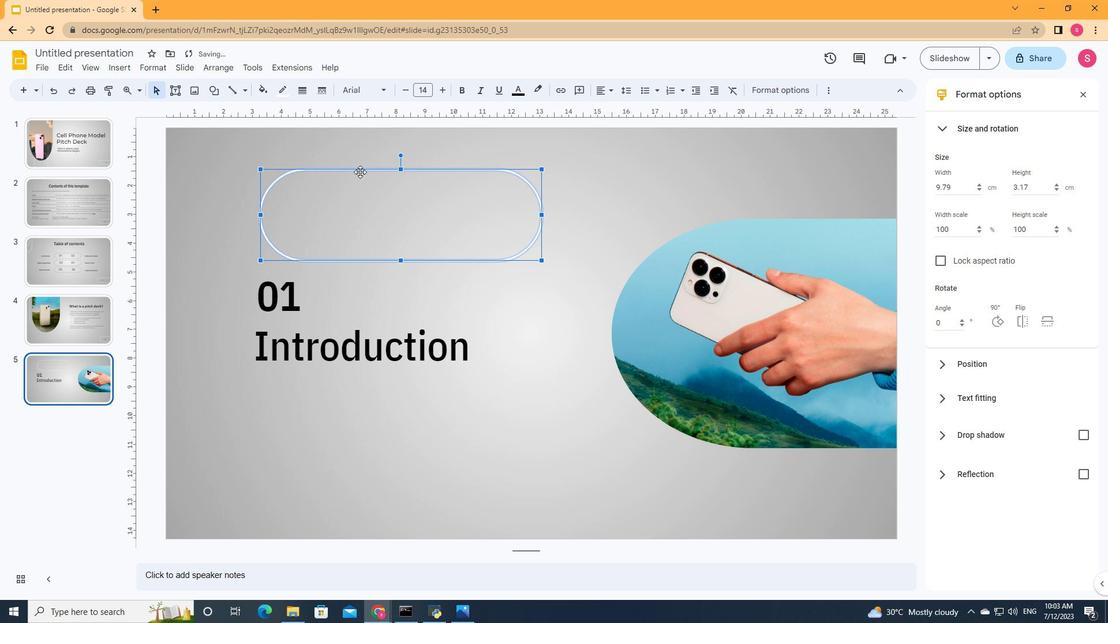 
Action: Mouse moved to (385, 172)
Screenshot: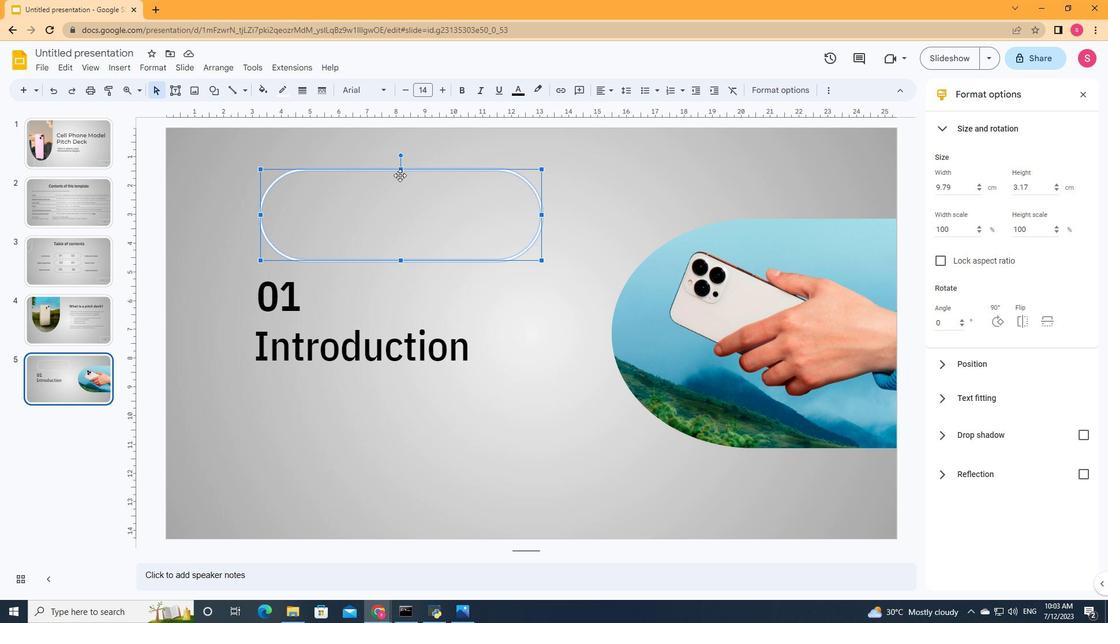 
Action: Mouse pressed left at (385, 172)
Screenshot: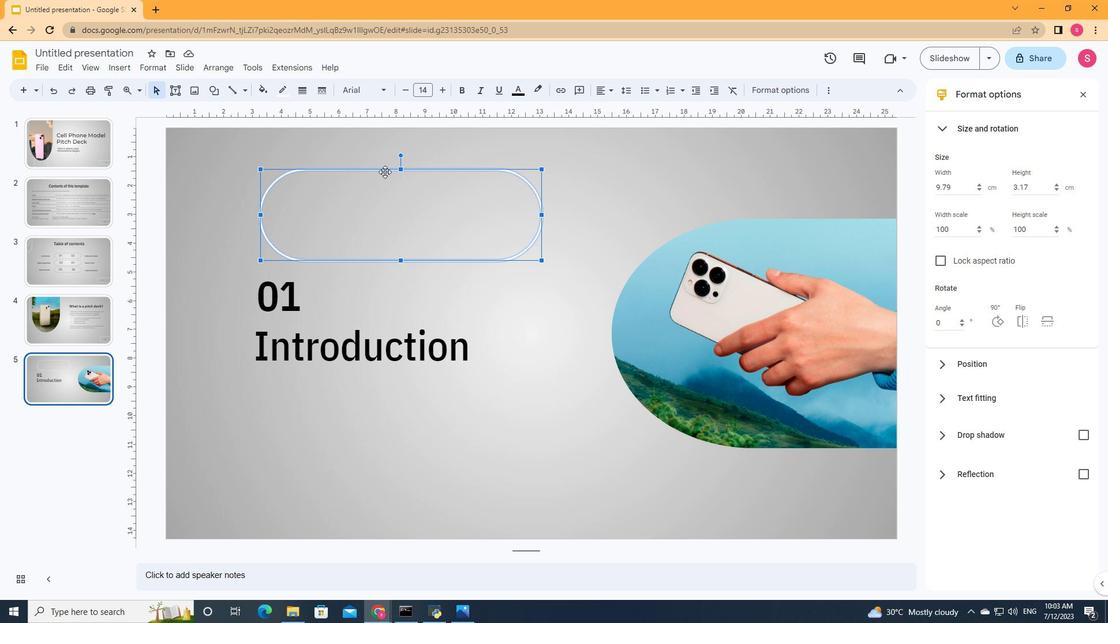
Action: Mouse moved to (260, 193)
Screenshot: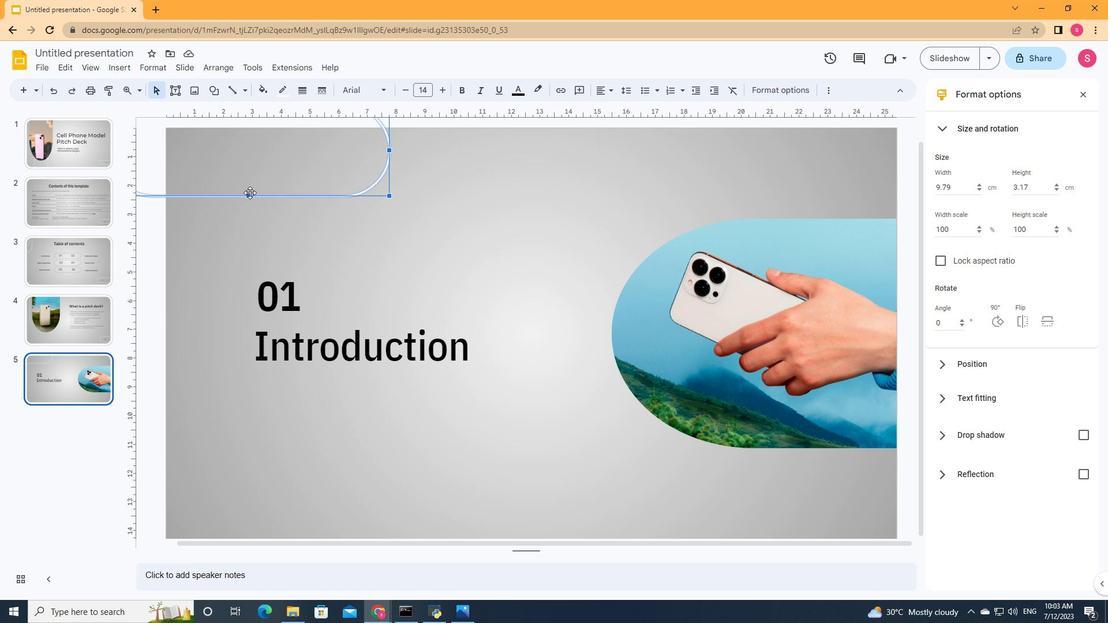
Action: Mouse pressed left at (260, 193)
Screenshot: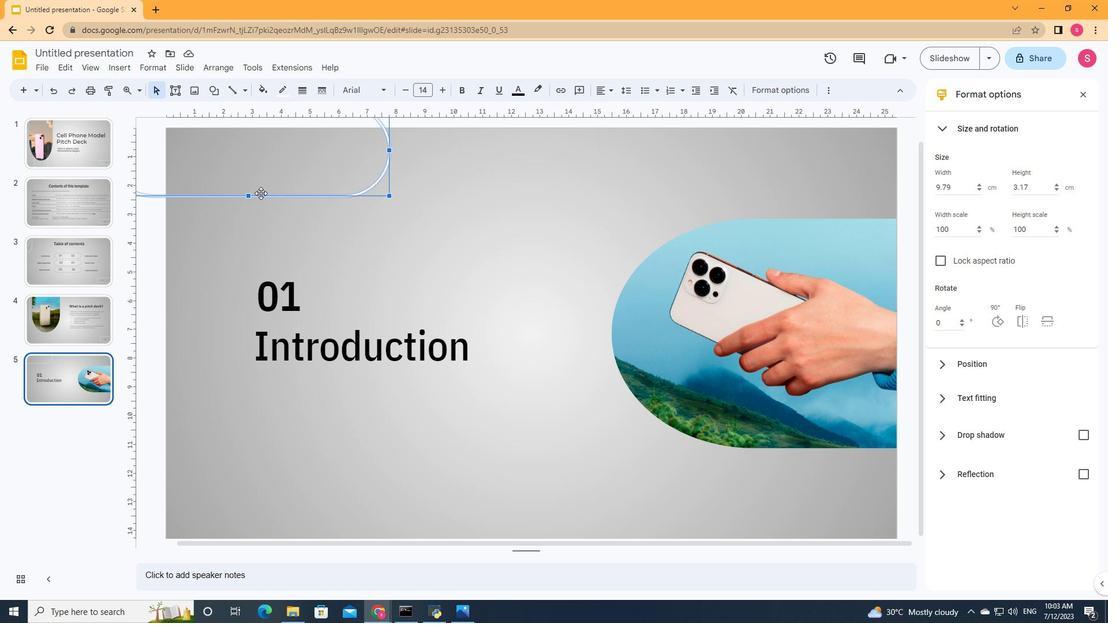 
Action: Mouse moved to (262, 183)
Screenshot: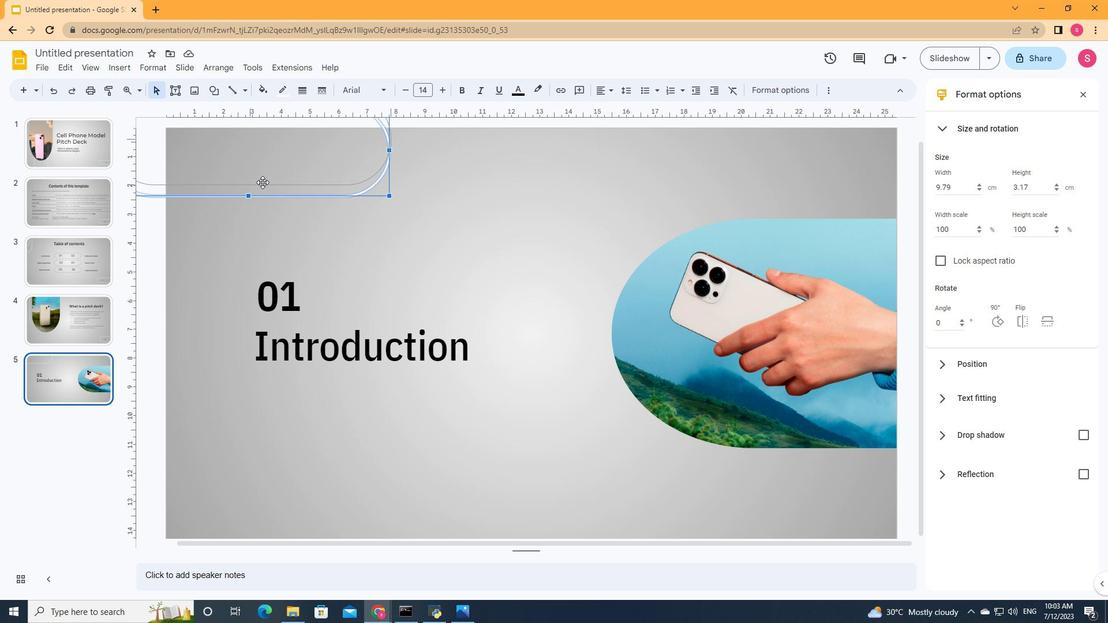 
Action: Key pressed ctrl+C<'\x16'>
Screenshot: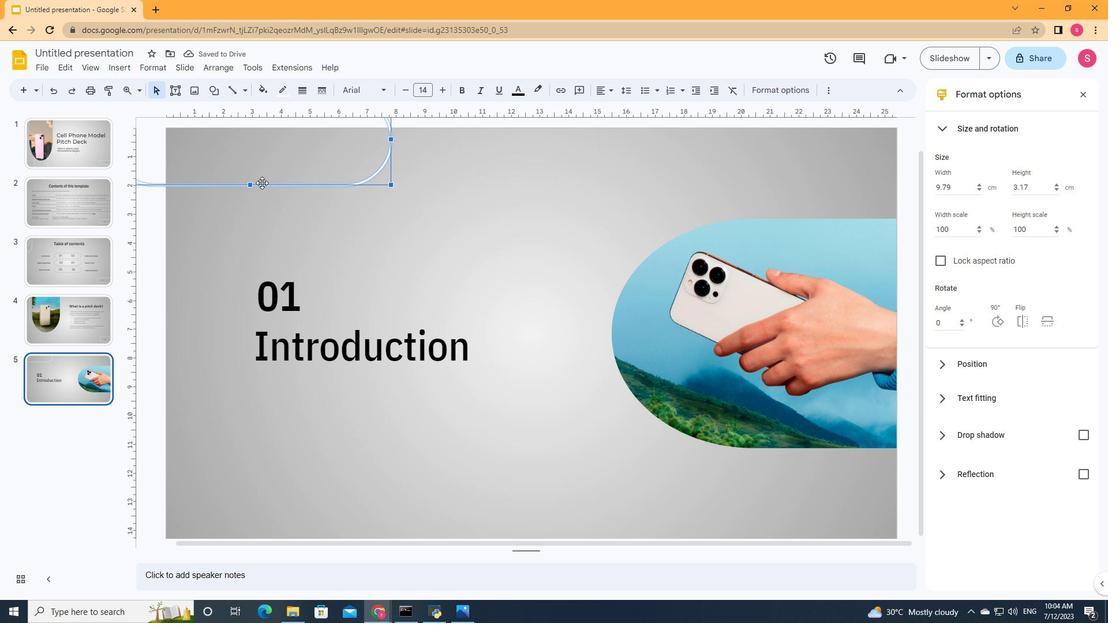 
Action: Mouse moved to (372, 194)
Screenshot: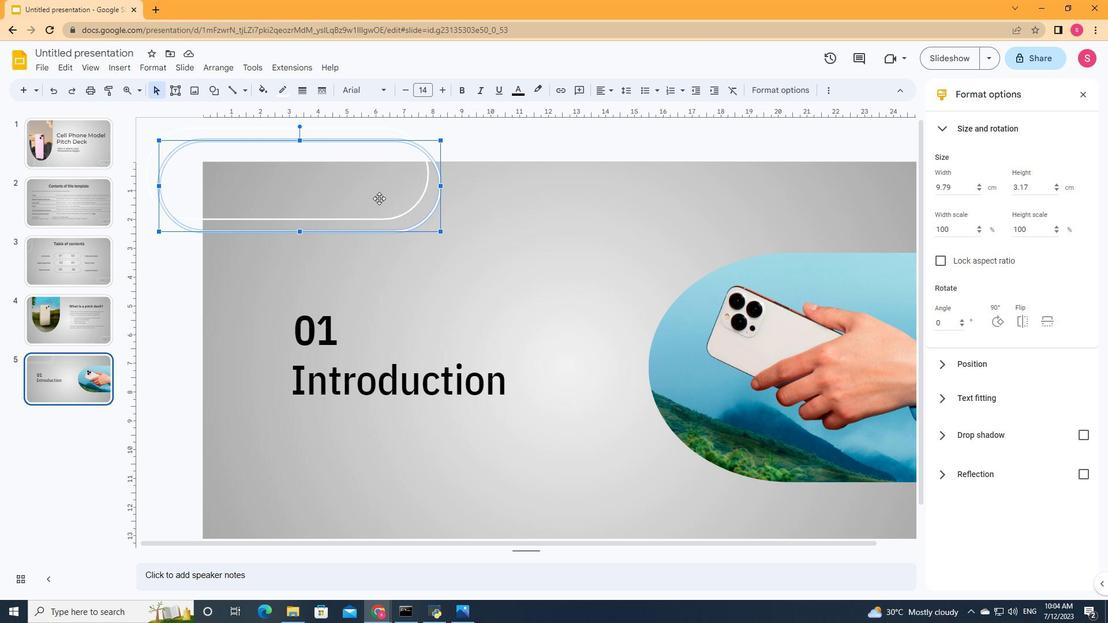 
Action: Mouse pressed left at (372, 194)
Screenshot: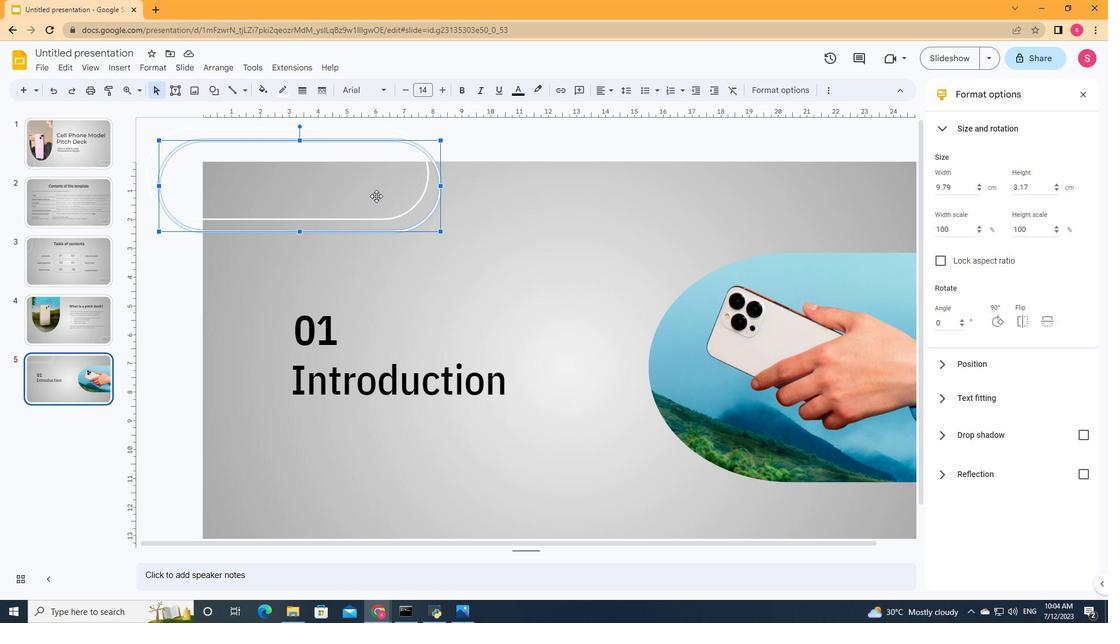 
Action: Mouse moved to (297, 224)
Screenshot: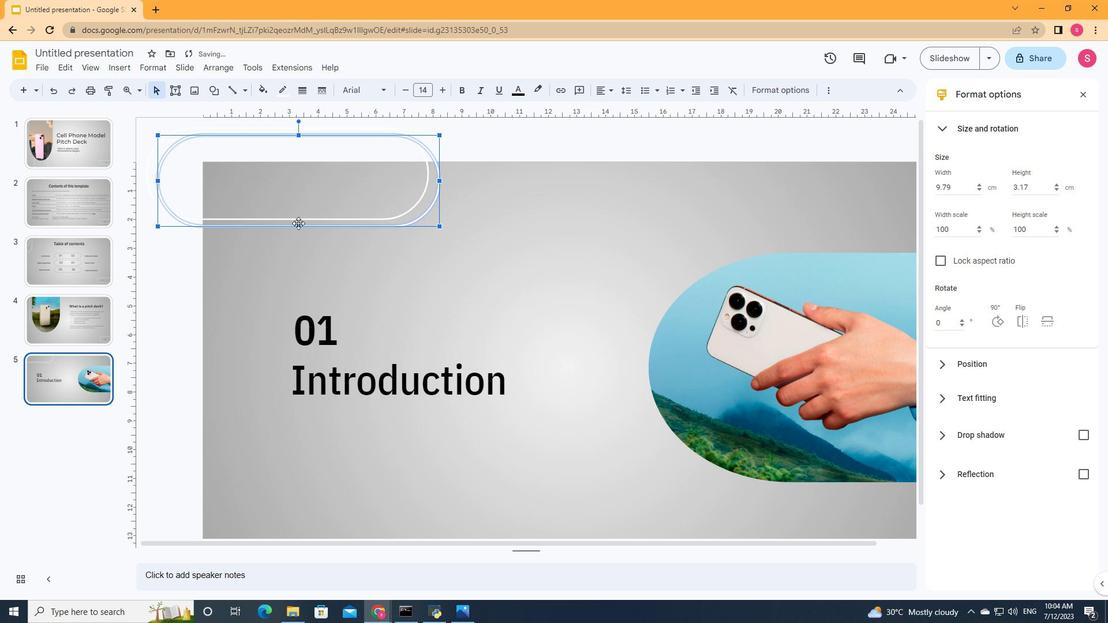 
Action: Mouse pressed left at (297, 224)
Screenshot: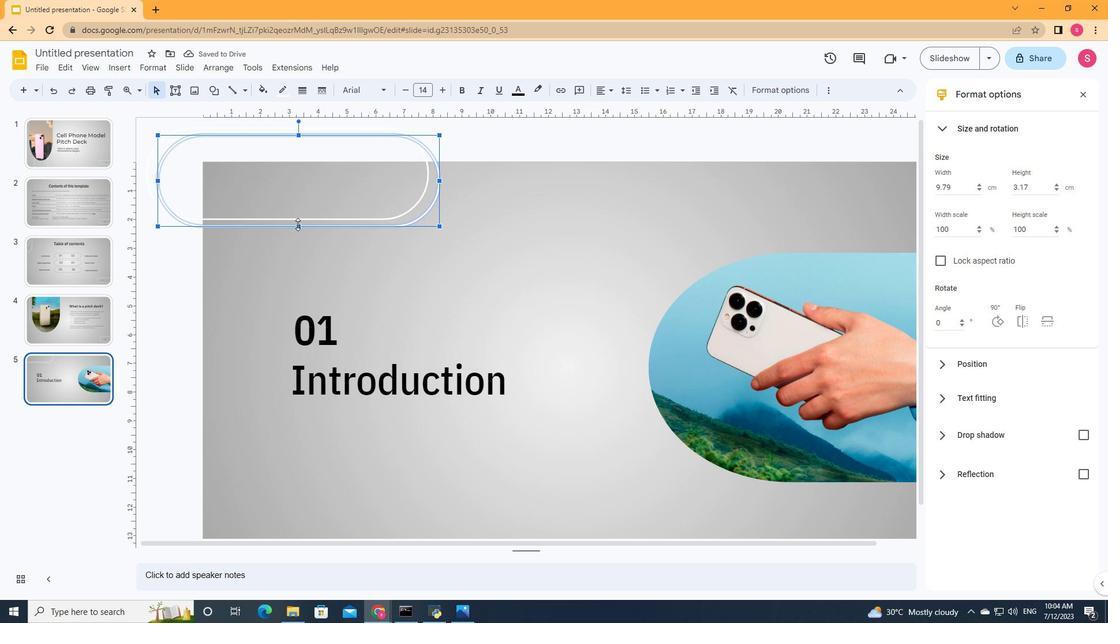 
Action: Mouse moved to (439, 183)
Screenshot: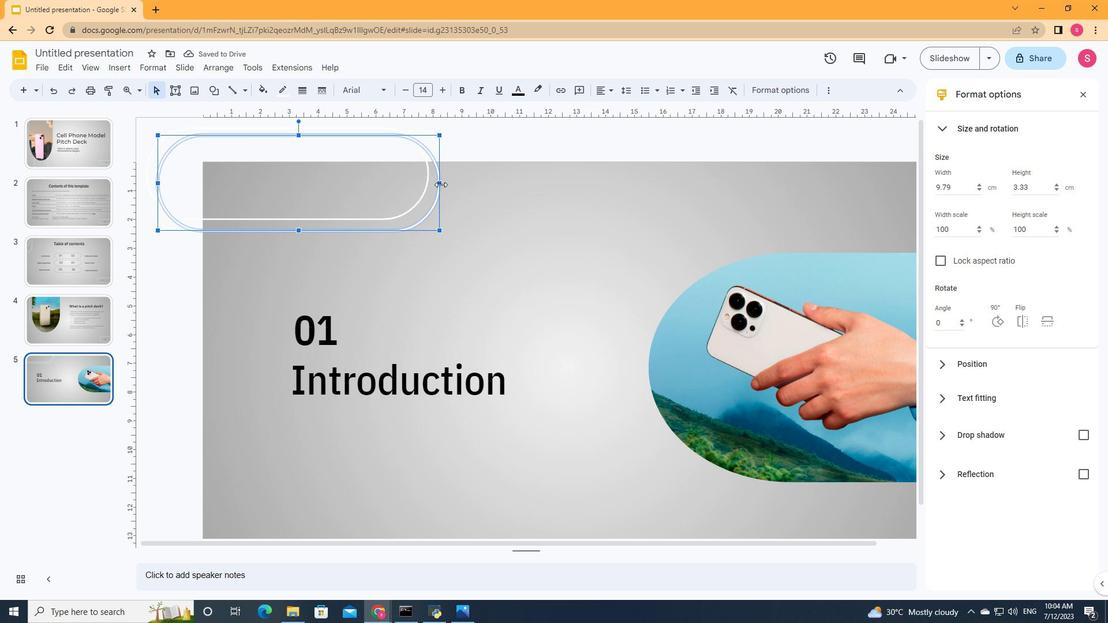 
Action: Mouse pressed left at (439, 183)
Screenshot: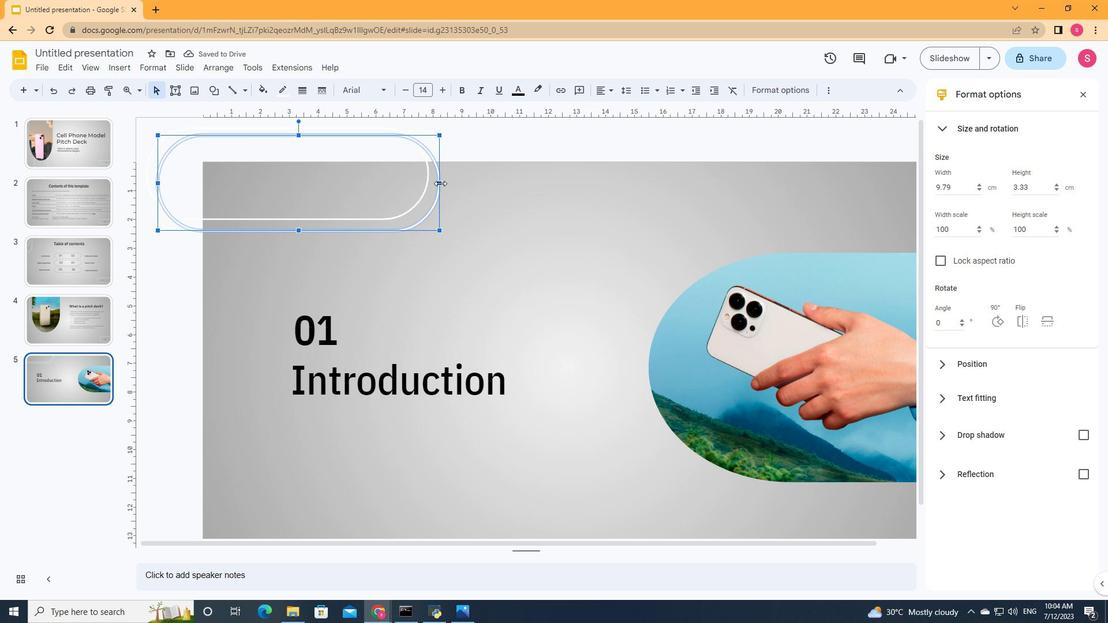 
Action: Mouse moved to (387, 191)
Screenshot: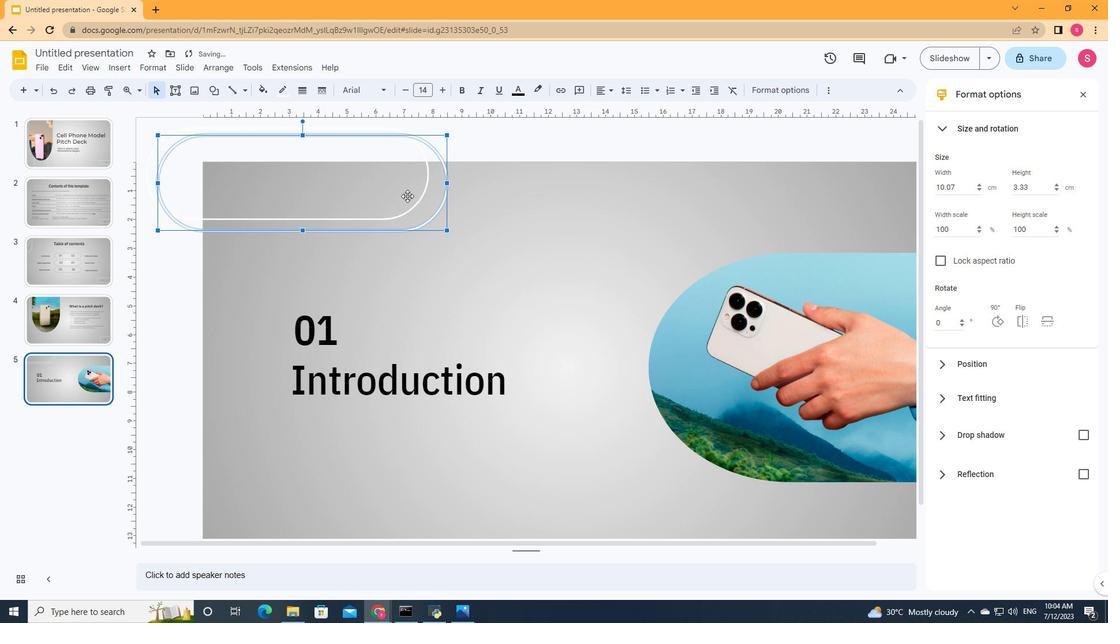 
Action: Mouse pressed left at (387, 191)
Screenshot: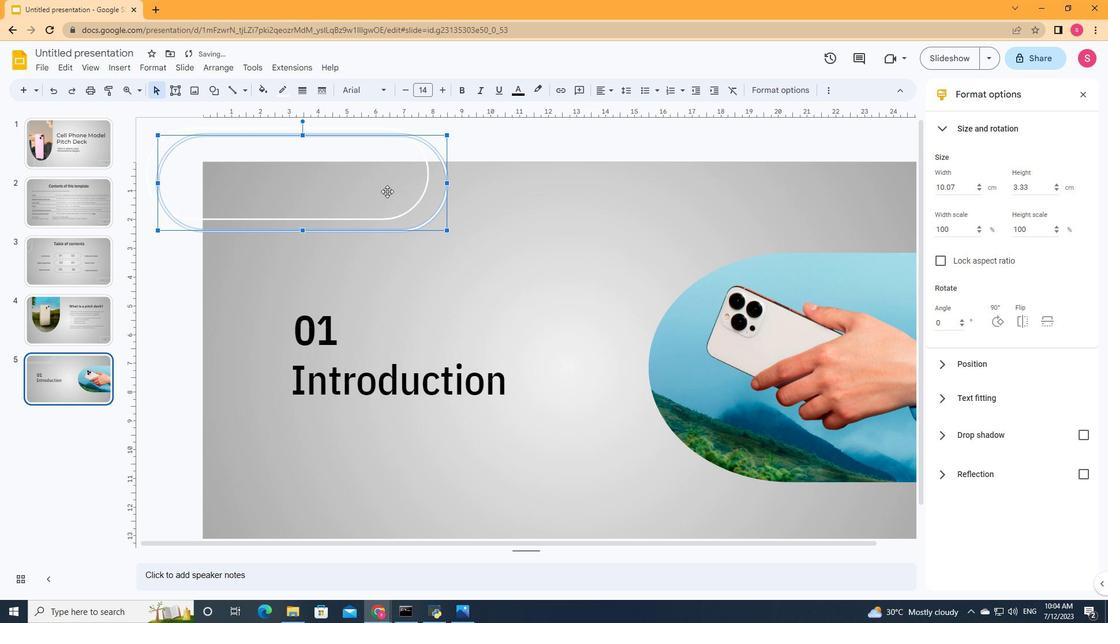 
Action: Mouse moved to (296, 221)
Screenshot: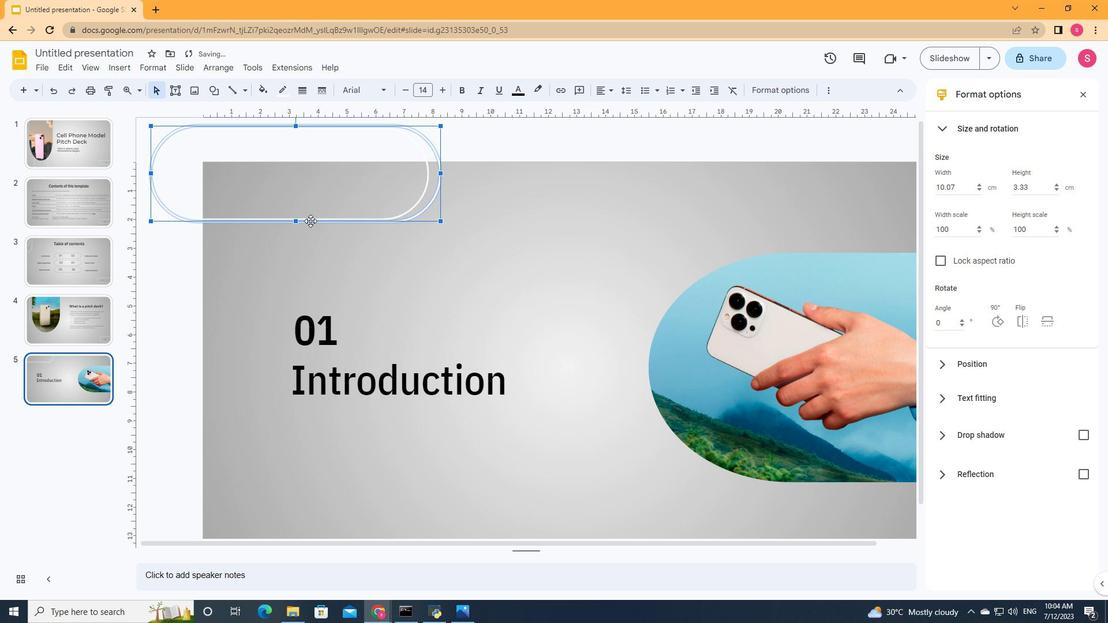 
Action: Mouse pressed left at (296, 221)
Screenshot: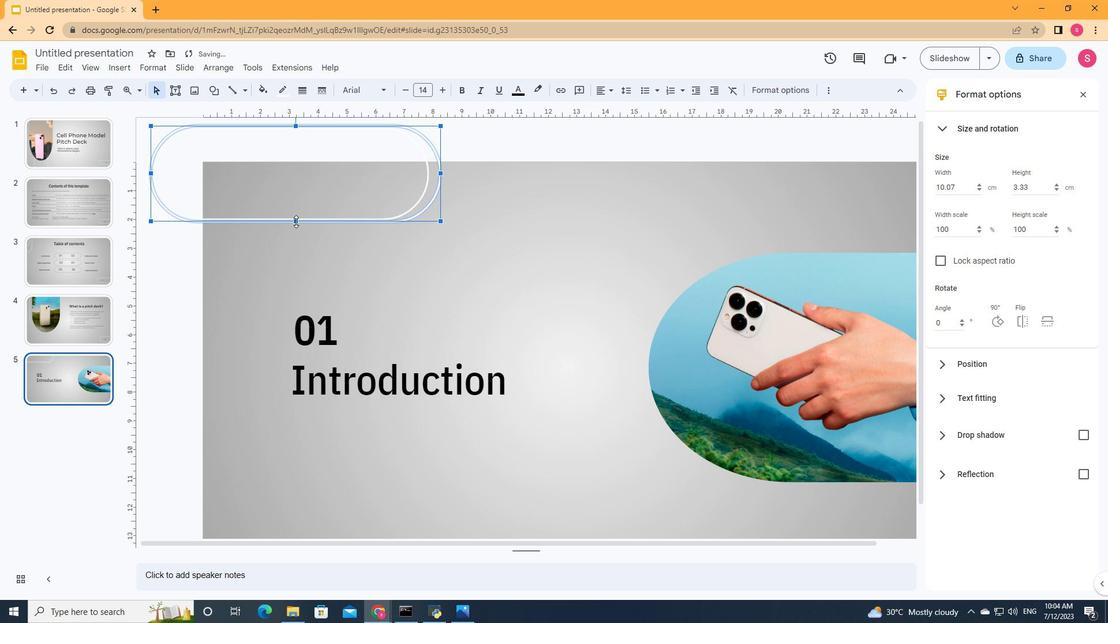 
Action: Mouse moved to (466, 223)
Screenshot: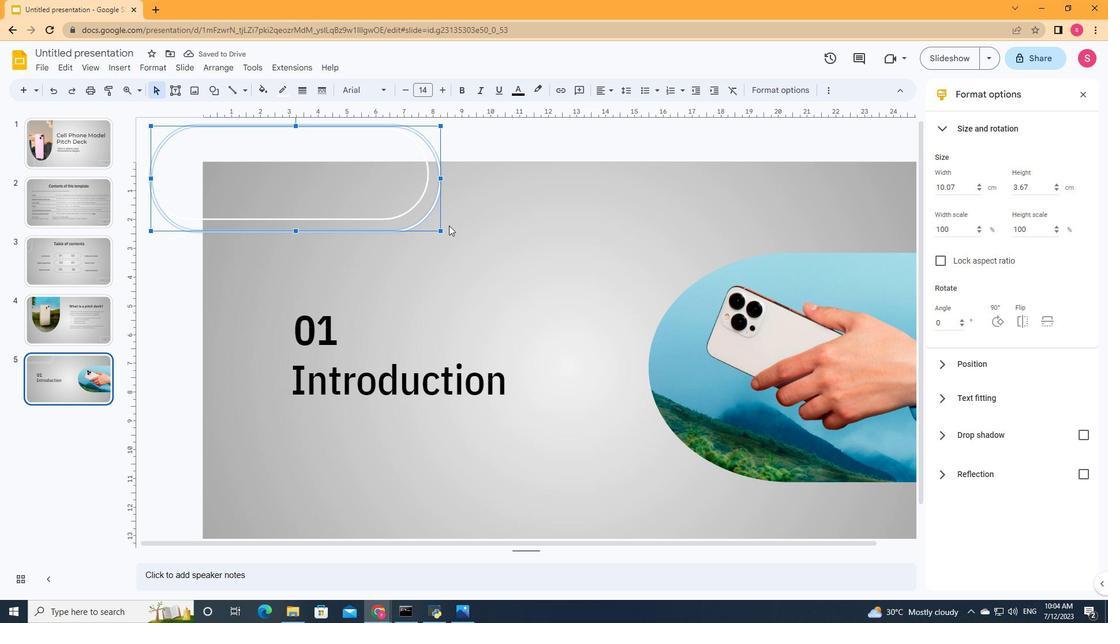 
Action: Mouse pressed left at (466, 223)
Screenshot: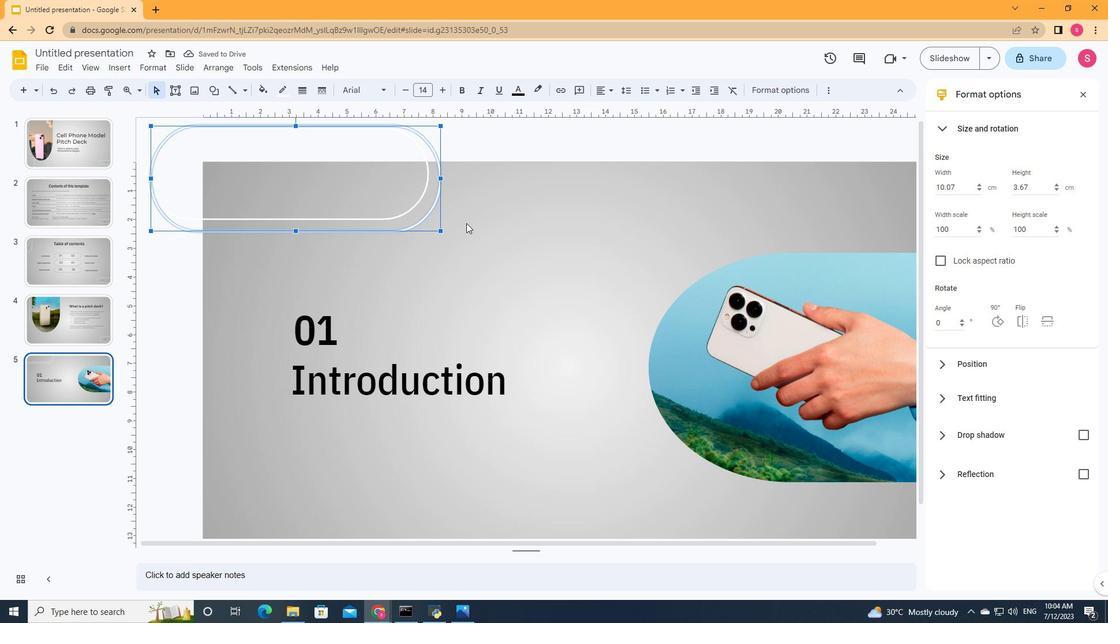
Action: Mouse moved to (217, 94)
Screenshot: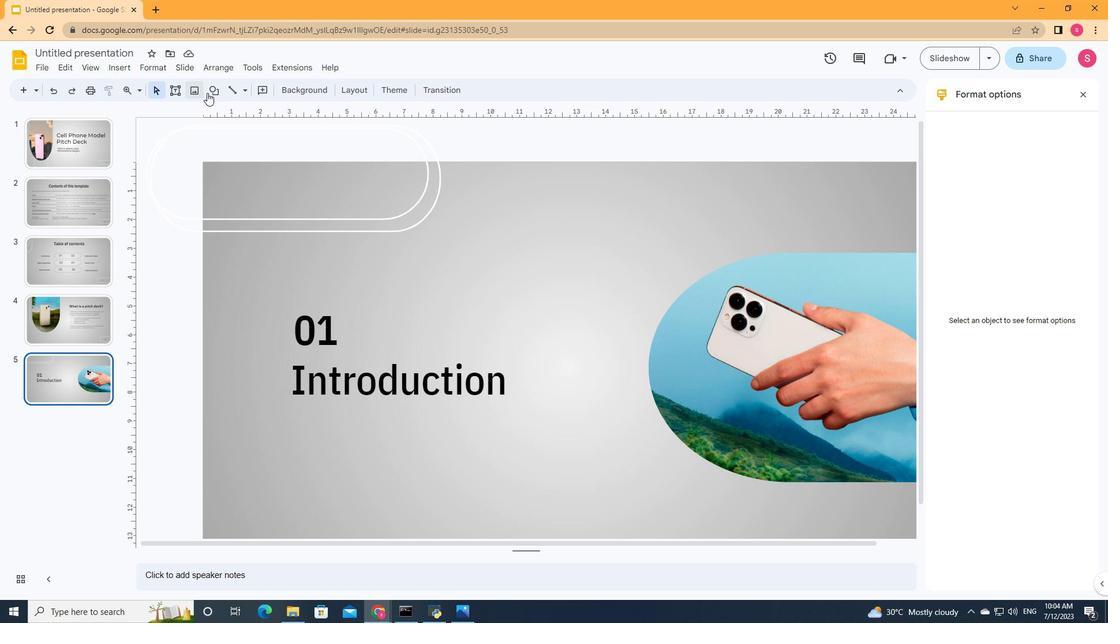 
Action: Mouse pressed left at (217, 94)
Screenshot: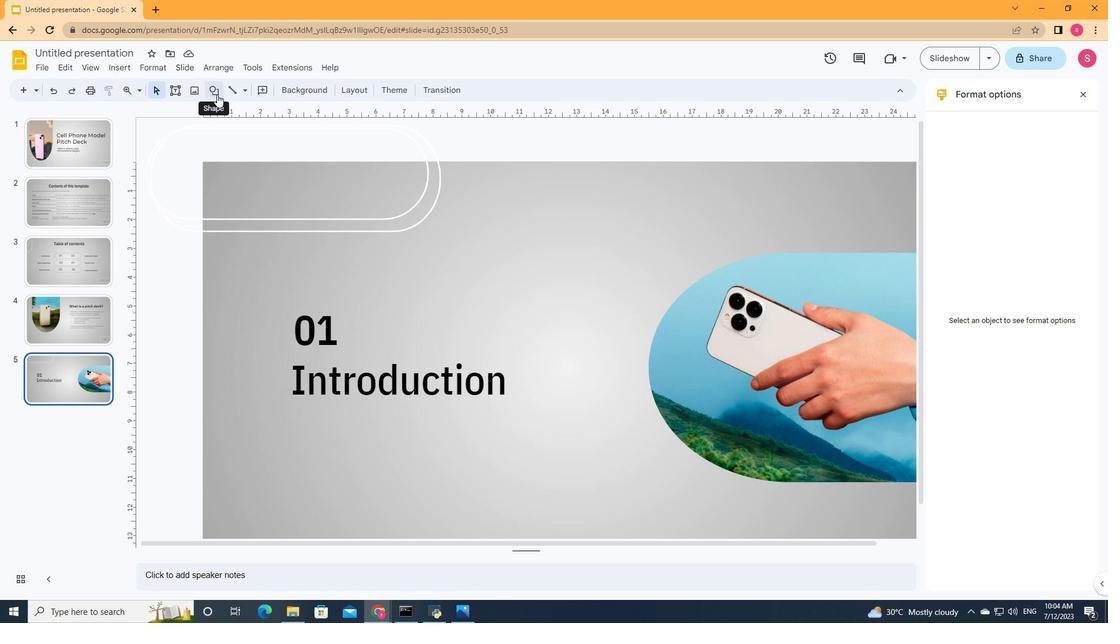 
Action: Mouse moved to (467, 188)
Screenshot: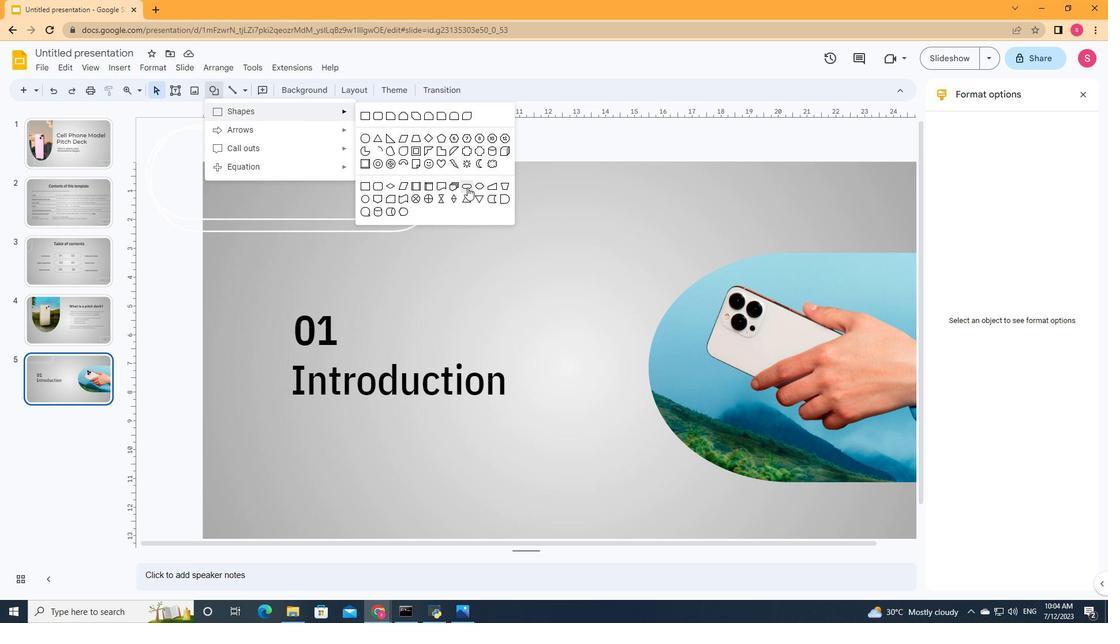
Action: Mouse pressed left at (467, 188)
Screenshot: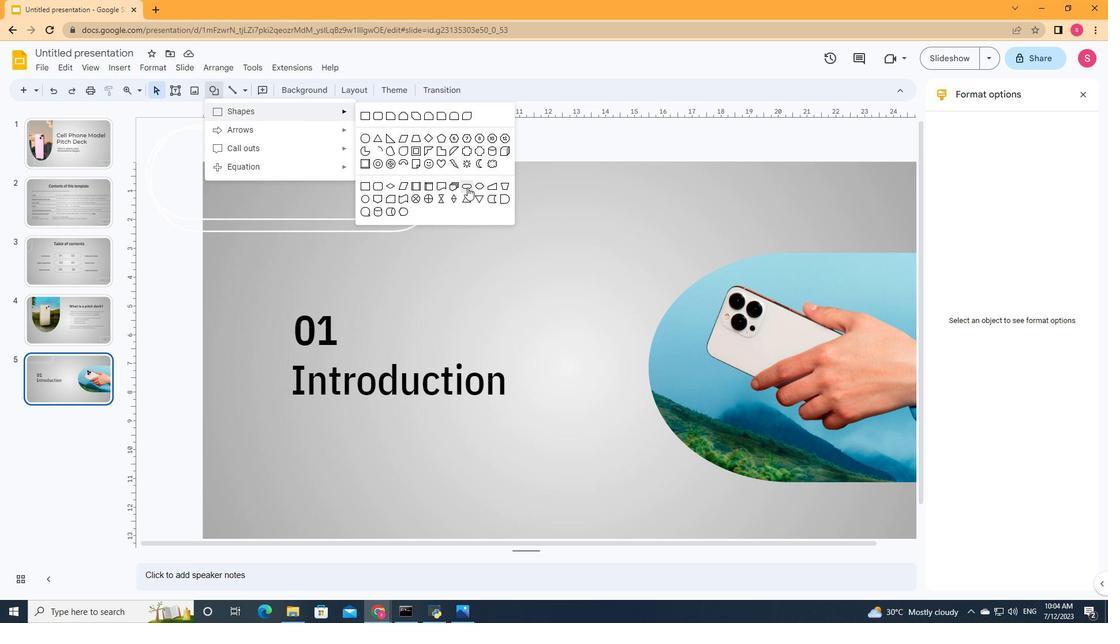 
Action: Mouse moved to (800, 506)
Screenshot: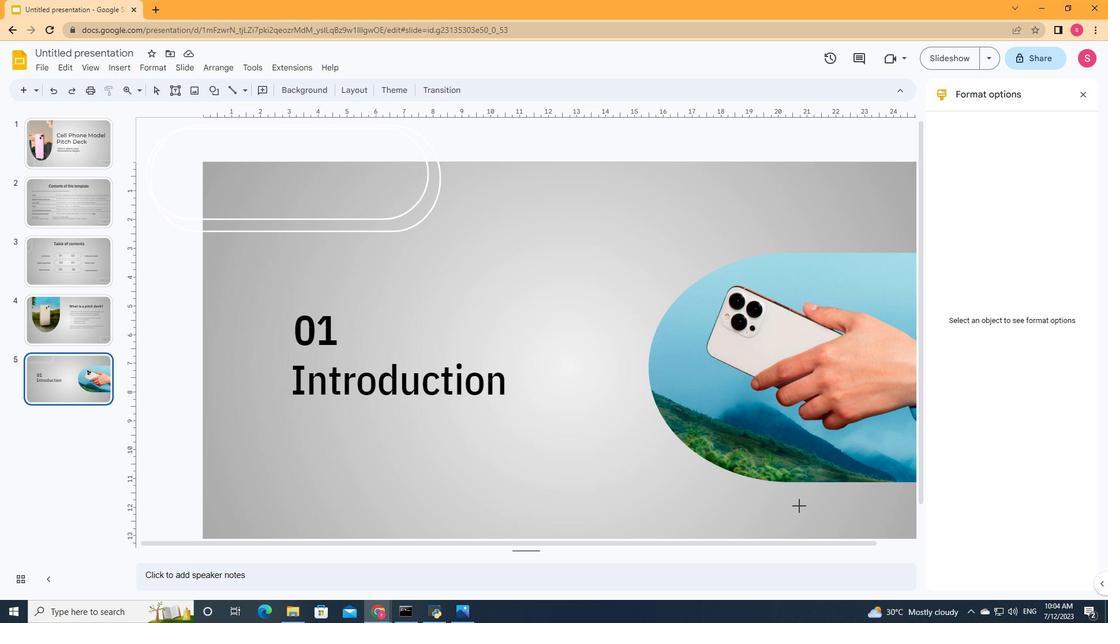 
Action: Mouse pressed left at (800, 506)
Screenshot: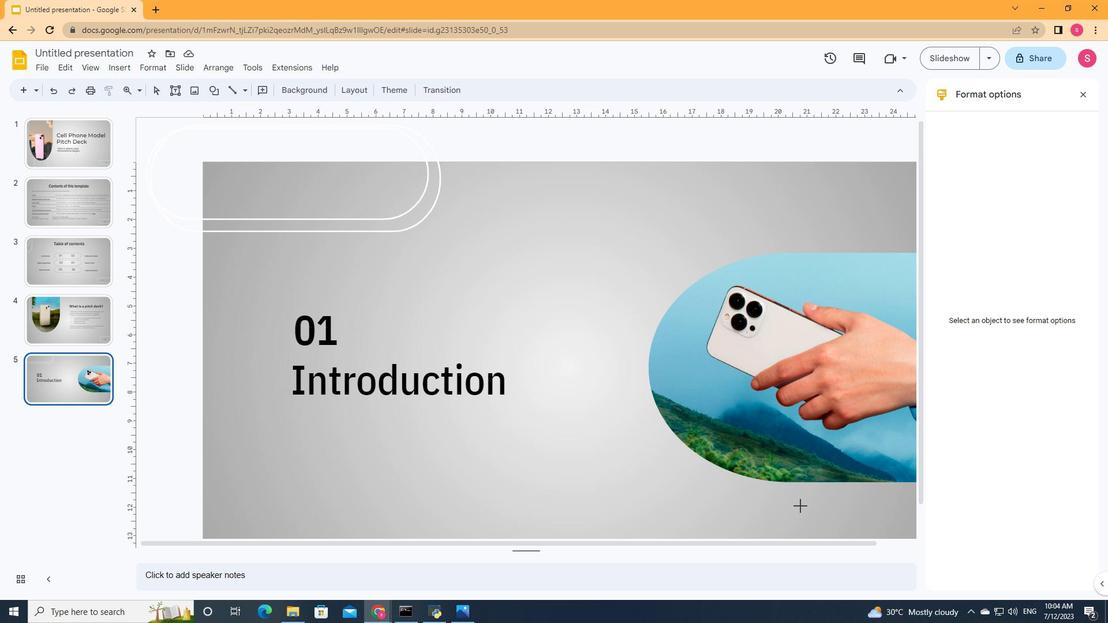 
Action: Mouse moved to (484, 217)
Screenshot: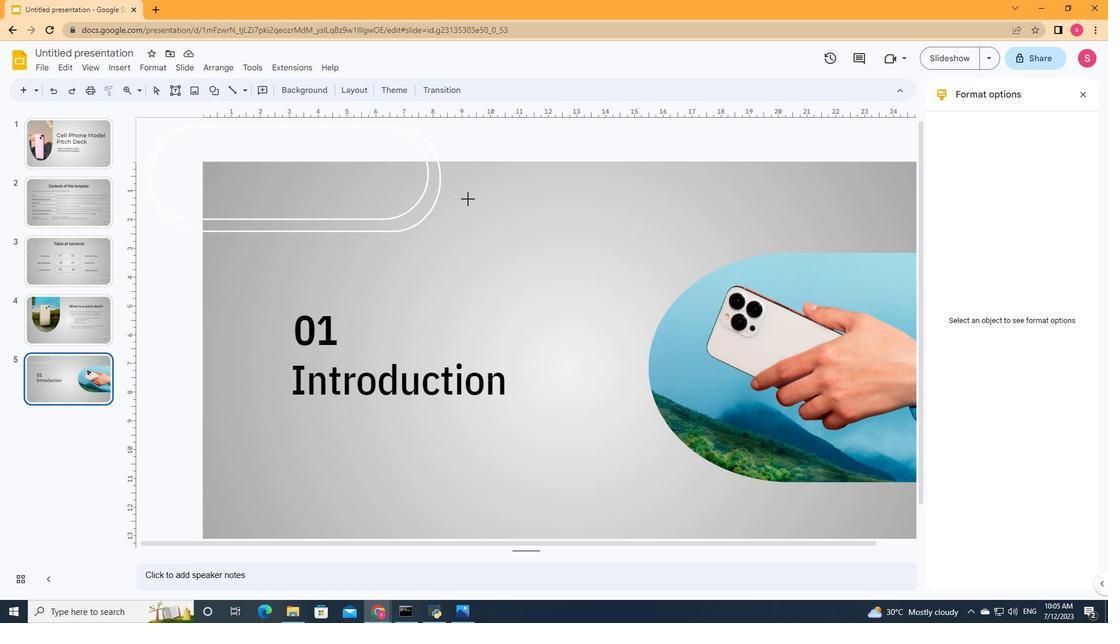 
Action: Mouse pressed left at (484, 217)
Screenshot: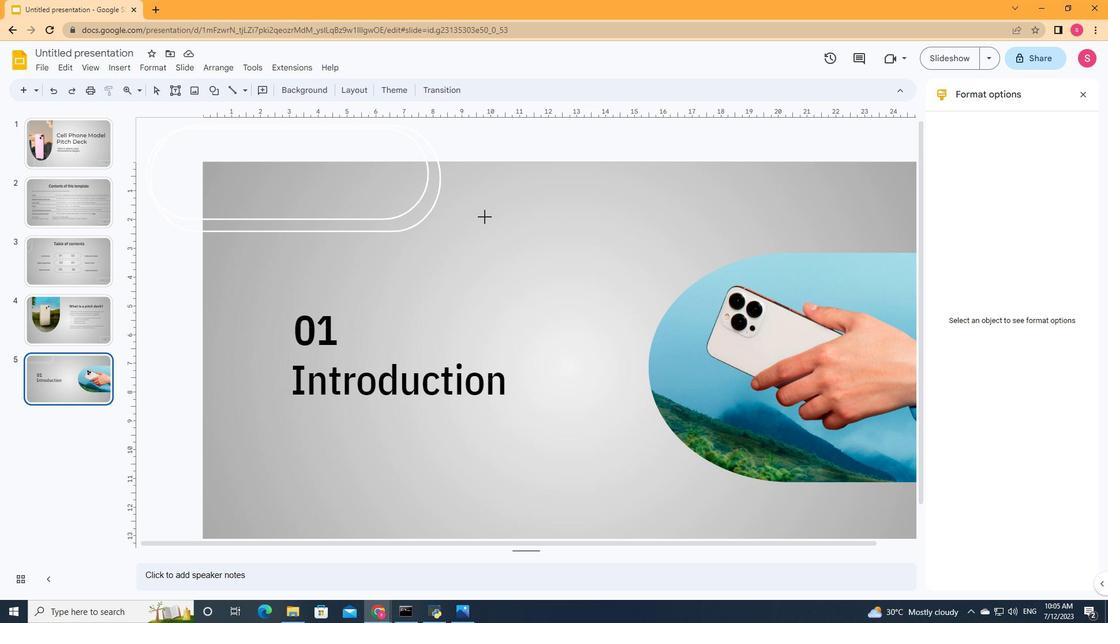 
Action: Mouse moved to (263, 94)
Screenshot: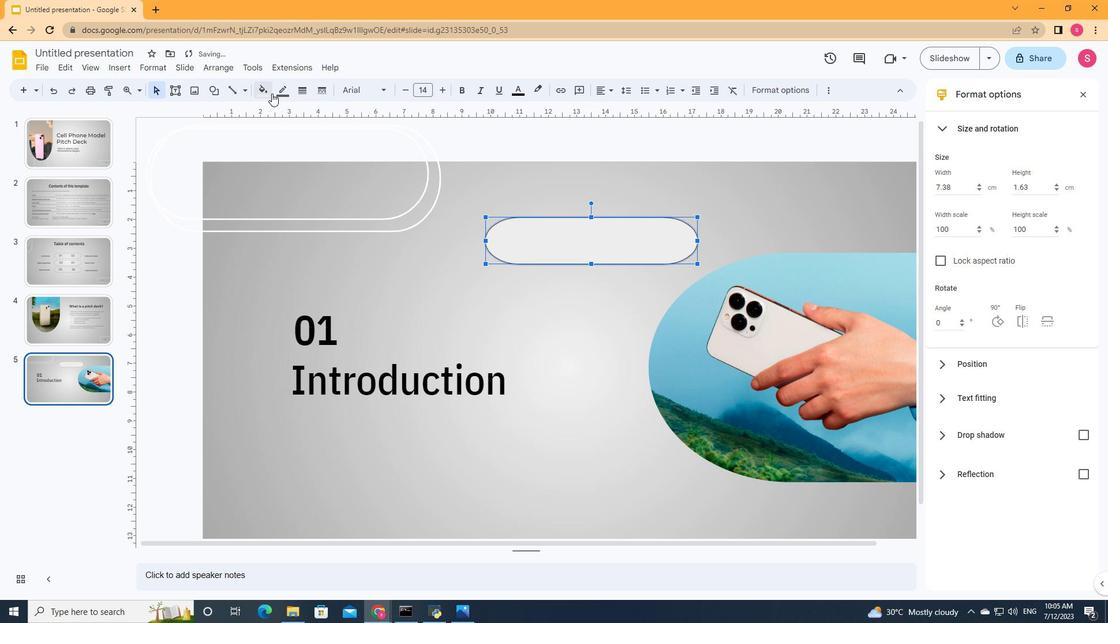 
Action: Mouse pressed left at (263, 94)
Screenshot: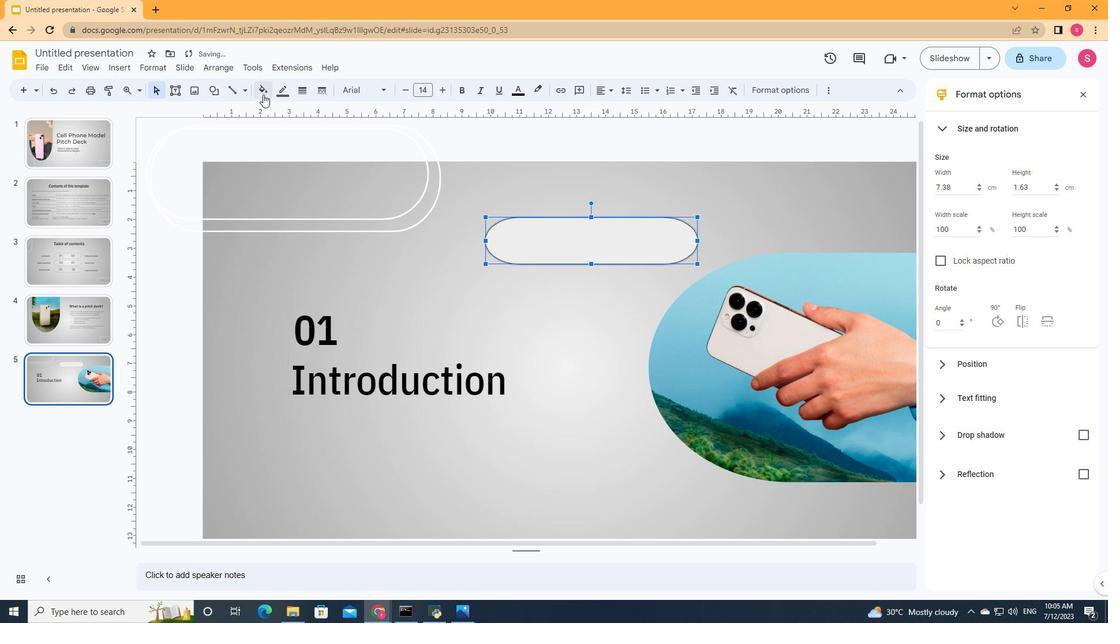 
Action: Mouse moved to (308, 316)
Screenshot: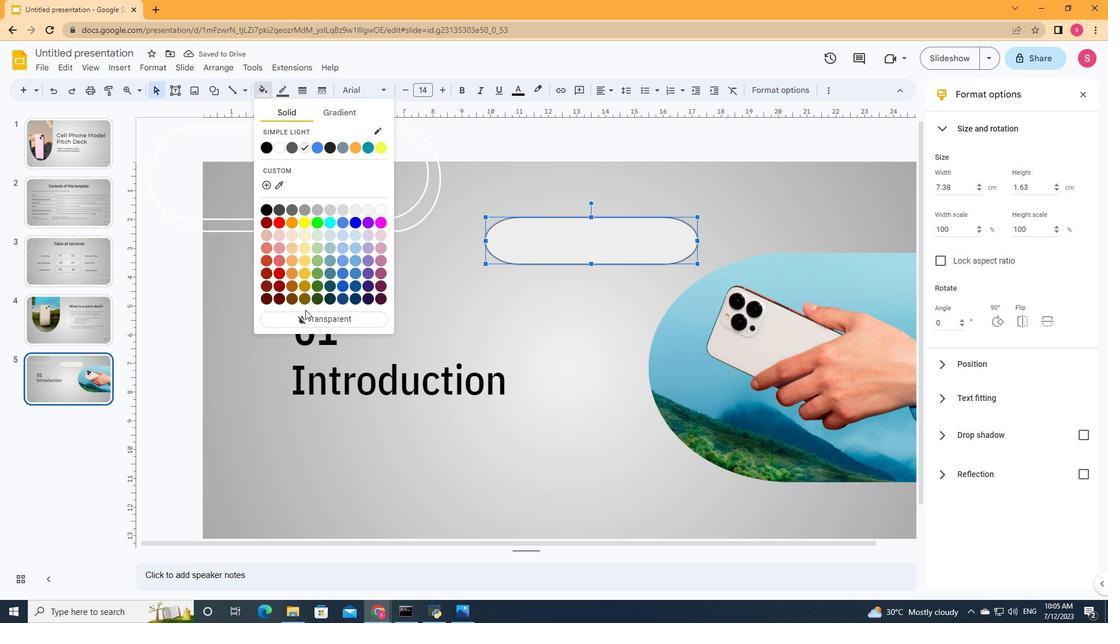 
Action: Mouse pressed left at (308, 316)
Screenshot: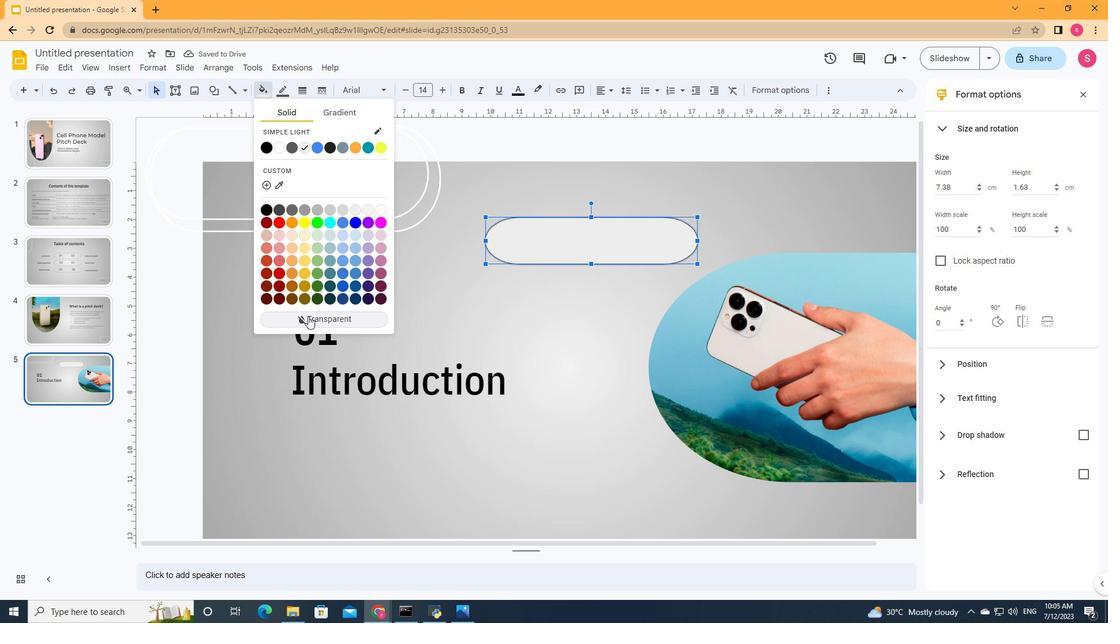 
Action: Mouse moved to (286, 92)
Screenshot: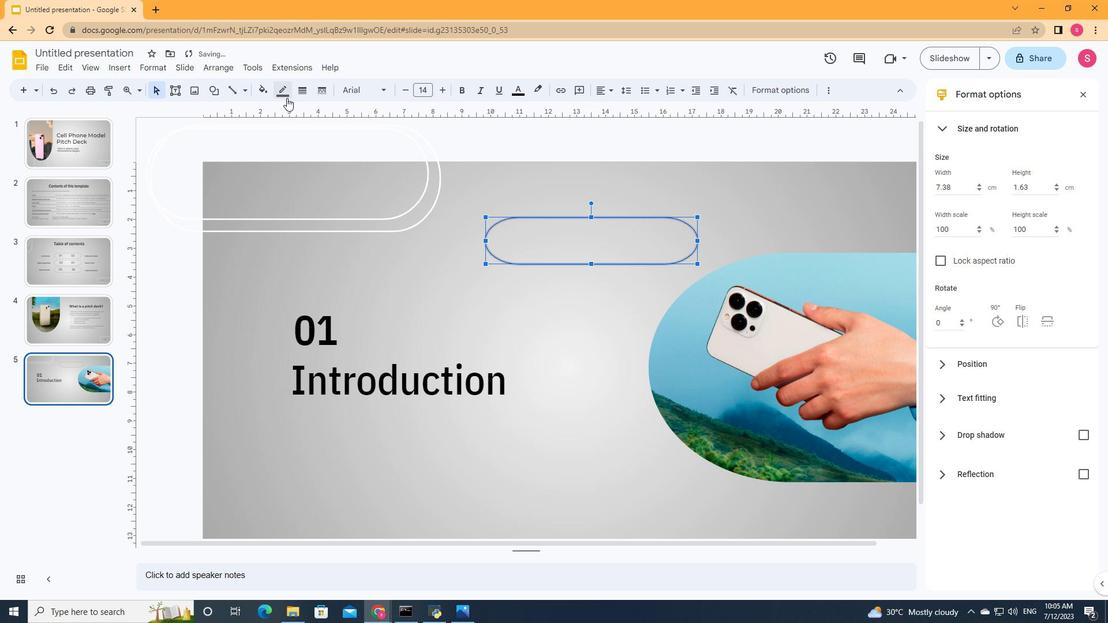 
Action: Mouse pressed left at (286, 92)
Screenshot: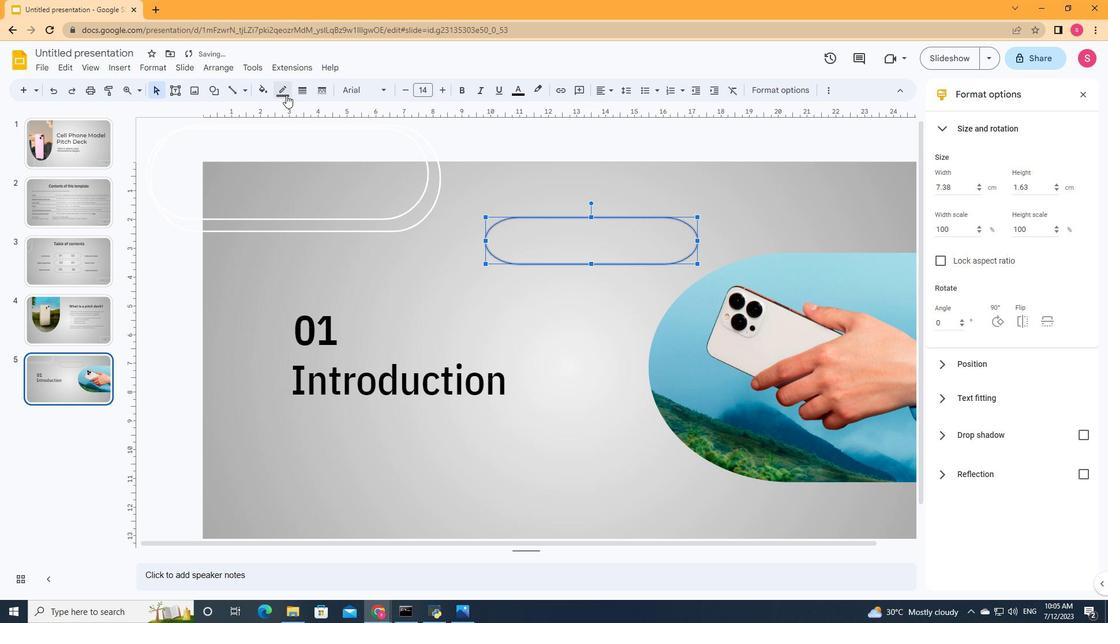 
Action: Mouse moved to (299, 128)
Screenshot: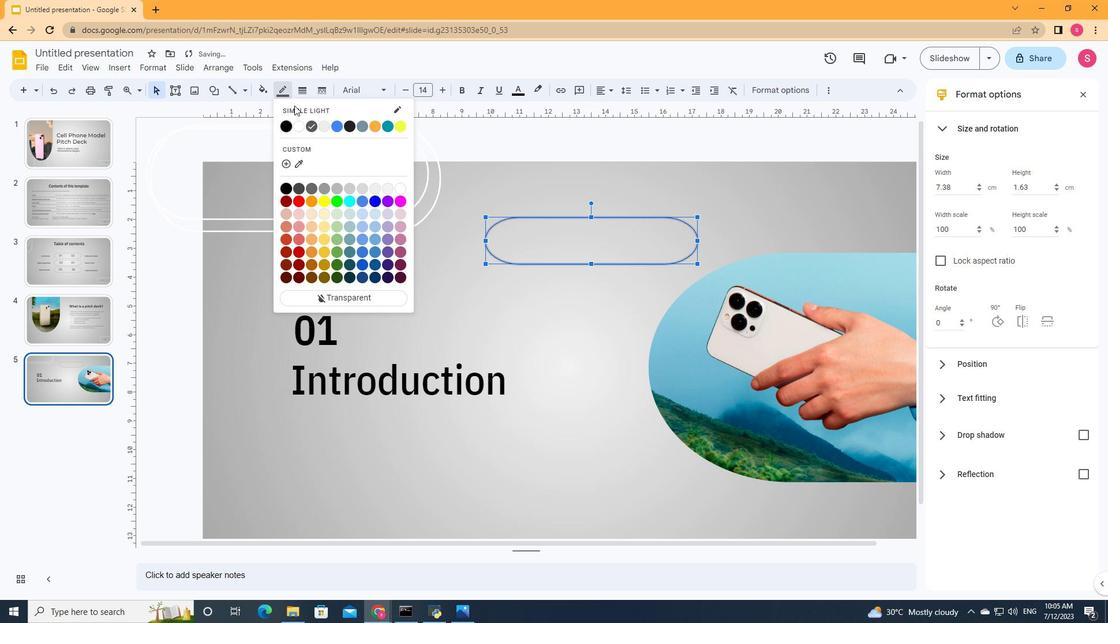 
Action: Mouse pressed left at (299, 128)
Screenshot: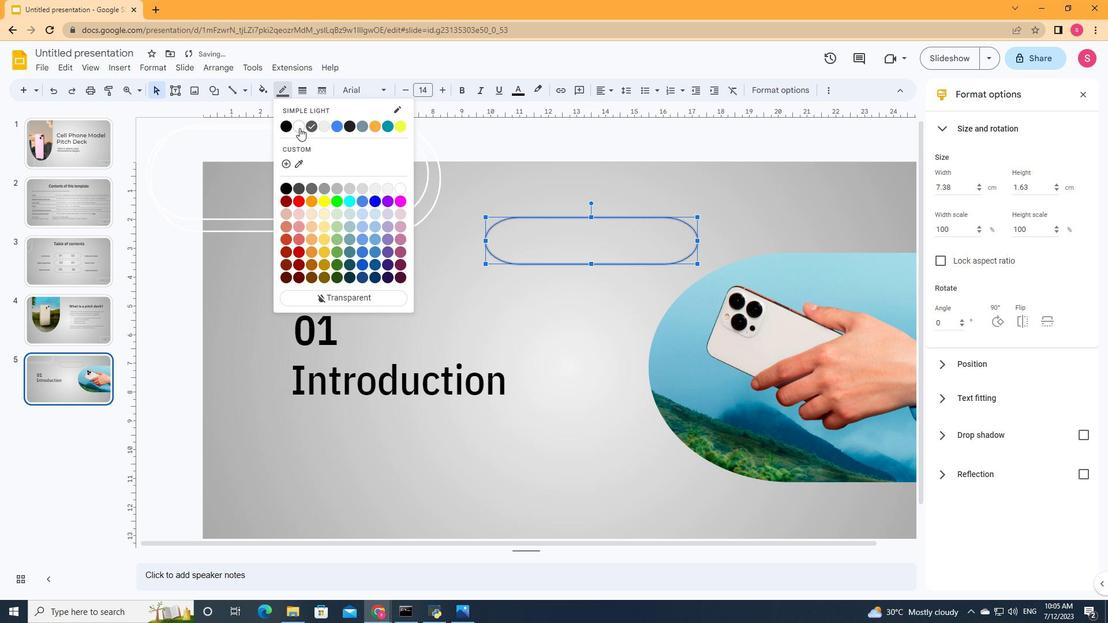 
Action: Mouse moved to (302, 94)
Screenshot: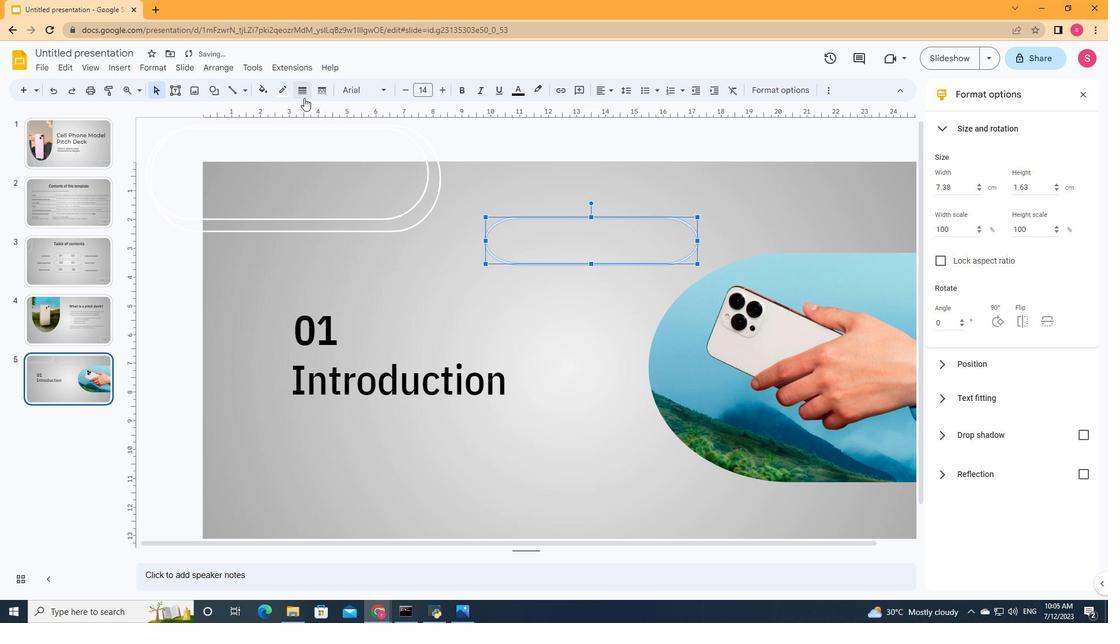 
Action: Mouse pressed left at (302, 94)
Screenshot: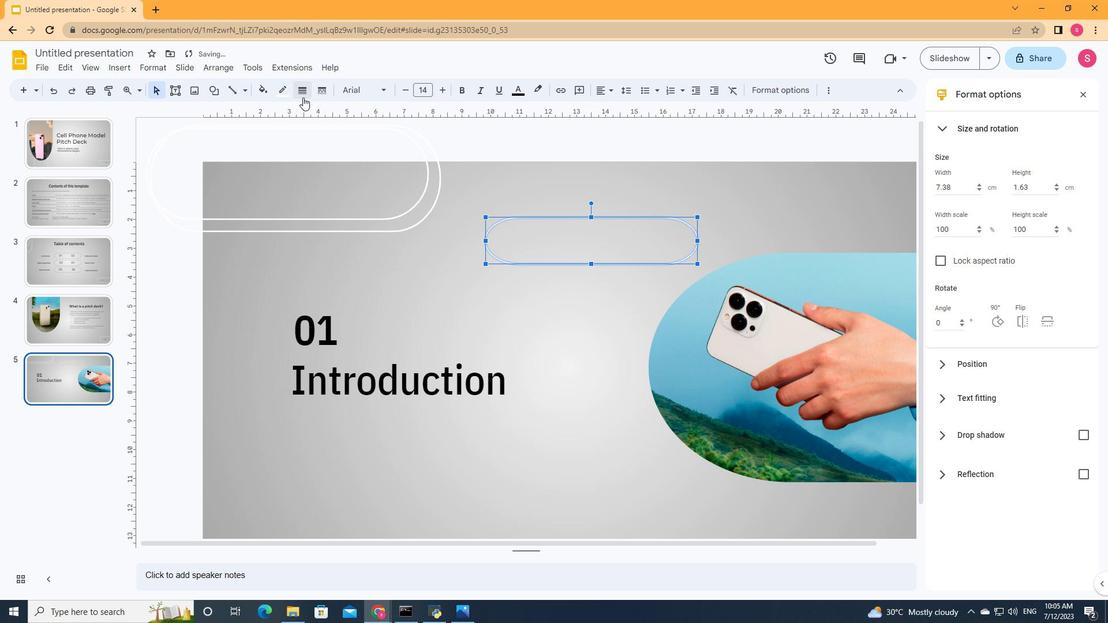 
Action: Mouse moved to (310, 127)
Screenshot: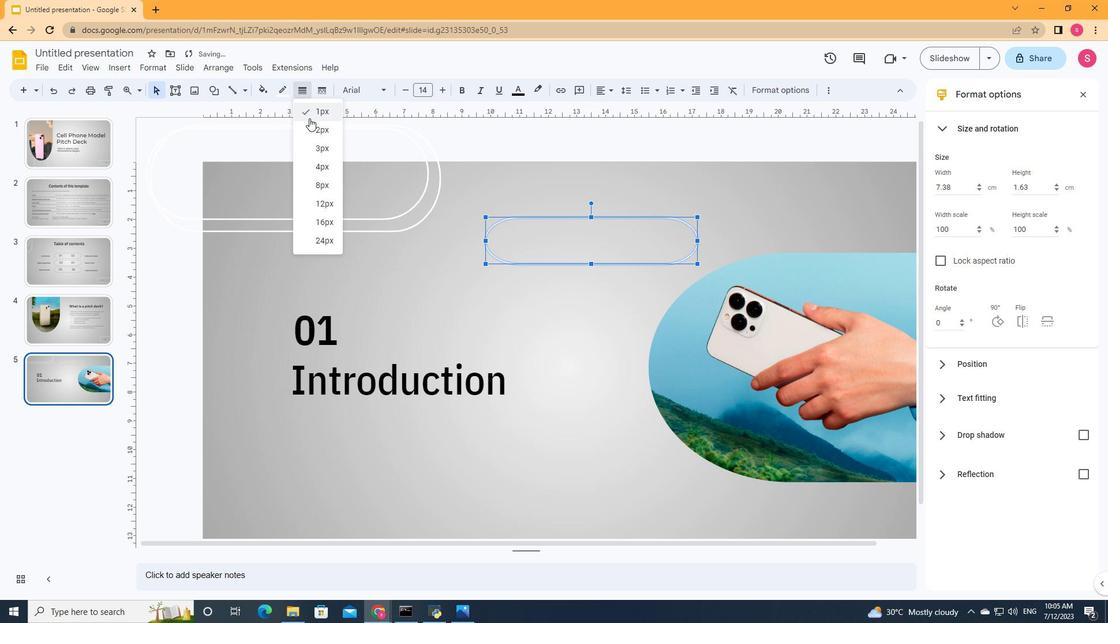 
Action: Mouse pressed left at (310, 127)
Screenshot: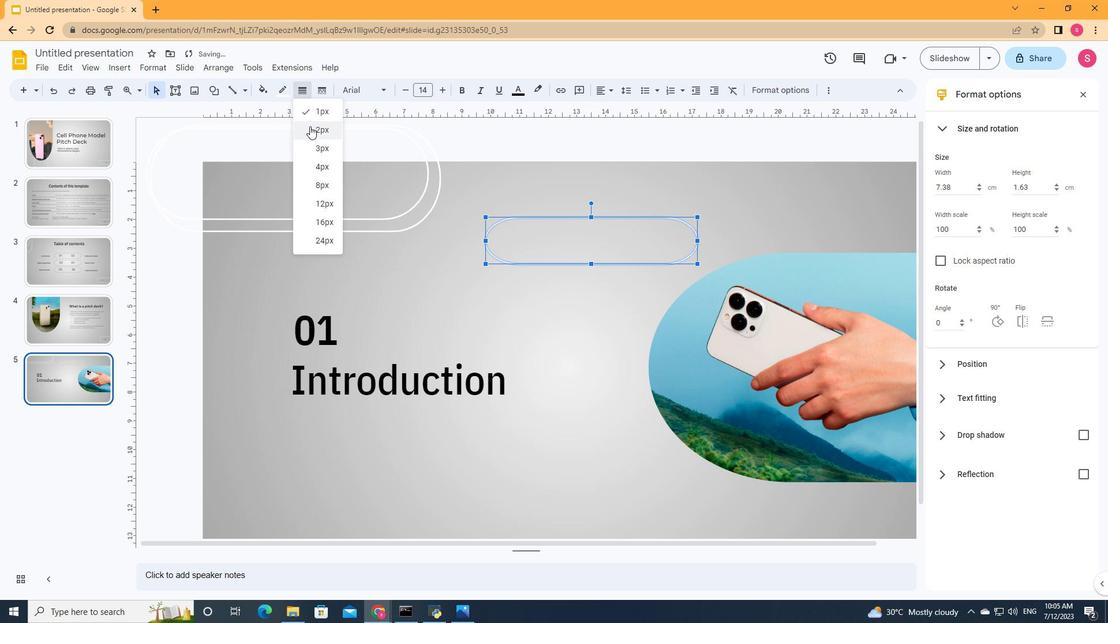 
Action: Mouse moved to (562, 238)
Screenshot: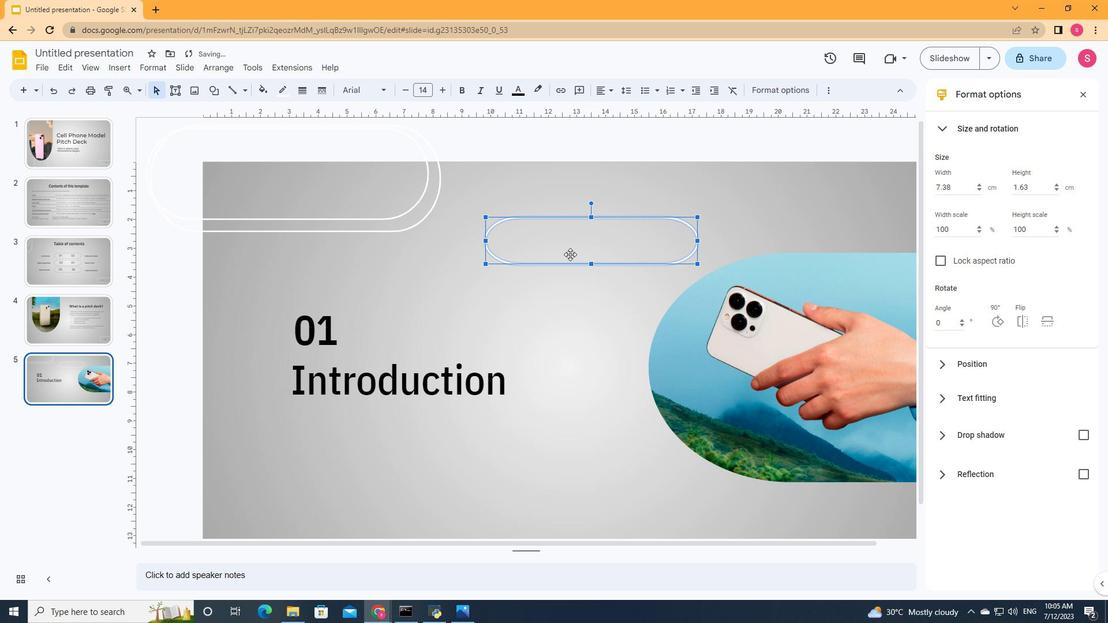 
Action: Mouse pressed left at (562, 238)
Screenshot: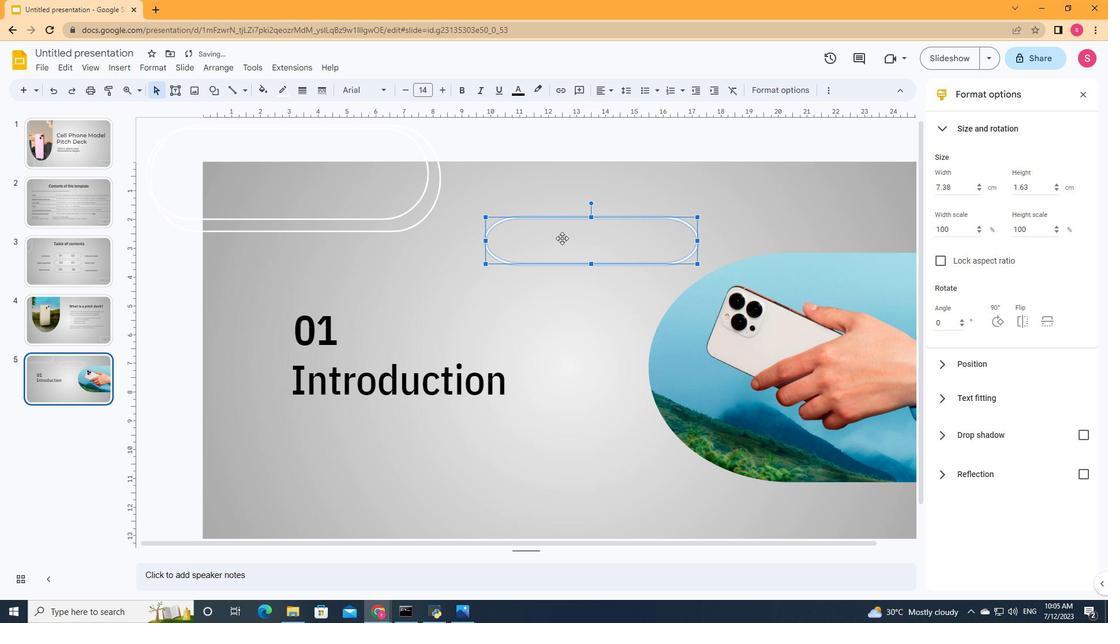 
Action: Mouse moved to (827, 374)
Screenshot: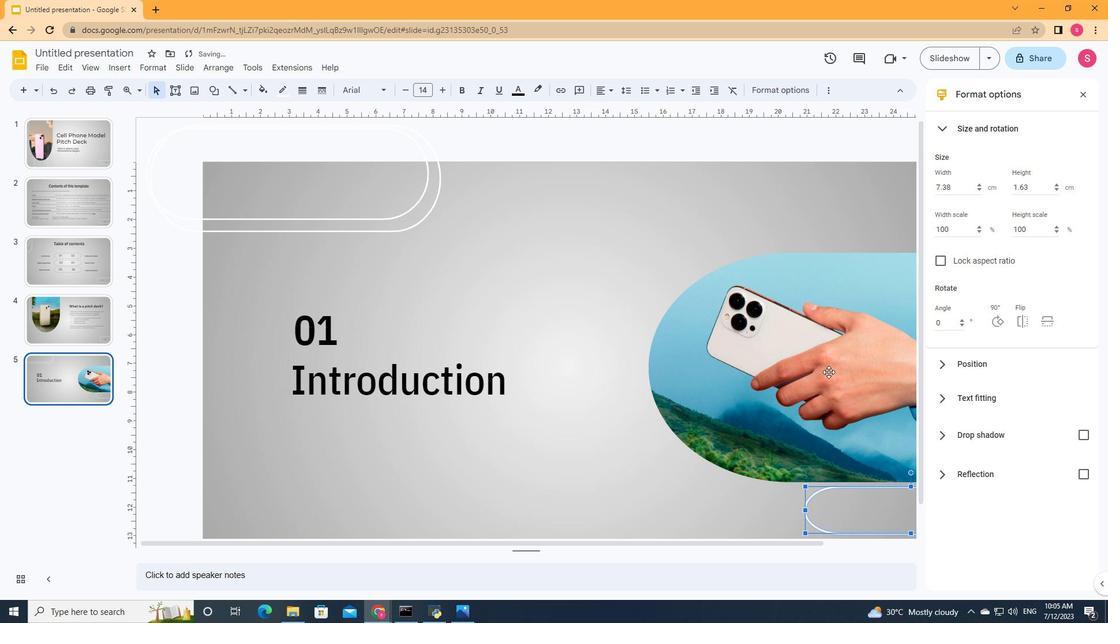 
Action: Mouse pressed left at (827, 374)
Screenshot: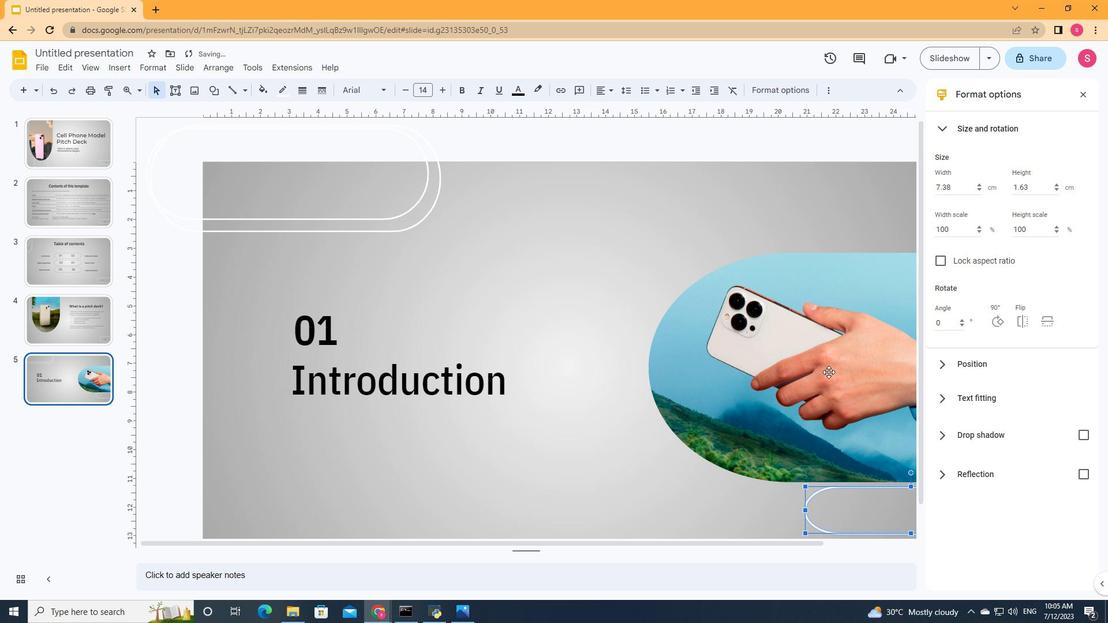 
Action: Mouse moved to (839, 365)
Screenshot: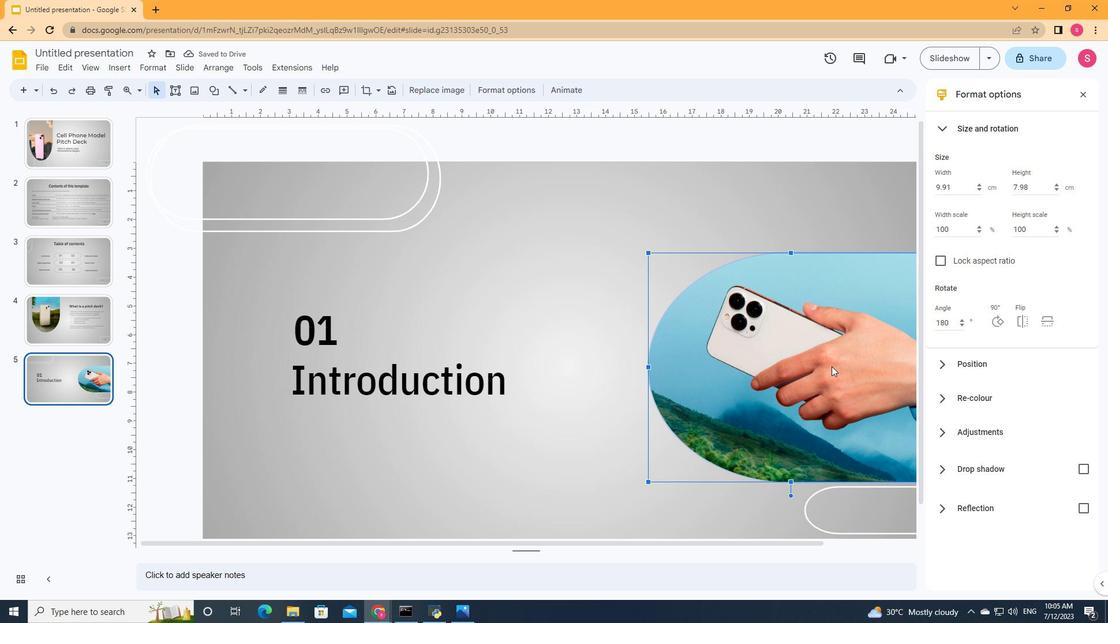 
Action: Key pressed <Key.up><Key.up><Key.up><Key.up>
Screenshot: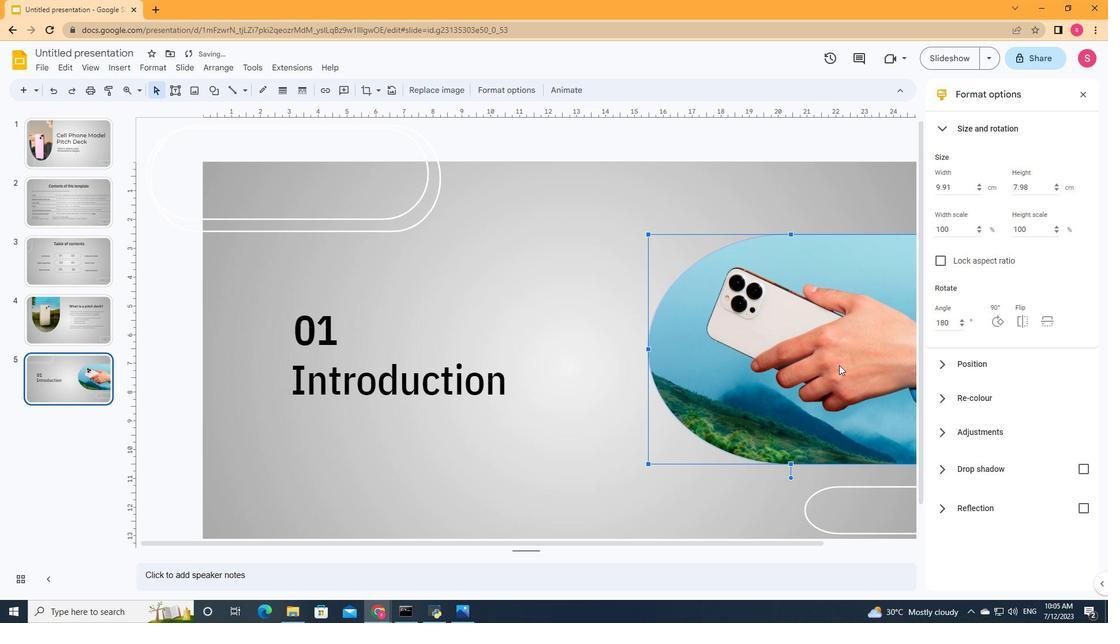 
Action: Mouse moved to (870, 519)
Screenshot: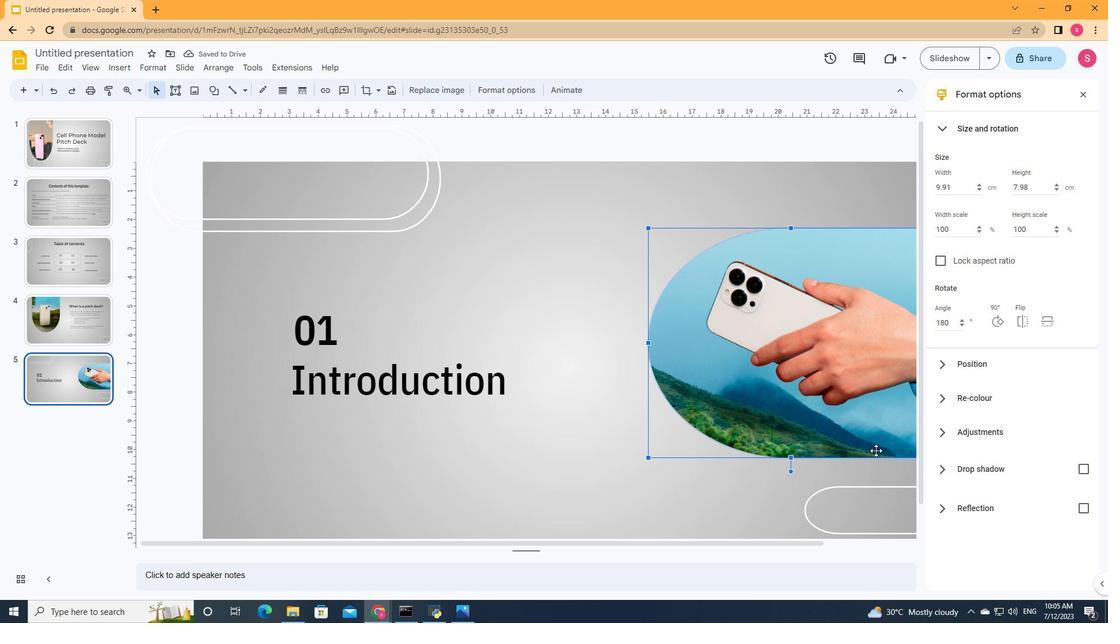 
Action: Mouse pressed left at (870, 519)
Screenshot: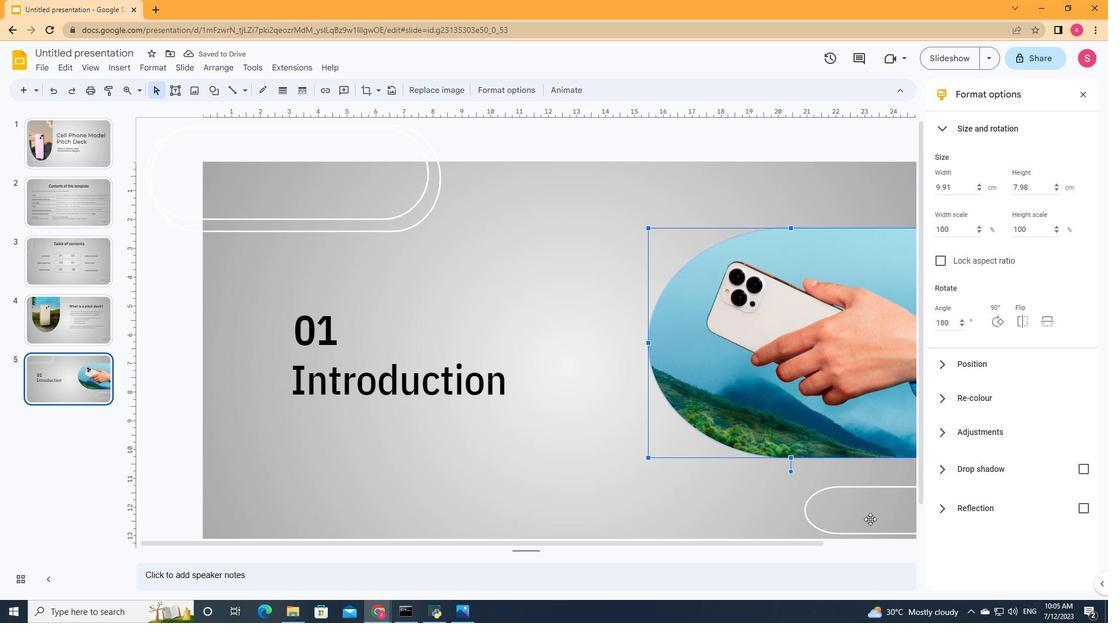 
Action: Mouse moved to (871, 498)
Screenshot: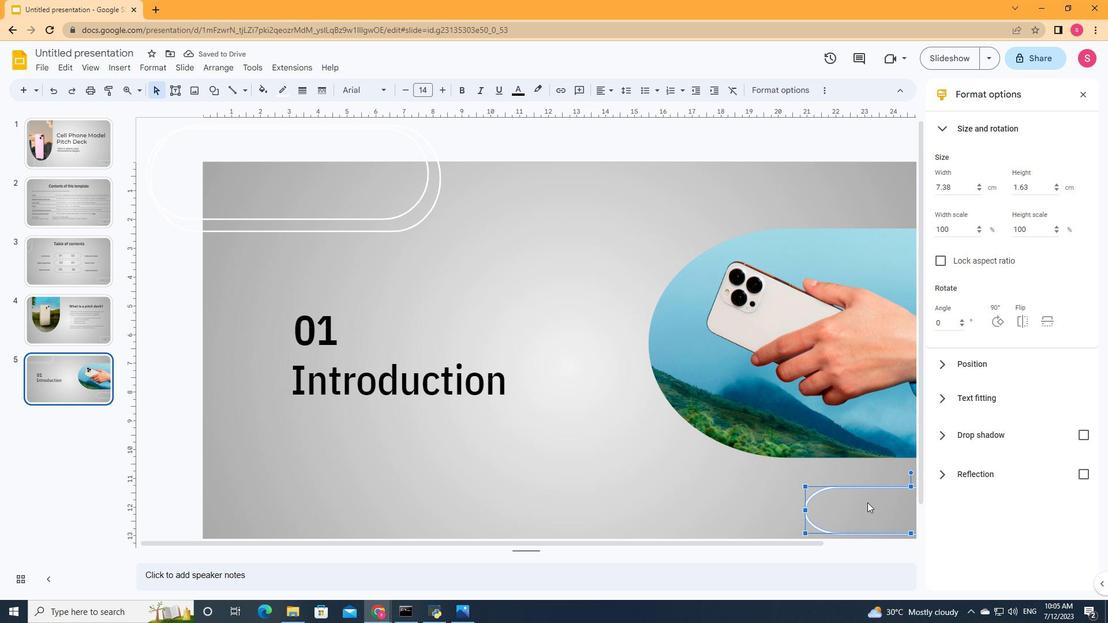 
Action: Key pressed <Key.up><Key.up><Key.up>
Screenshot: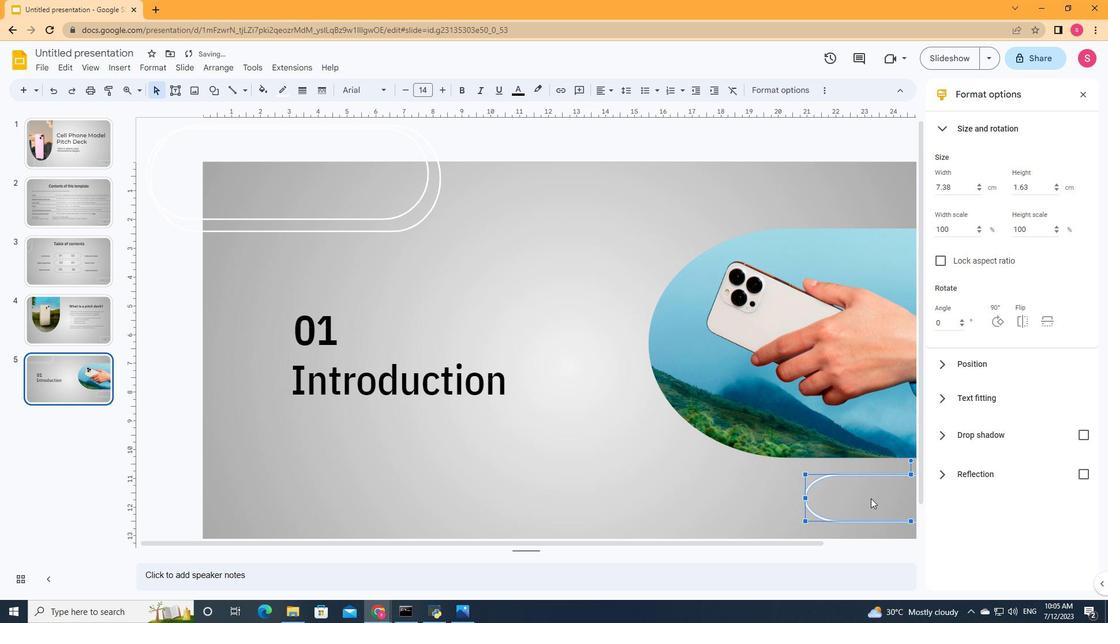
Action: Mouse moved to (857, 498)
Screenshot: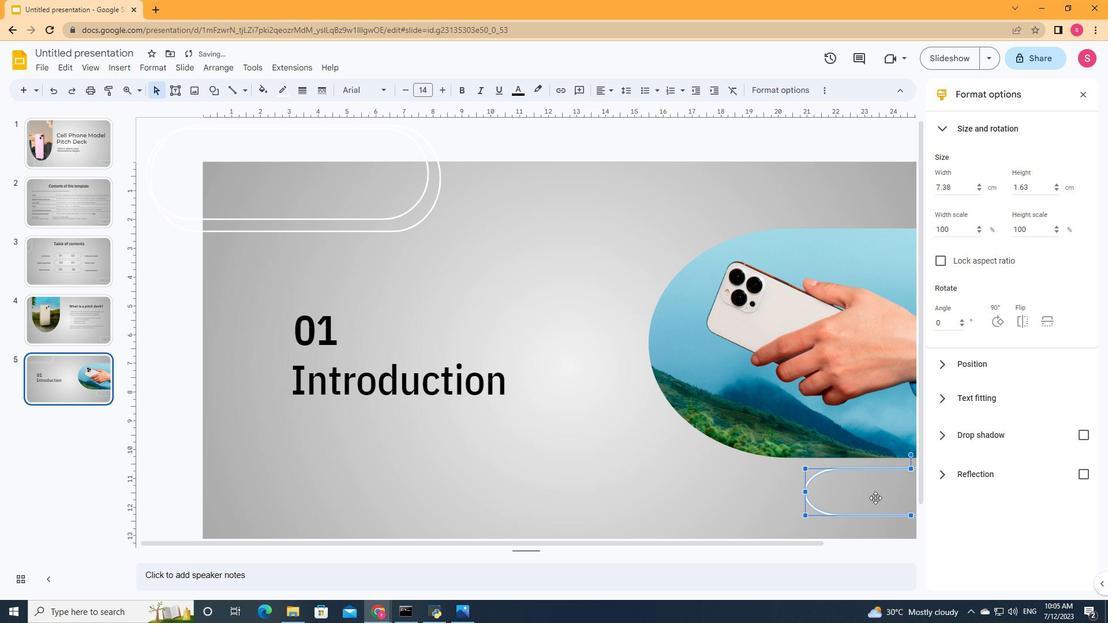 
Action: Mouse pressed left at (857, 498)
Screenshot: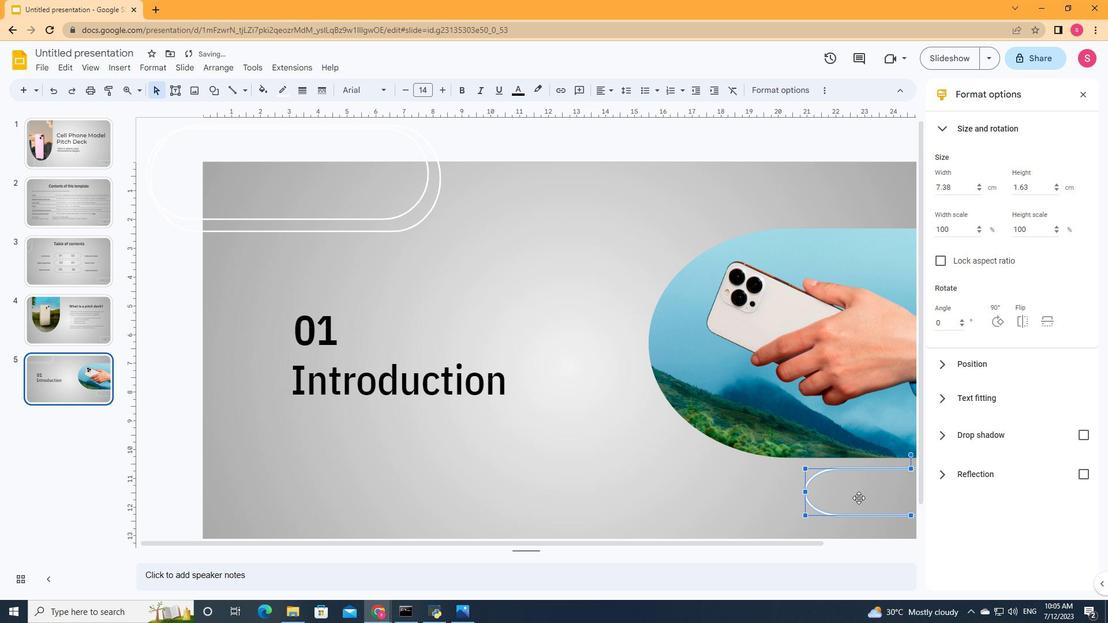 
Action: Mouse moved to (635, 514)
Screenshot: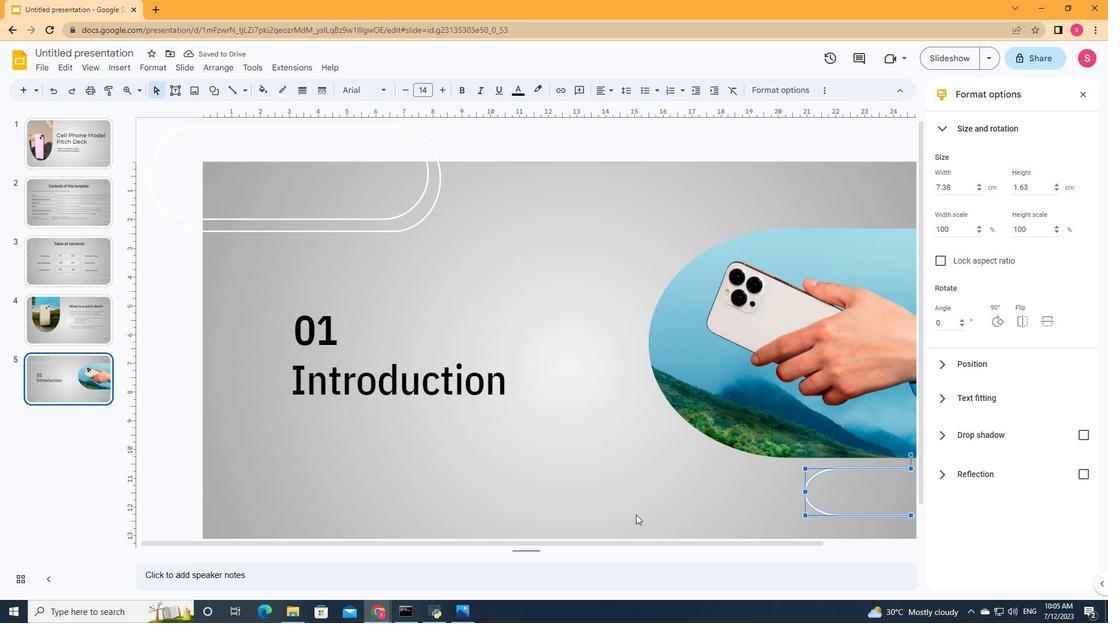 
Action: Mouse pressed left at (635, 514)
Screenshot: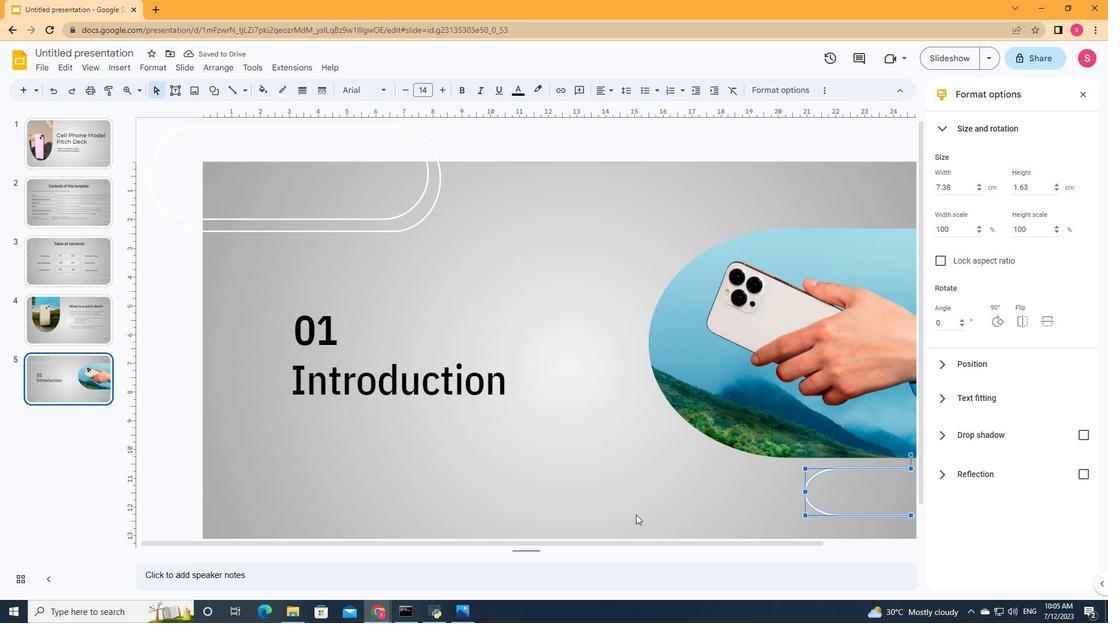 
Action: Mouse moved to (174, 87)
Screenshot: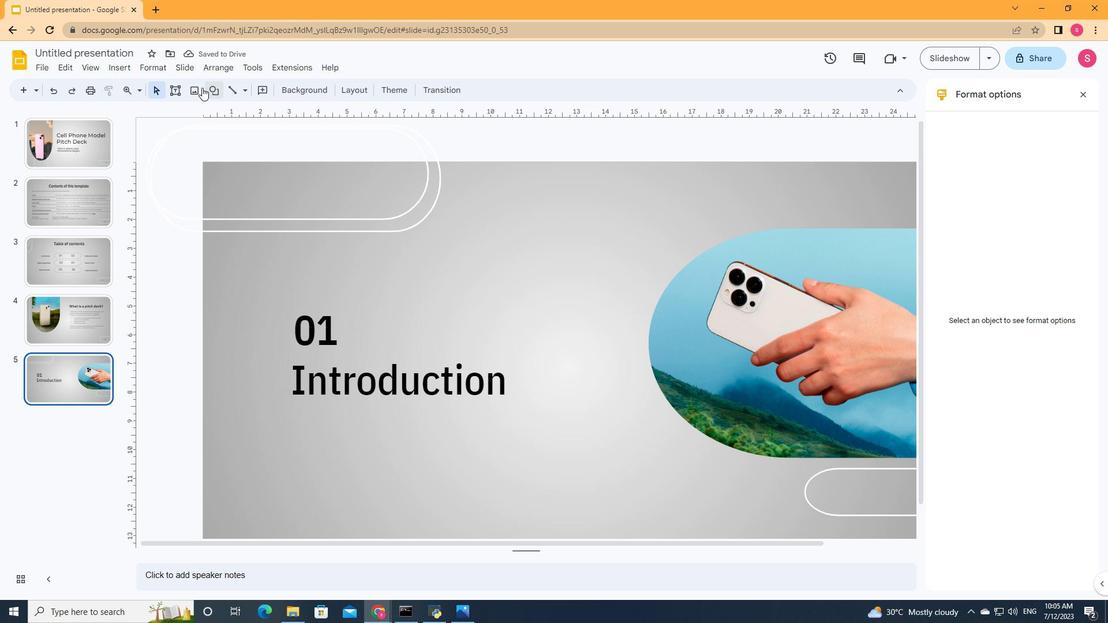 
Action: Mouse pressed left at (174, 87)
Screenshot: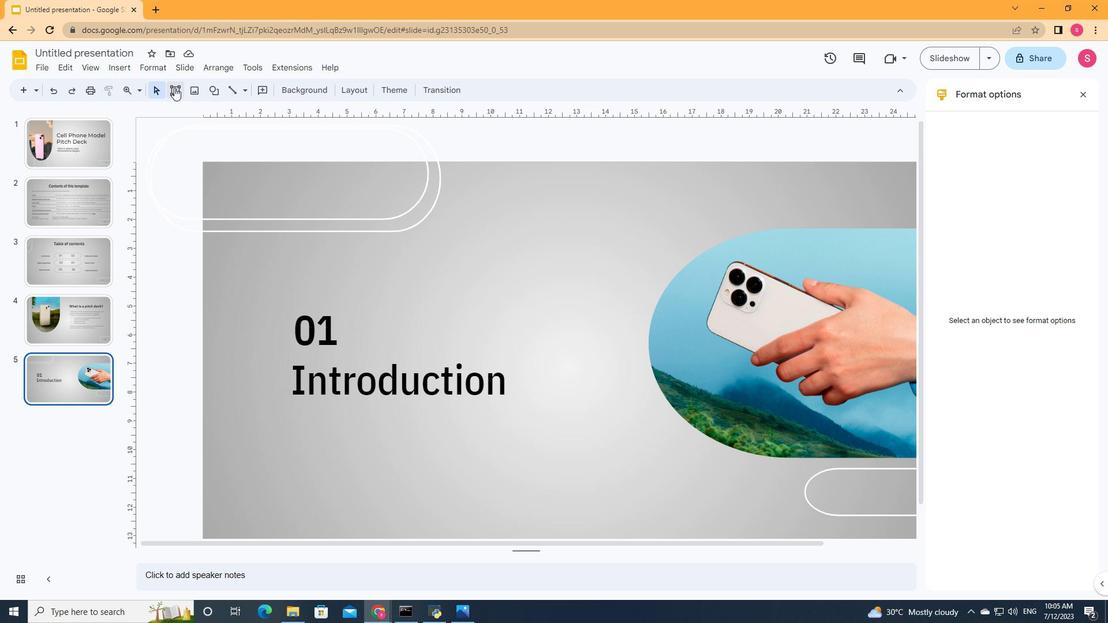 
Action: Mouse moved to (588, 448)
Screenshot: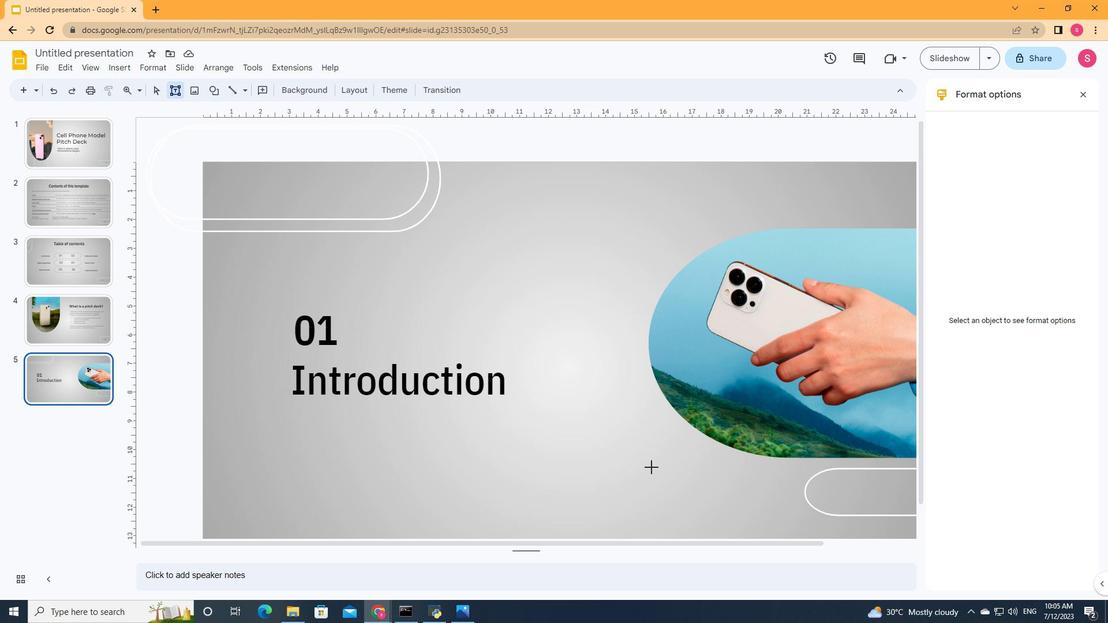
Action: Mouse pressed left at (588, 448)
